 Task: Buy 4 Pole Piece Assemblies from Ignition Parts section under best seller category for shipping address: Julianna Martinez, 2770 Fieldcrest Road, New York, New York 10005, Cell Number 6318992398. Pay from credit card ending with 7965, CVV 549
Action: Mouse moved to (31, 118)
Screenshot: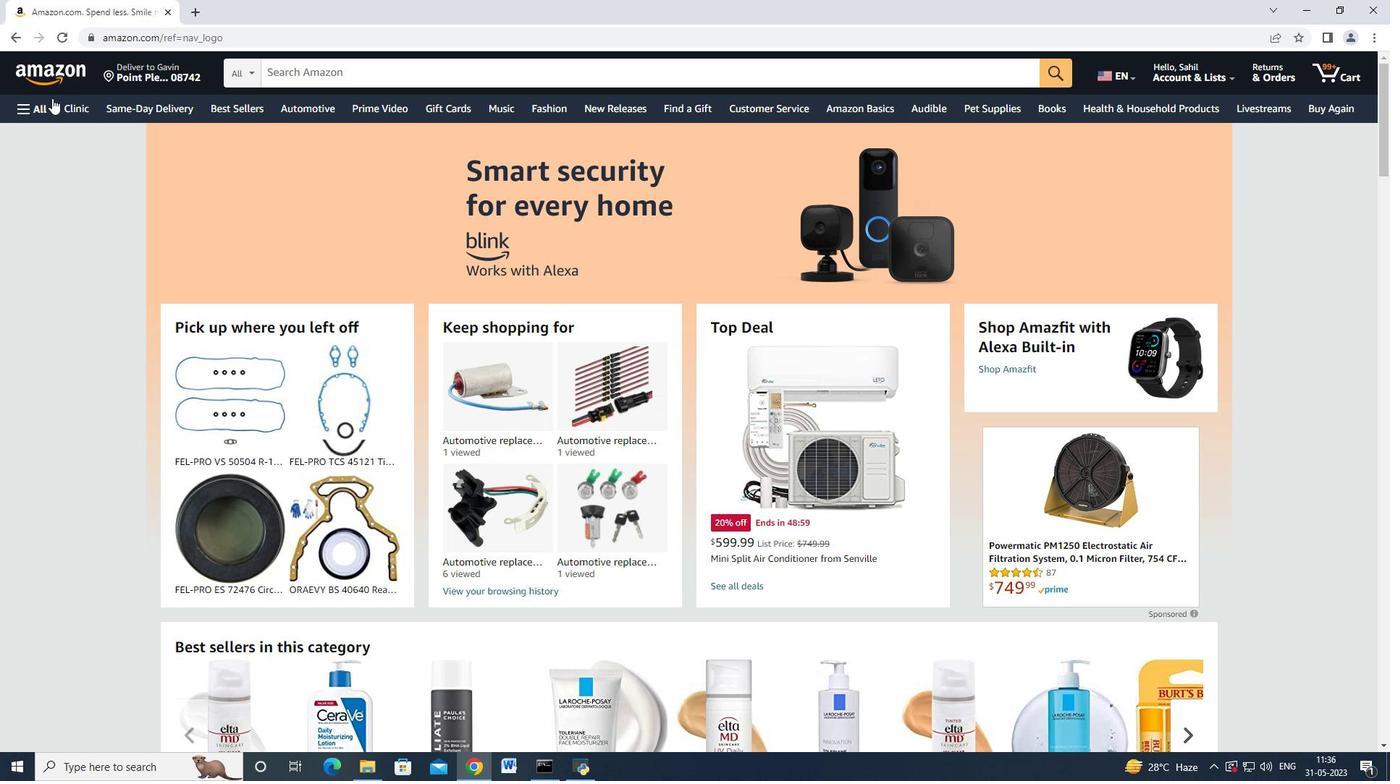 
Action: Mouse pressed left at (31, 118)
Screenshot: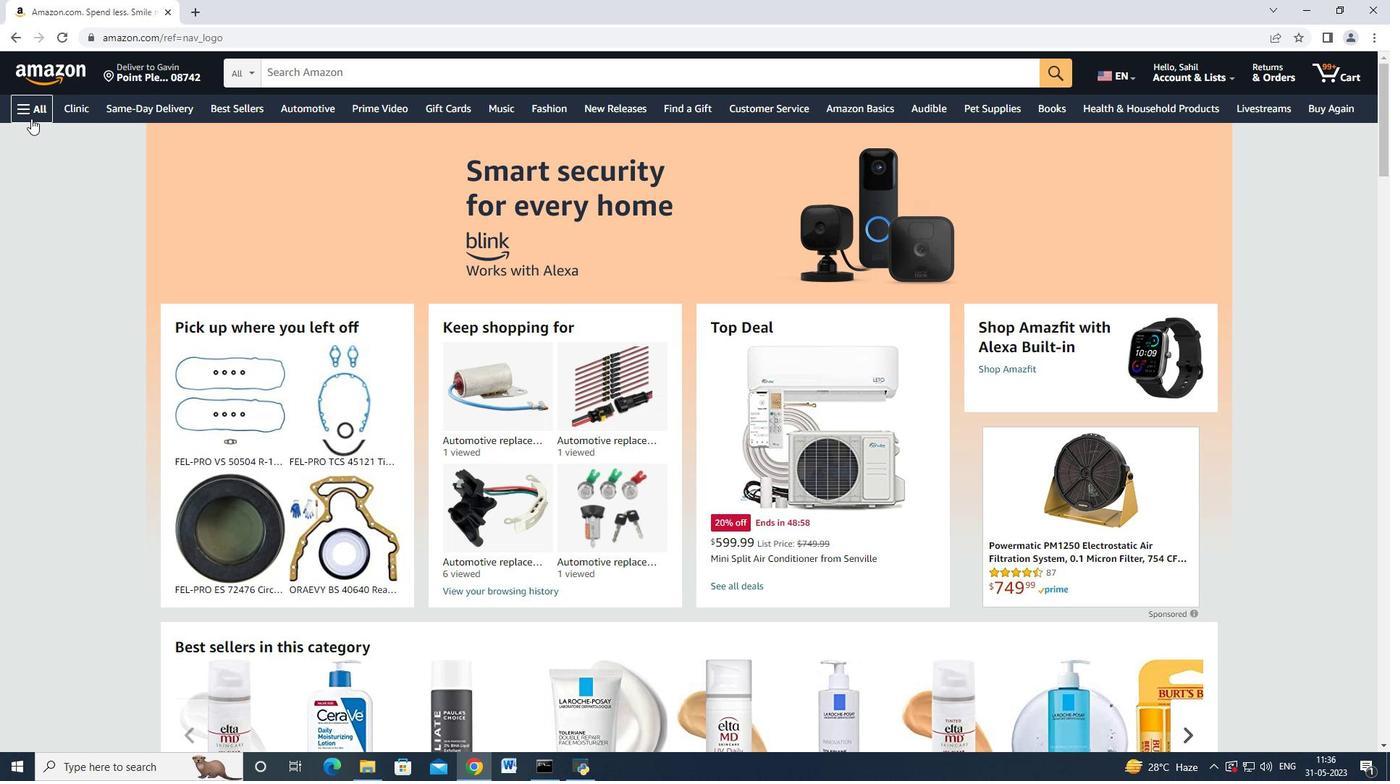 
Action: Mouse moved to (169, 261)
Screenshot: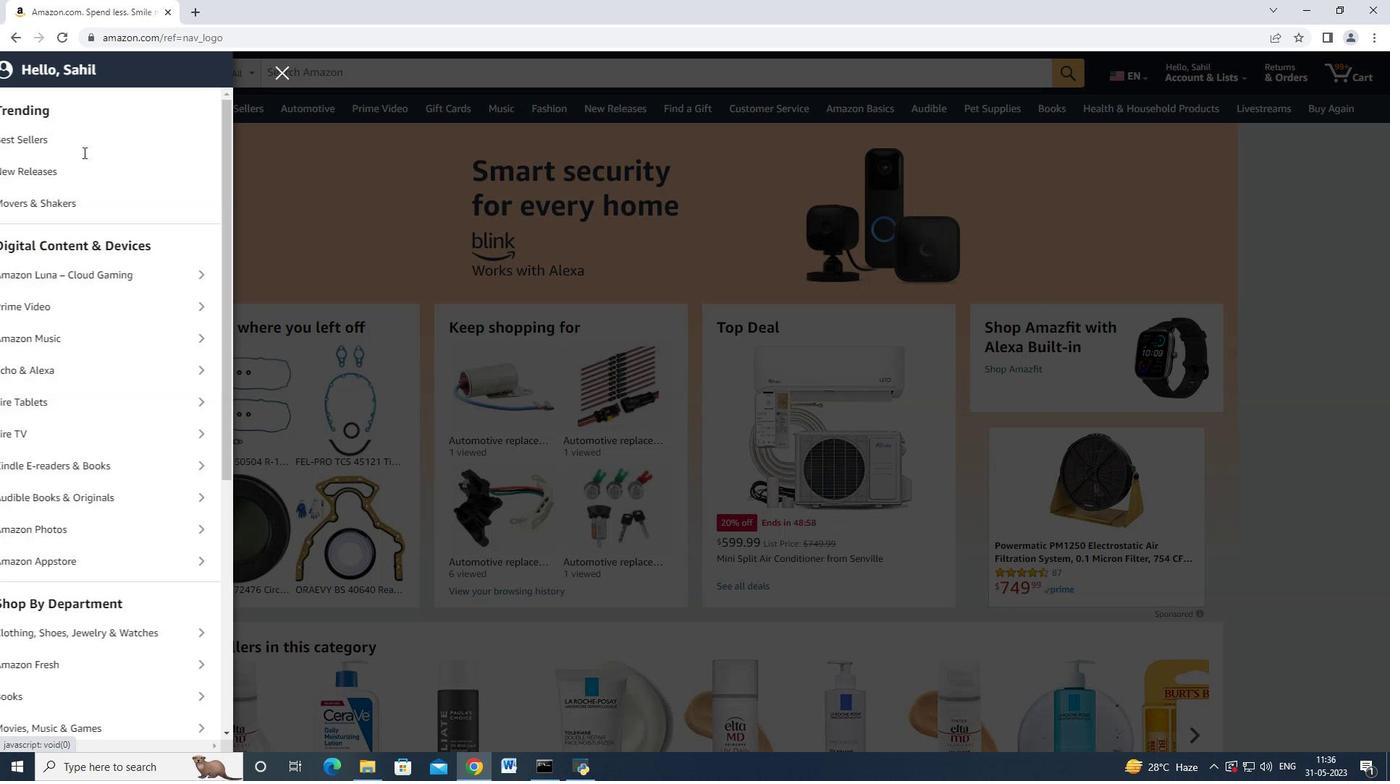 
Action: Mouse scrolled (169, 260) with delta (0, 0)
Screenshot: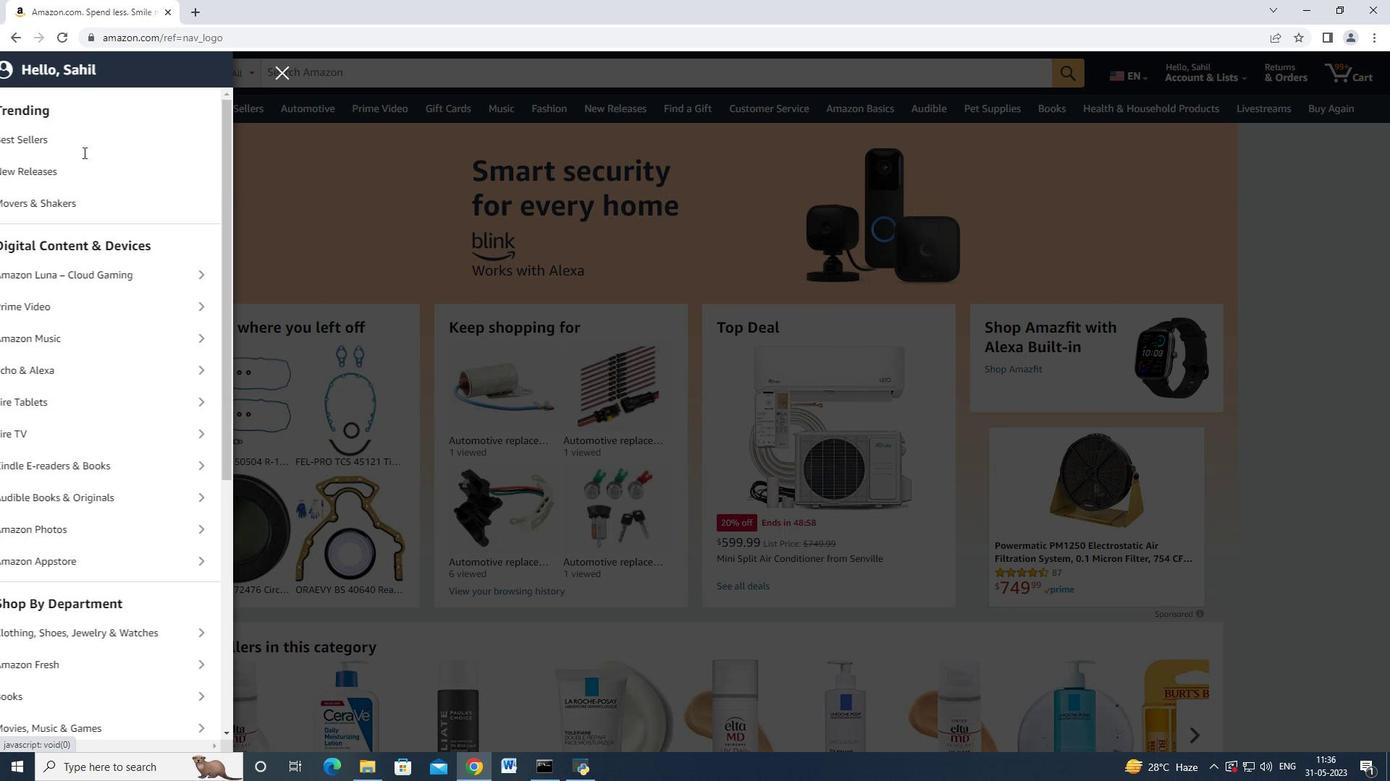 
Action: Mouse moved to (172, 262)
Screenshot: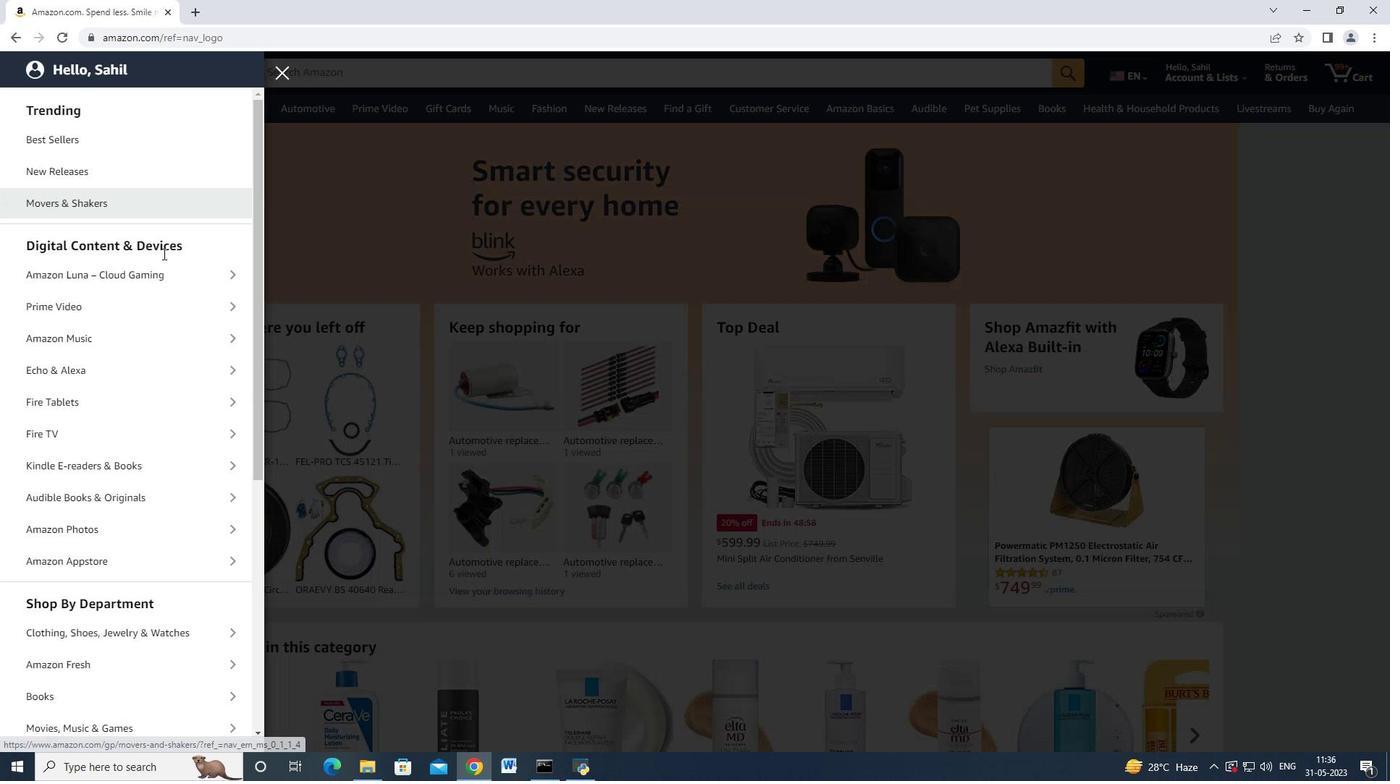 
Action: Mouse scrolled (172, 262) with delta (0, 0)
Screenshot: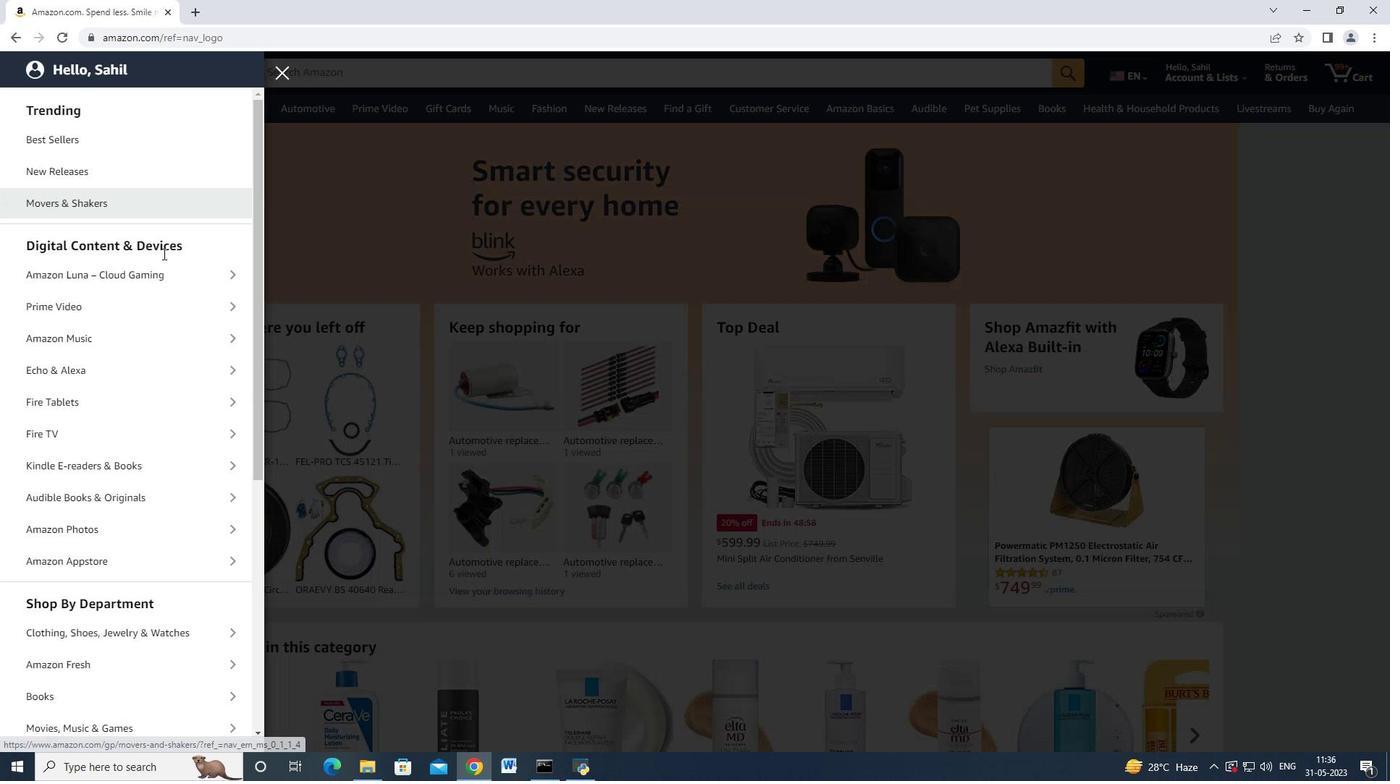 
Action: Mouse moved to (173, 264)
Screenshot: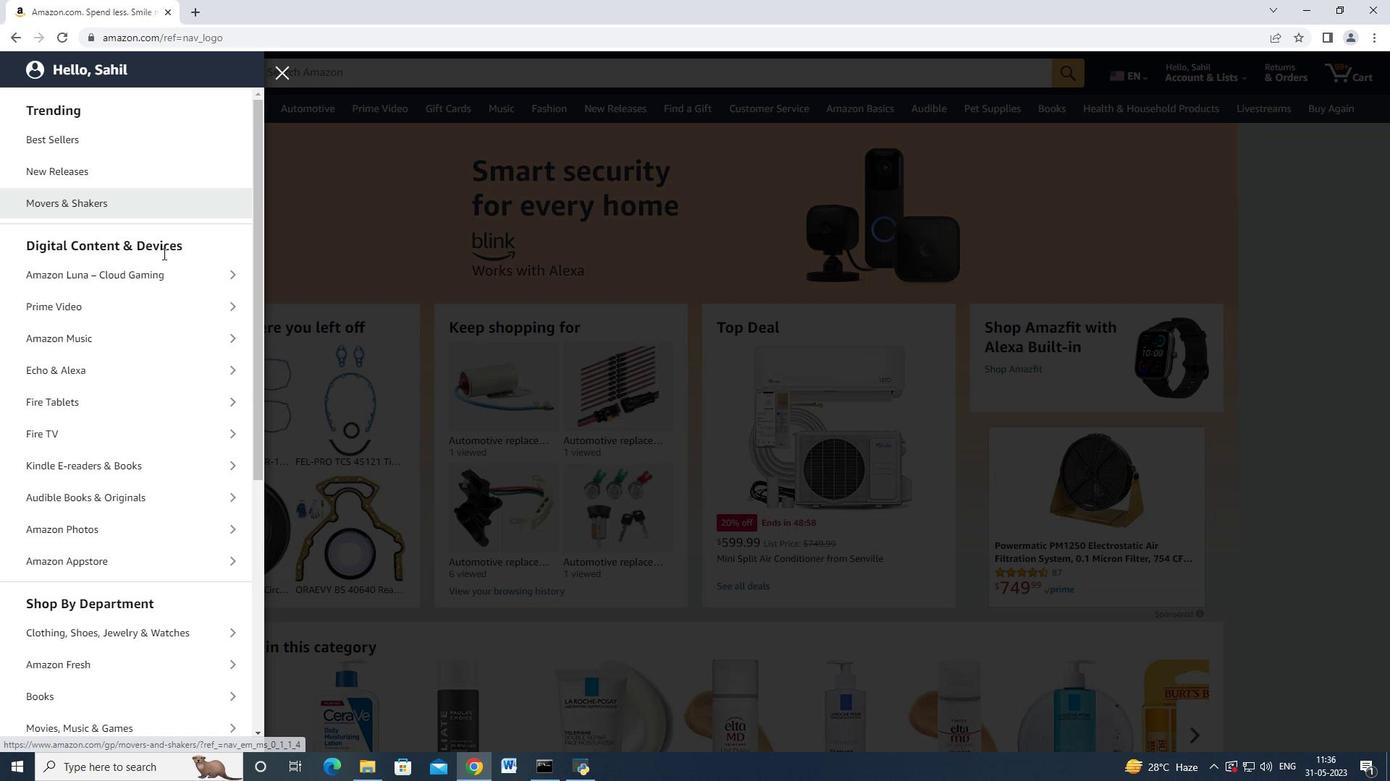 
Action: Mouse scrolled (173, 263) with delta (0, 0)
Screenshot: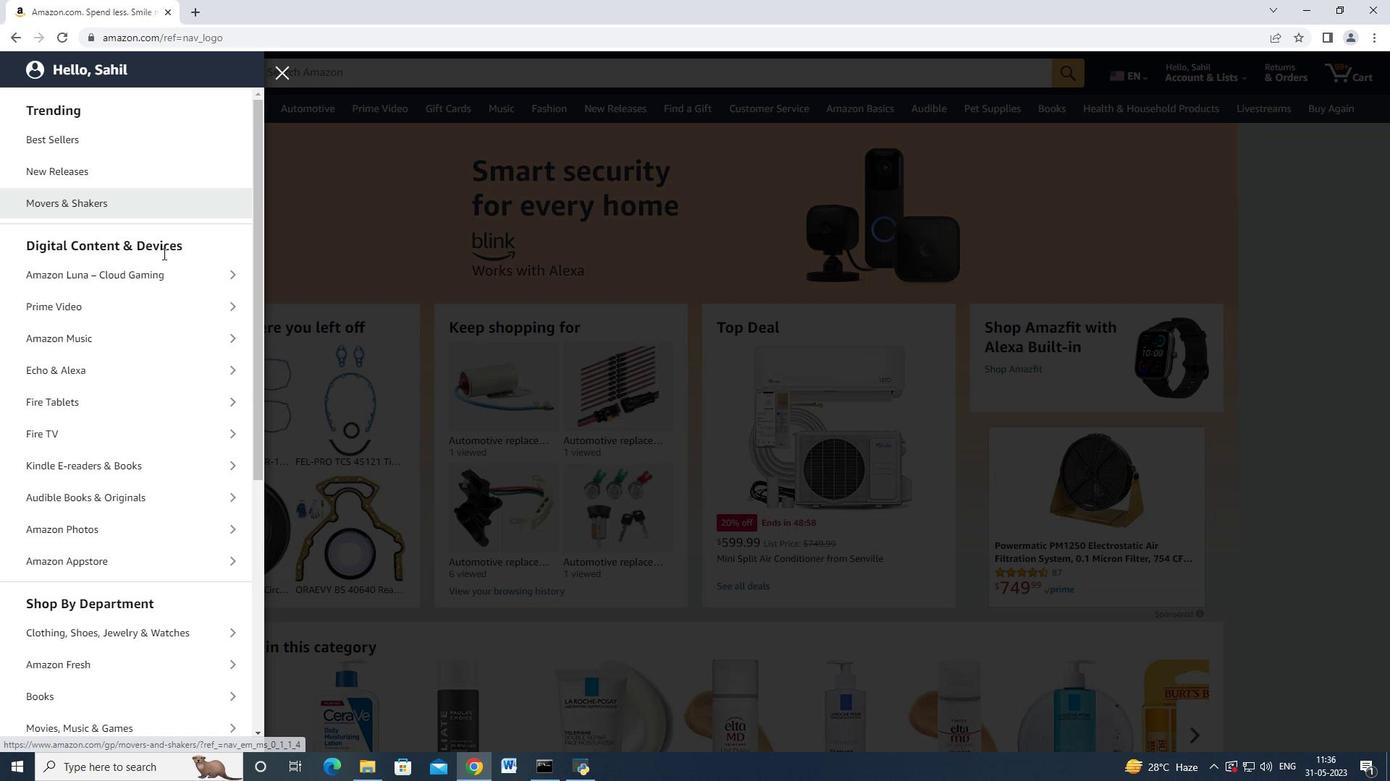 
Action: Mouse moved to (167, 268)
Screenshot: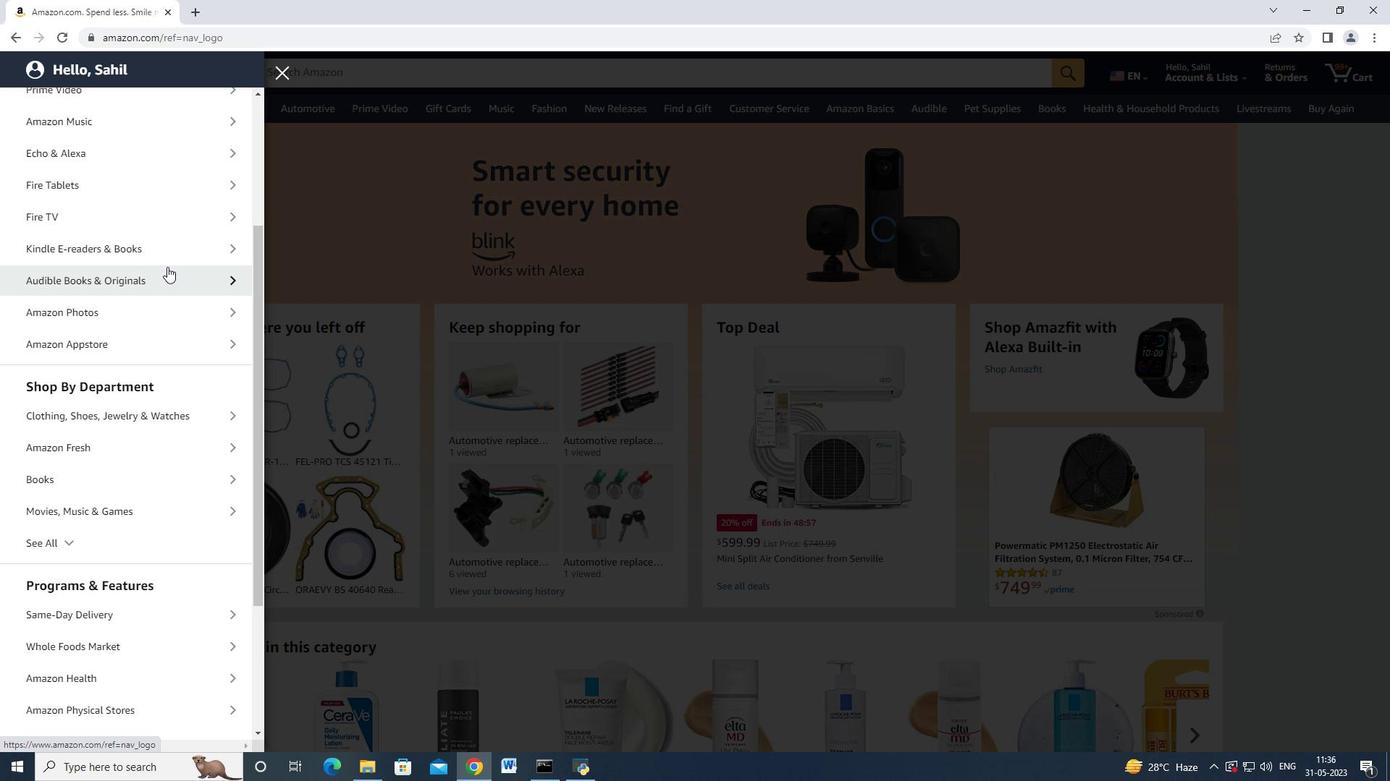 
Action: Mouse scrolled (167, 267) with delta (0, 0)
Screenshot: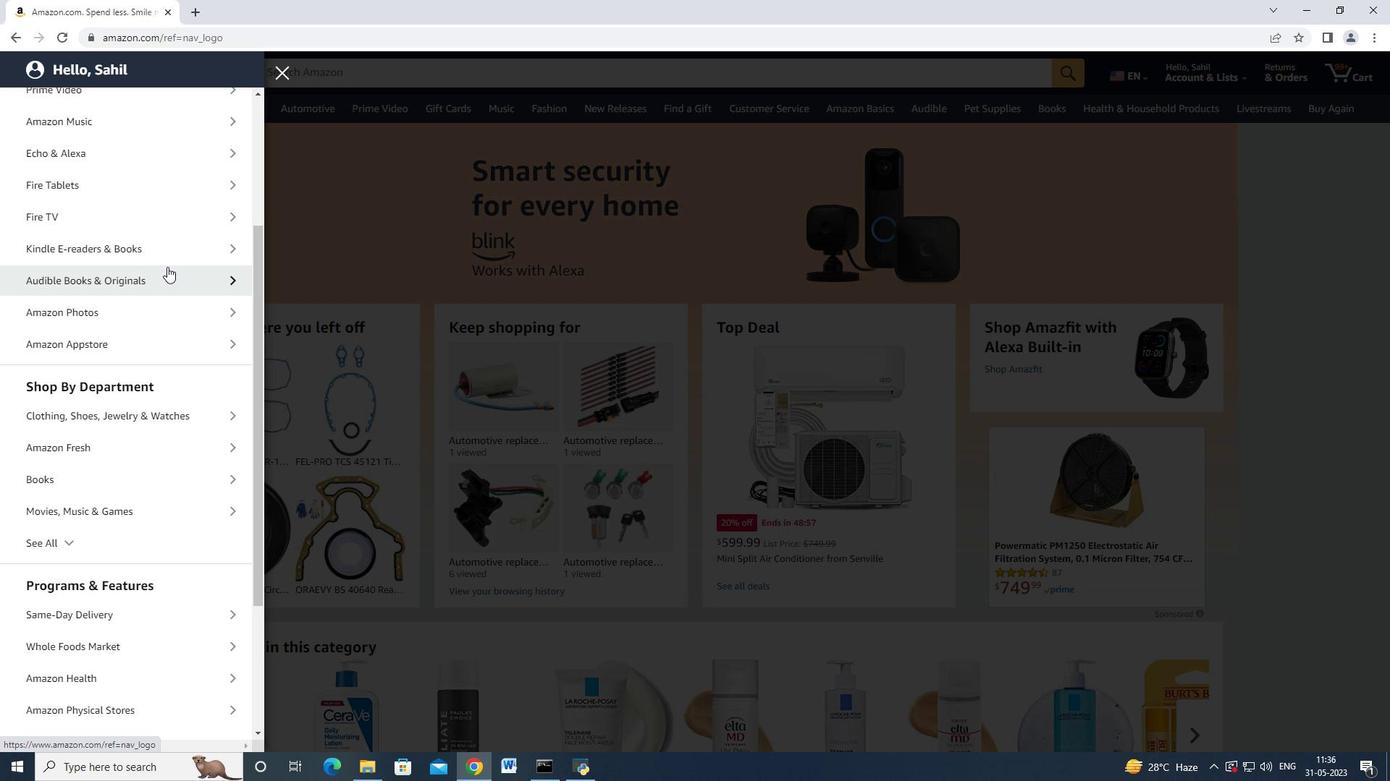 
Action: Mouse moved to (164, 272)
Screenshot: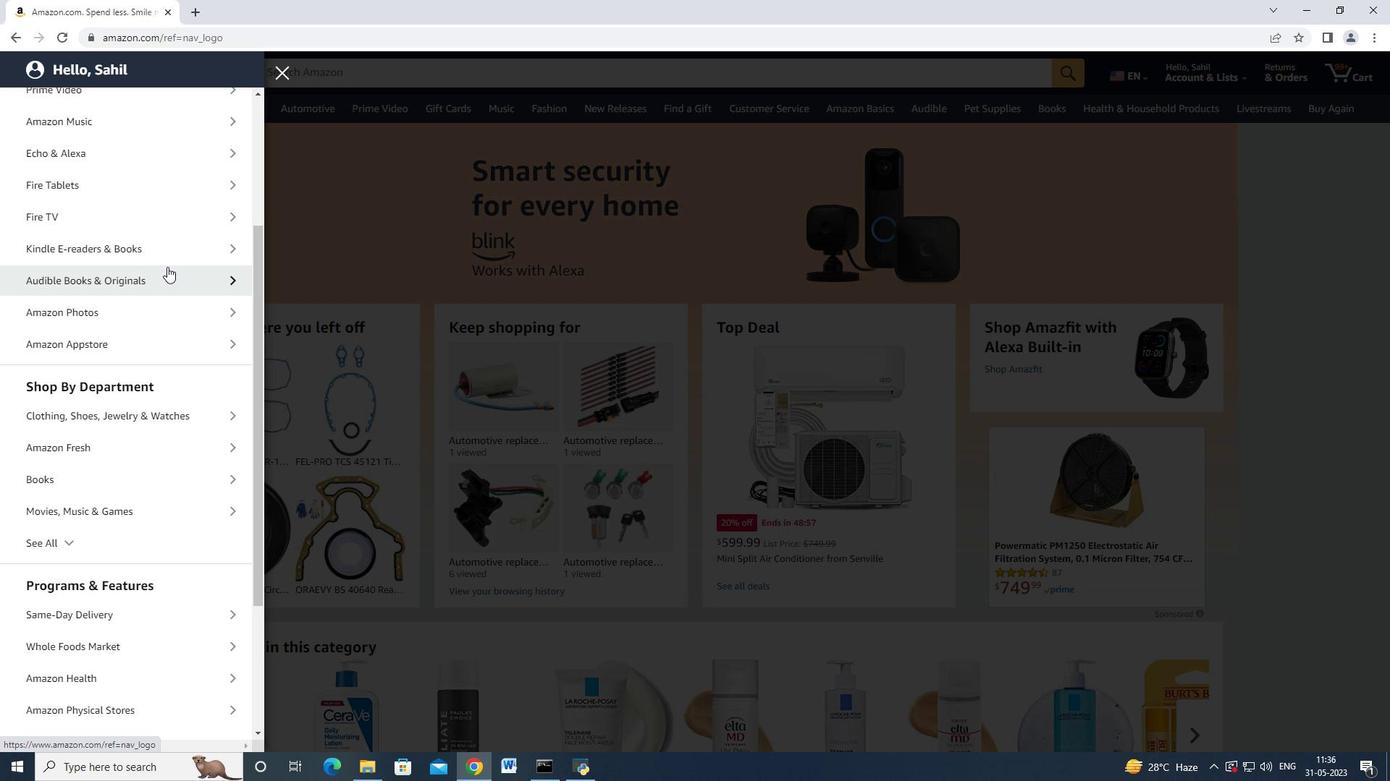 
Action: Mouse scrolled (164, 272) with delta (0, 0)
Screenshot: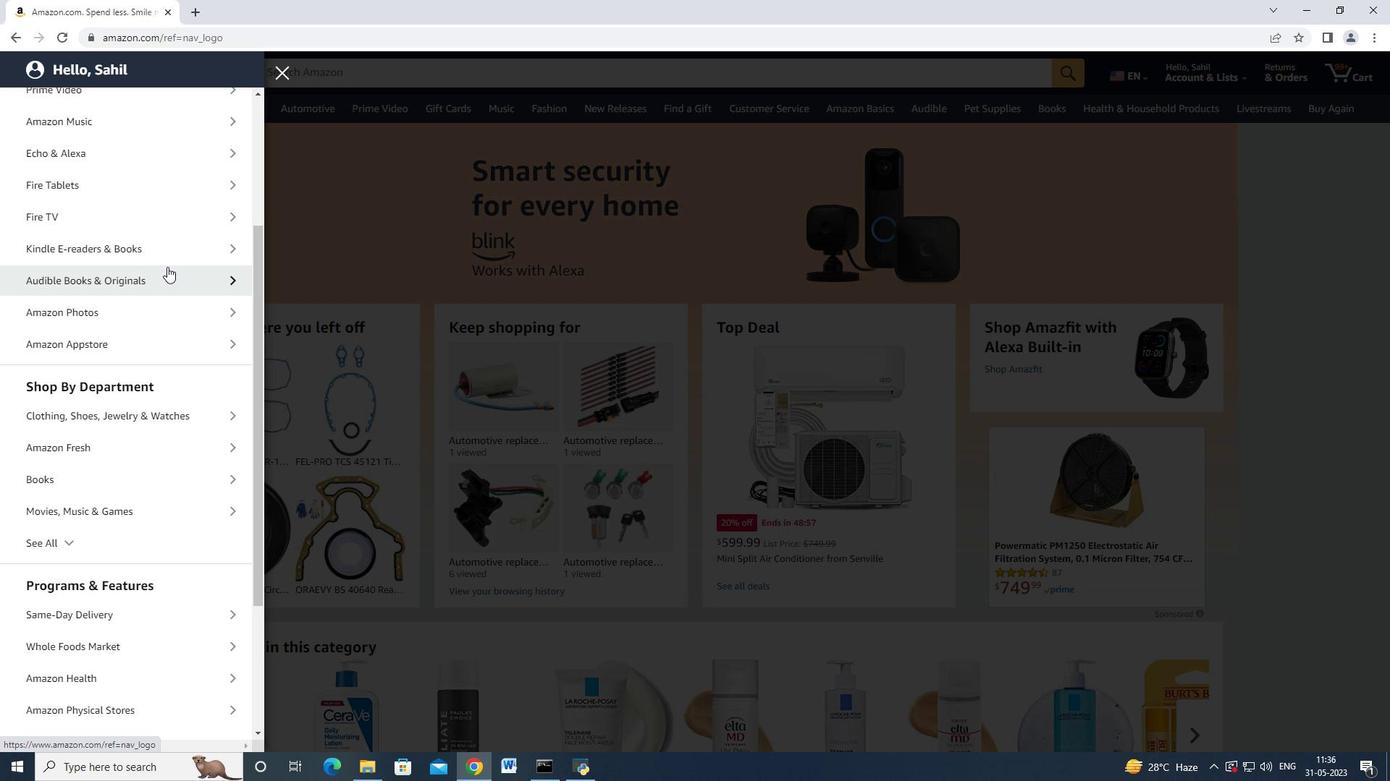 
Action: Mouse moved to (107, 410)
Screenshot: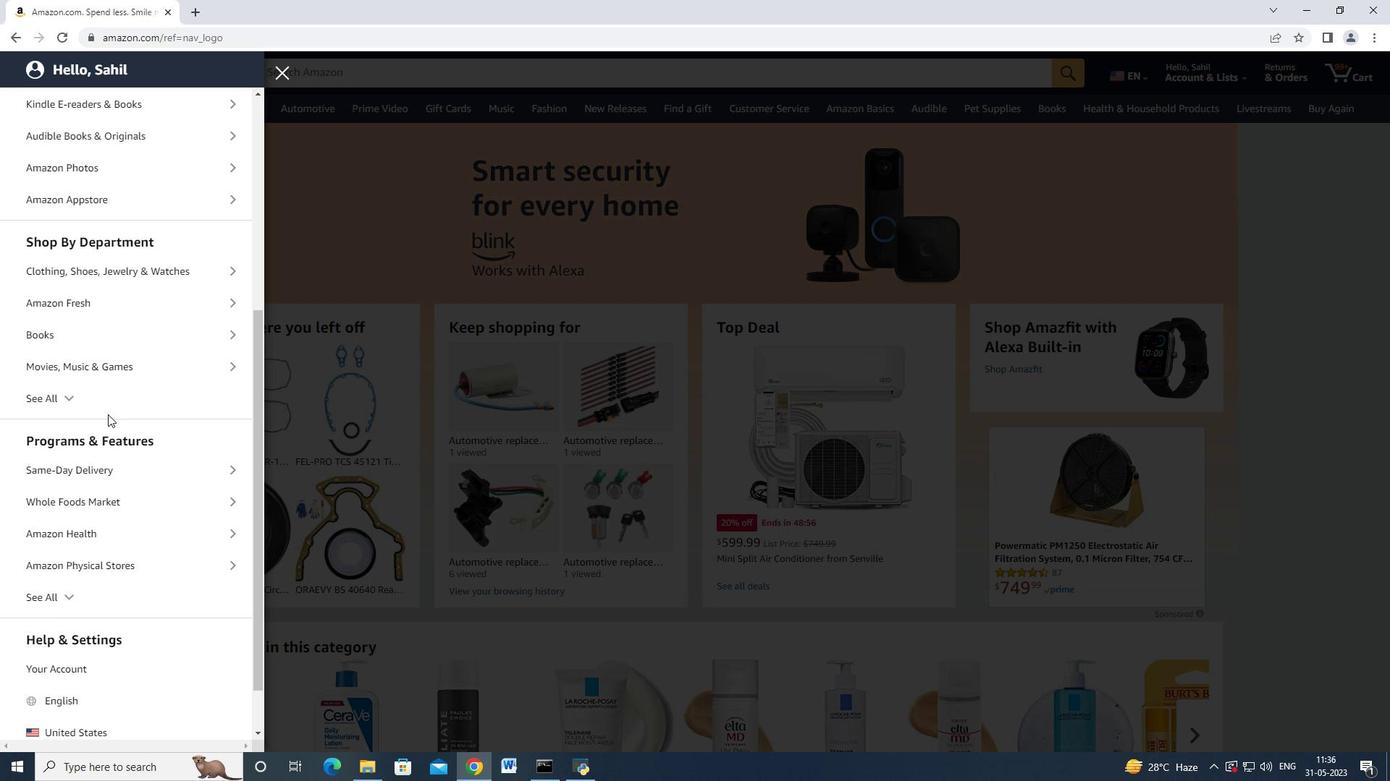 
Action: Mouse pressed left at (107, 410)
Screenshot: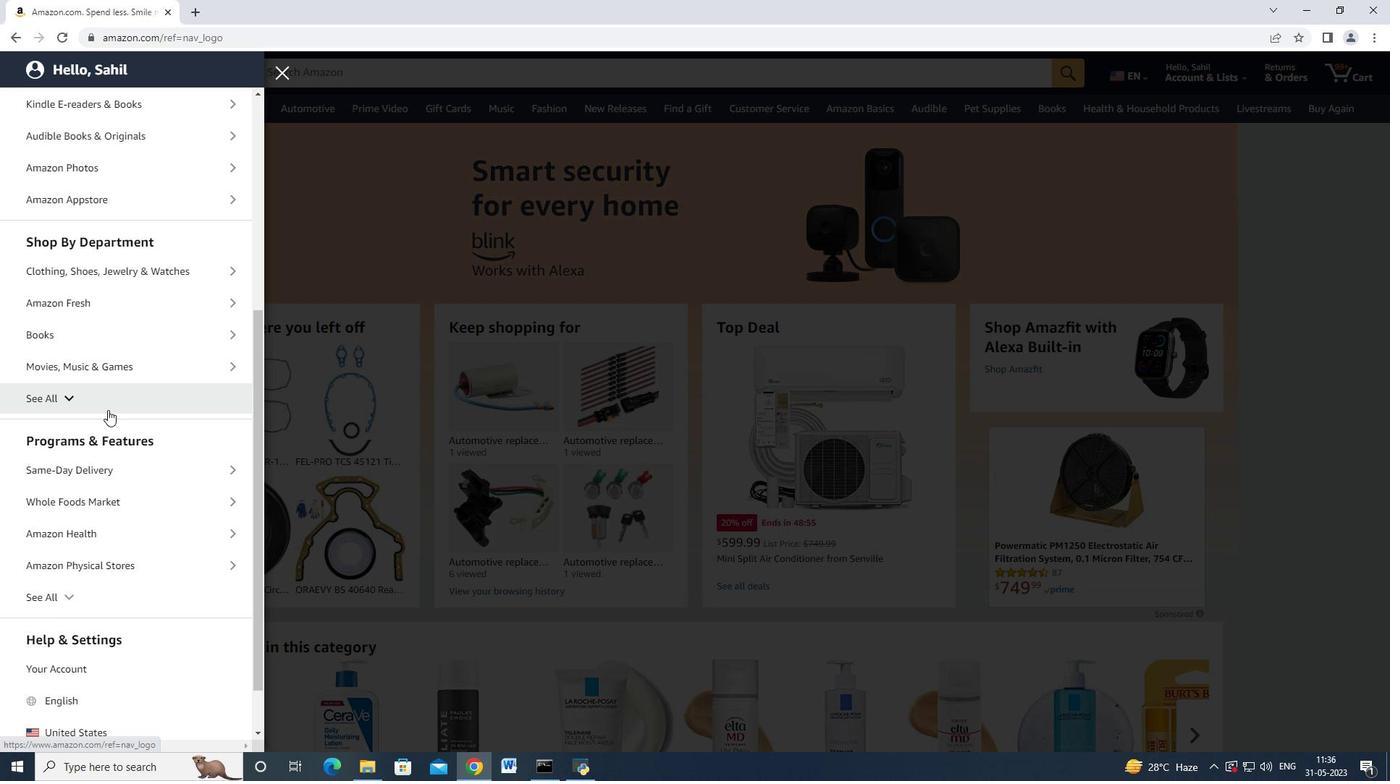 
Action: Mouse moved to (110, 407)
Screenshot: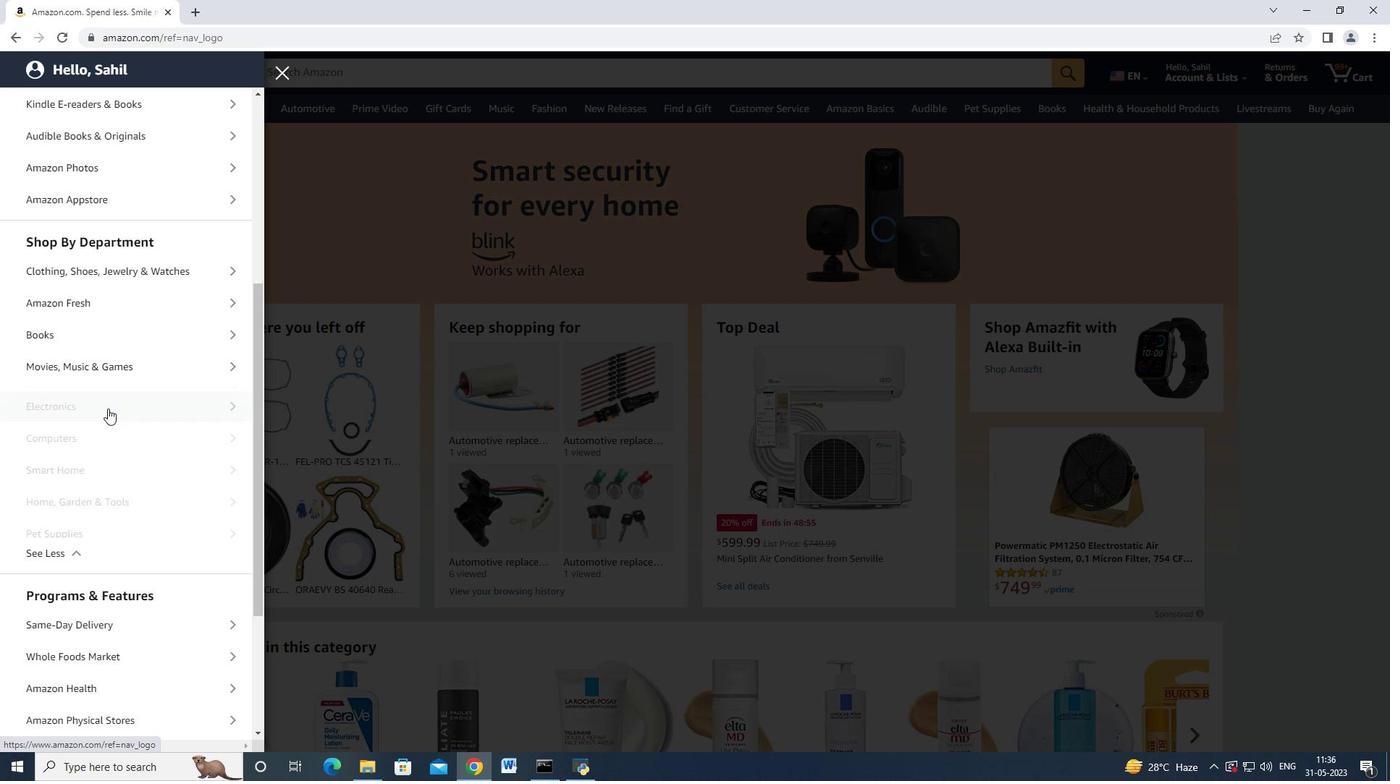 
Action: Mouse scrolled (110, 406) with delta (0, 0)
Screenshot: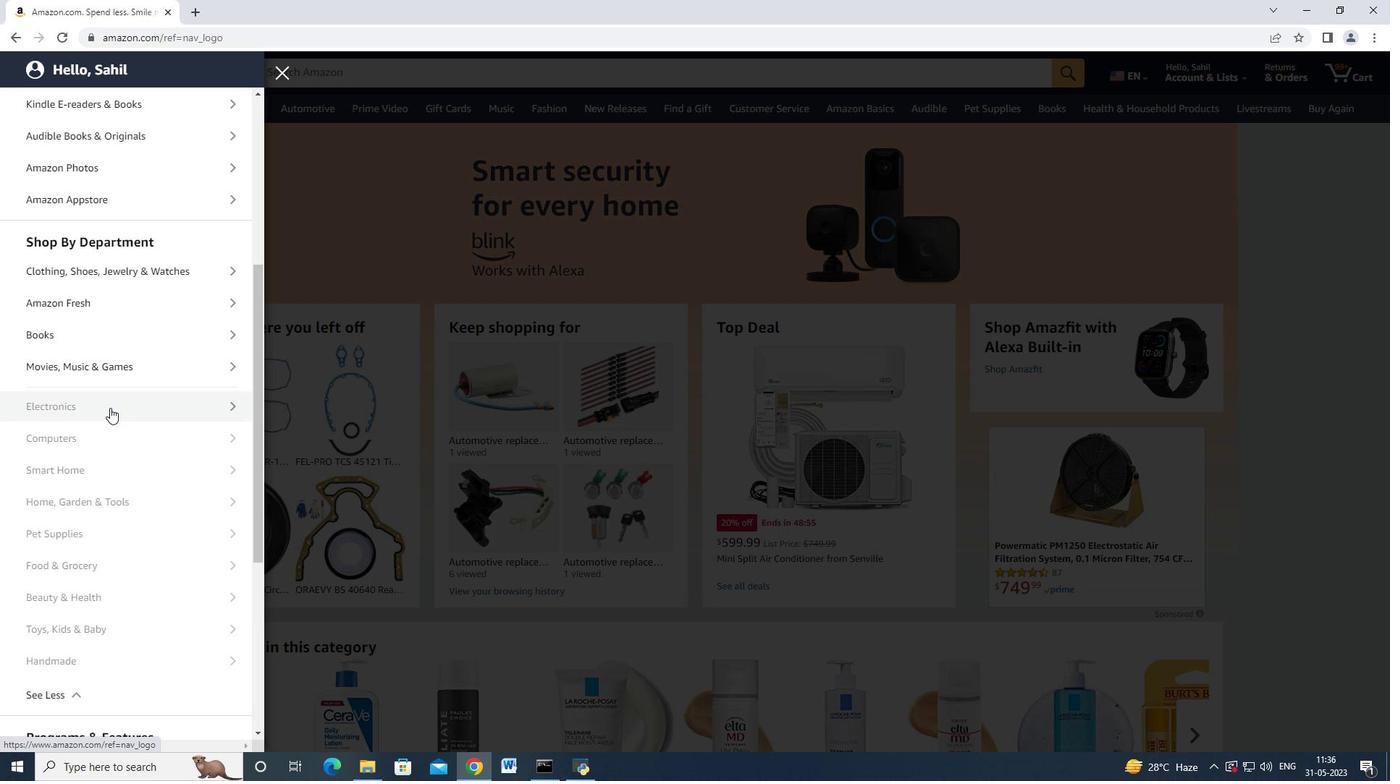 
Action: Mouse moved to (110, 407)
Screenshot: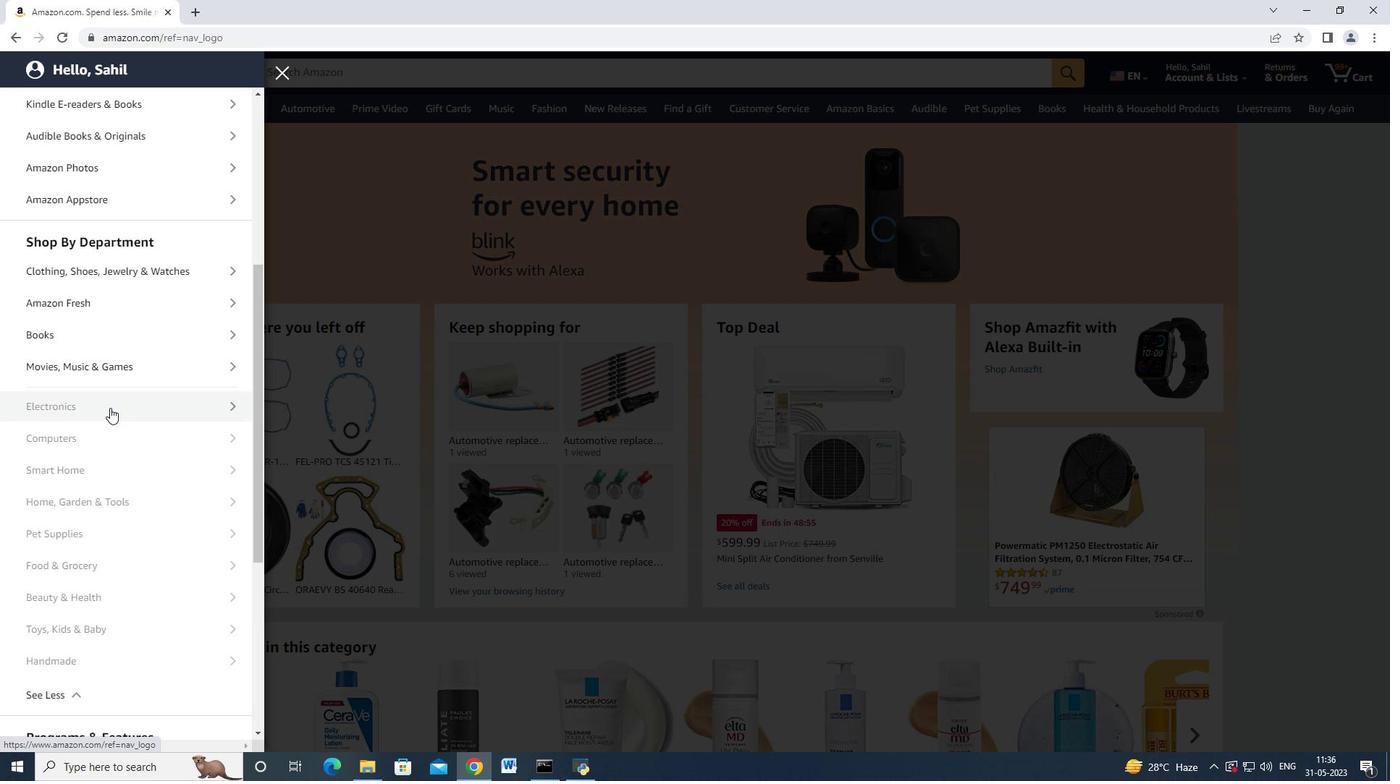 
Action: Mouse scrolled (110, 406) with delta (0, 0)
Screenshot: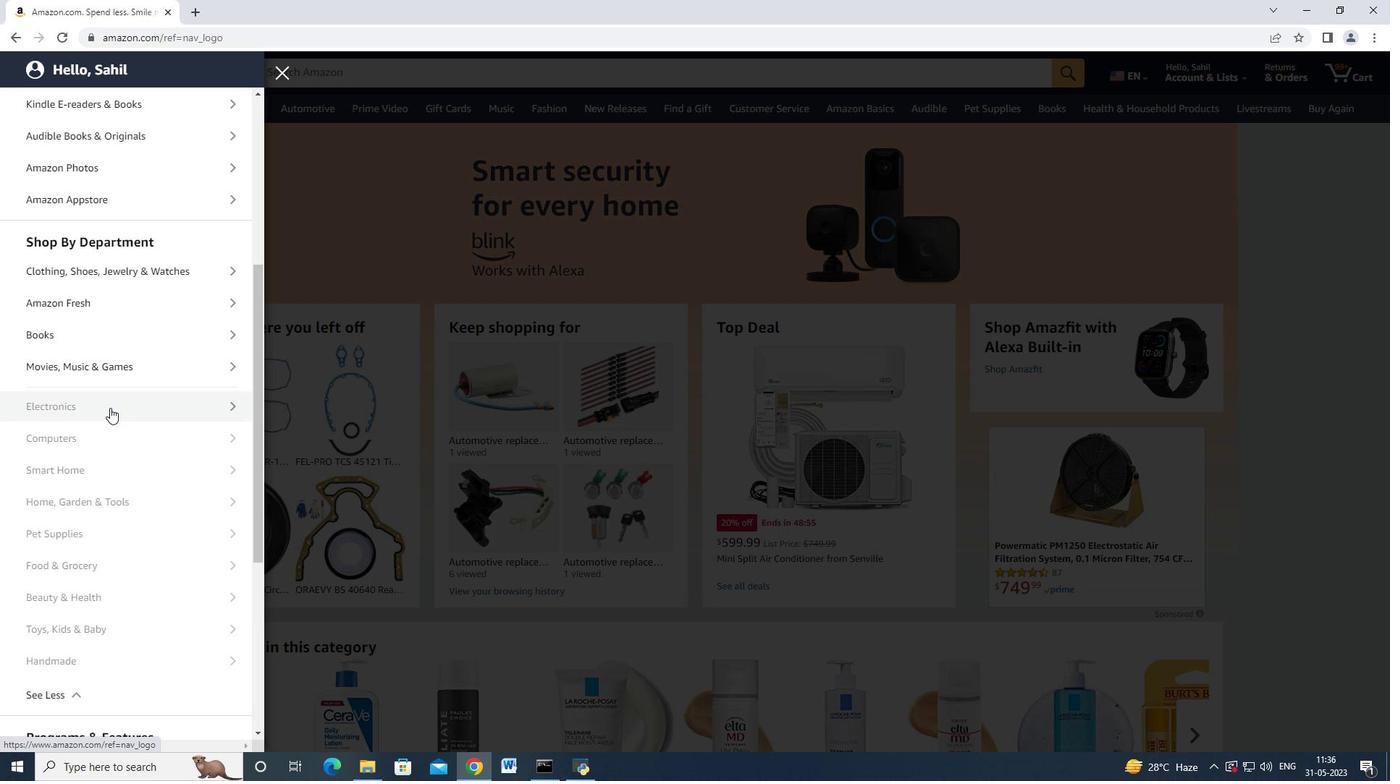 
Action: Mouse scrolled (110, 406) with delta (0, 0)
Screenshot: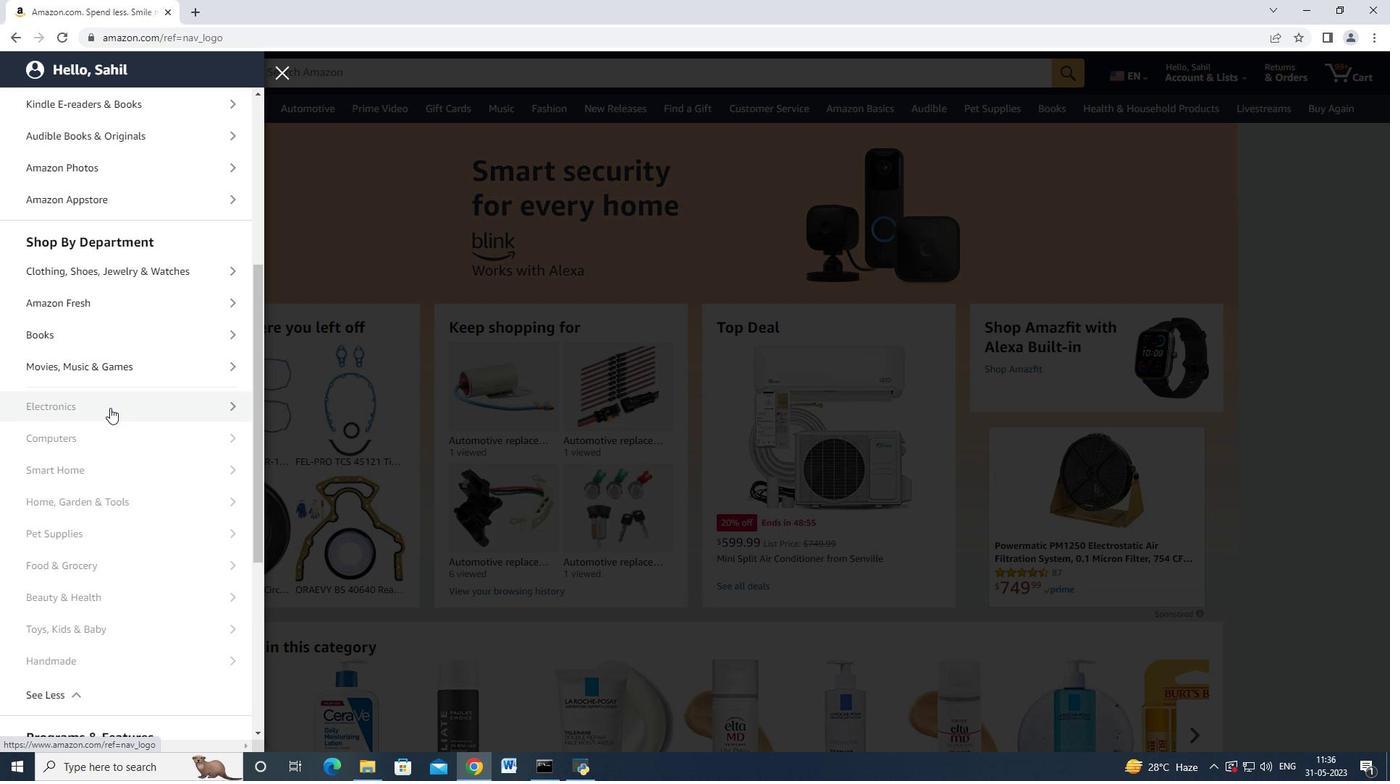 
Action: Mouse scrolled (110, 406) with delta (0, 0)
Screenshot: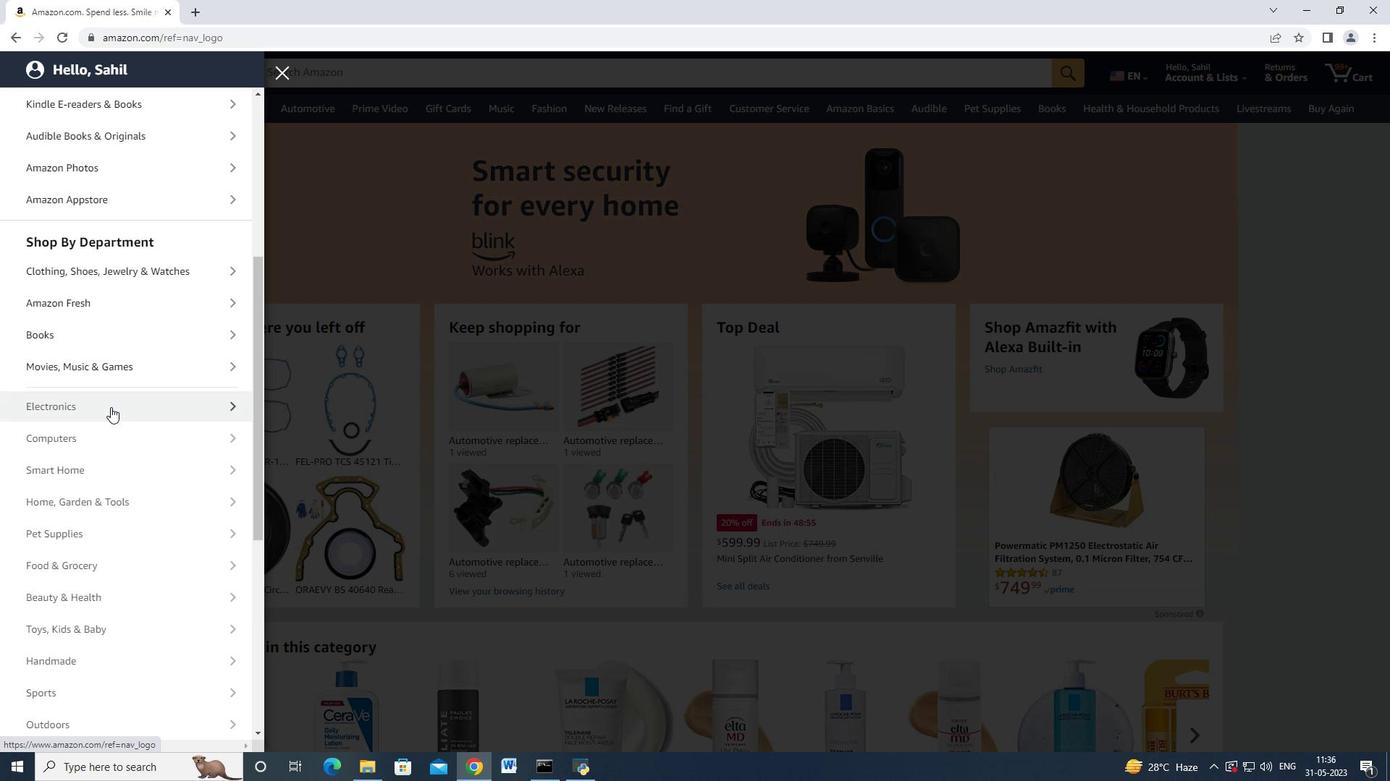 
Action: Mouse scrolled (110, 406) with delta (0, 0)
Screenshot: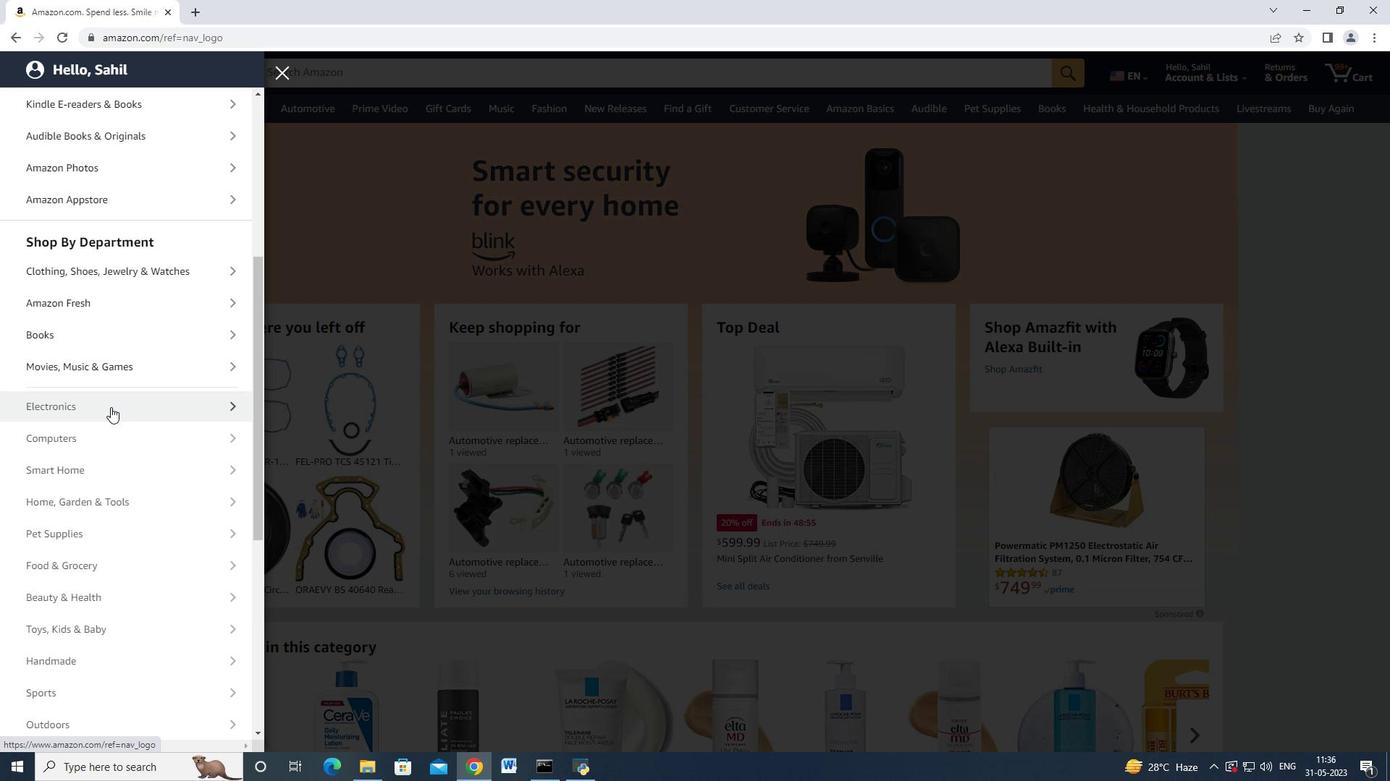 
Action: Mouse moved to (115, 404)
Screenshot: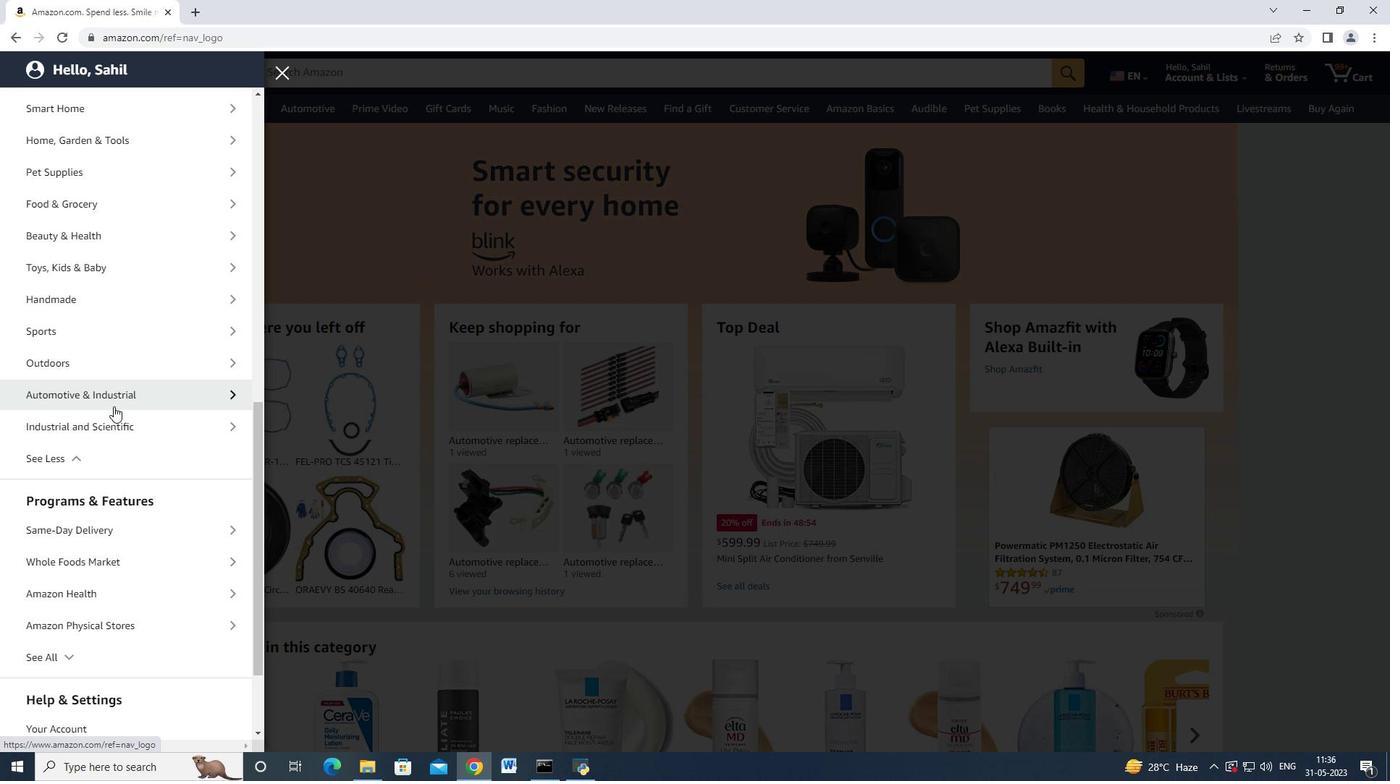 
Action: Mouse pressed left at (115, 404)
Screenshot: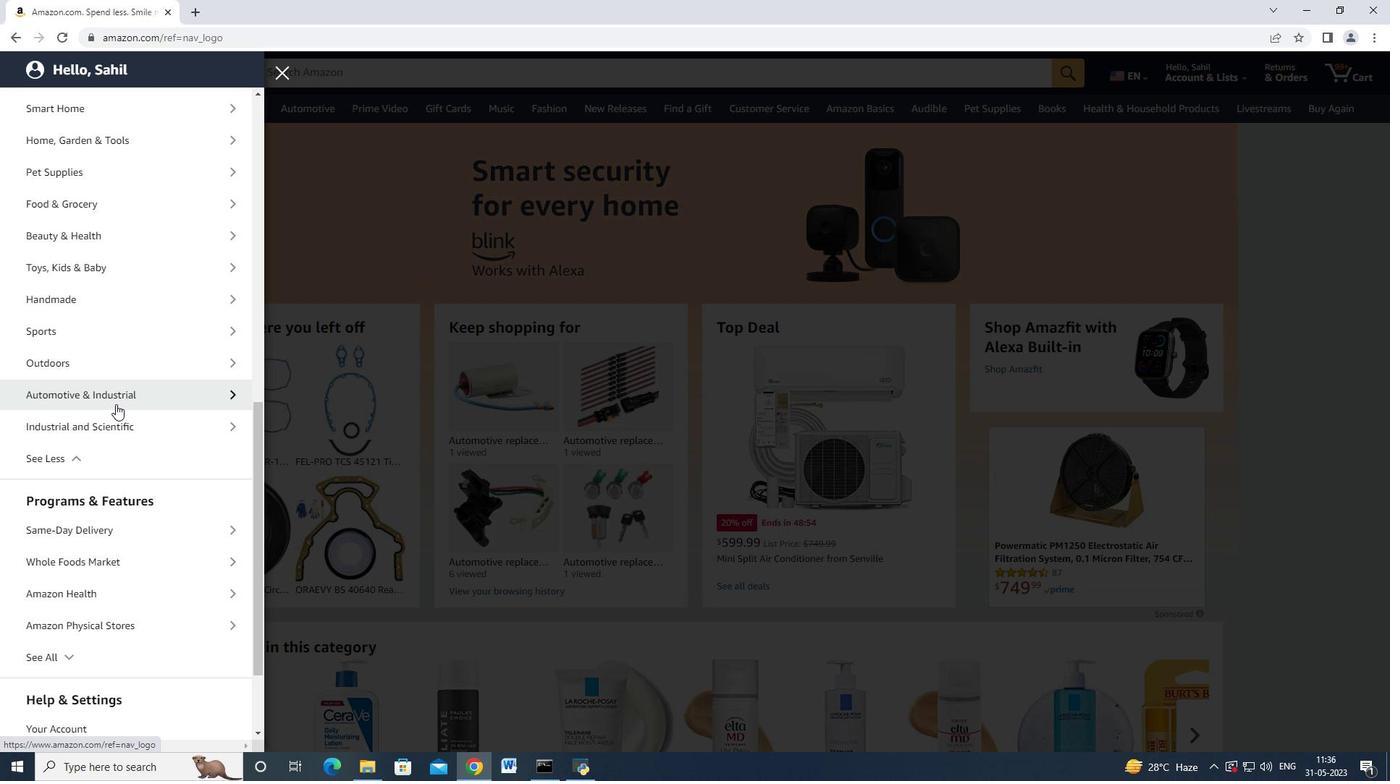 
Action: Mouse moved to (133, 180)
Screenshot: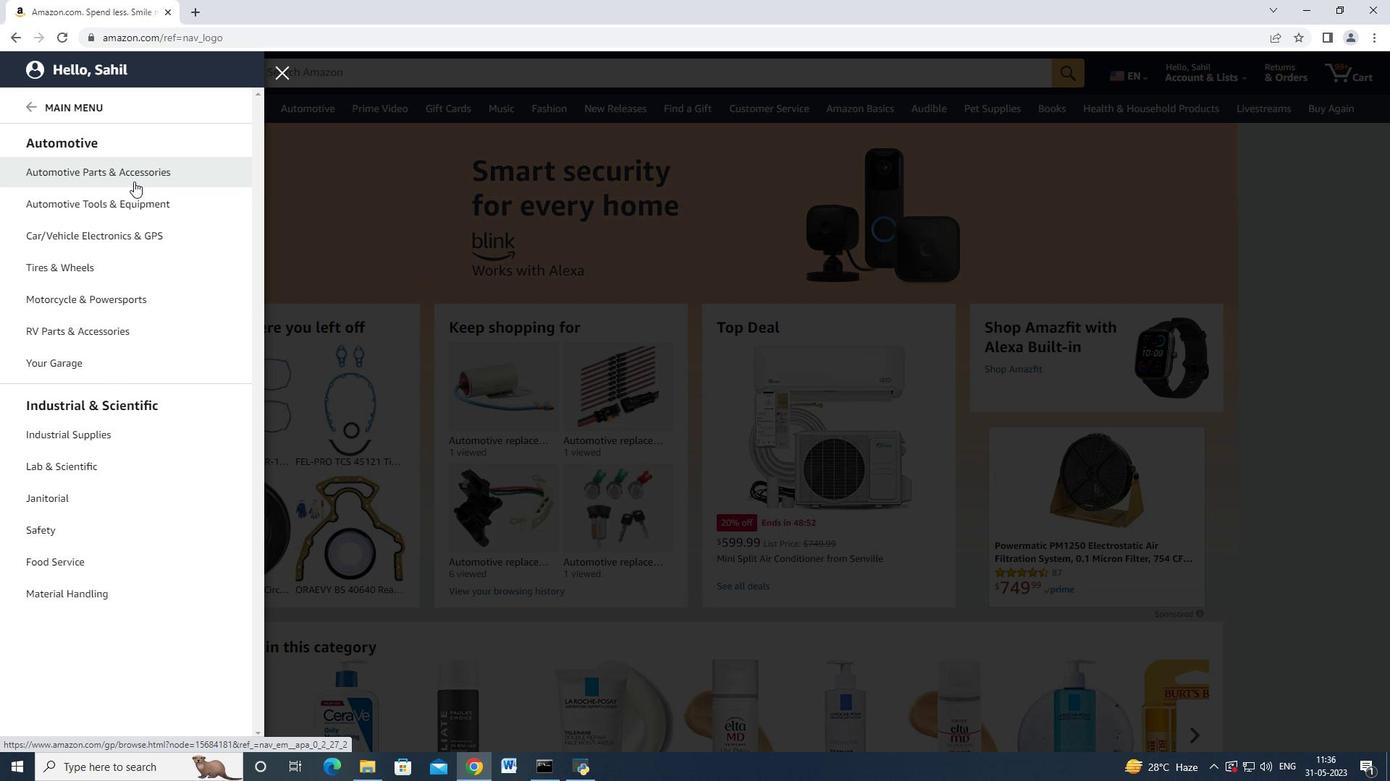 
Action: Mouse pressed left at (133, 180)
Screenshot: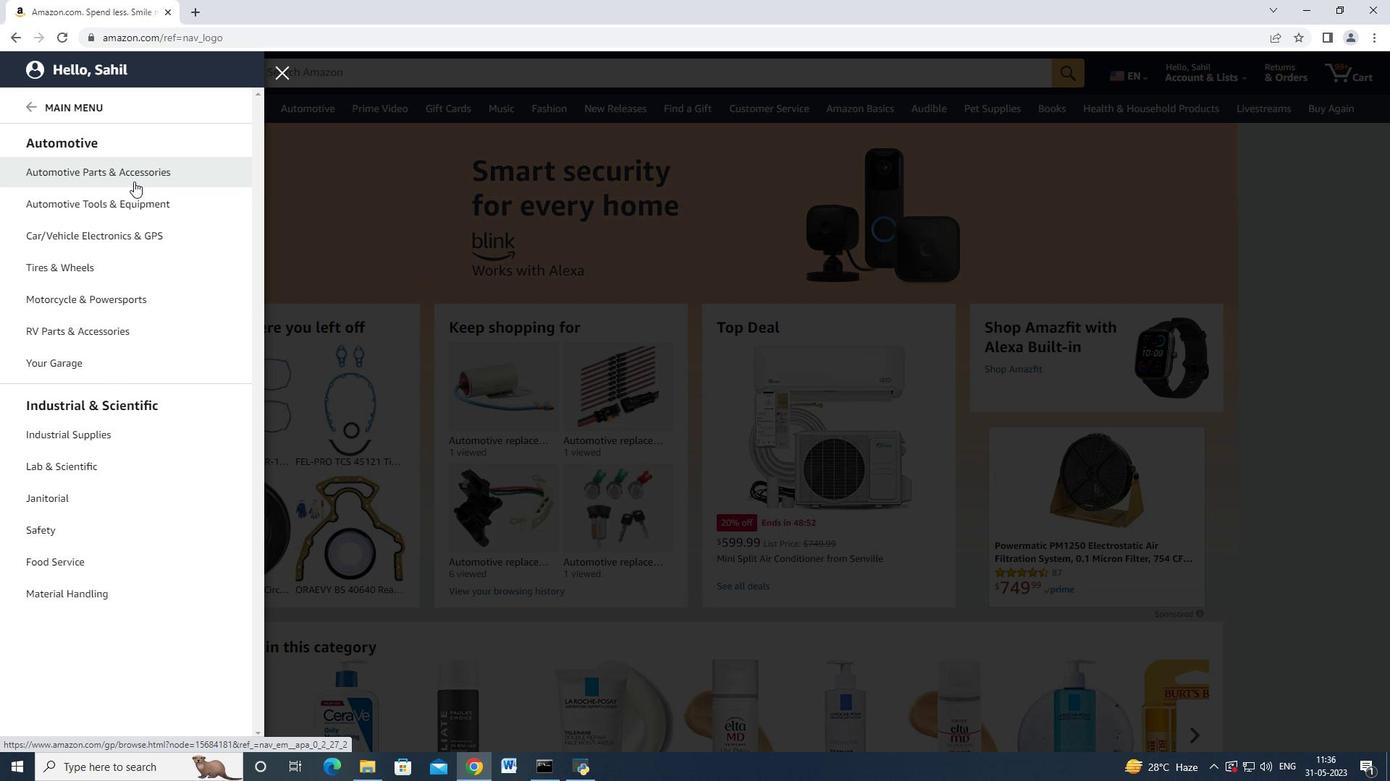 
Action: Mouse moved to (251, 131)
Screenshot: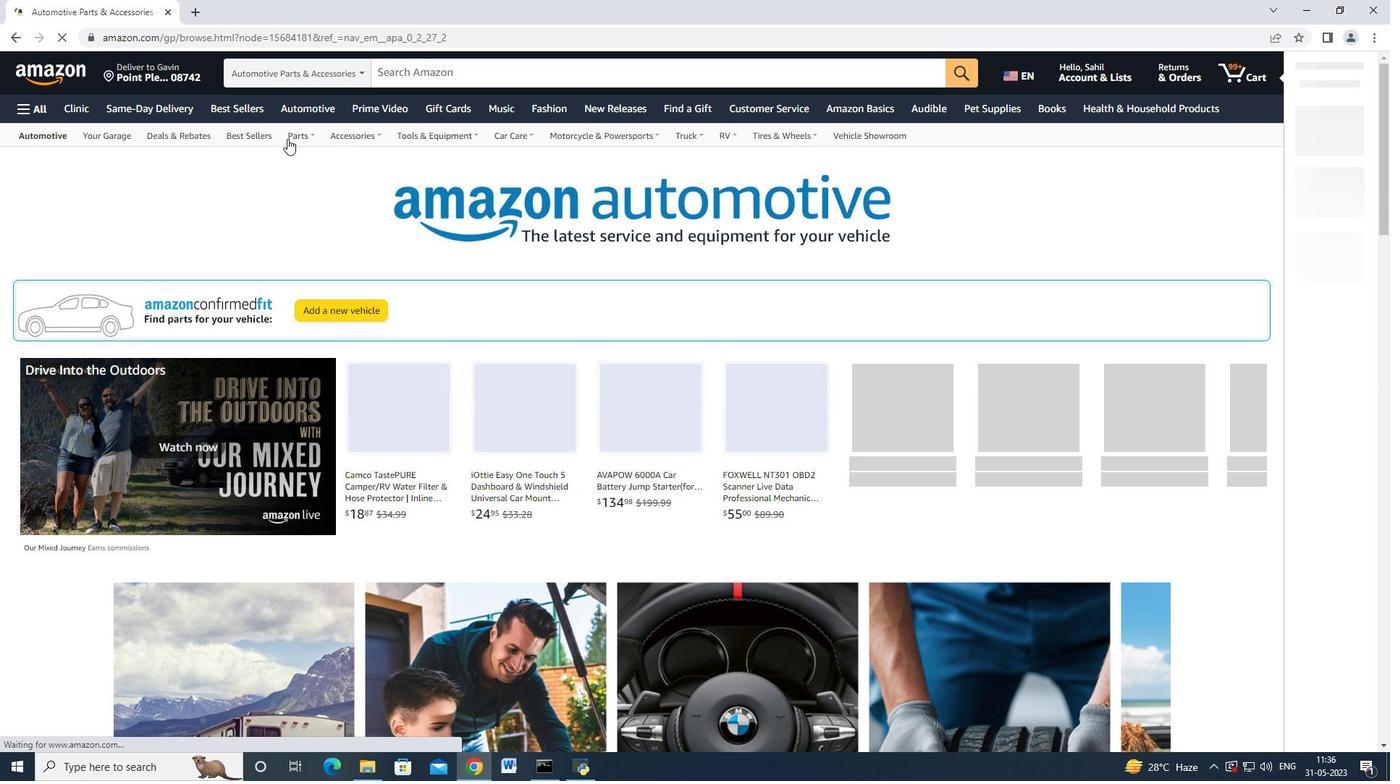 
Action: Mouse pressed left at (251, 131)
Screenshot: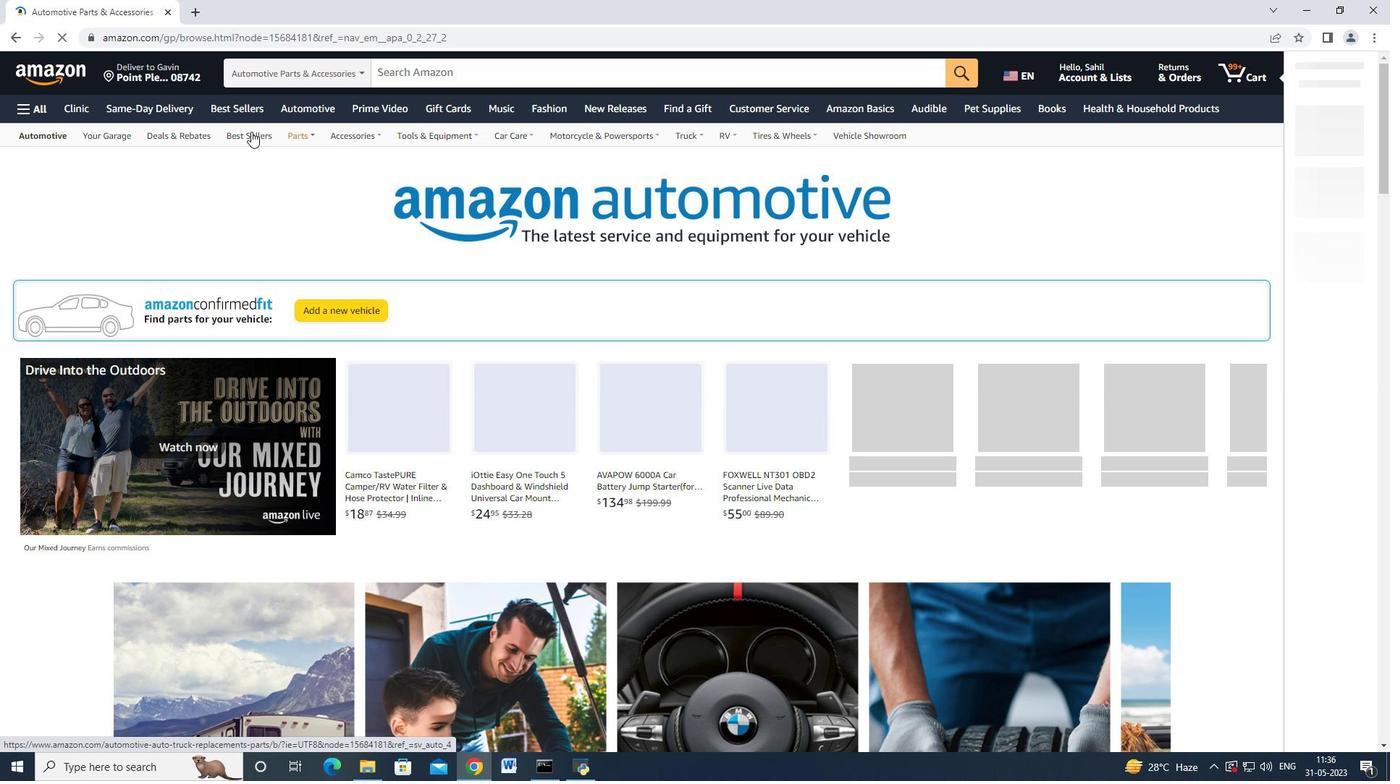 
Action: Mouse moved to (251, 149)
Screenshot: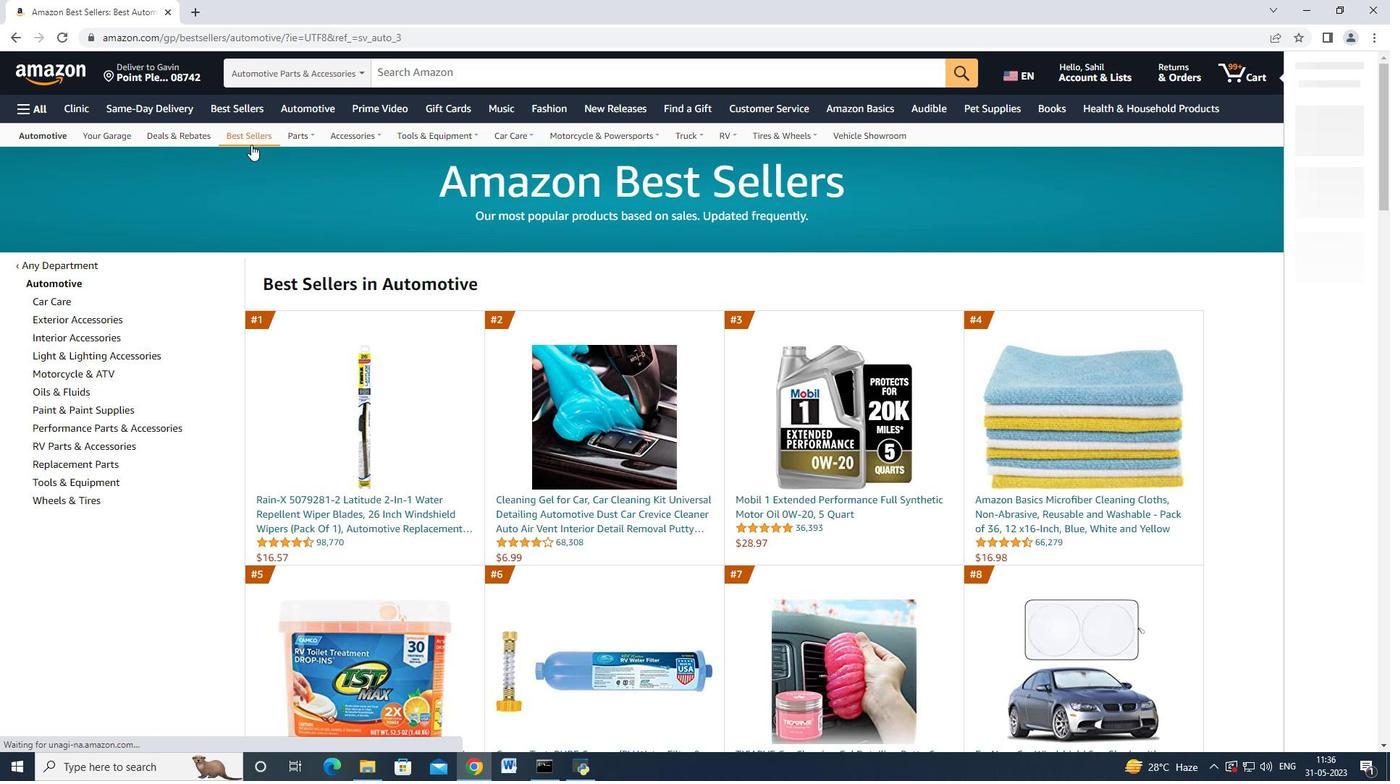 
Action: Mouse scrolled (251, 148) with delta (0, 0)
Screenshot: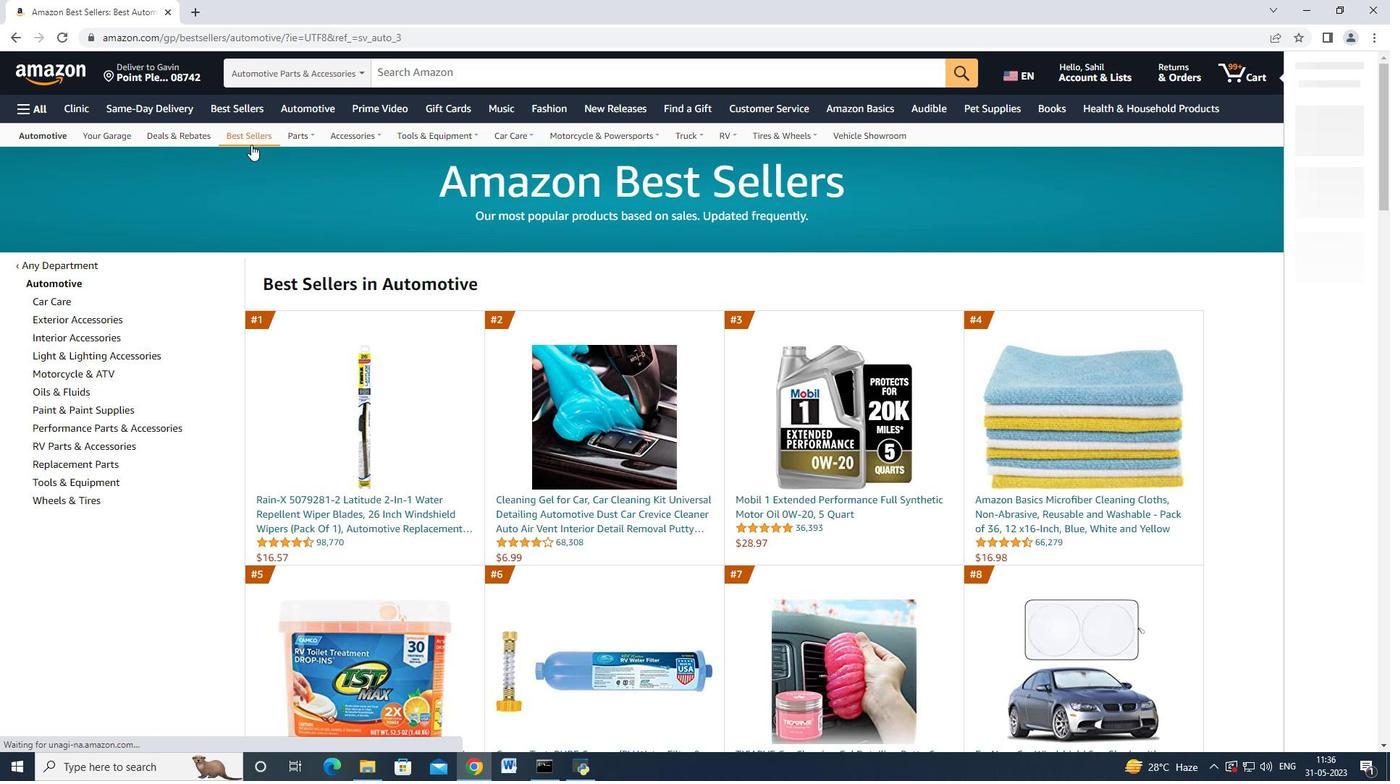 
Action: Mouse moved to (99, 387)
Screenshot: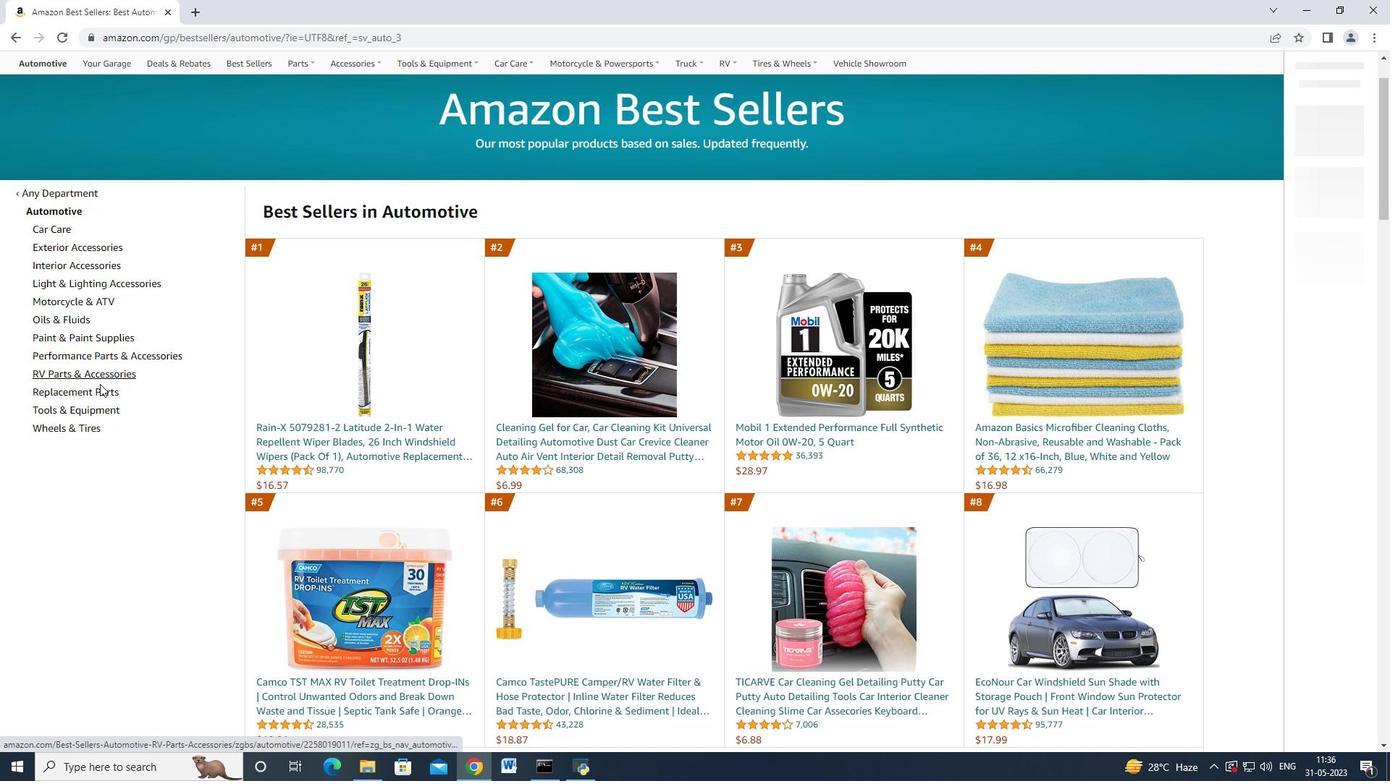 
Action: Mouse pressed left at (99, 387)
Screenshot: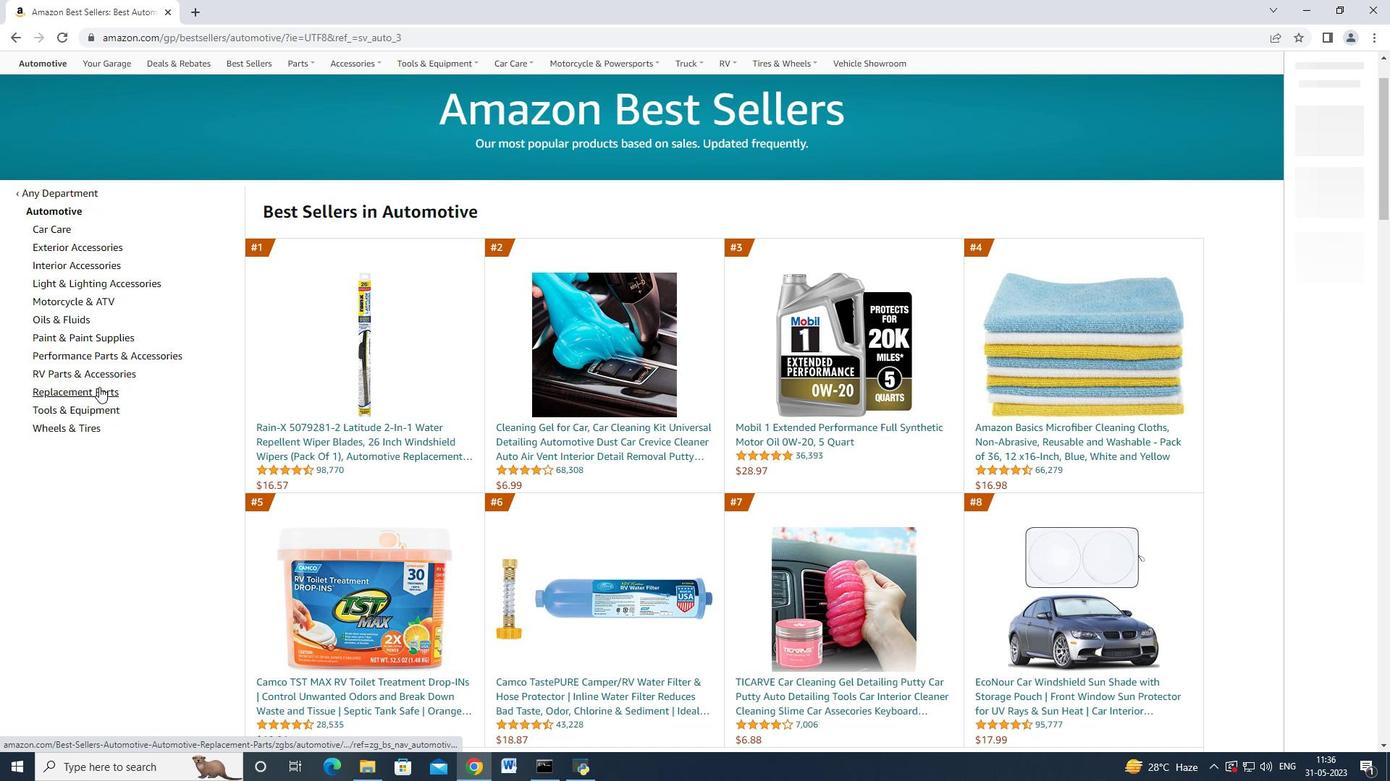 
Action: Mouse moved to (149, 291)
Screenshot: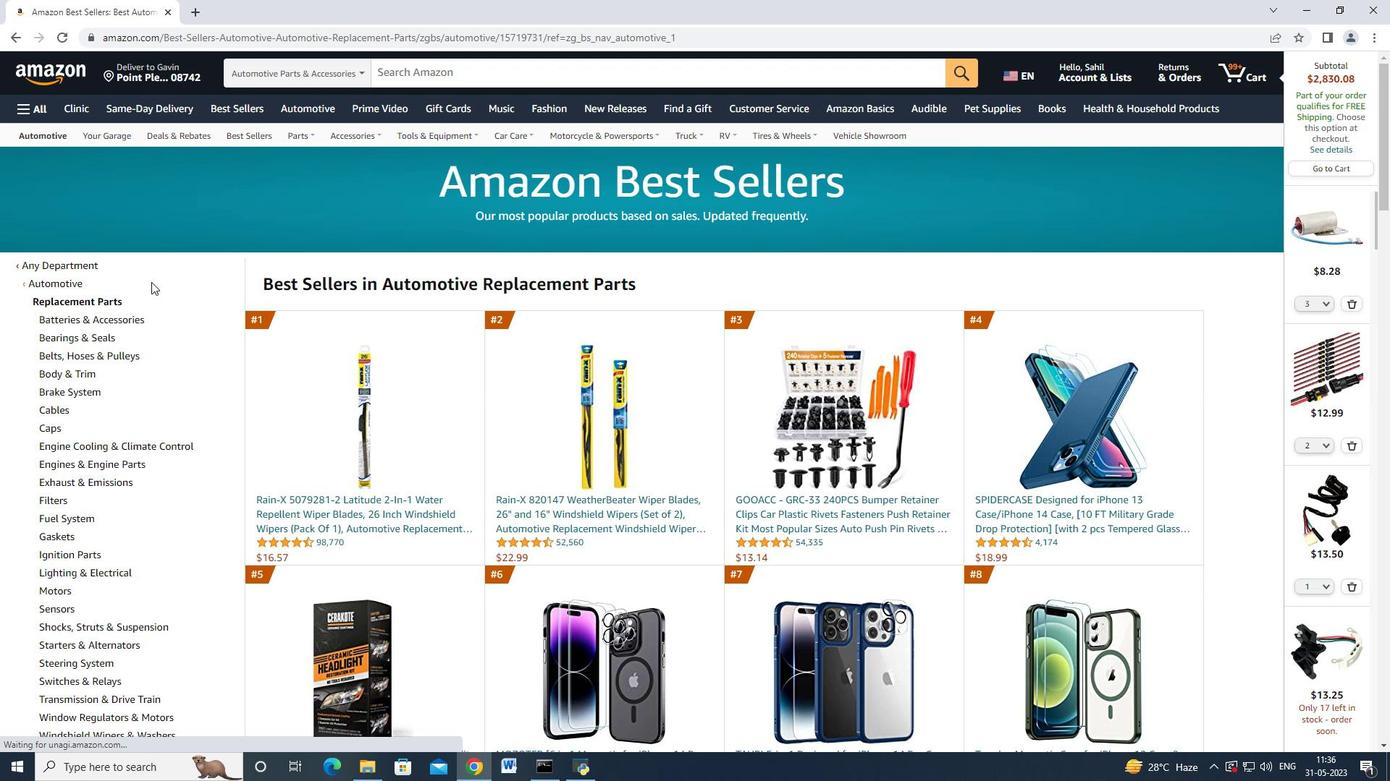 
Action: Mouse scrolled (149, 291) with delta (0, 0)
Screenshot: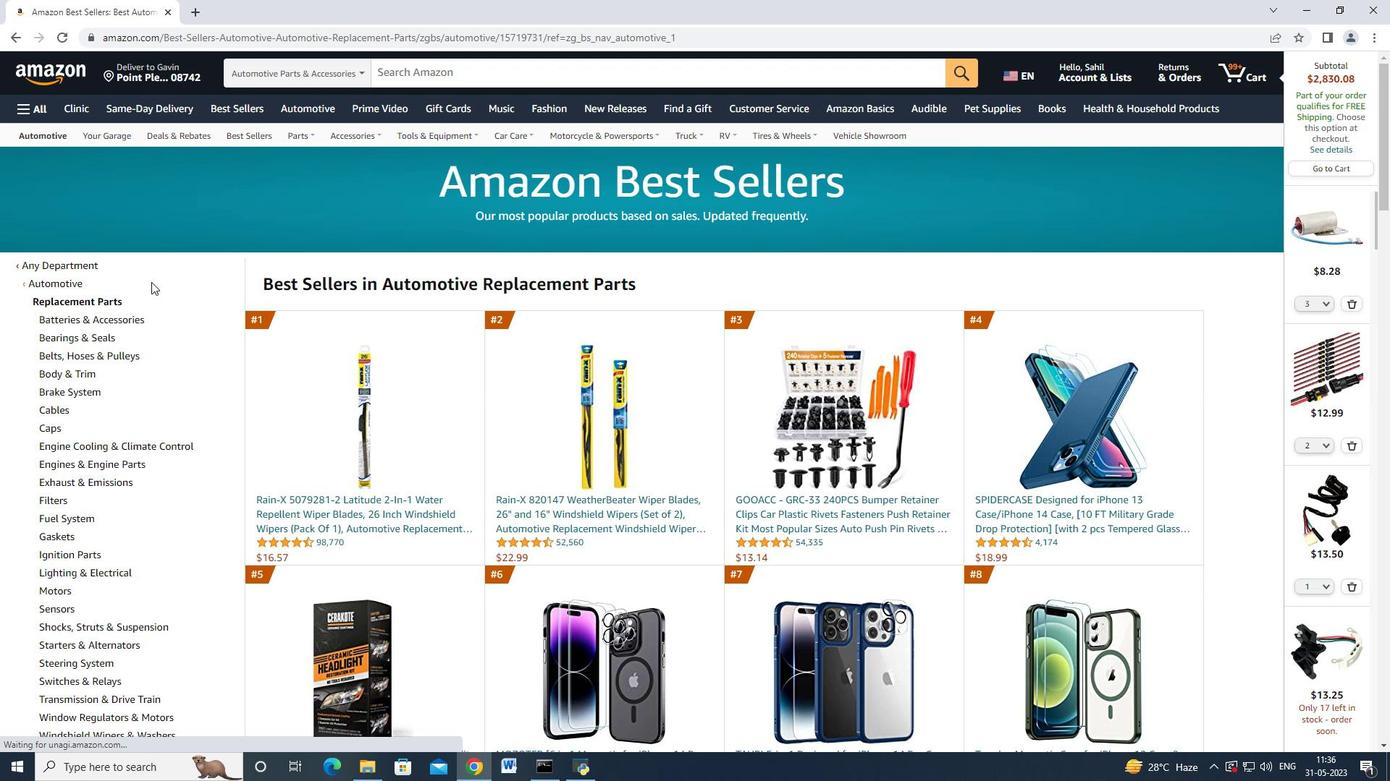 
Action: Mouse moved to (146, 302)
Screenshot: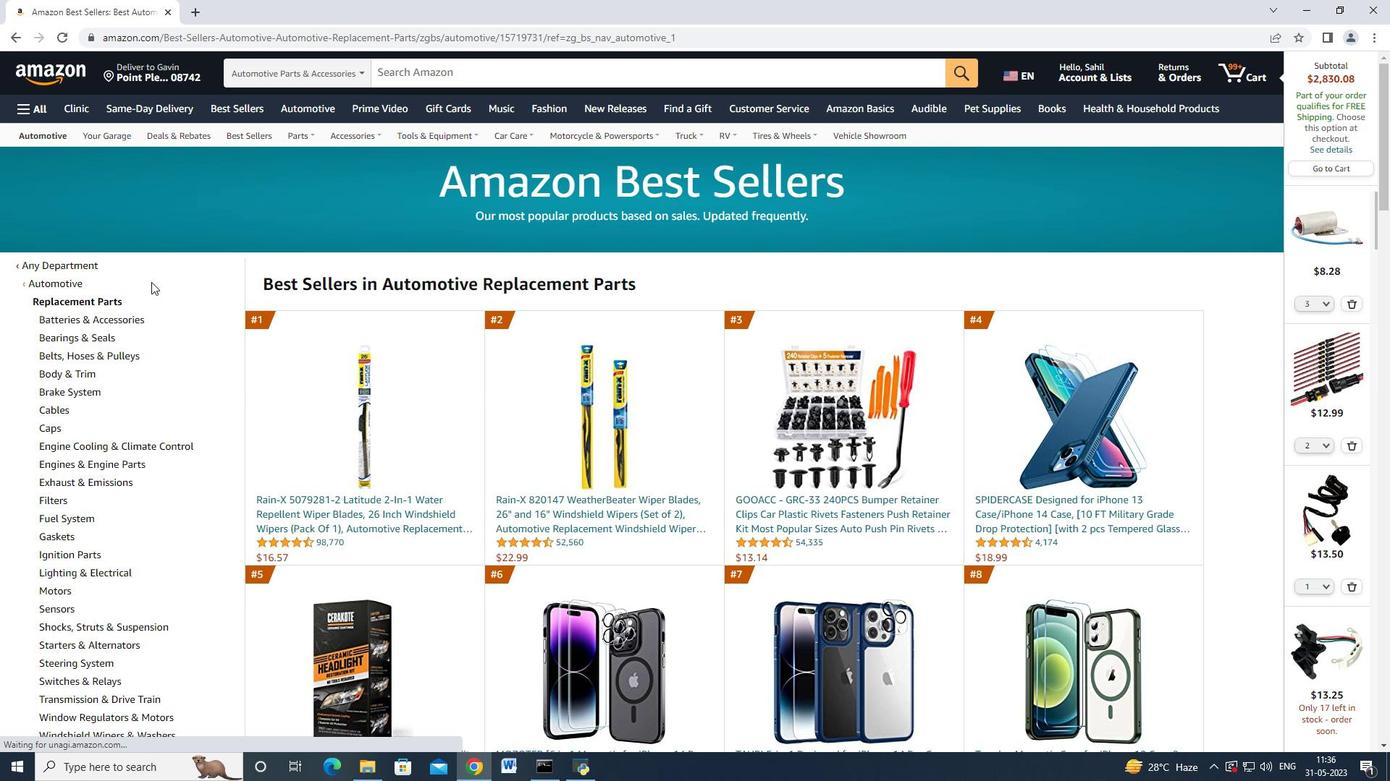 
Action: Mouse scrolled (147, 301) with delta (0, 0)
Screenshot: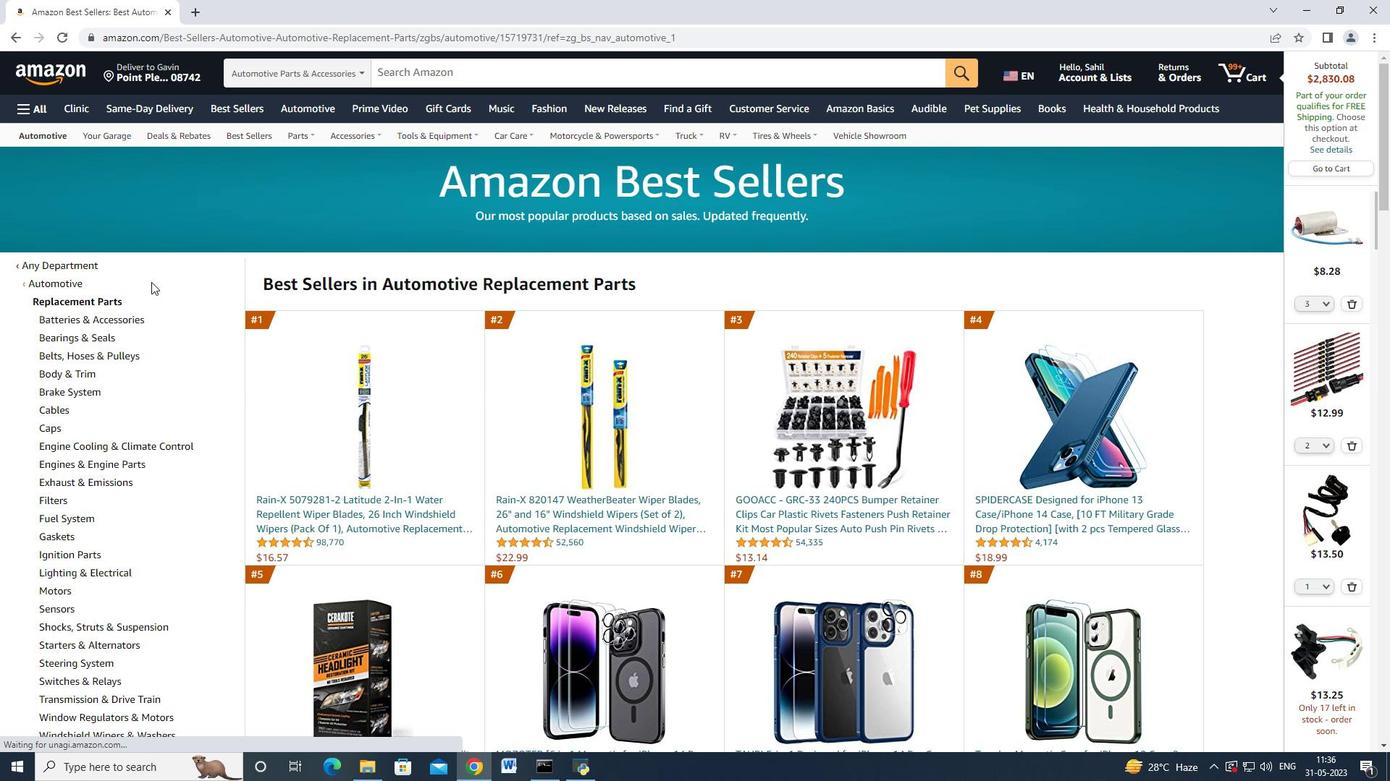 
Action: Mouse moved to (145, 308)
Screenshot: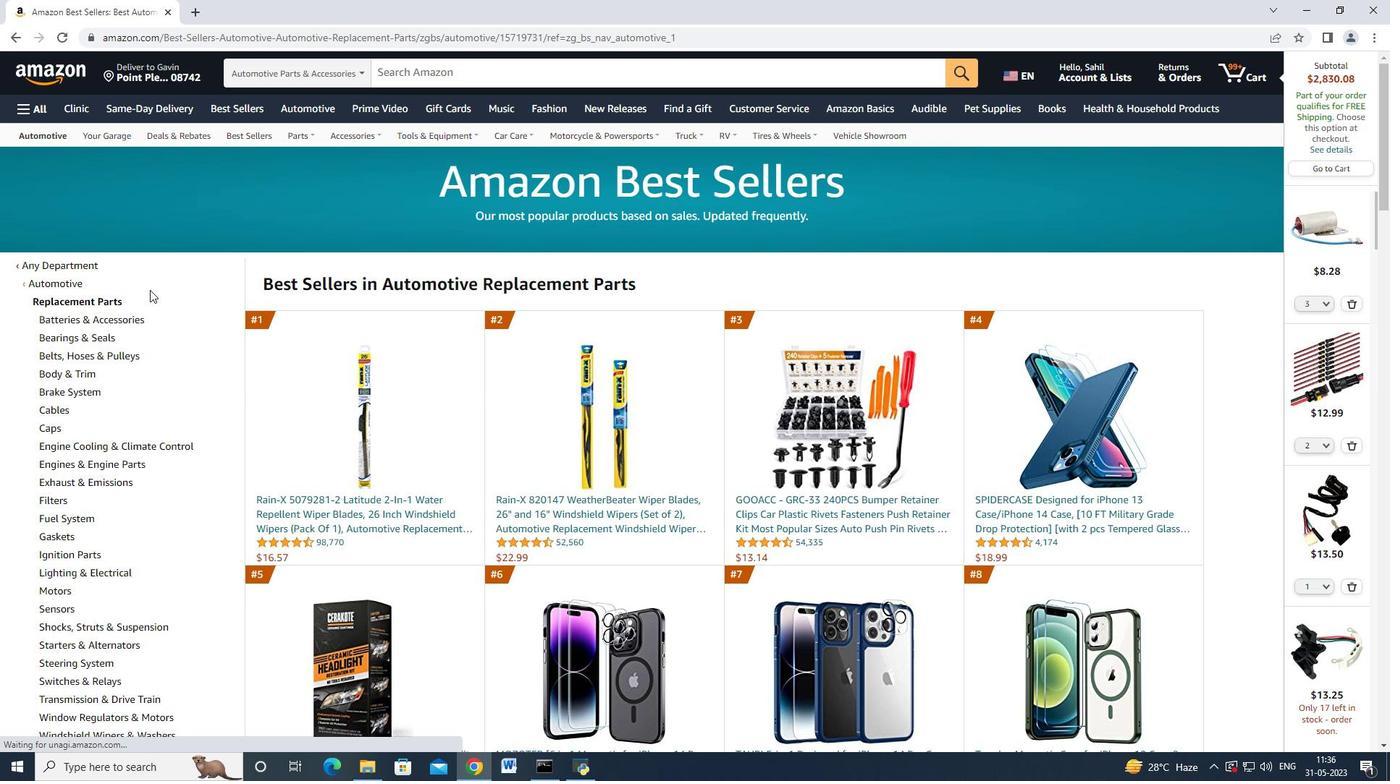 
Action: Mouse scrolled (145, 307) with delta (0, 0)
Screenshot: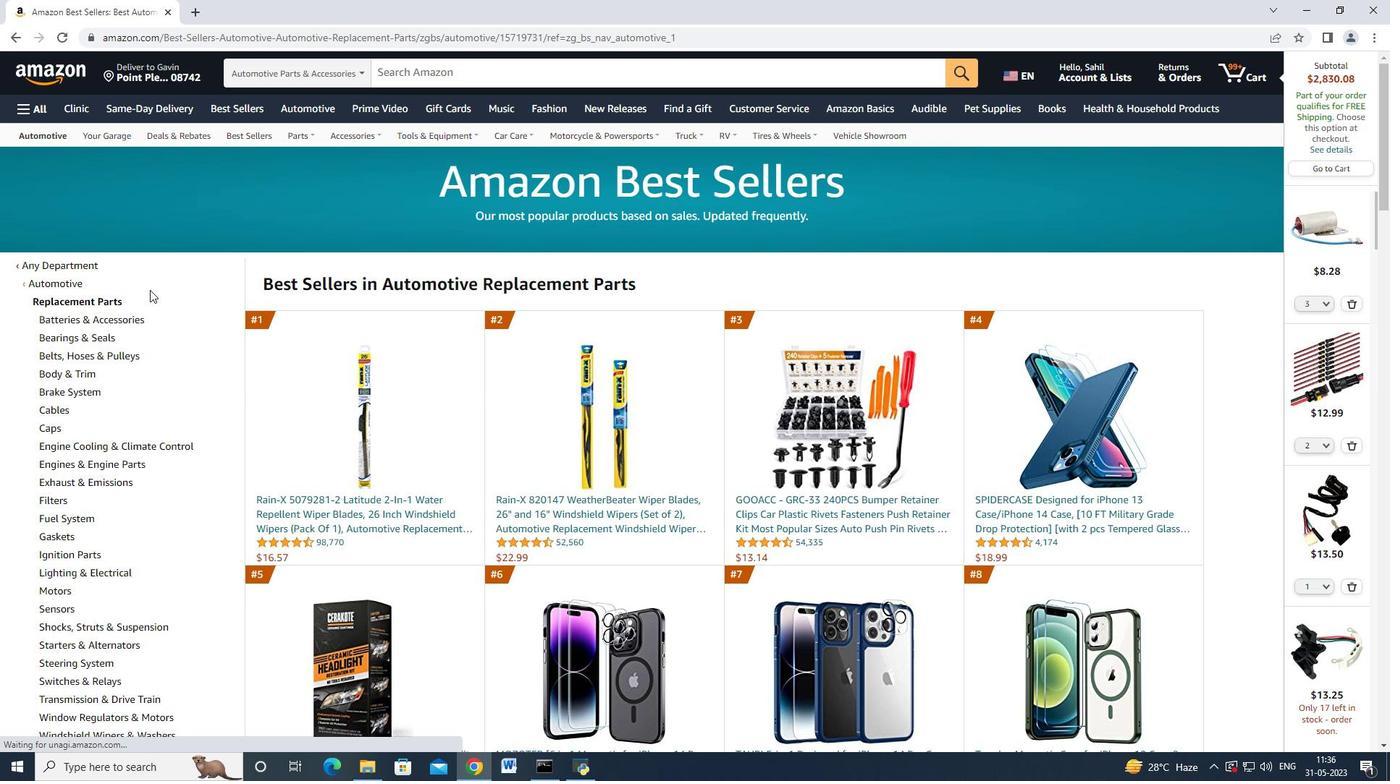 
Action: Mouse moved to (83, 334)
Screenshot: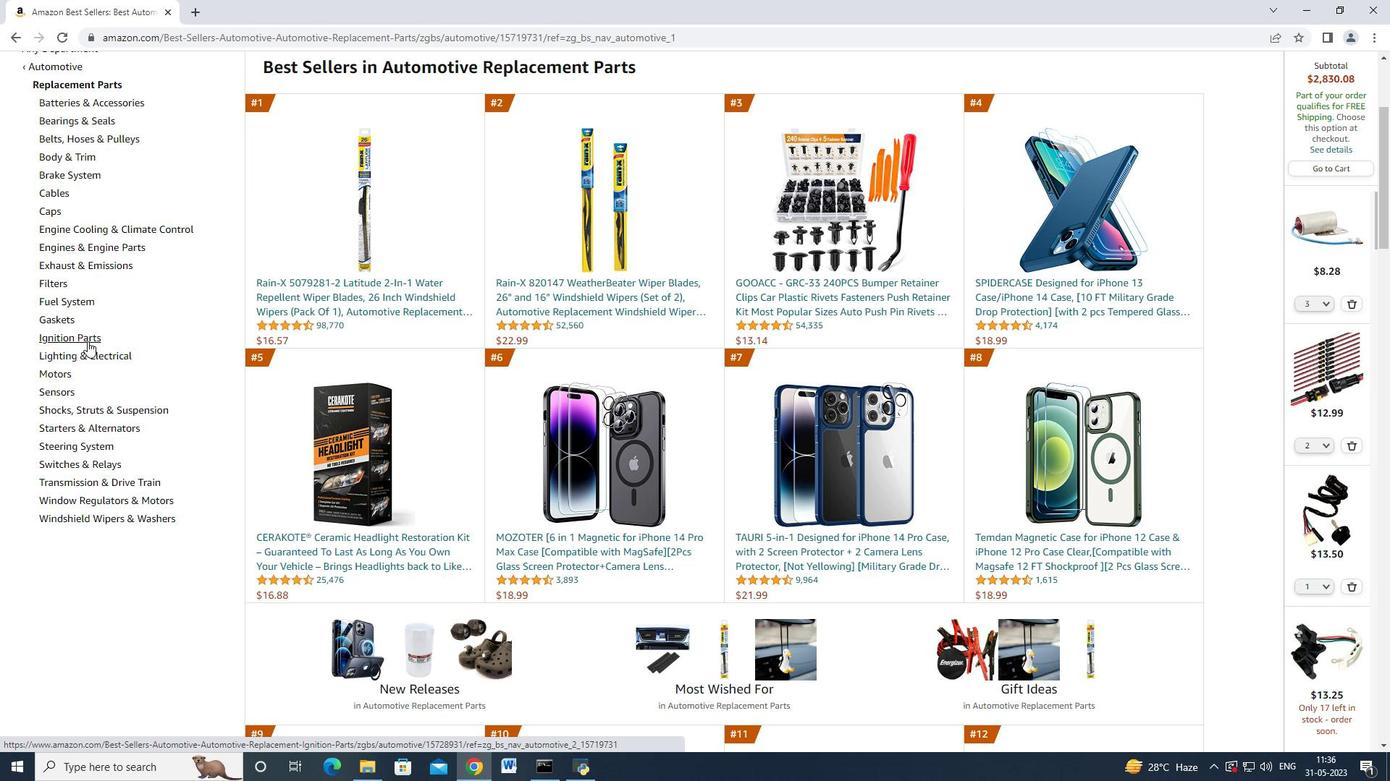 
Action: Mouse pressed left at (83, 334)
Screenshot: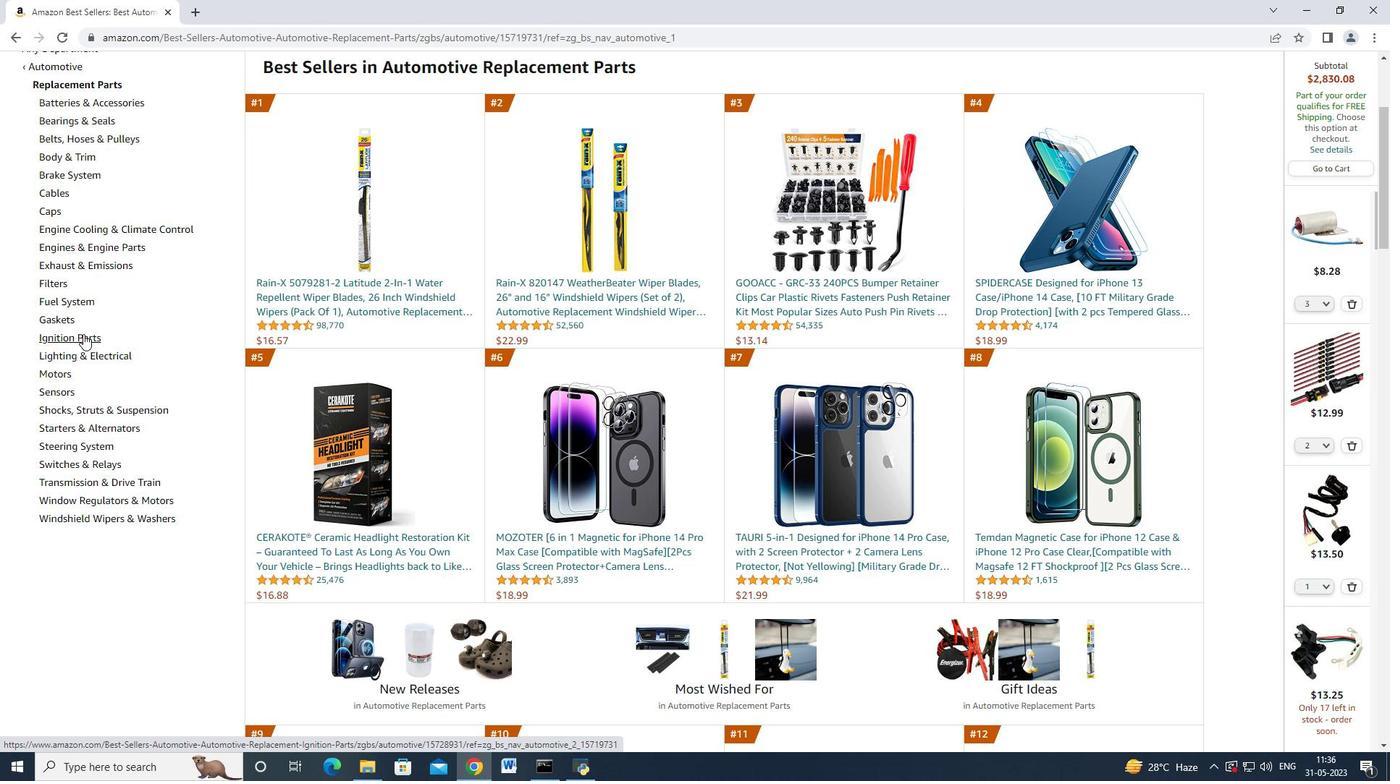 
Action: Mouse moved to (101, 327)
Screenshot: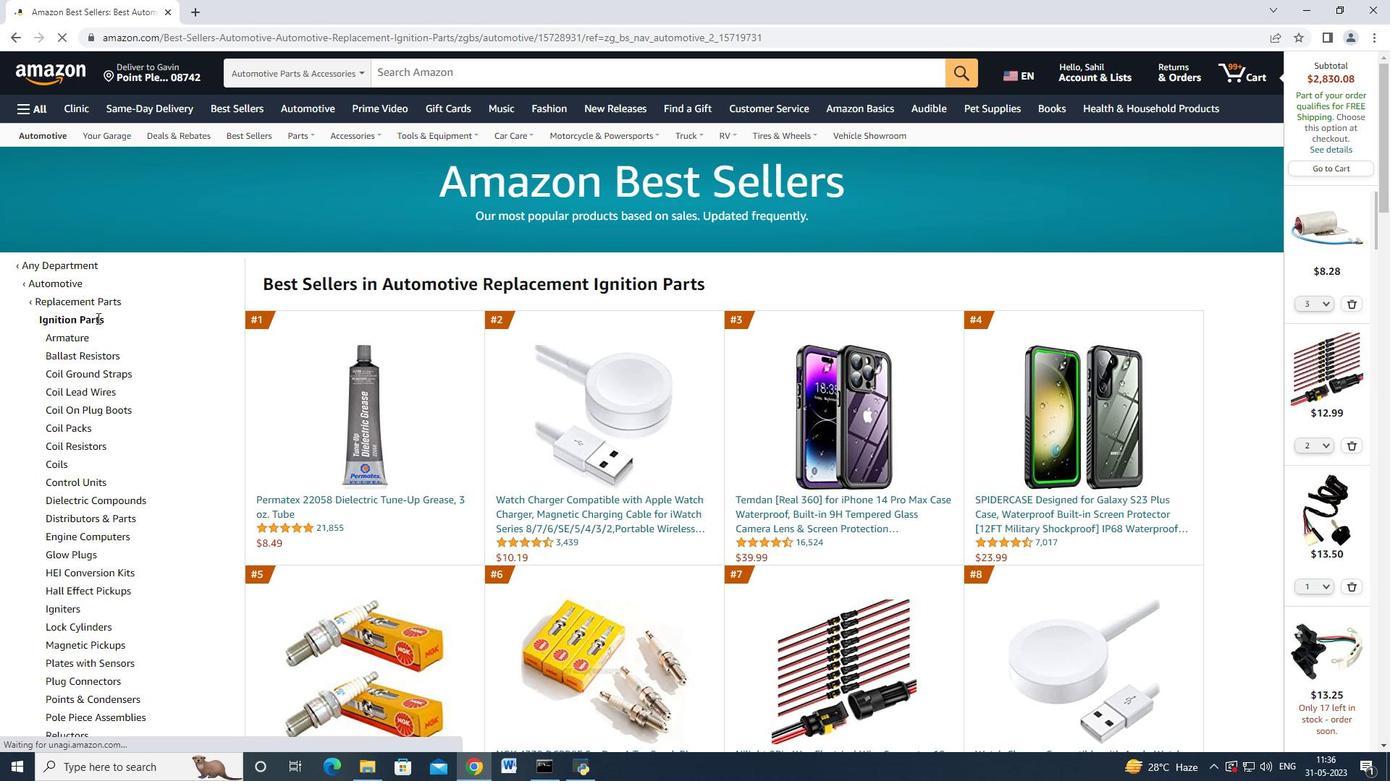 
Action: Mouse scrolled (101, 326) with delta (0, 0)
Screenshot: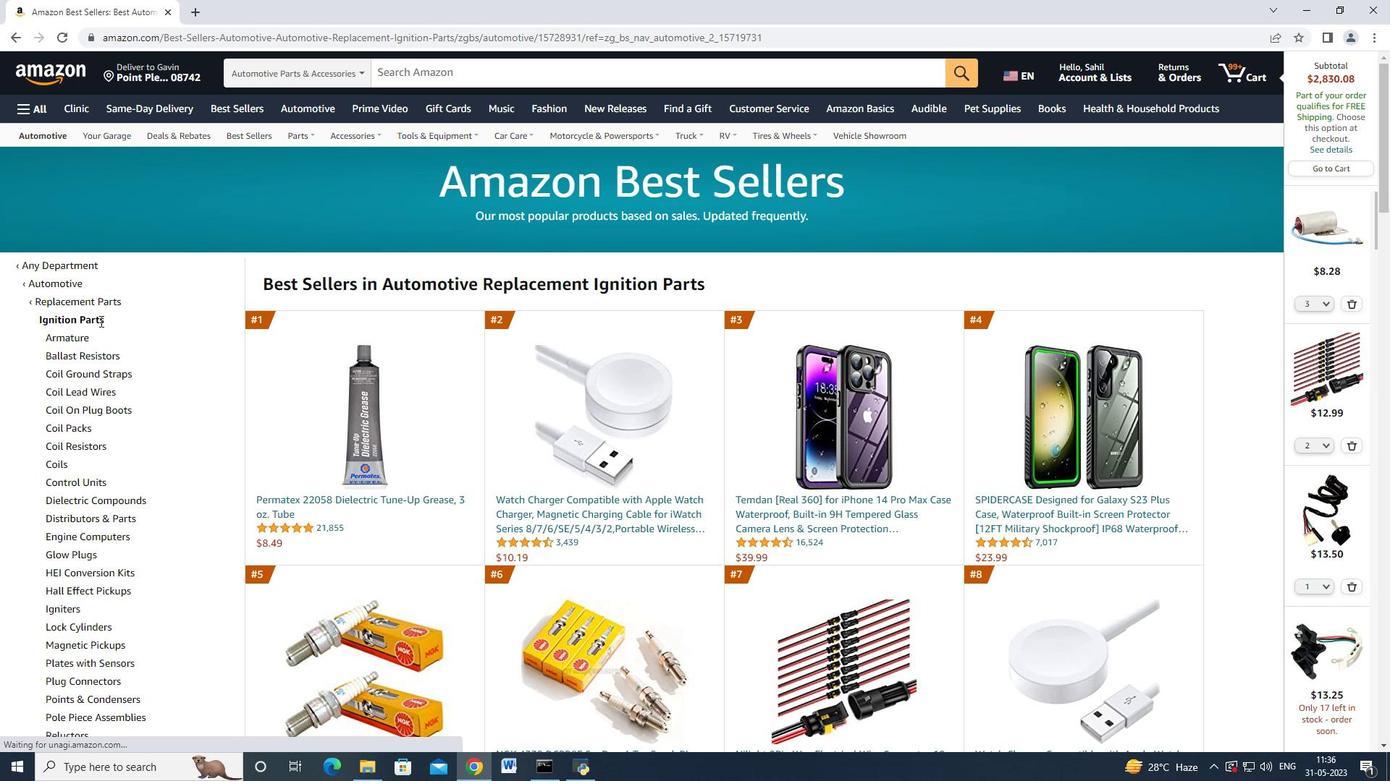 
Action: Mouse moved to (101, 332)
Screenshot: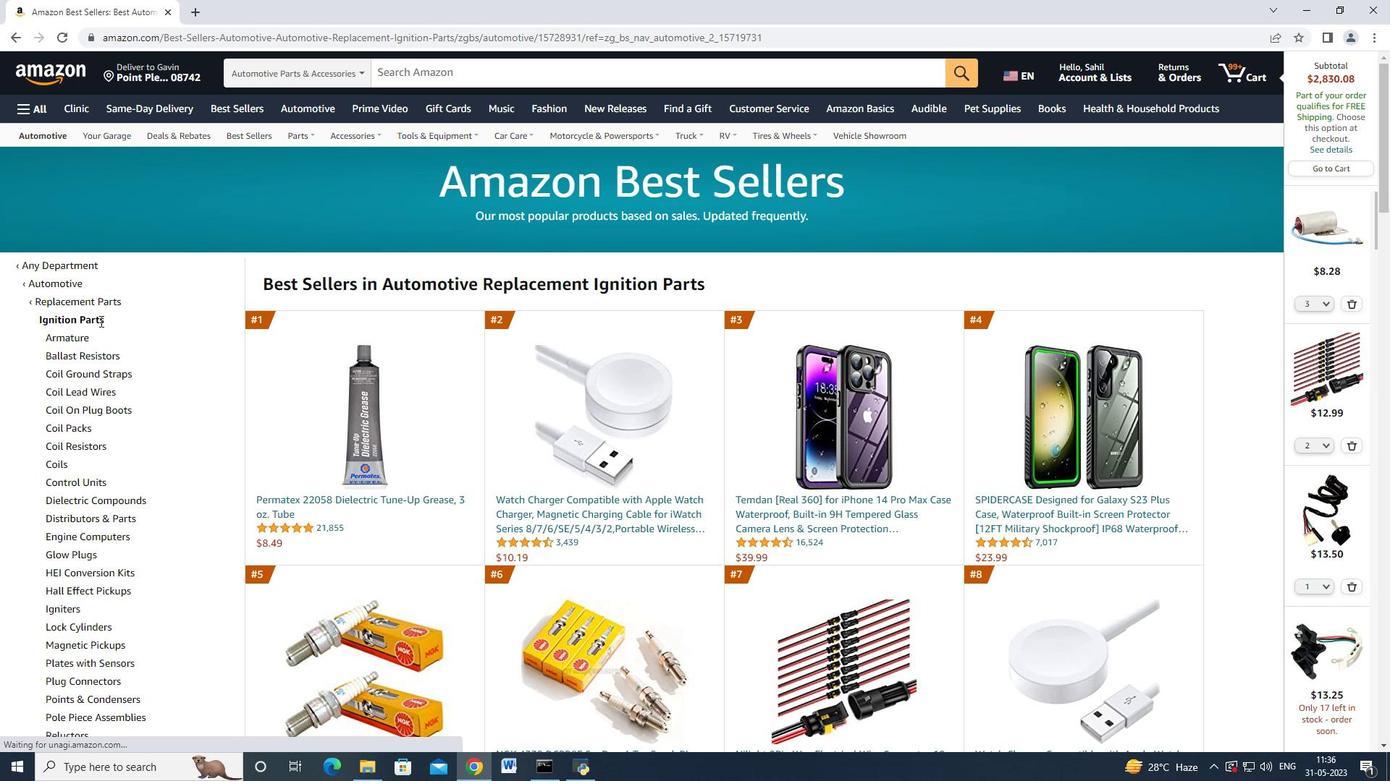 
Action: Mouse scrolled (101, 331) with delta (0, 0)
Screenshot: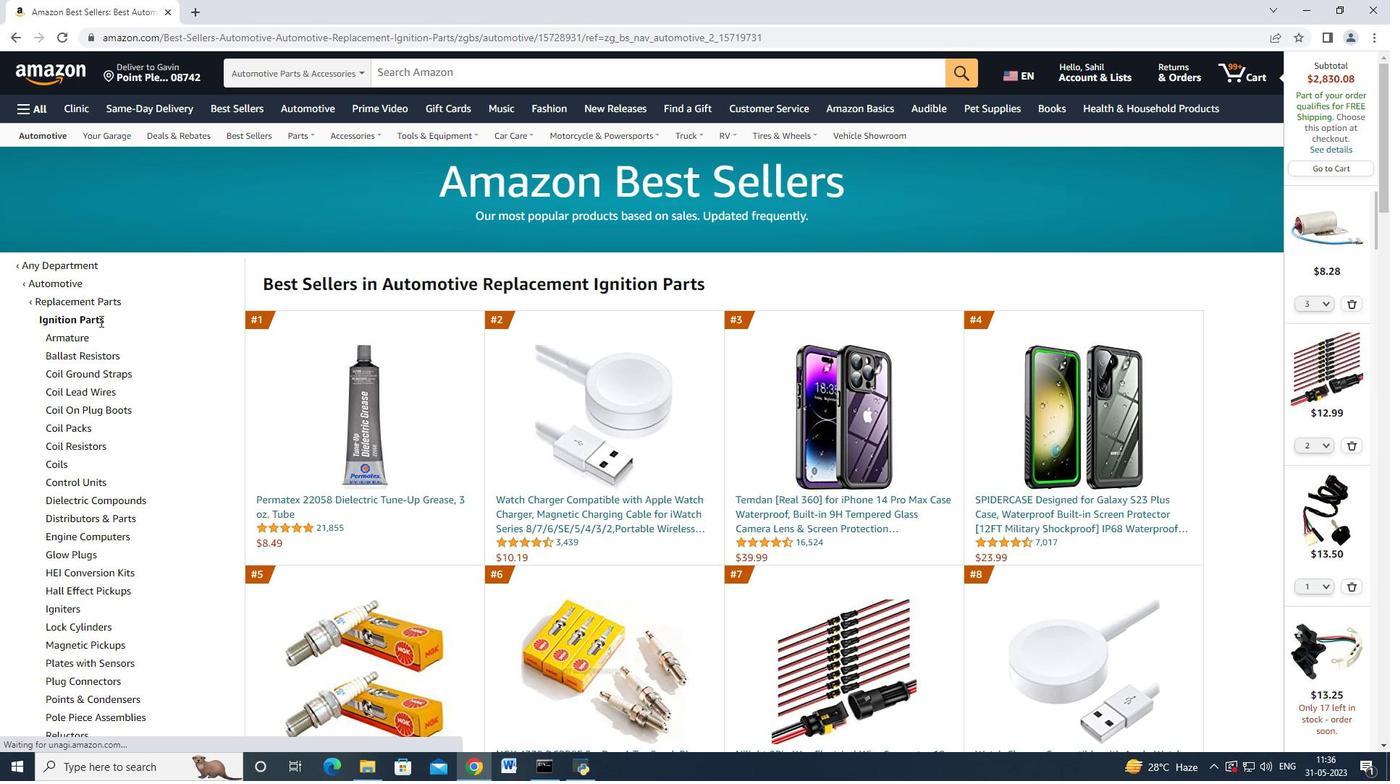 
Action: Mouse moved to (101, 335)
Screenshot: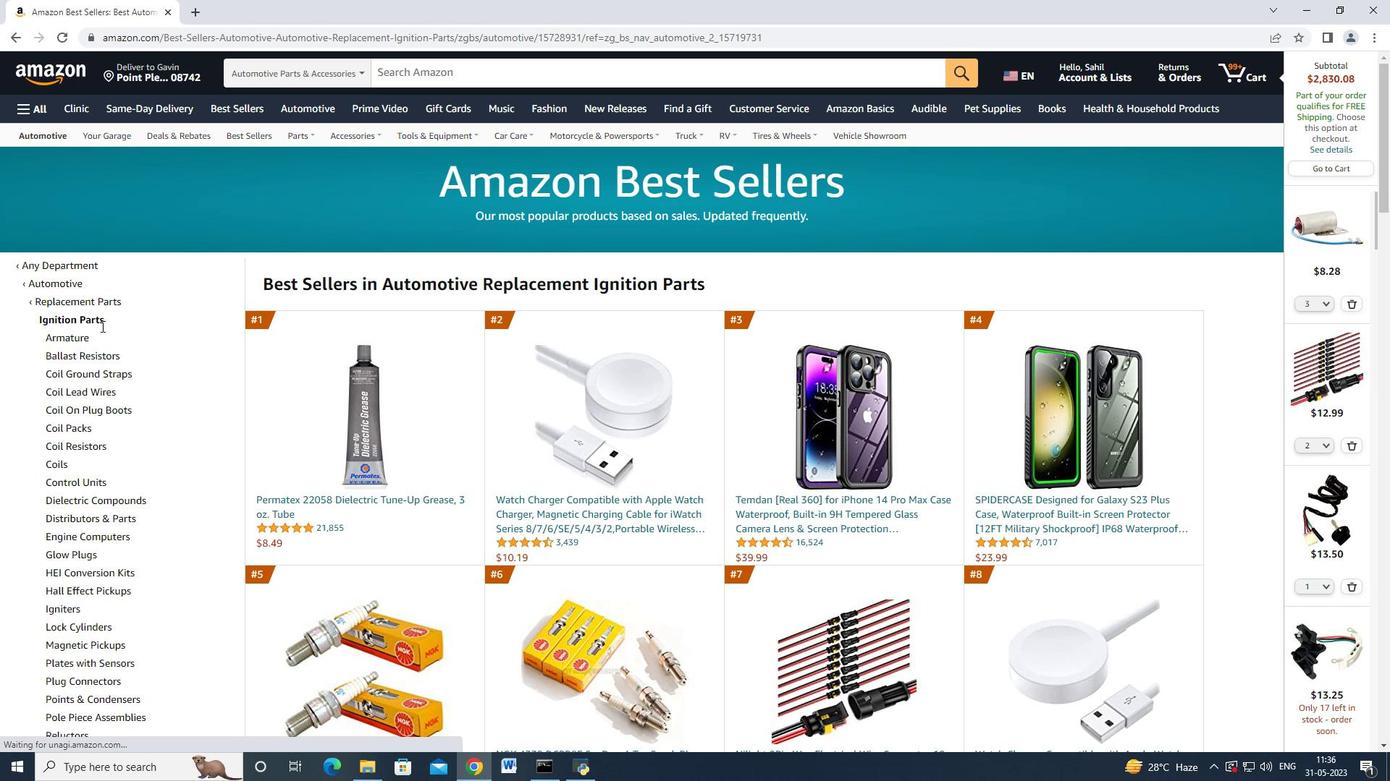 
Action: Mouse scrolled (101, 334) with delta (0, 0)
Screenshot: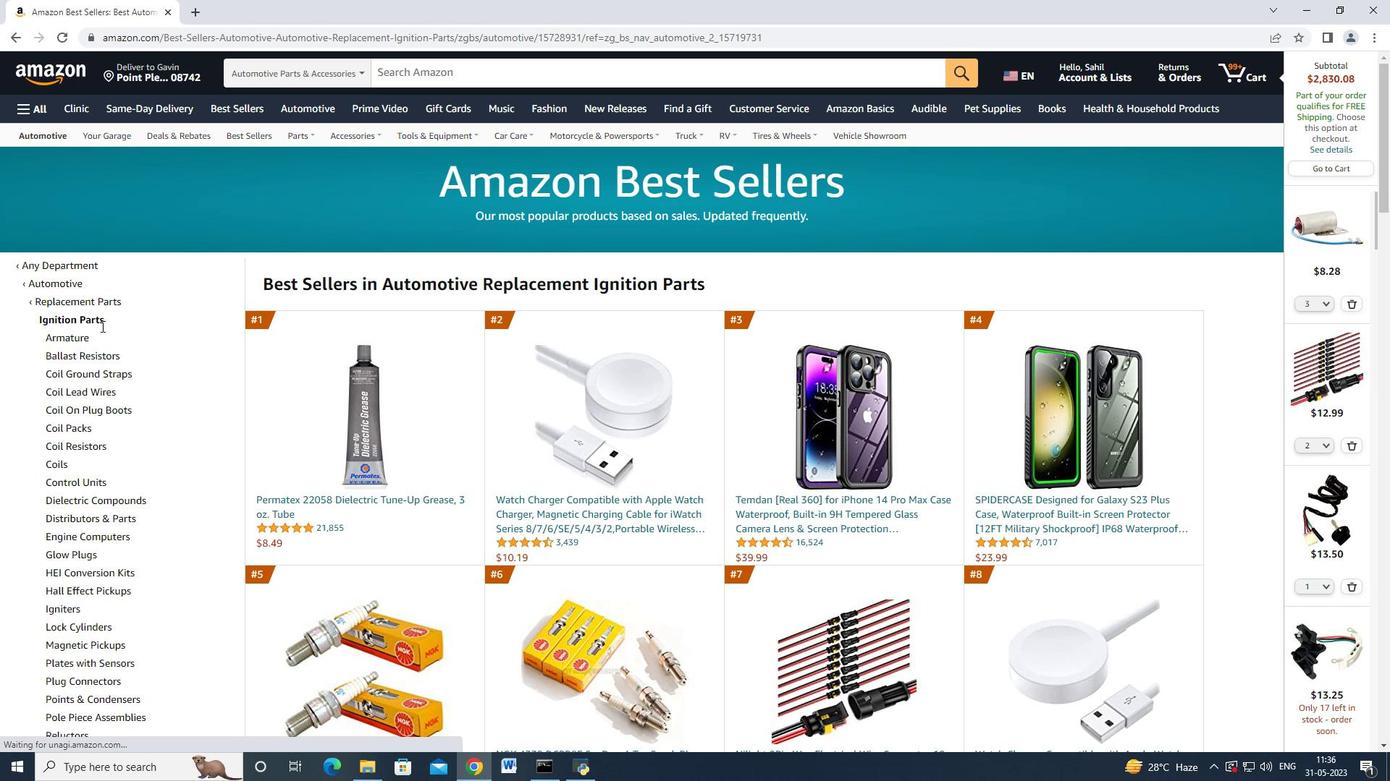 
Action: Mouse moved to (120, 356)
Screenshot: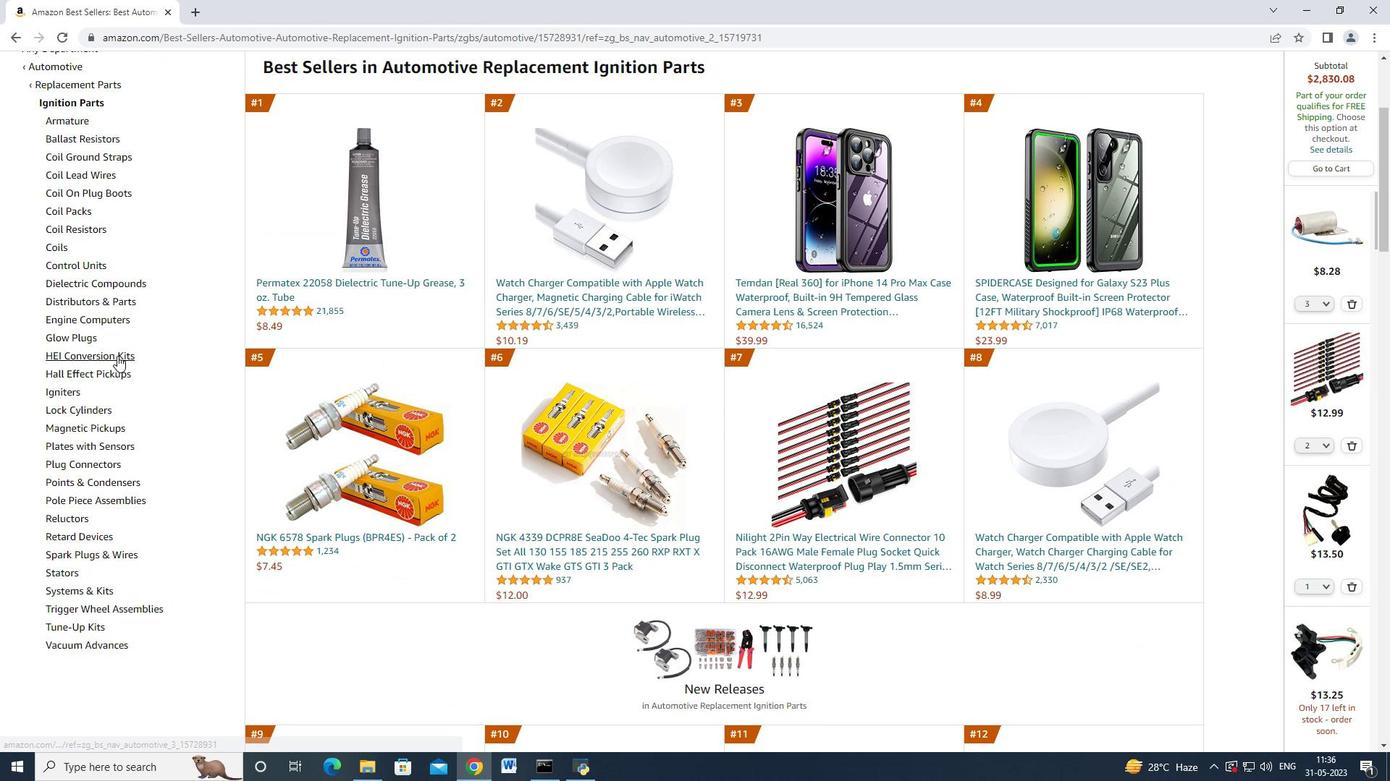 
Action: Mouse scrolled (120, 355) with delta (0, 0)
Screenshot: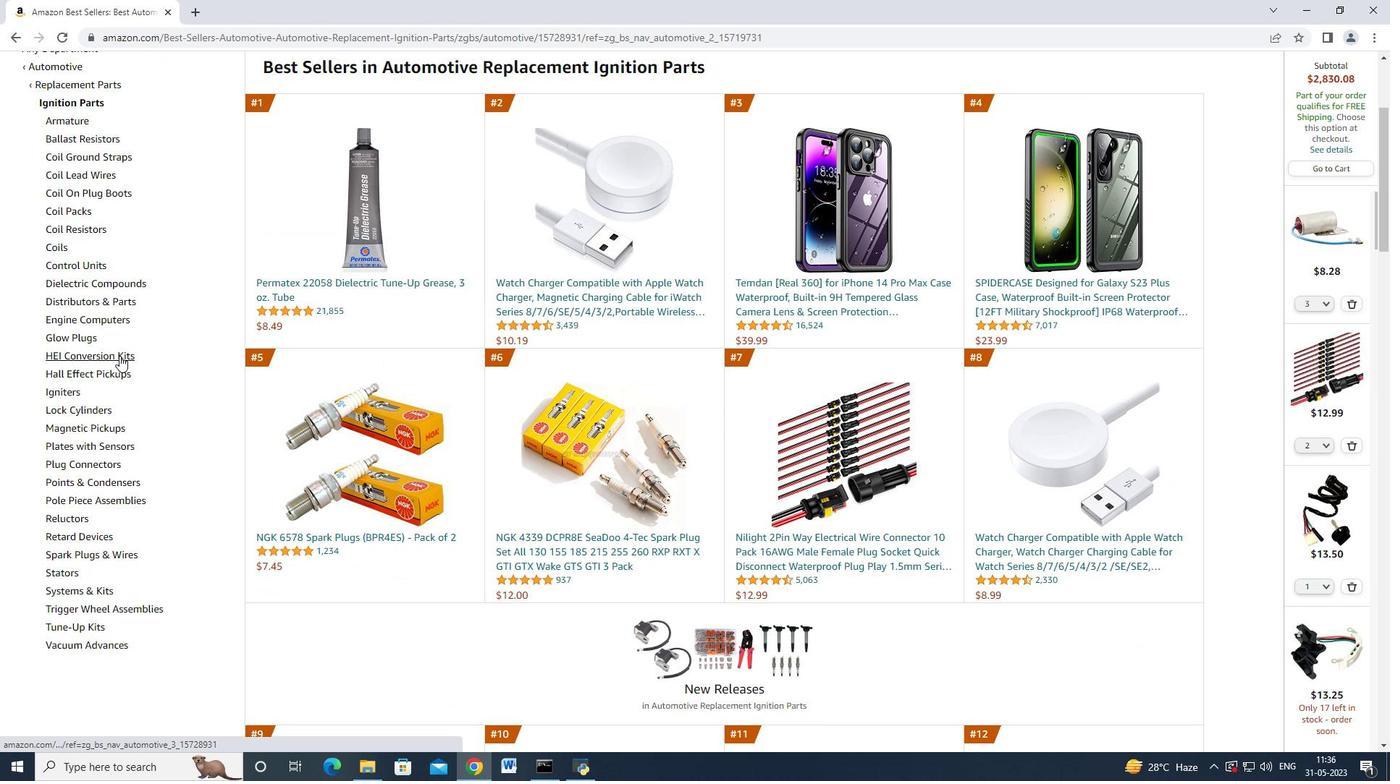 
Action: Mouse moved to (141, 350)
Screenshot: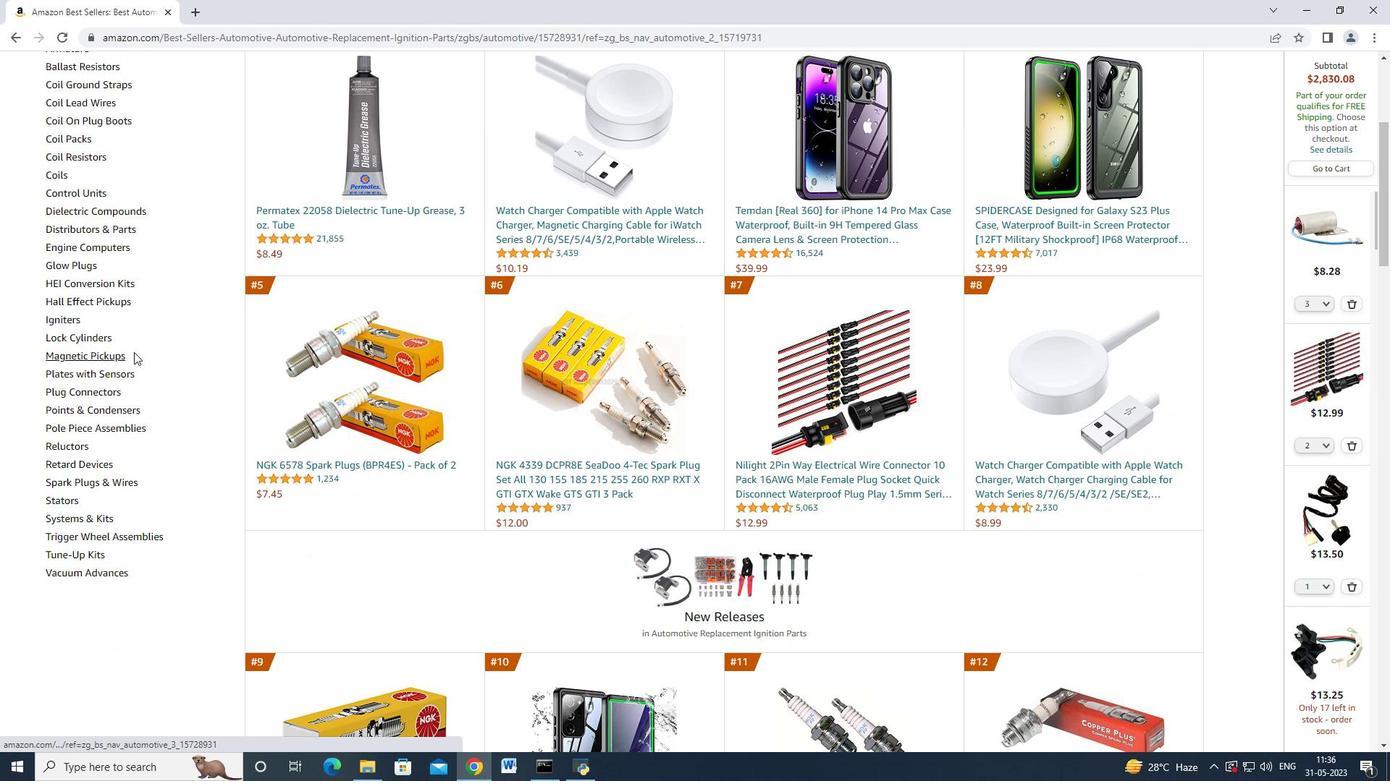 
Action: Mouse scrolled (141, 349) with delta (0, 0)
Screenshot: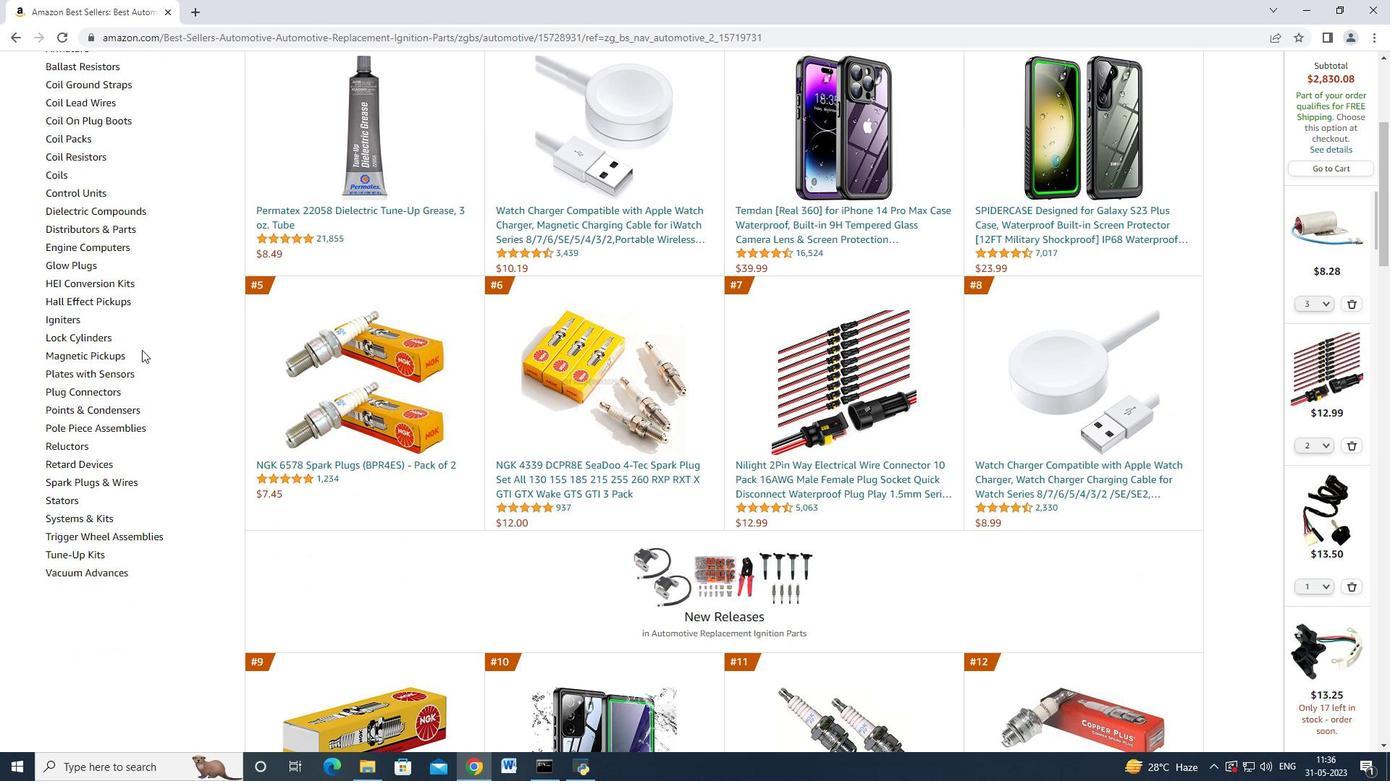 
Action: Mouse moved to (122, 354)
Screenshot: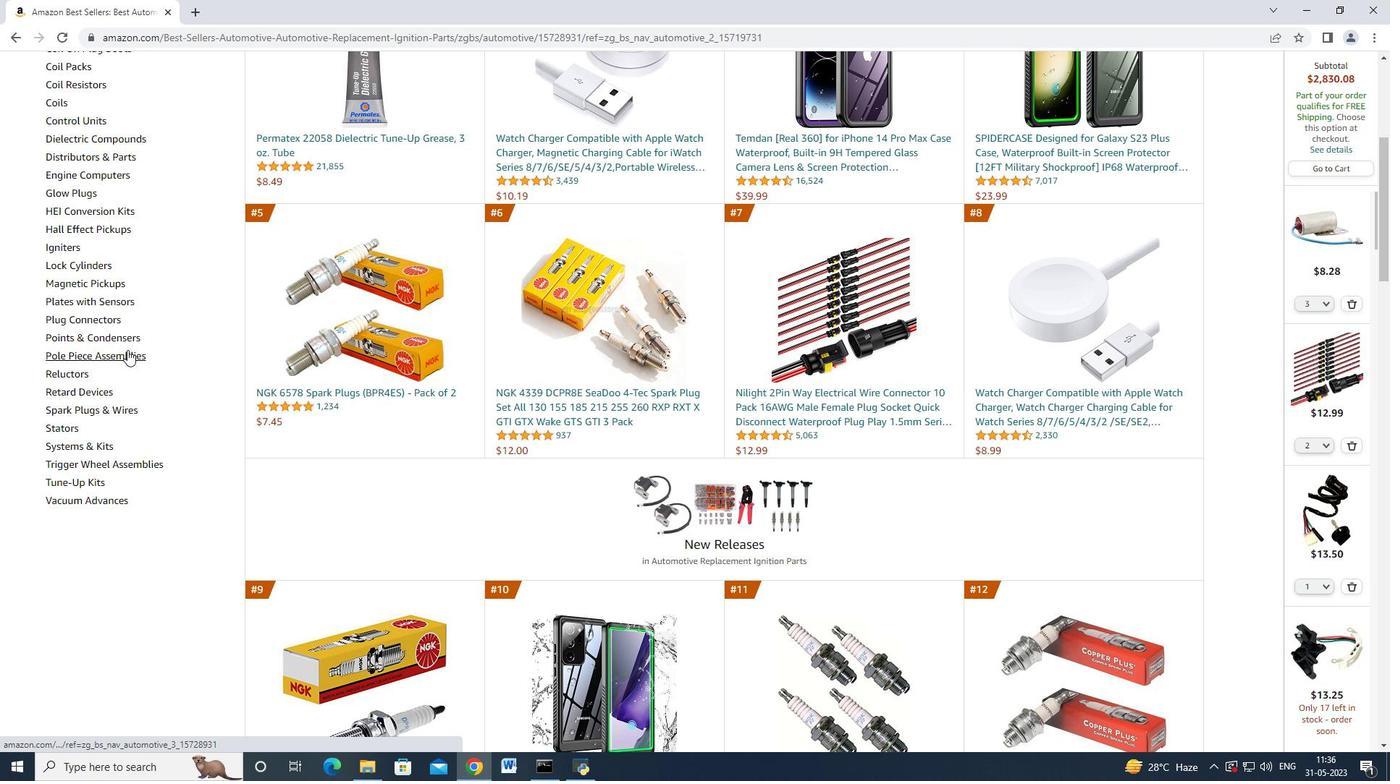 
Action: Mouse pressed left at (122, 354)
Screenshot: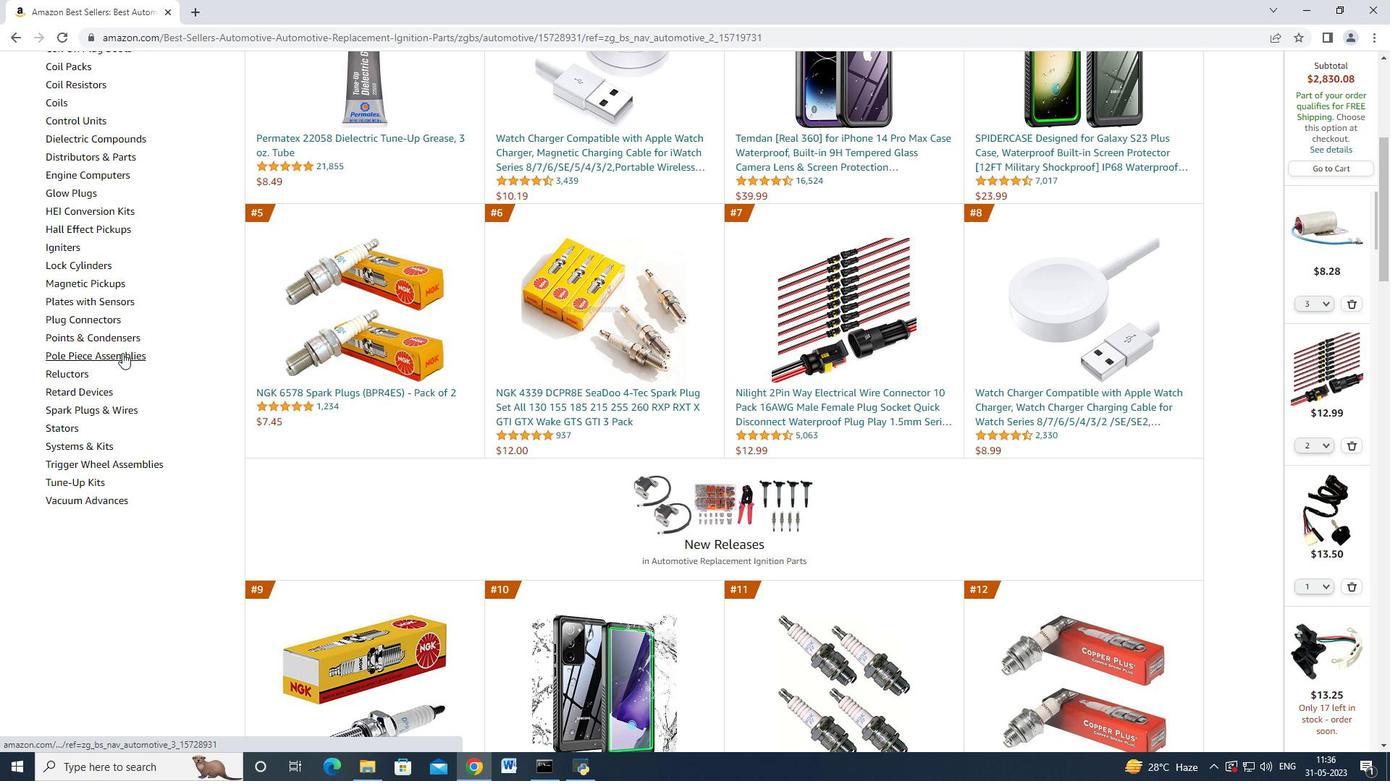 
Action: Mouse moved to (361, 389)
Screenshot: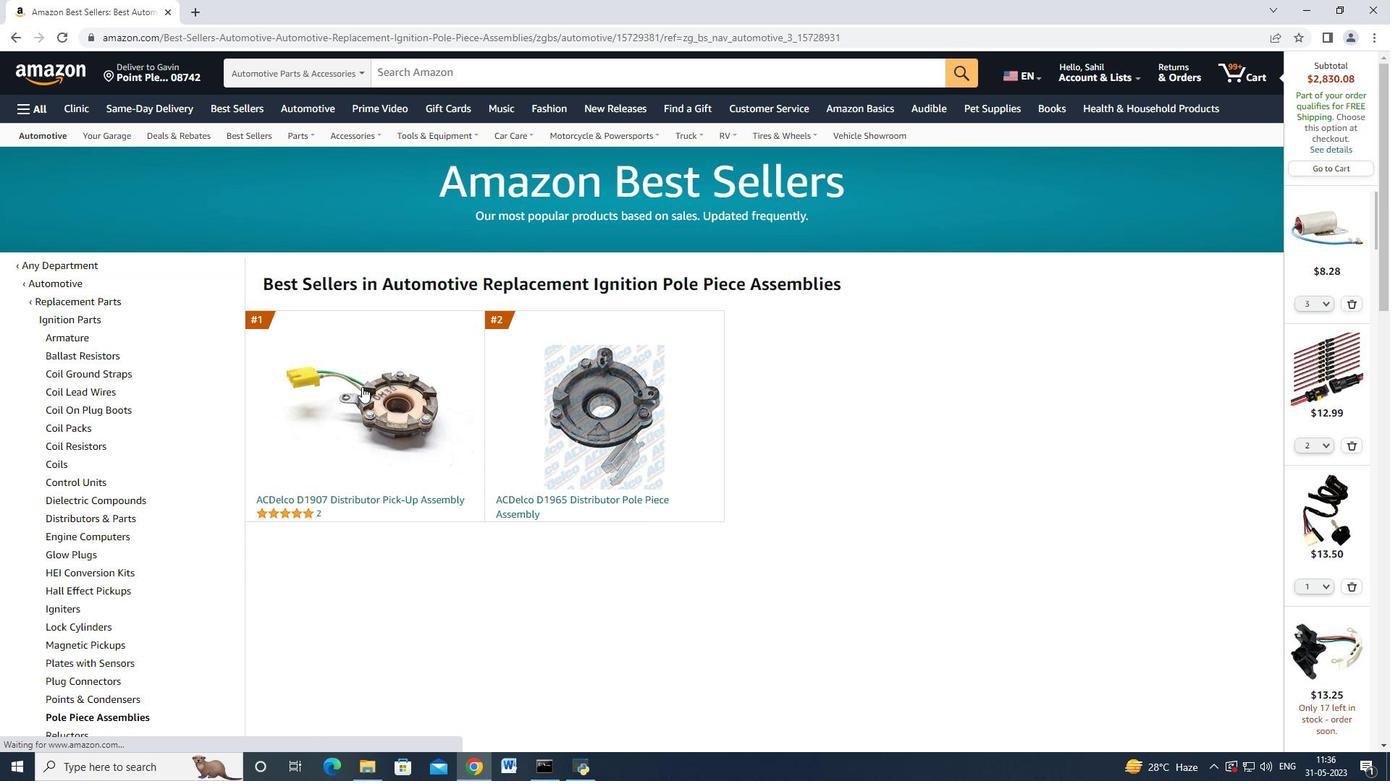 
Action: Mouse scrolled (361, 387) with delta (0, 0)
Screenshot: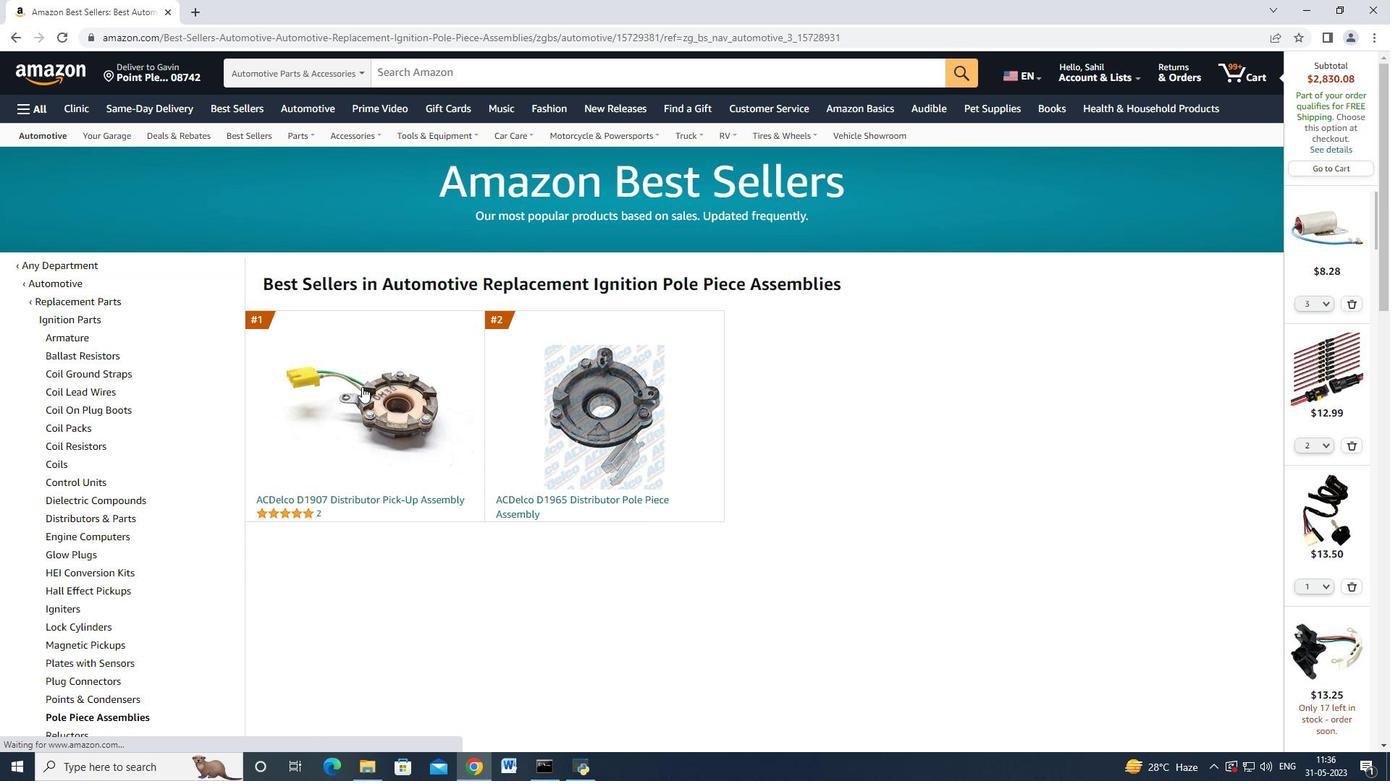 
Action: Mouse moved to (390, 430)
Screenshot: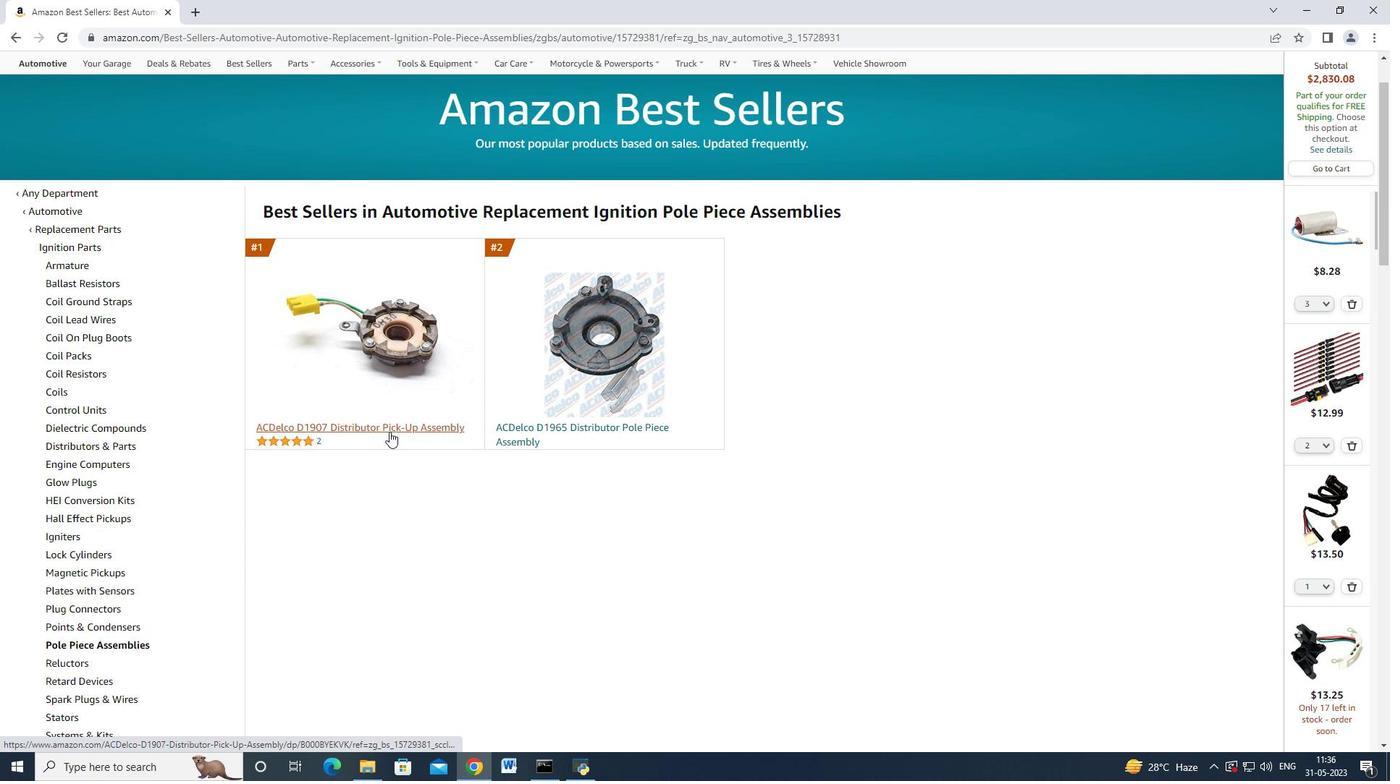
Action: Mouse pressed left at (390, 430)
Screenshot: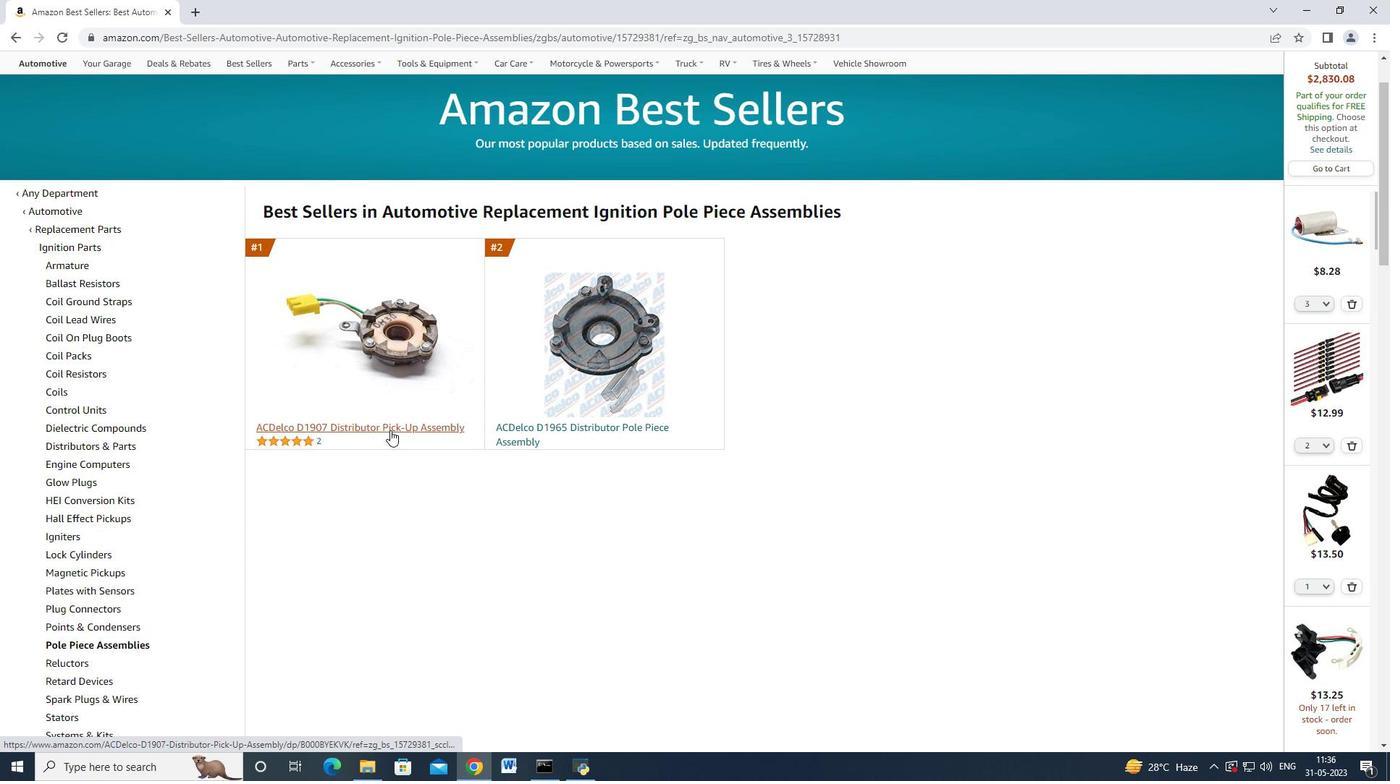 
Action: Mouse moved to (20, 37)
Screenshot: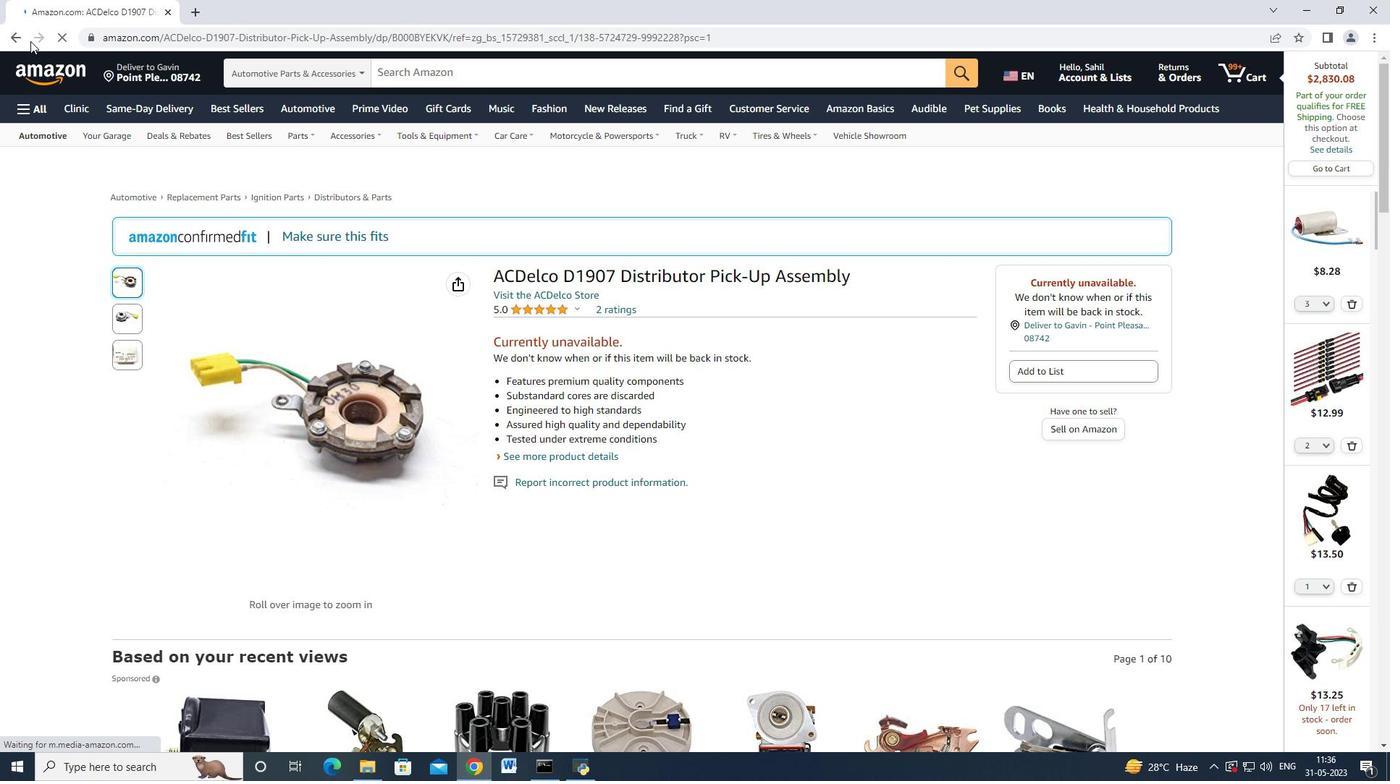 
Action: Mouse pressed left at (20, 37)
Screenshot: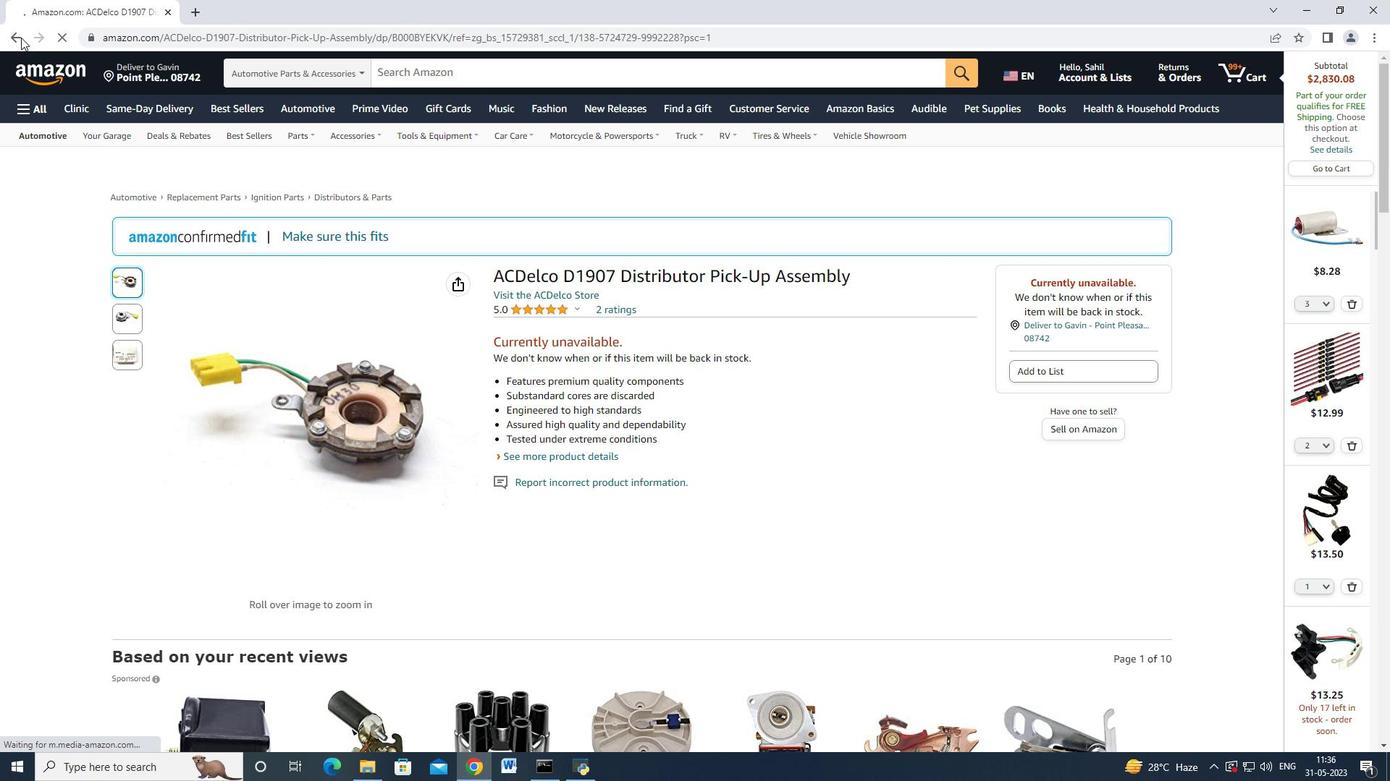 
Action: Mouse moved to (537, 428)
Screenshot: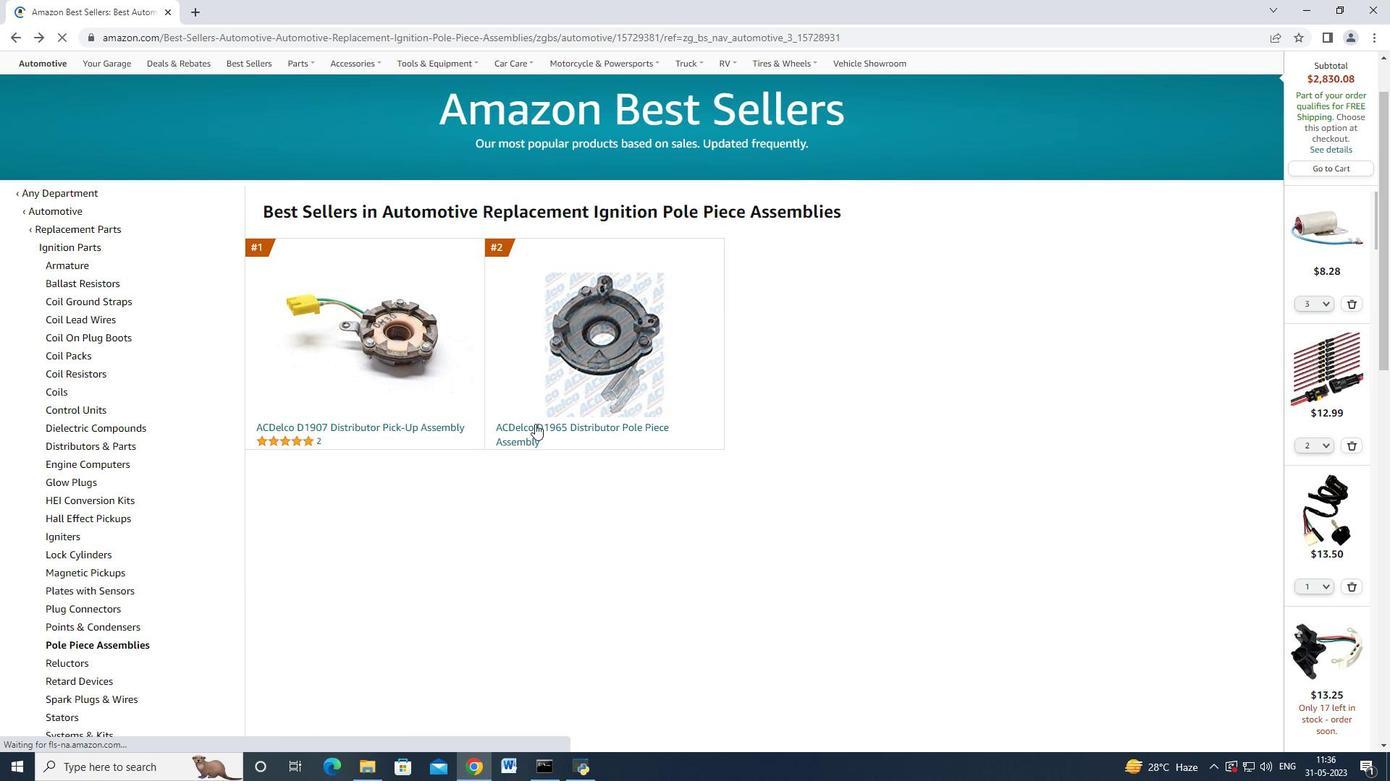 
Action: Mouse pressed left at (537, 428)
Screenshot: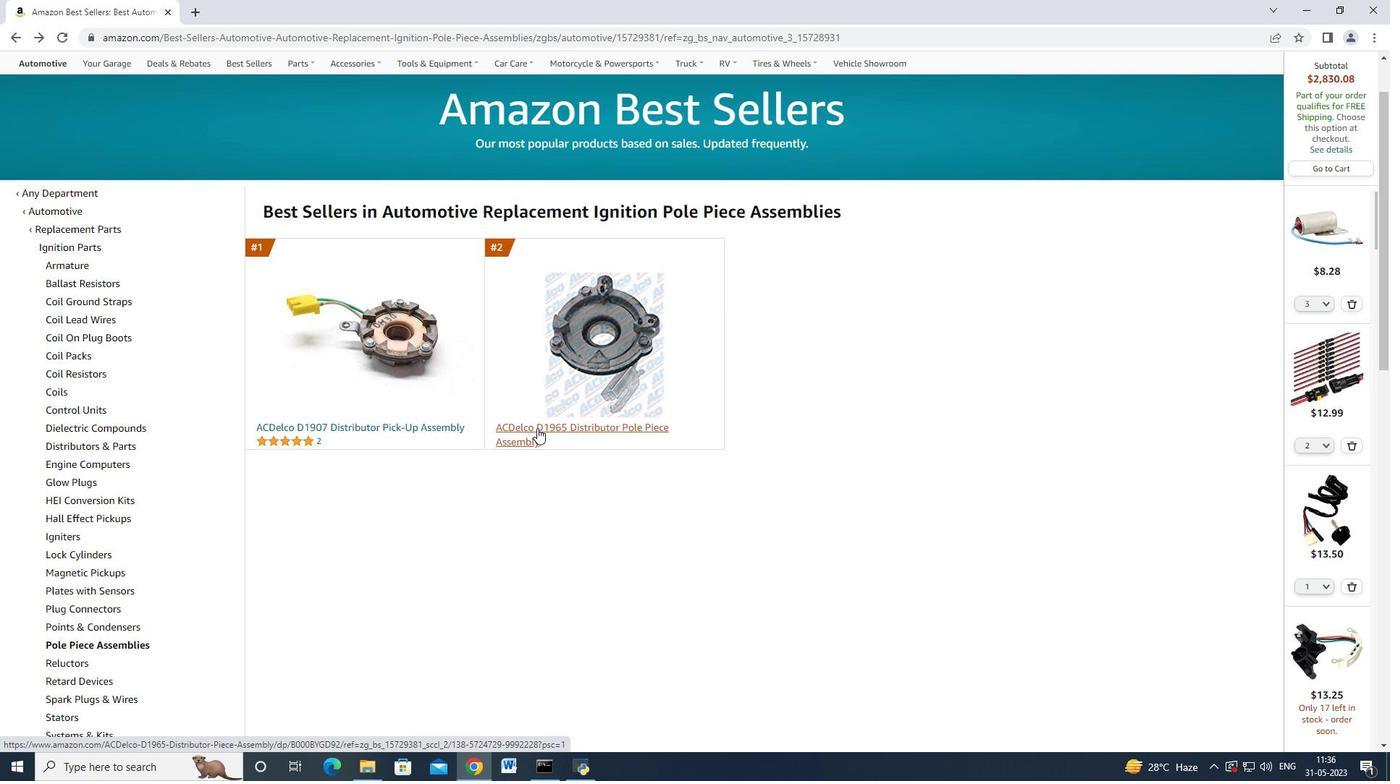 
Action: Mouse moved to (10, 35)
Screenshot: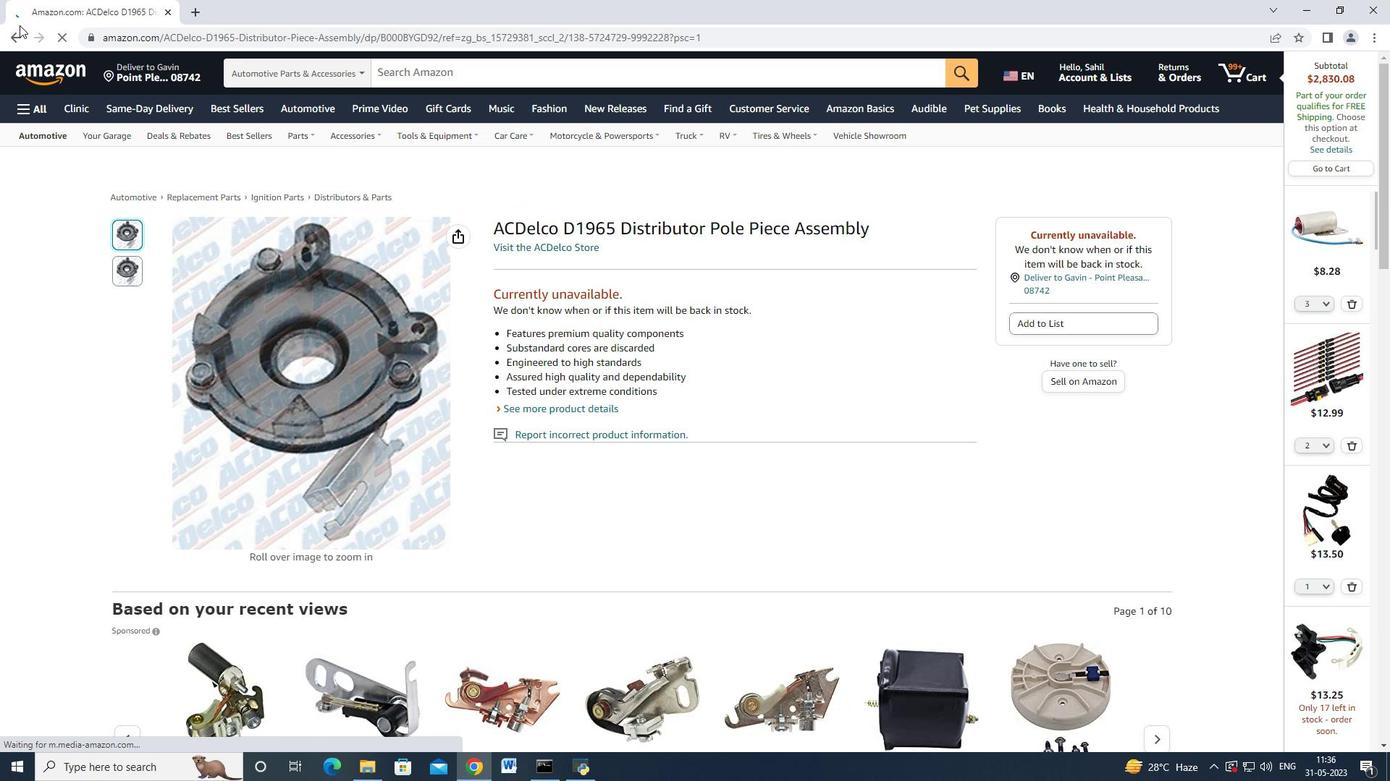
Action: Mouse pressed left at (10, 35)
Screenshot: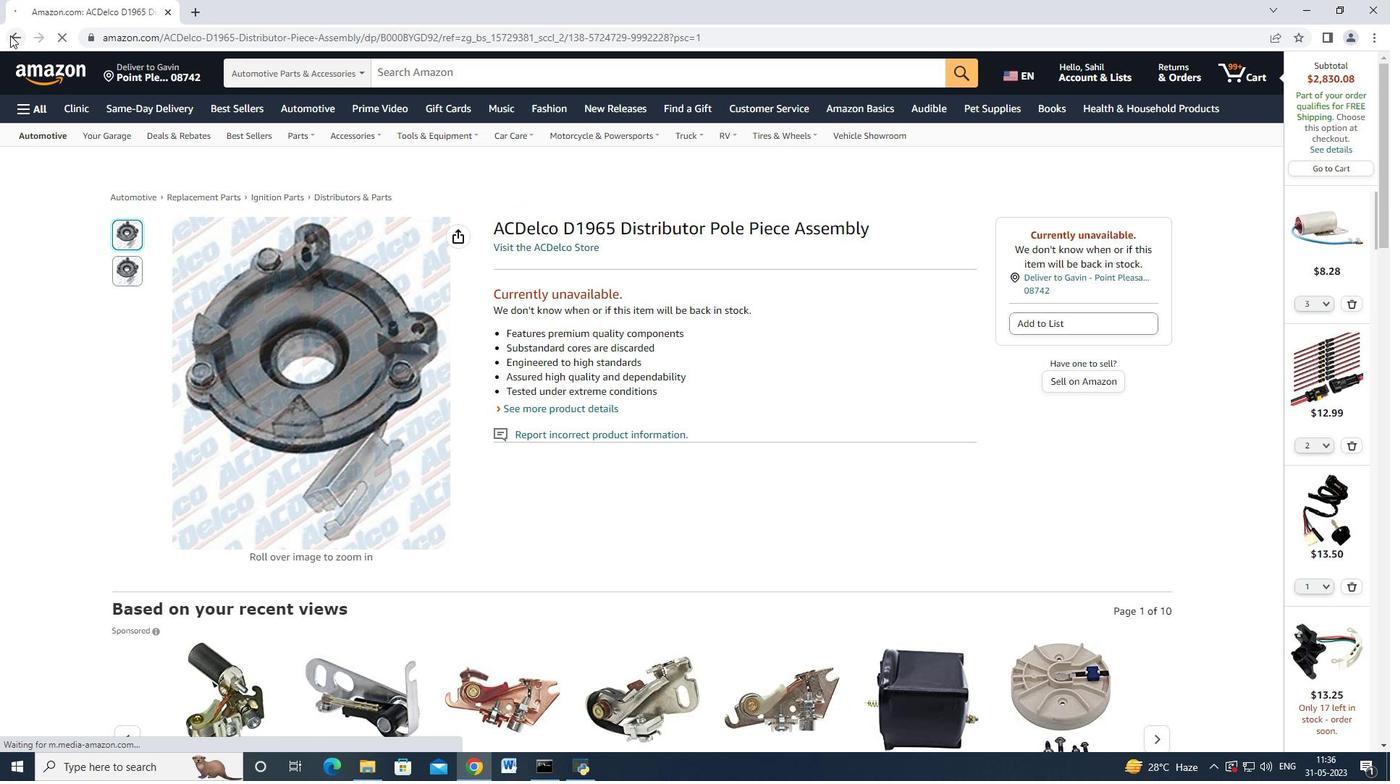 
Action: Mouse moved to (406, 366)
Screenshot: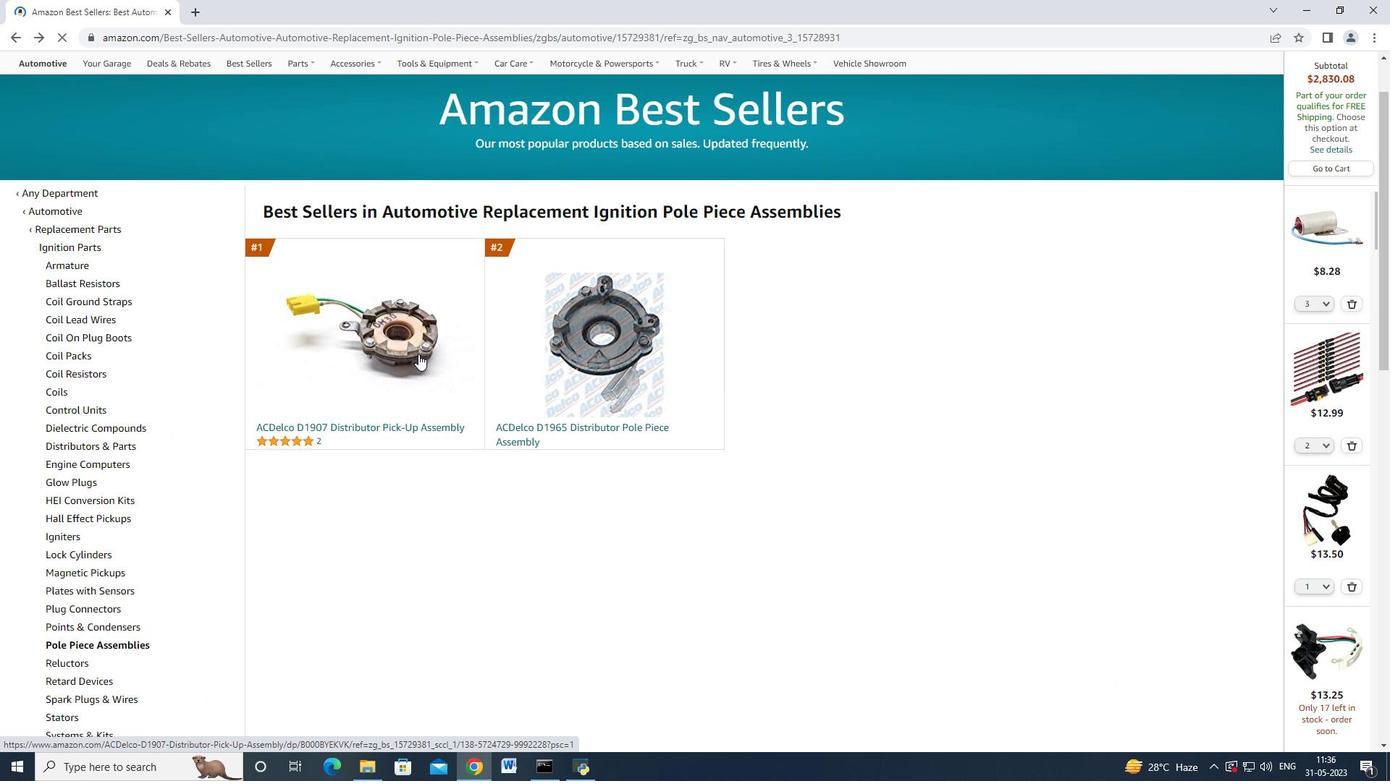 
Action: Mouse scrolled (406, 365) with delta (0, 0)
Screenshot: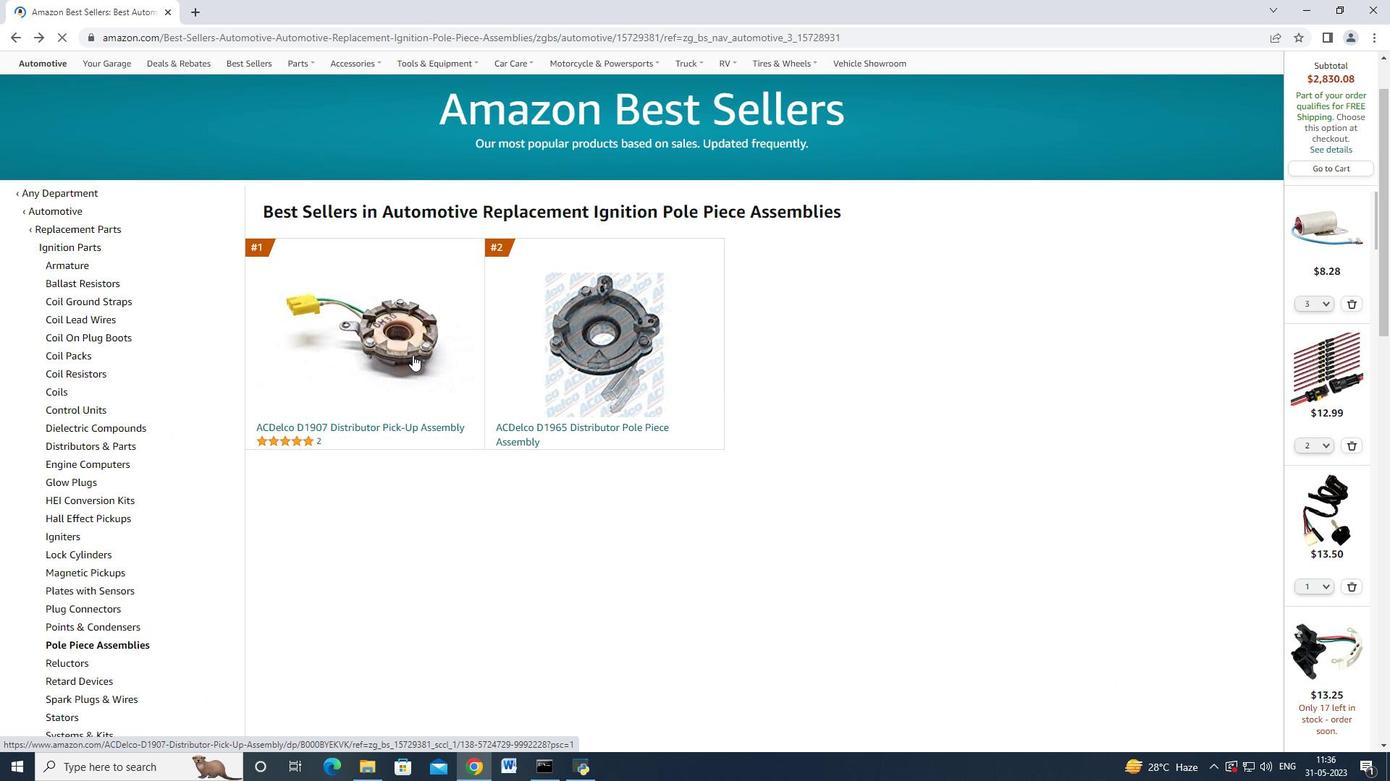 
Action: Mouse moved to (403, 367)
Screenshot: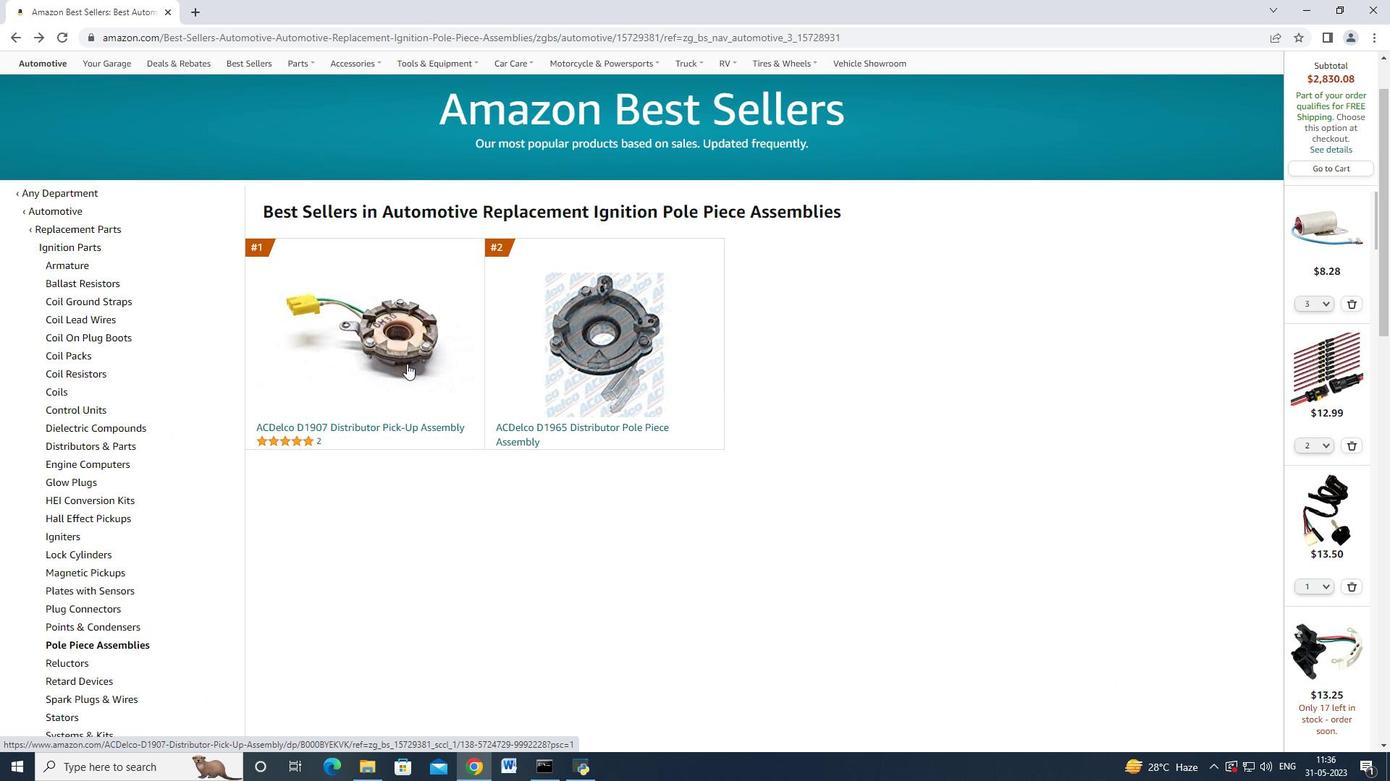 
Action: Mouse scrolled (404, 366) with delta (0, 0)
Screenshot: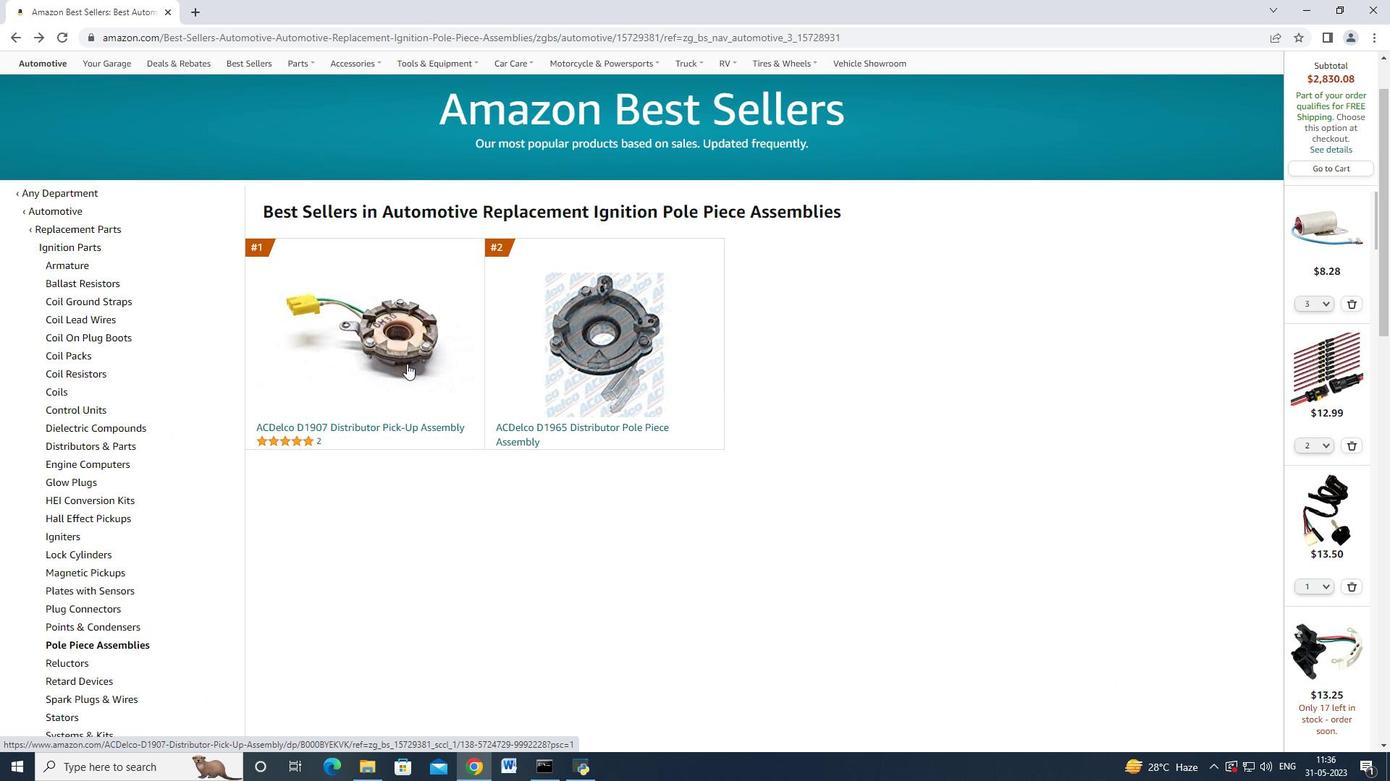 
Action: Mouse moved to (387, 287)
Screenshot: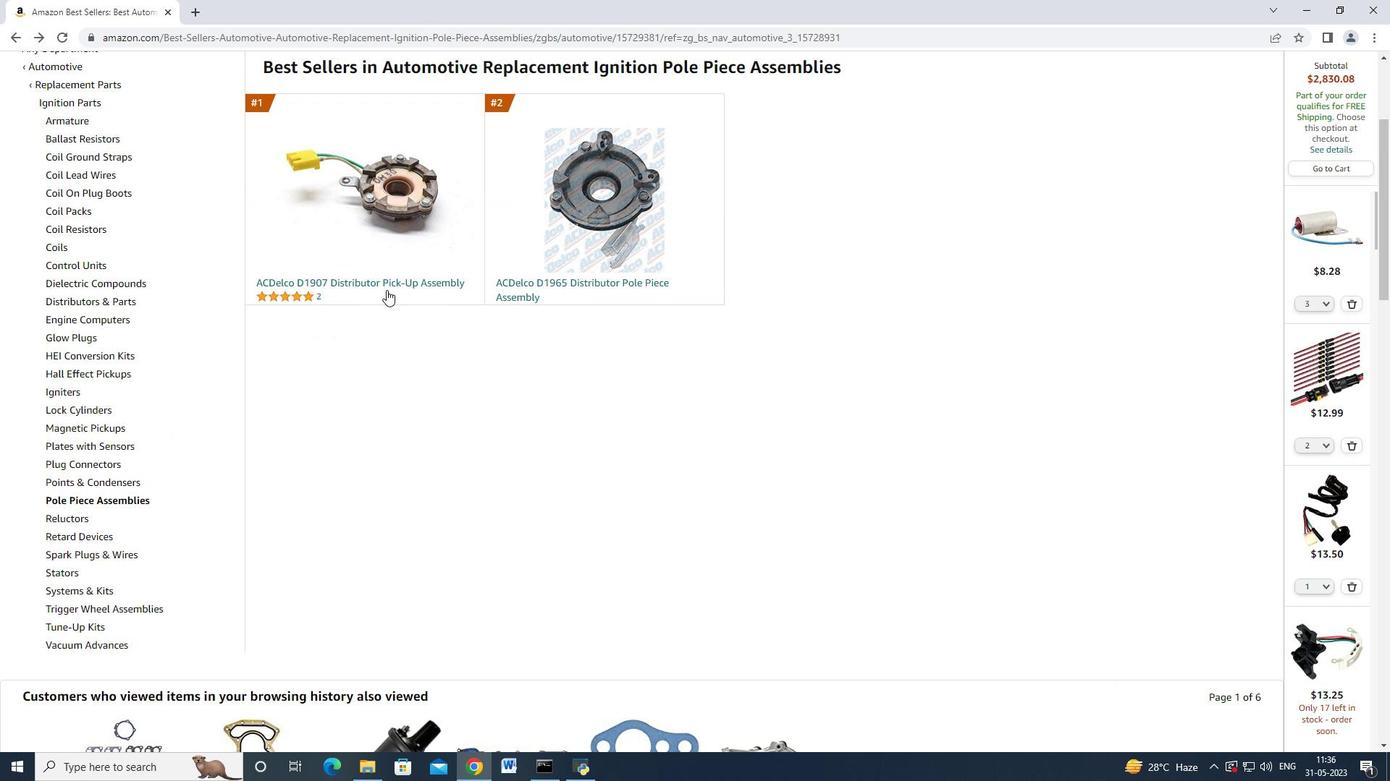 
Action: Mouse pressed left at (387, 287)
Screenshot: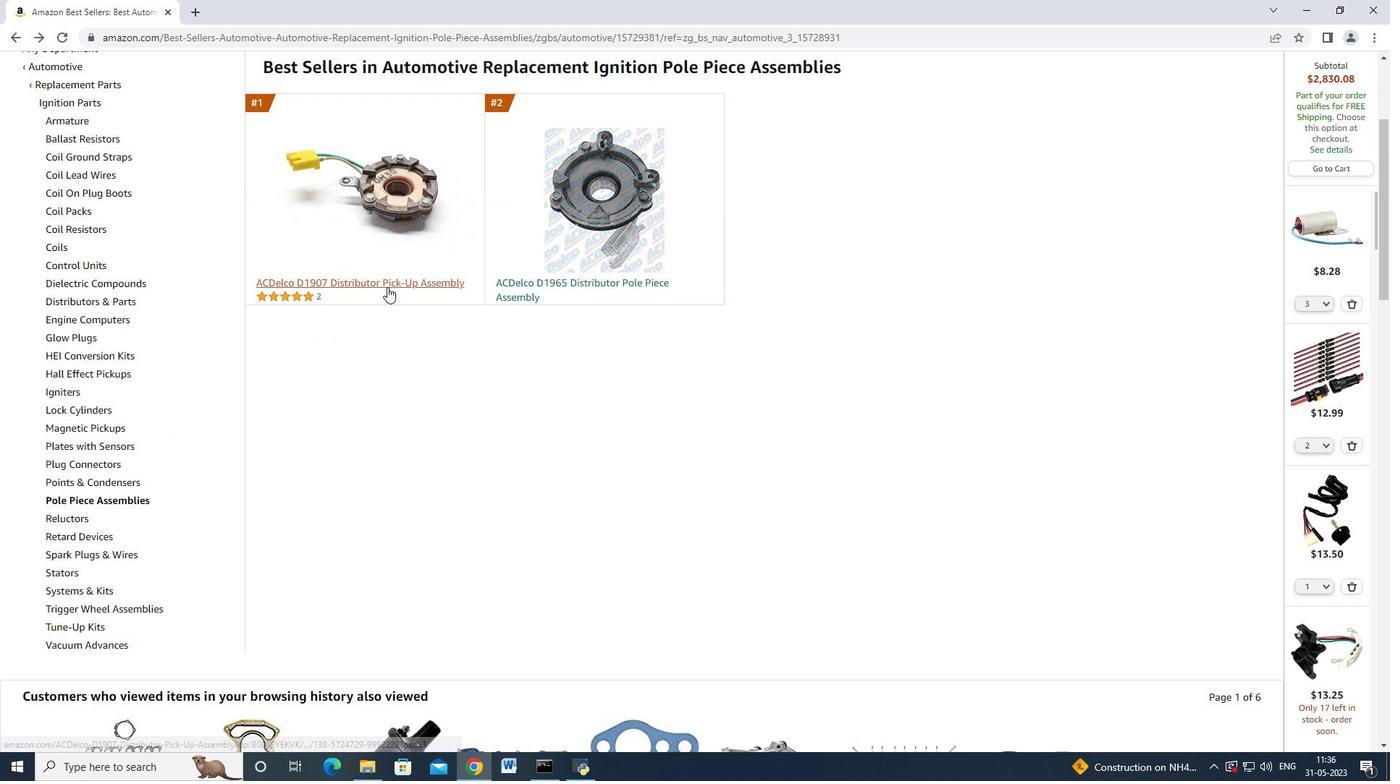 
Action: Mouse moved to (1032, 367)
Screenshot: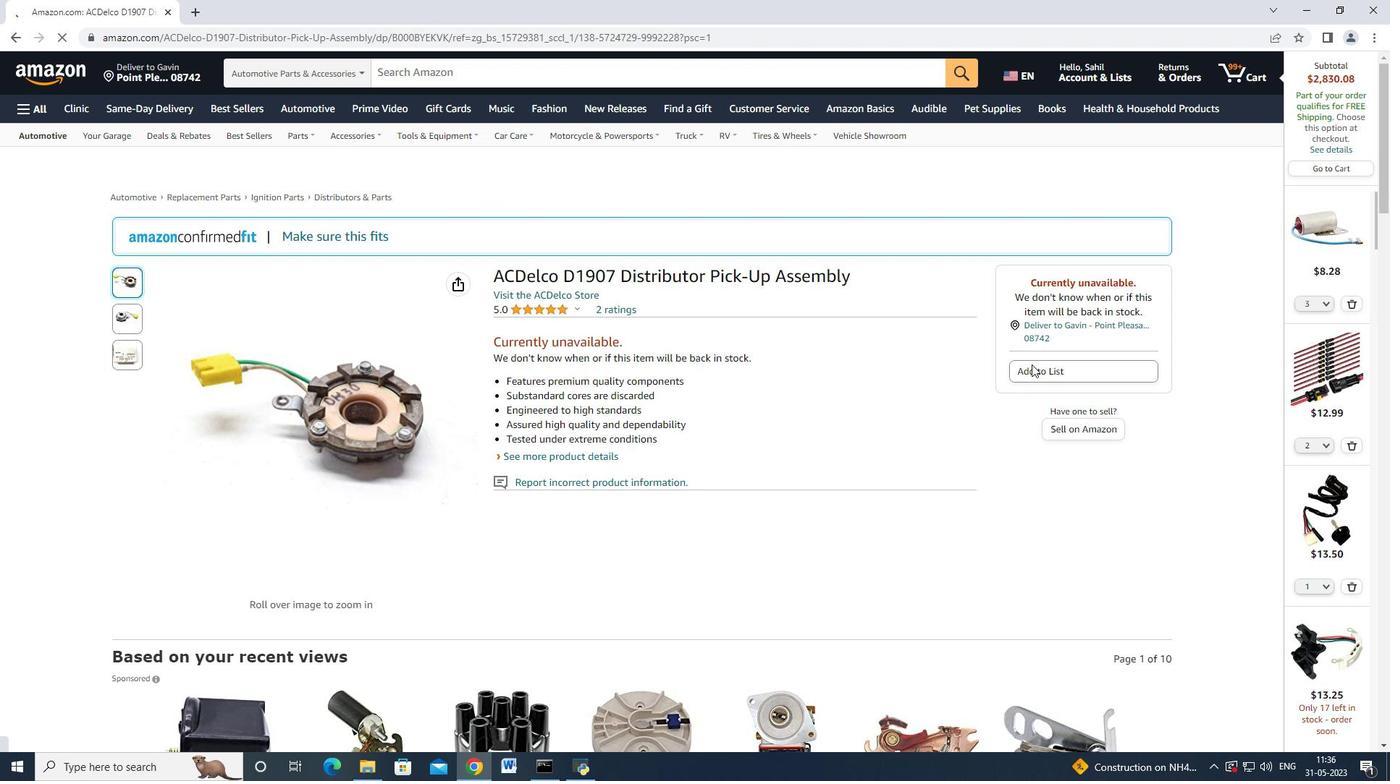
Action: Mouse pressed left at (1032, 367)
Screenshot: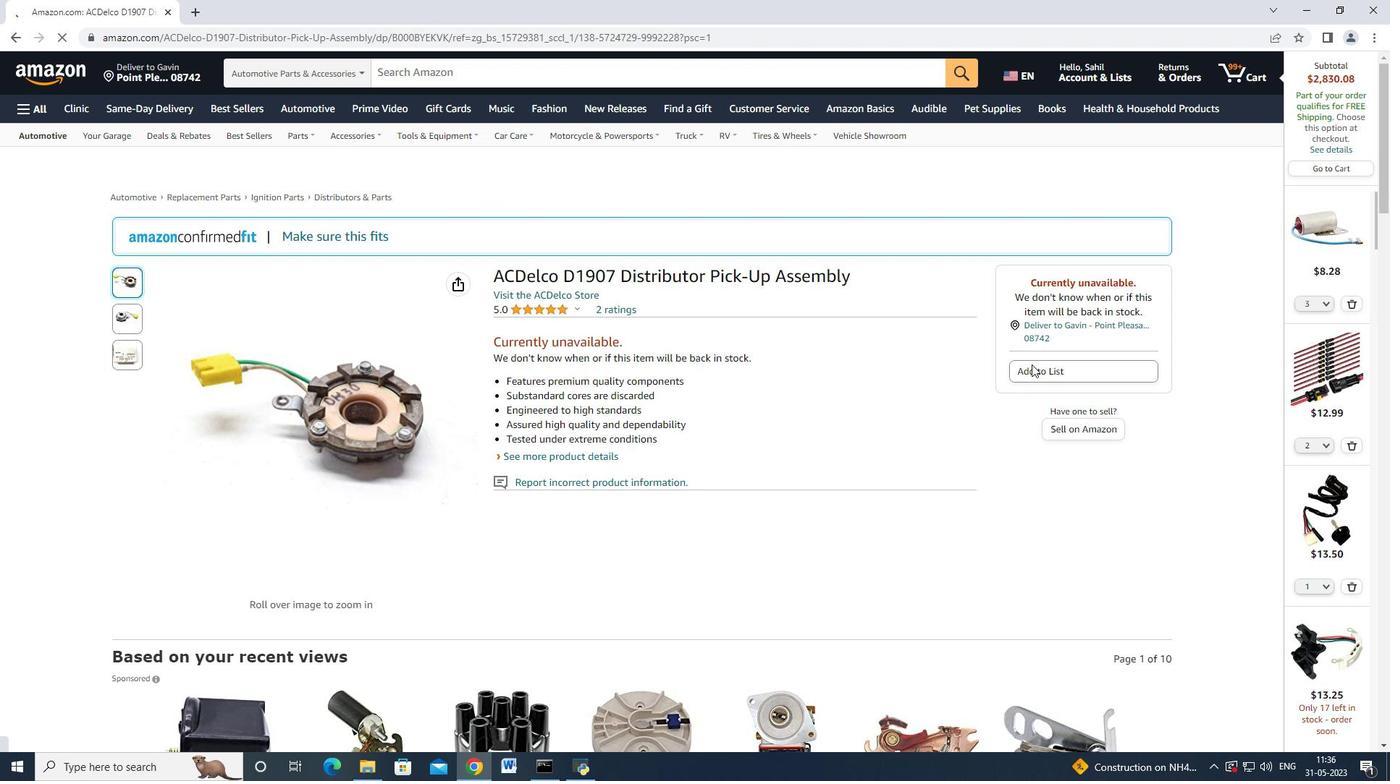 
Action: Mouse moved to (912, 321)
Screenshot: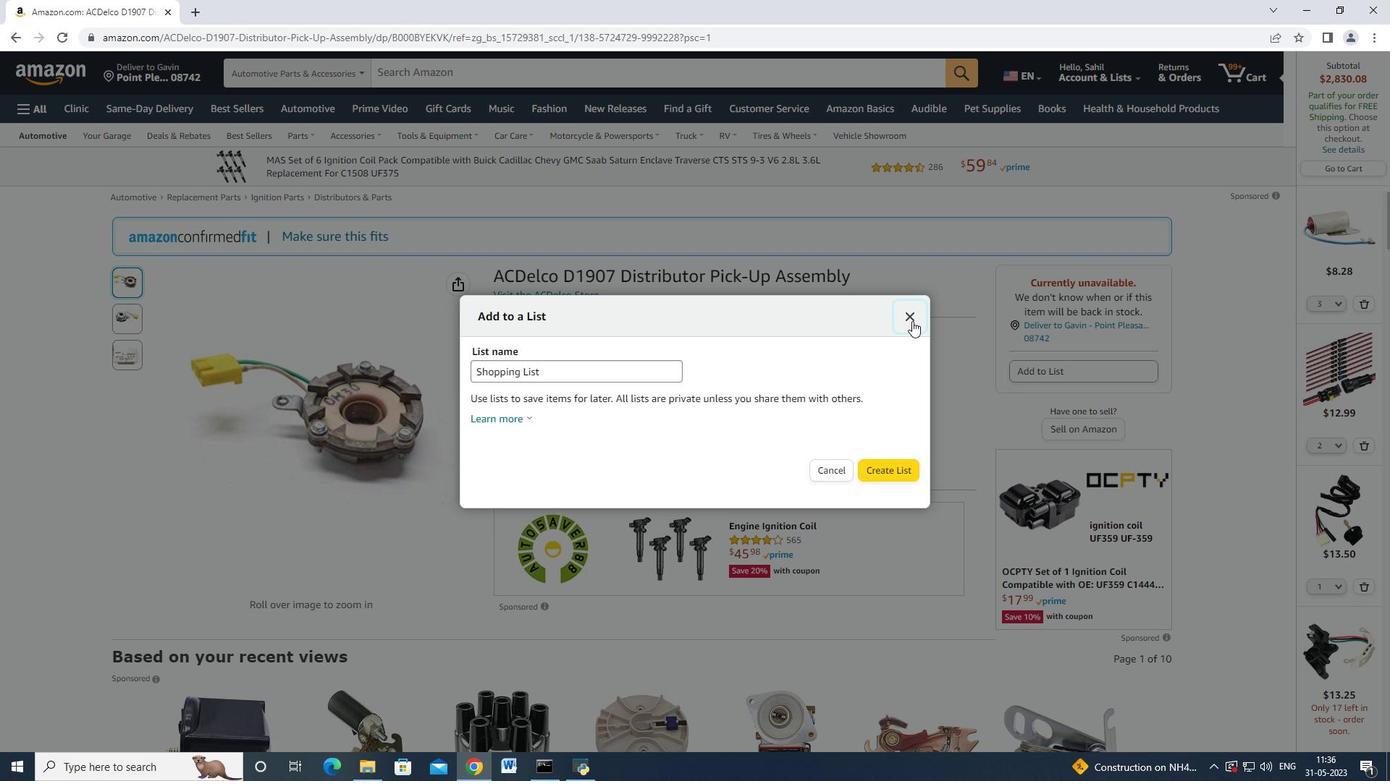 
Action: Mouse pressed left at (912, 321)
Screenshot: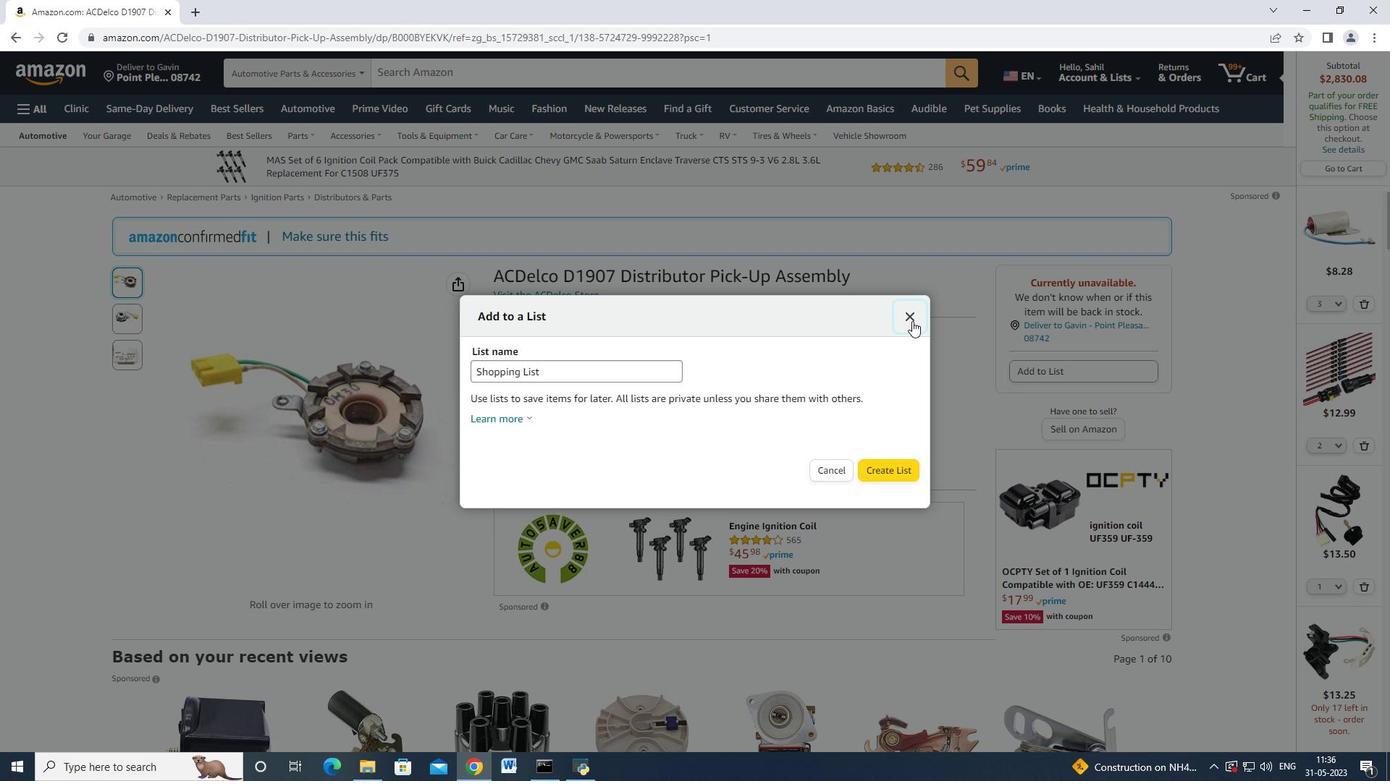 
Action: Mouse moved to (162, 79)
Screenshot: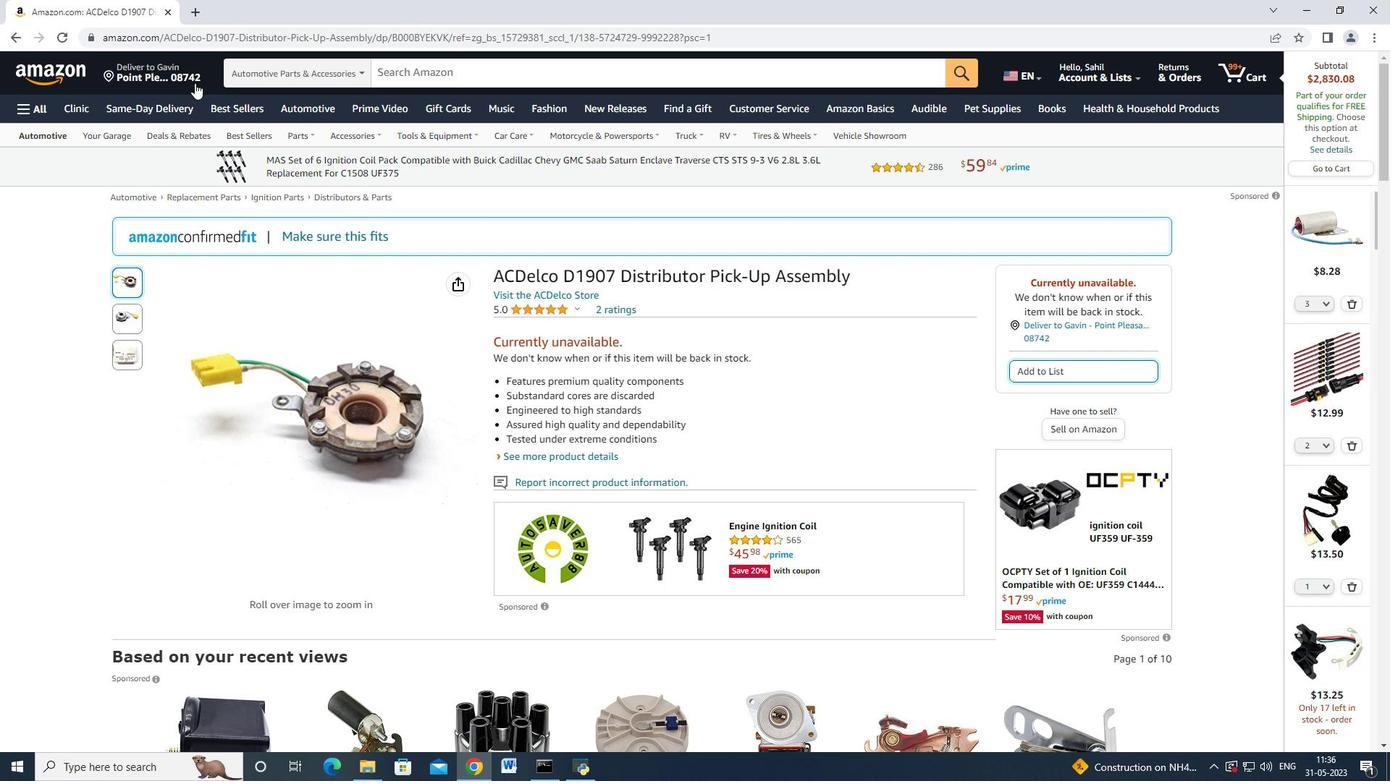 
Action: Mouse pressed left at (162, 79)
Screenshot: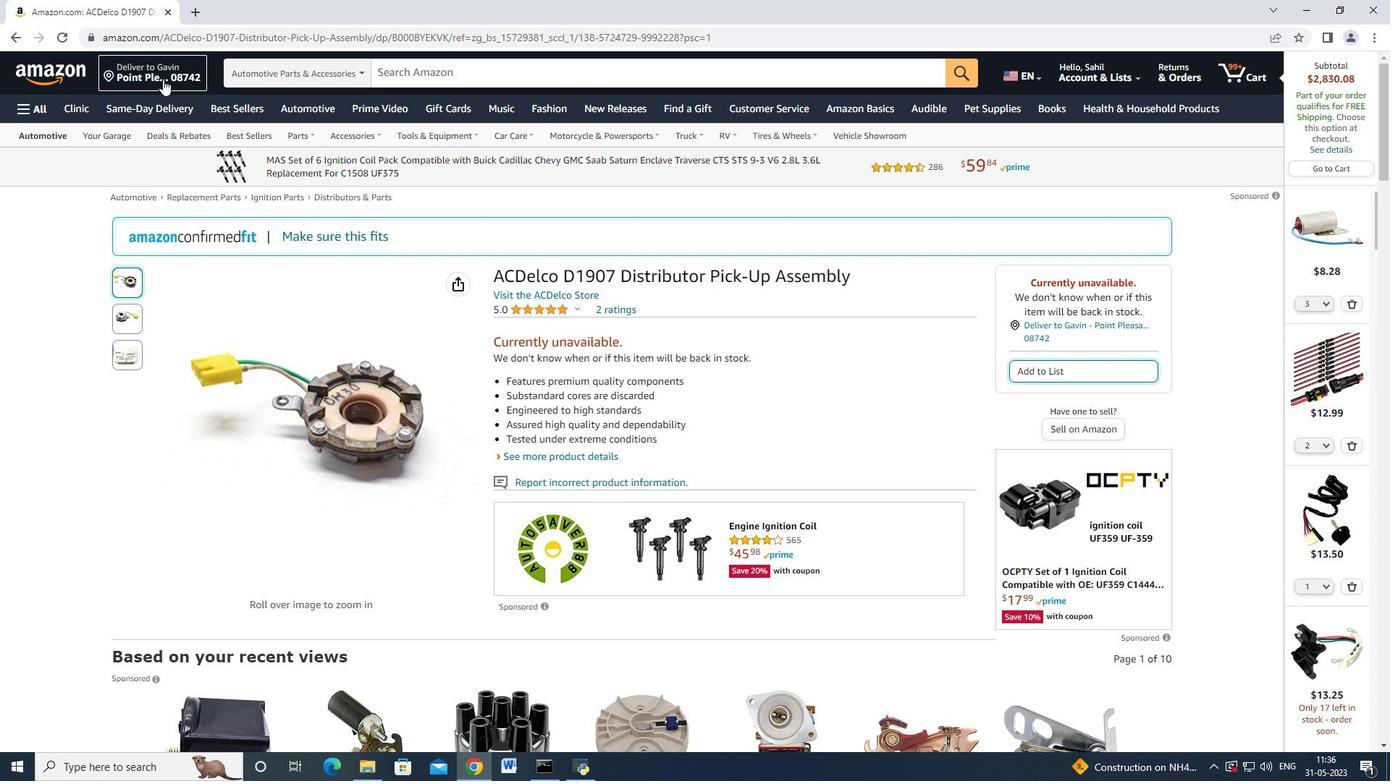 
Action: Mouse moved to (667, 400)
Screenshot: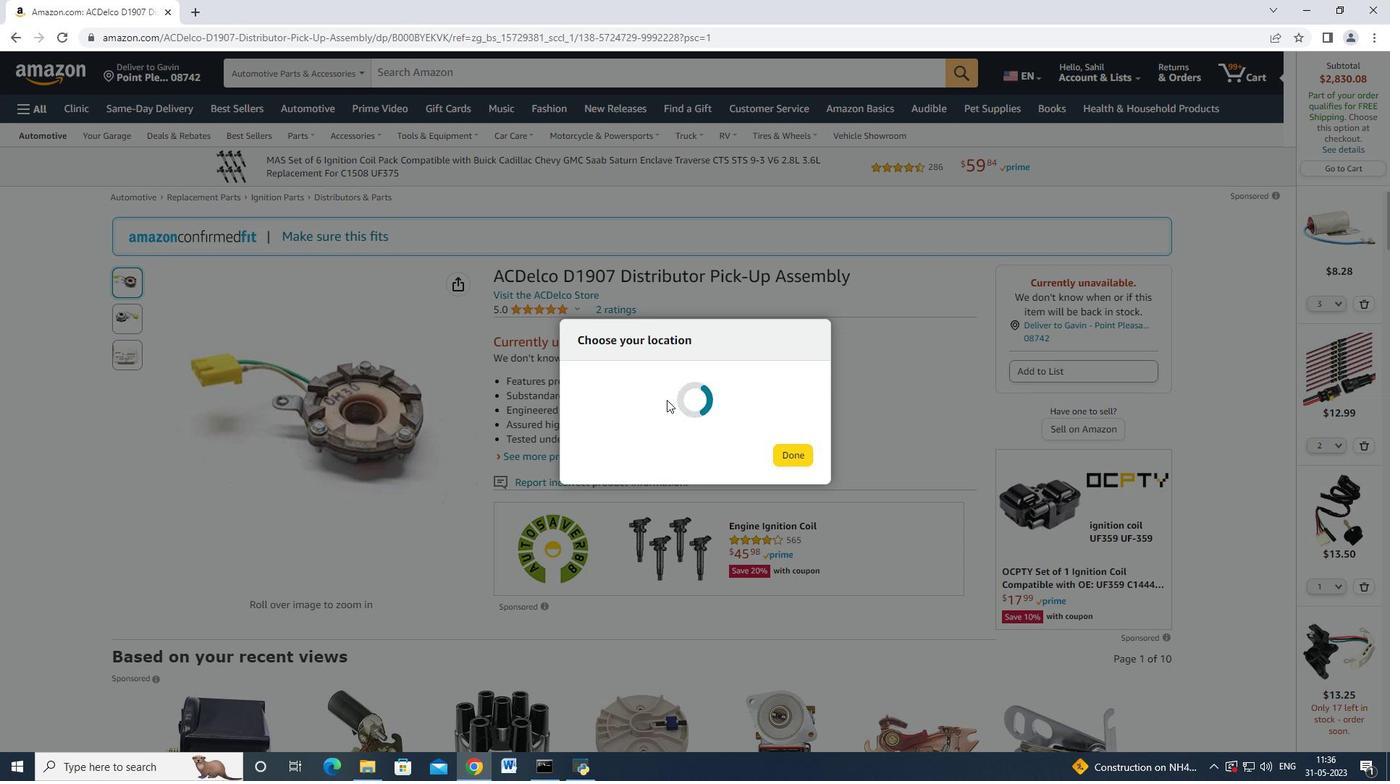 
Action: Mouse scrolled (667, 399) with delta (0, 0)
Screenshot: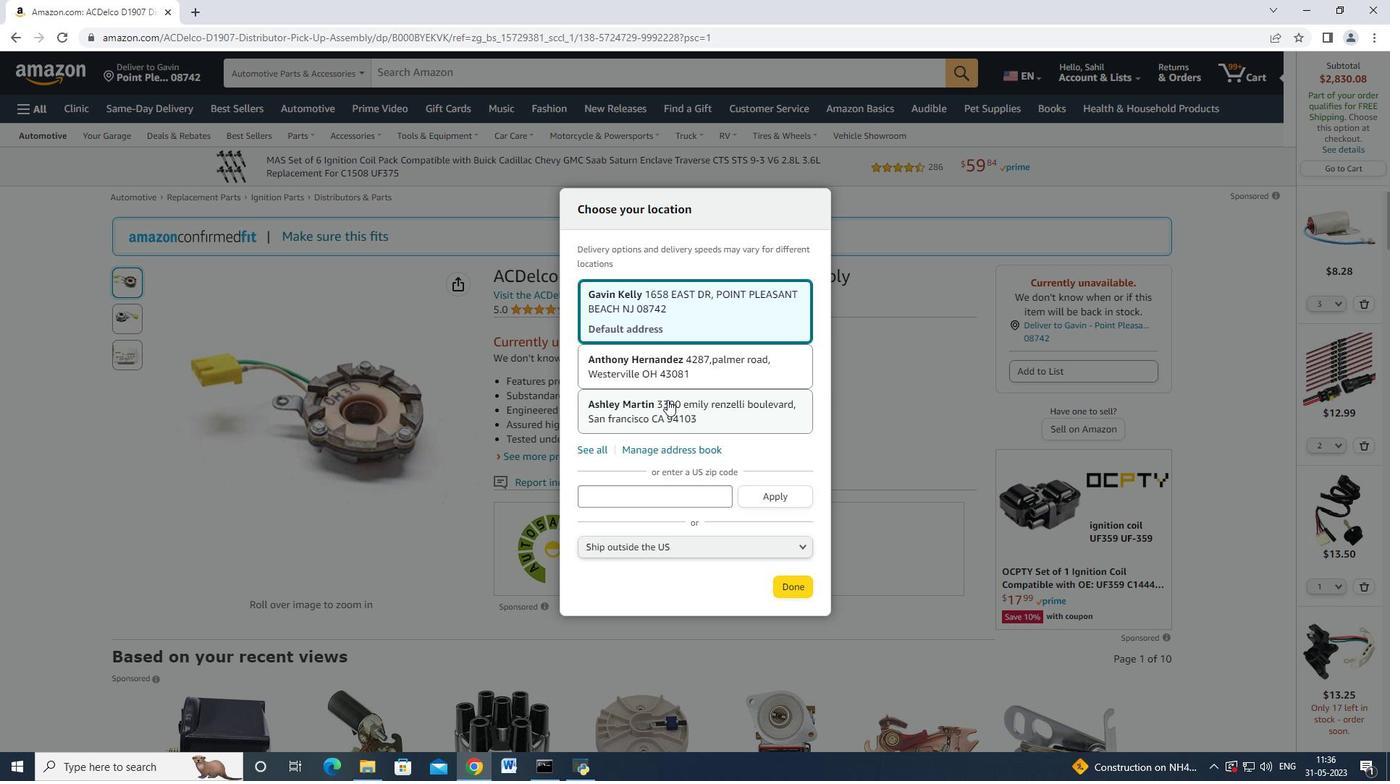 
Action: Mouse moved to (594, 448)
Screenshot: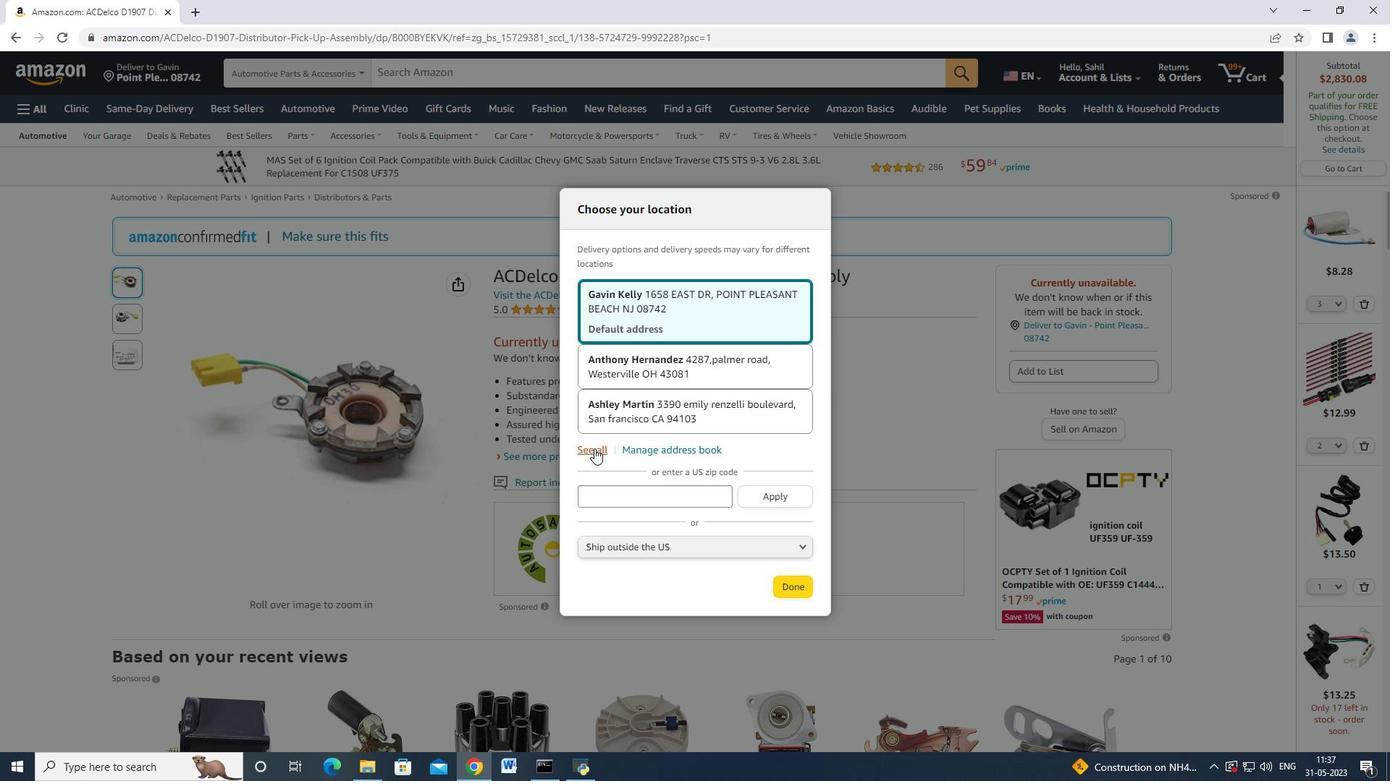 
Action: Mouse pressed left at (594, 448)
Screenshot: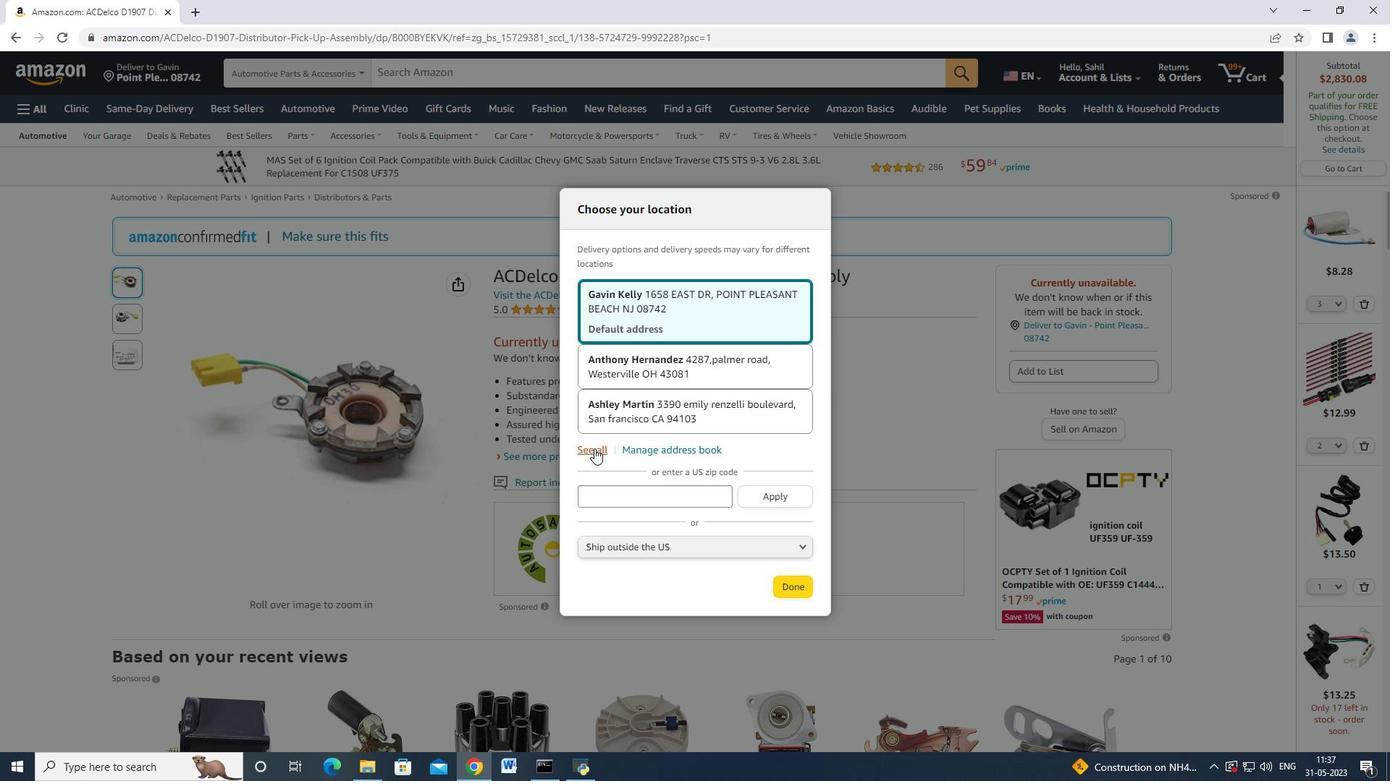 
Action: Mouse moved to (637, 439)
Screenshot: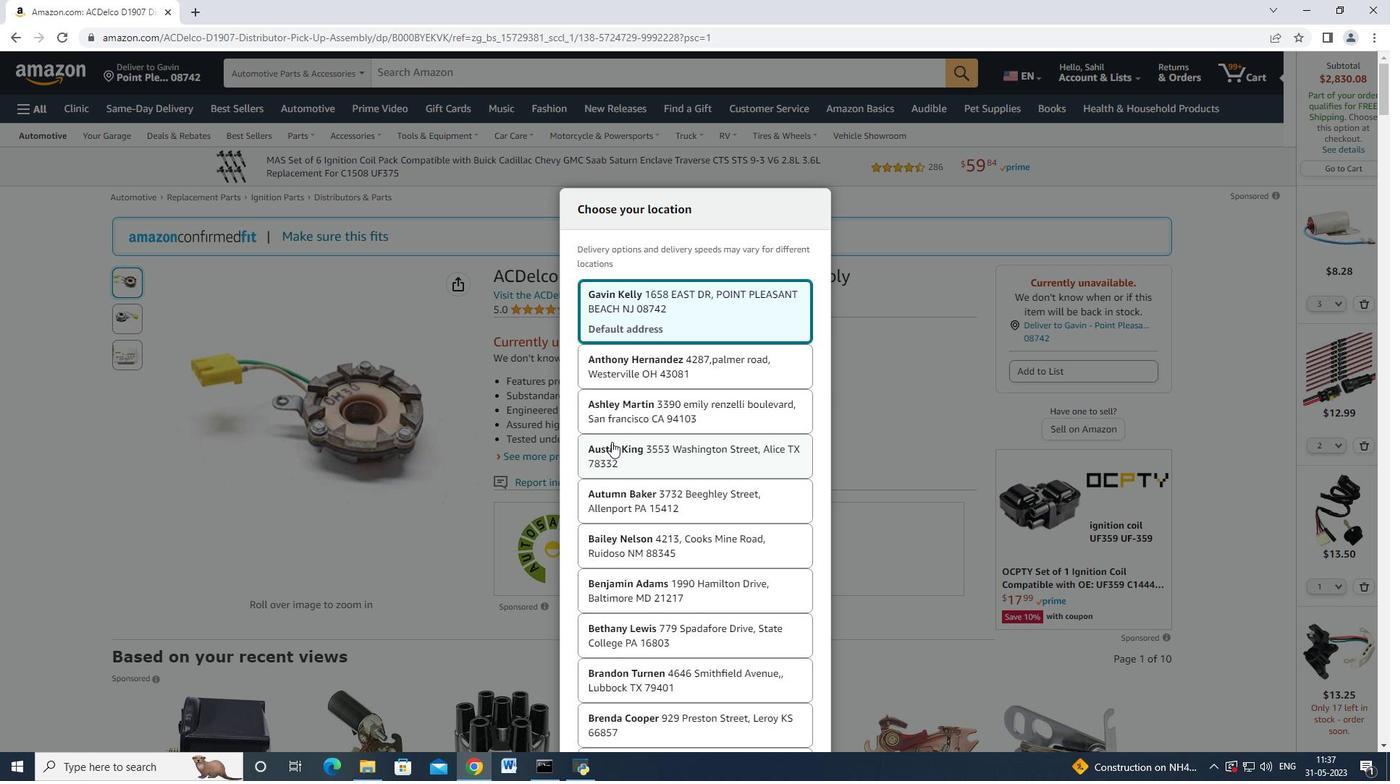 
Action: Mouse scrolled (637, 438) with delta (0, 0)
Screenshot: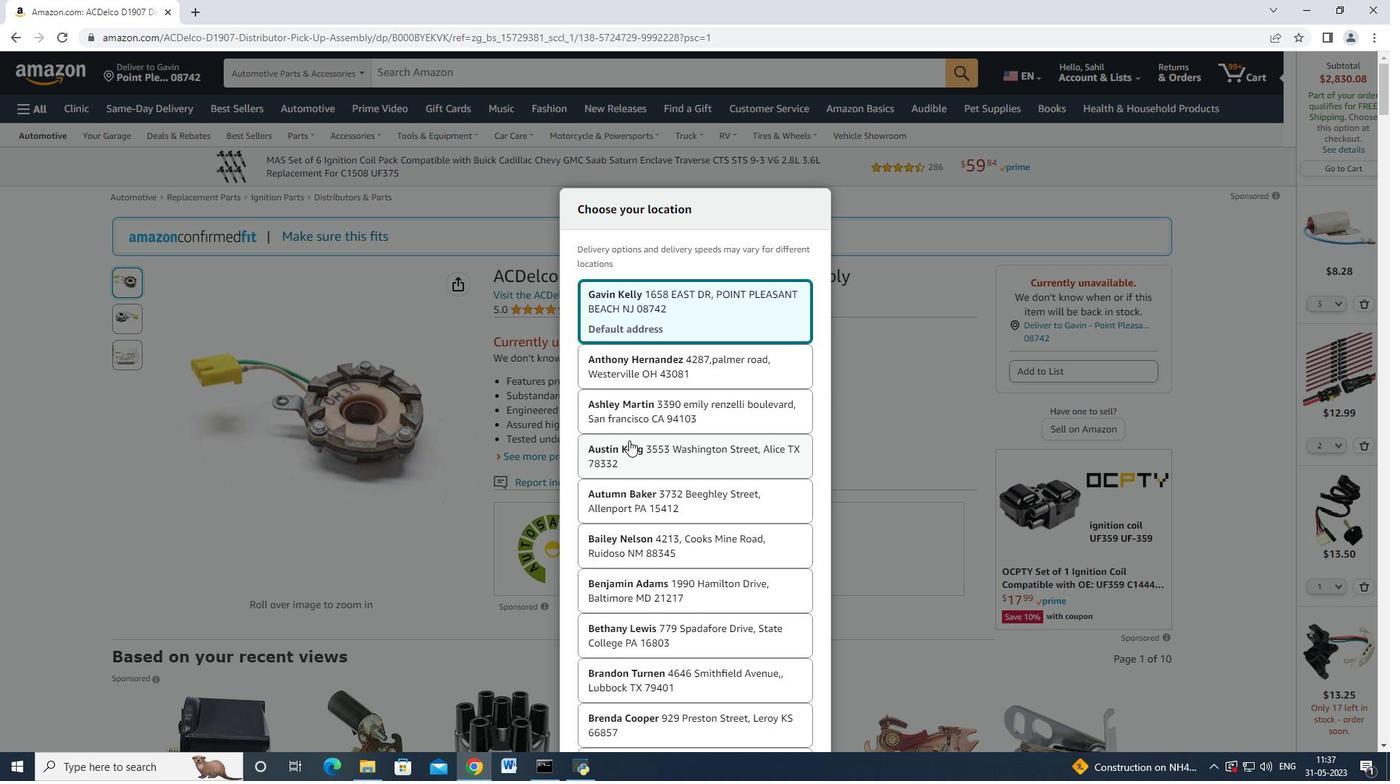 
Action: Mouse moved to (637, 445)
Screenshot: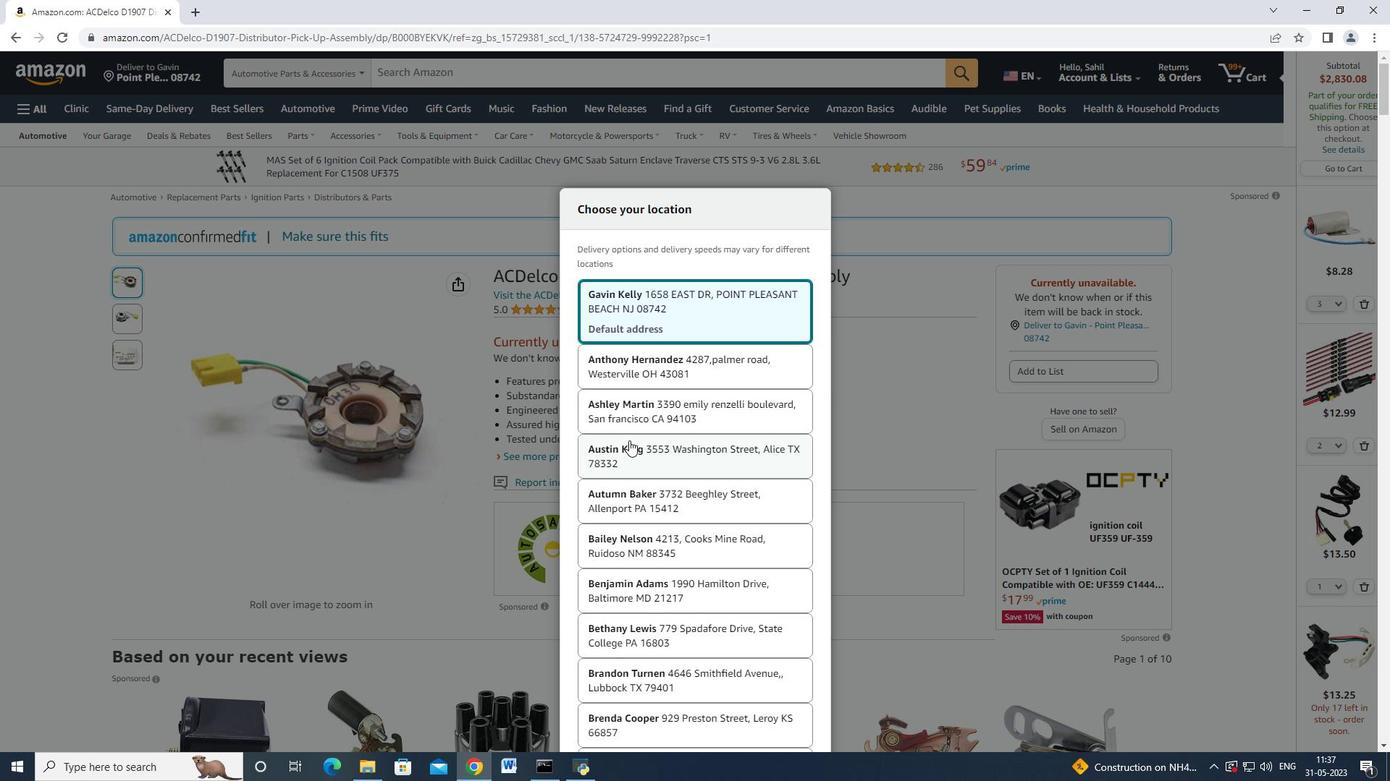 
Action: Mouse scrolled (637, 445) with delta (0, 0)
Screenshot: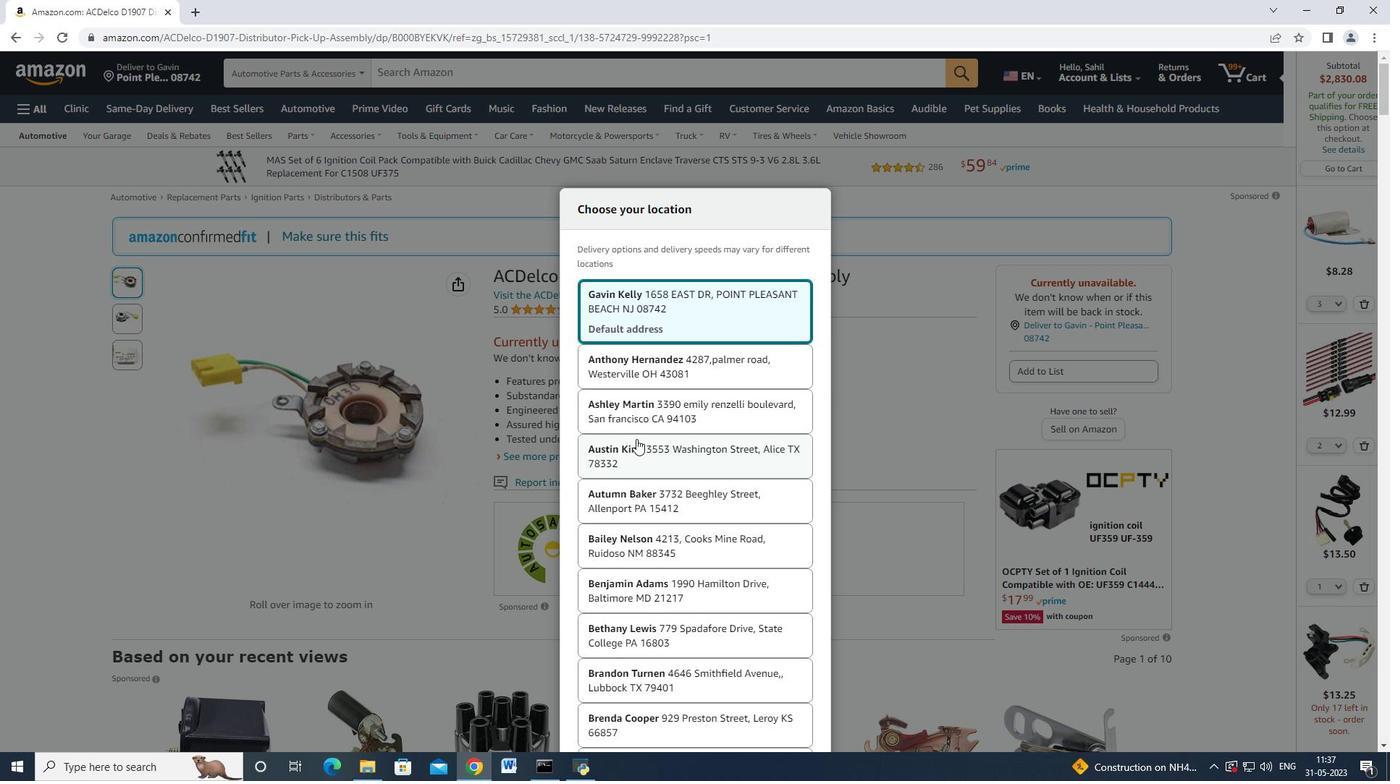 
Action: Mouse moved to (637, 446)
Screenshot: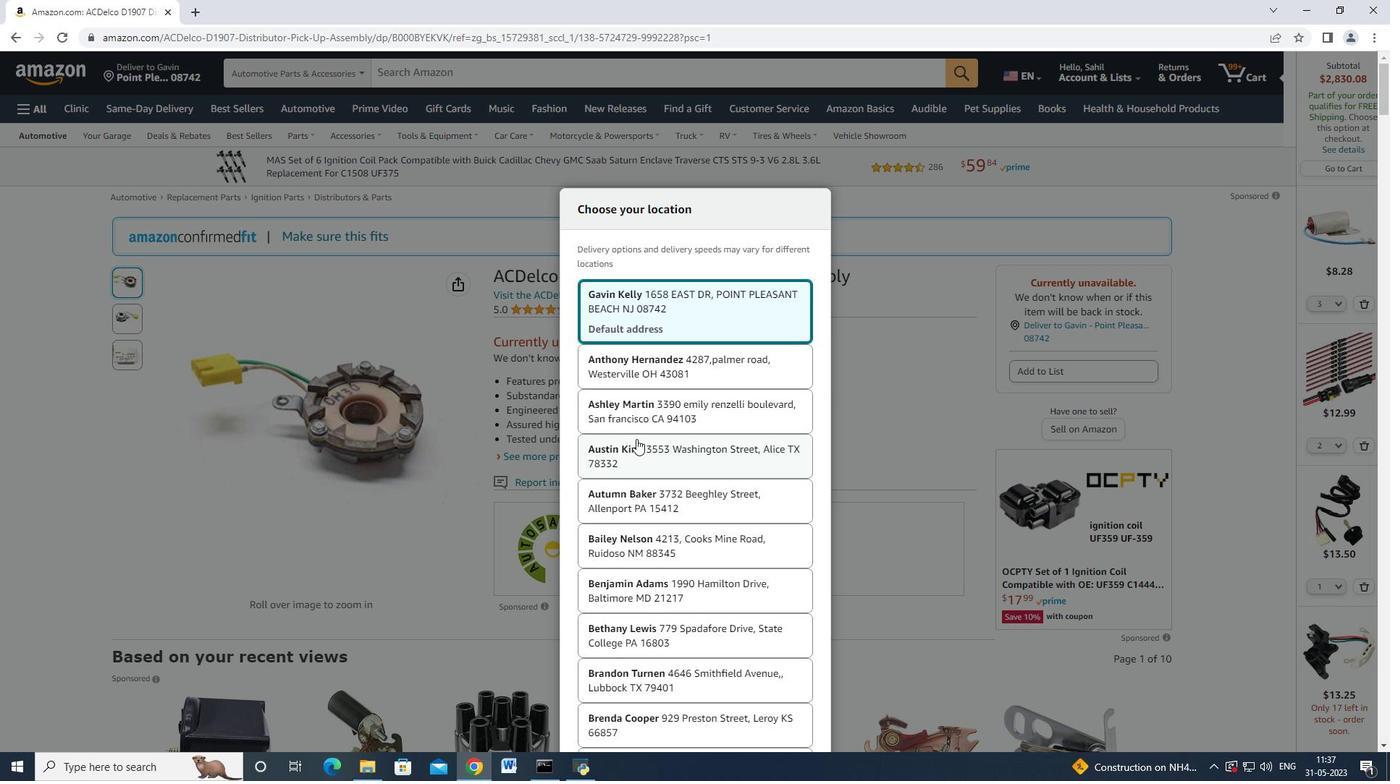
Action: Mouse scrolled (637, 445) with delta (0, 0)
Screenshot: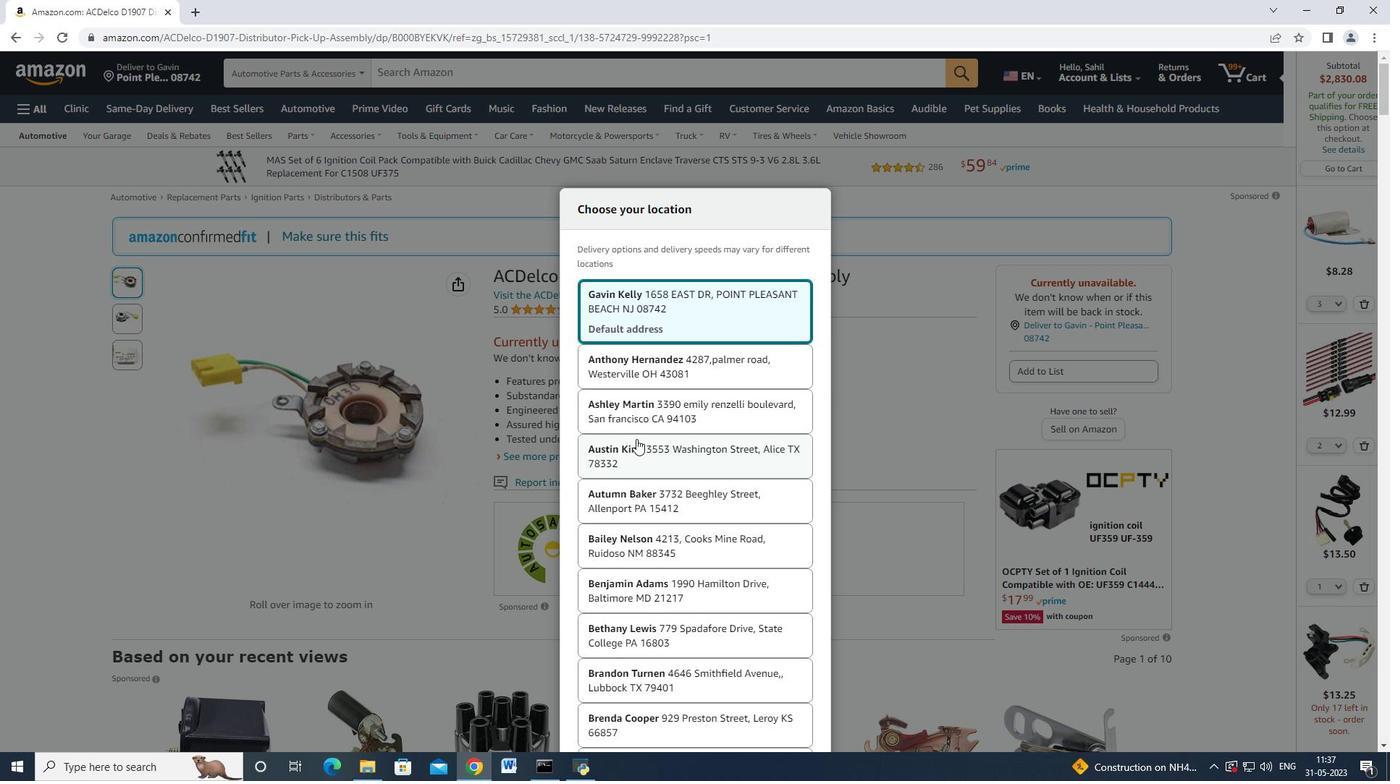 
Action: Mouse scrolled (637, 445) with delta (0, 0)
Screenshot: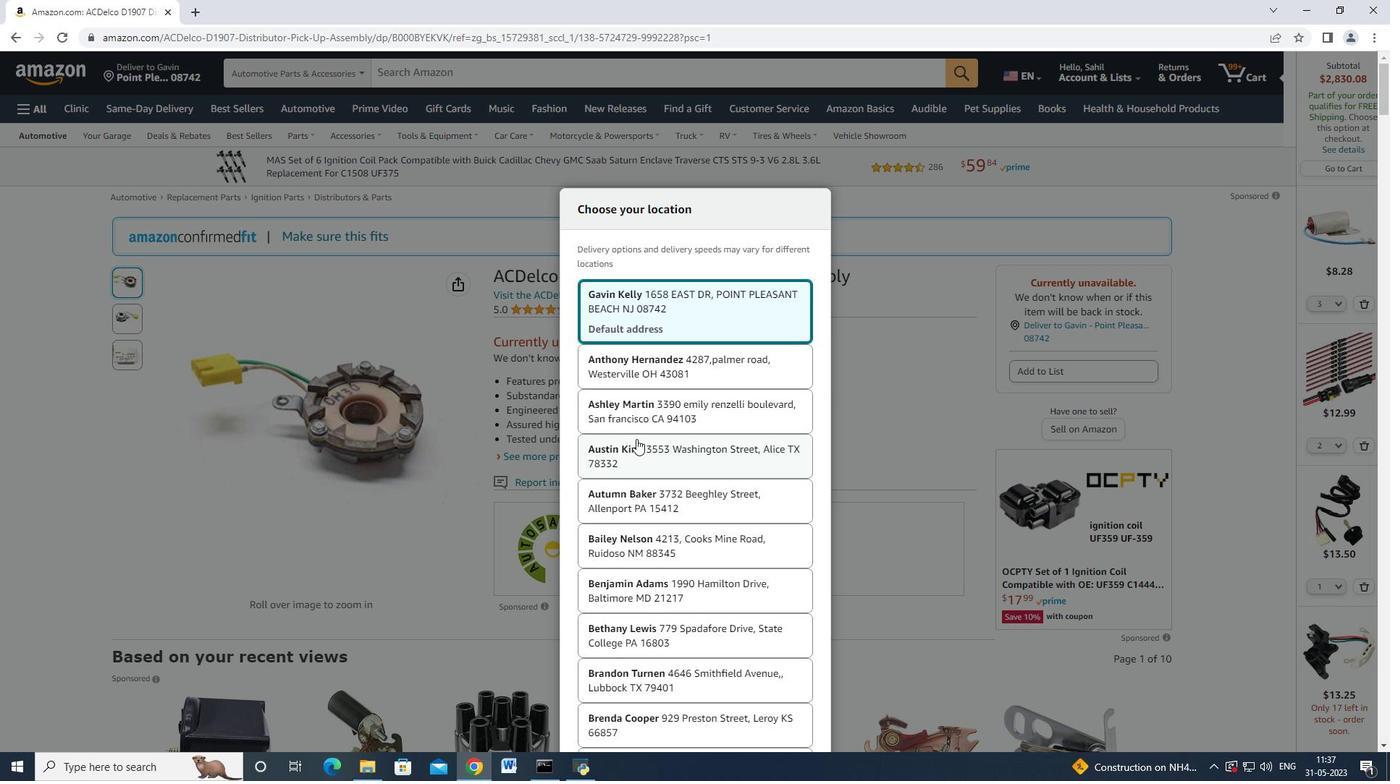 
Action: Mouse scrolled (637, 445) with delta (0, 0)
Screenshot: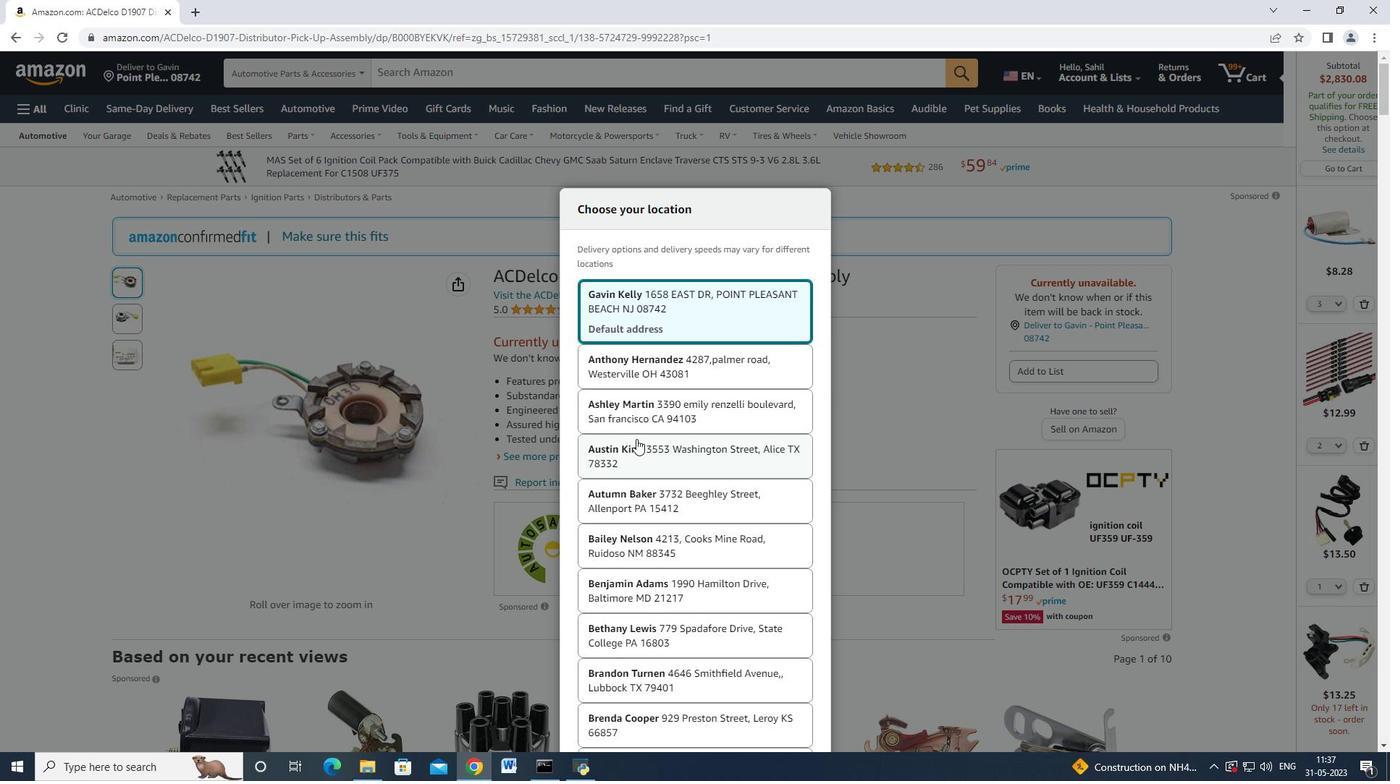 
Action: Mouse moved to (637, 447)
Screenshot: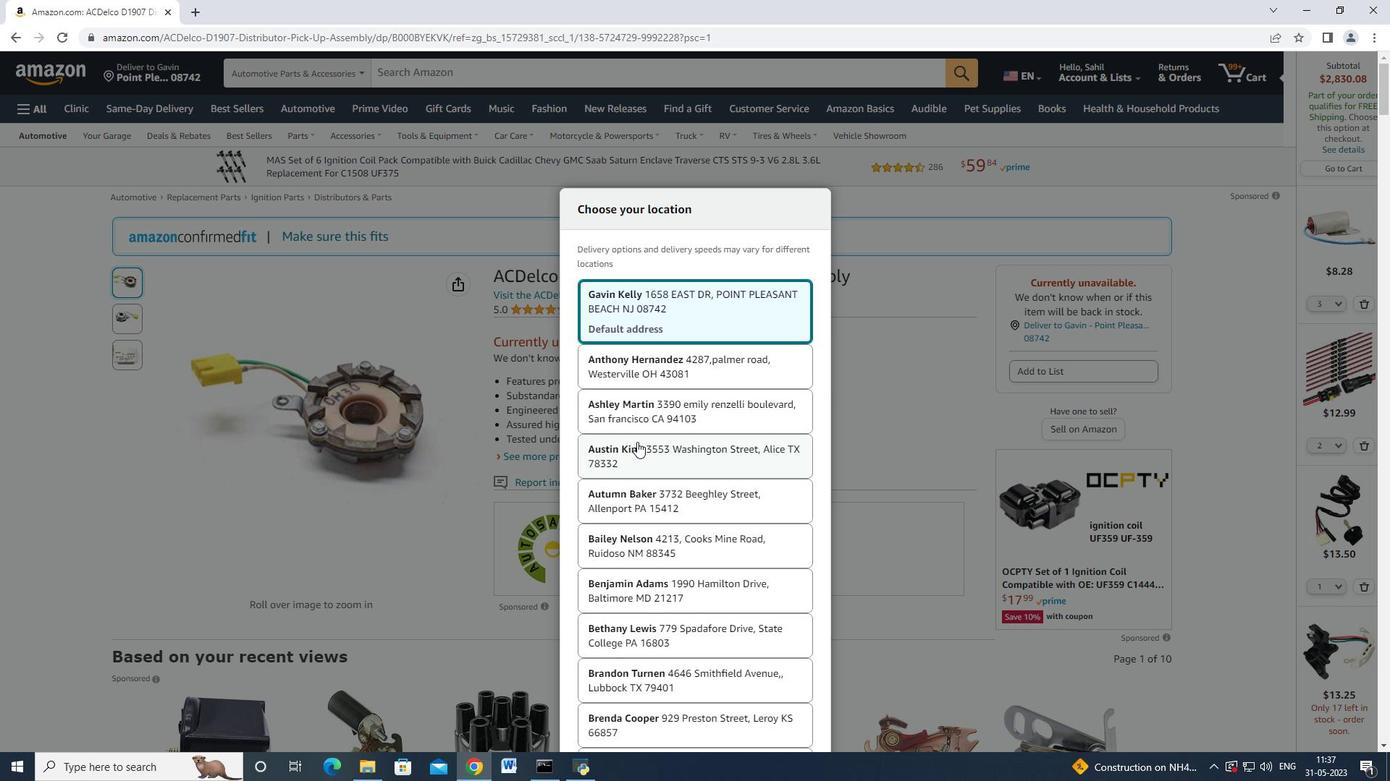 
Action: Mouse scrolled (637, 445) with delta (0, 0)
Screenshot: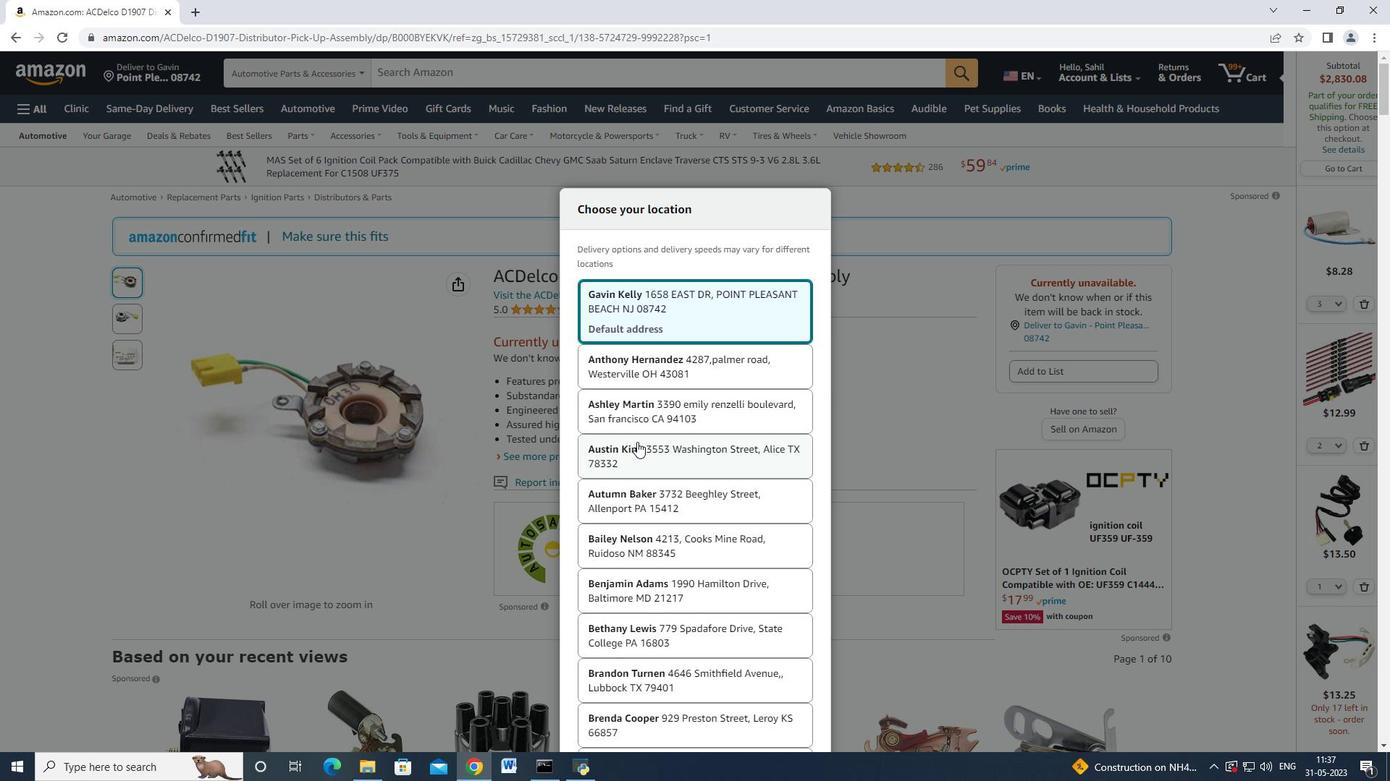 
Action: Mouse moved to (638, 447)
Screenshot: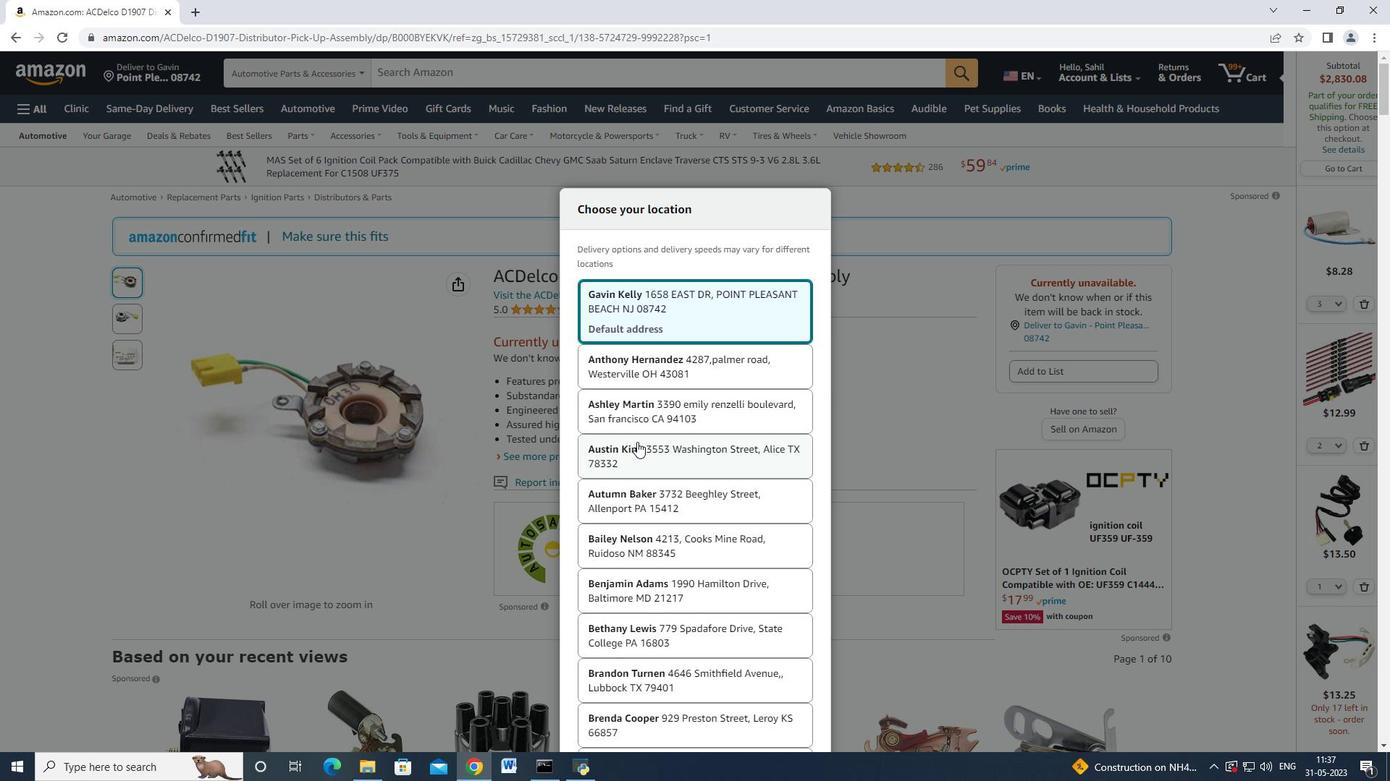 
Action: Mouse scrolled (637, 446) with delta (0, 0)
Screenshot: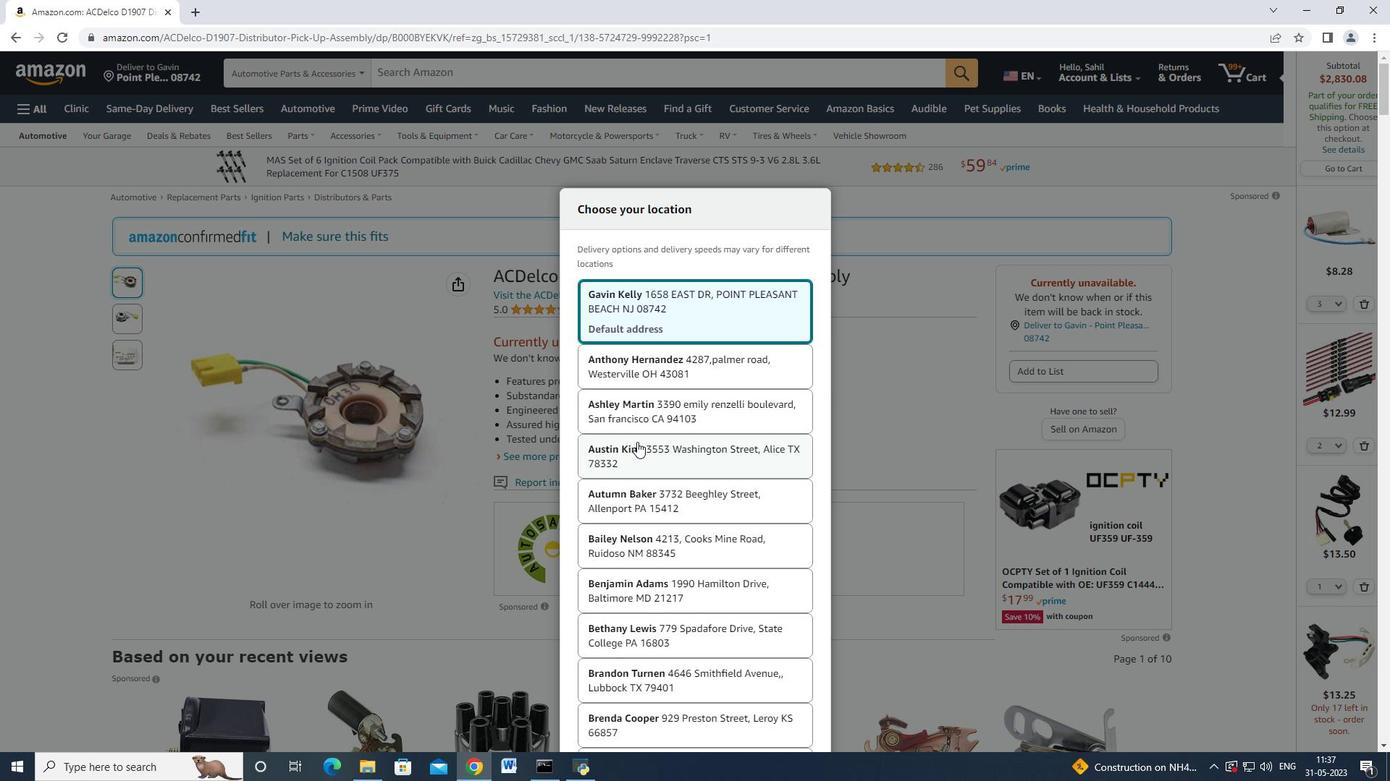 
Action: Mouse moved to (638, 448)
Screenshot: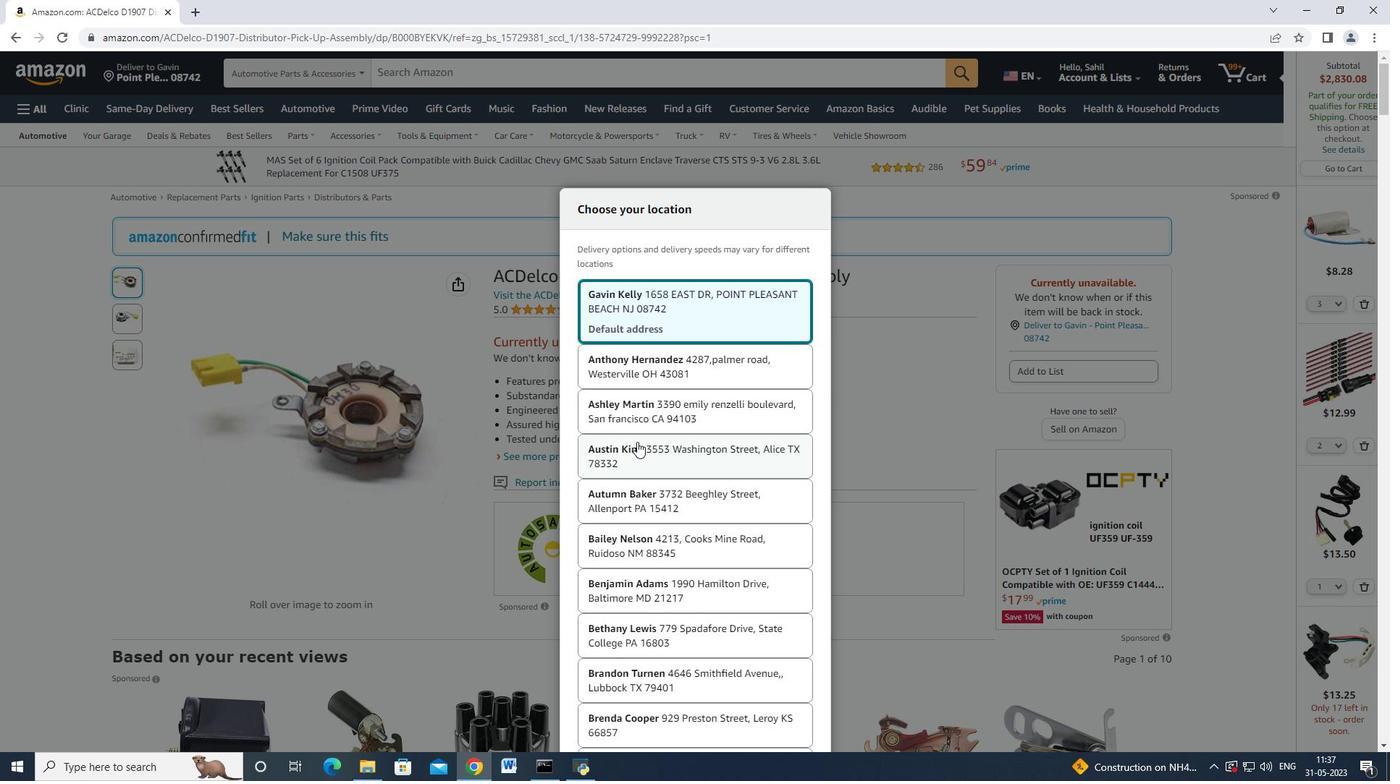 
Action: Mouse scrolled (638, 447) with delta (0, 0)
Screenshot: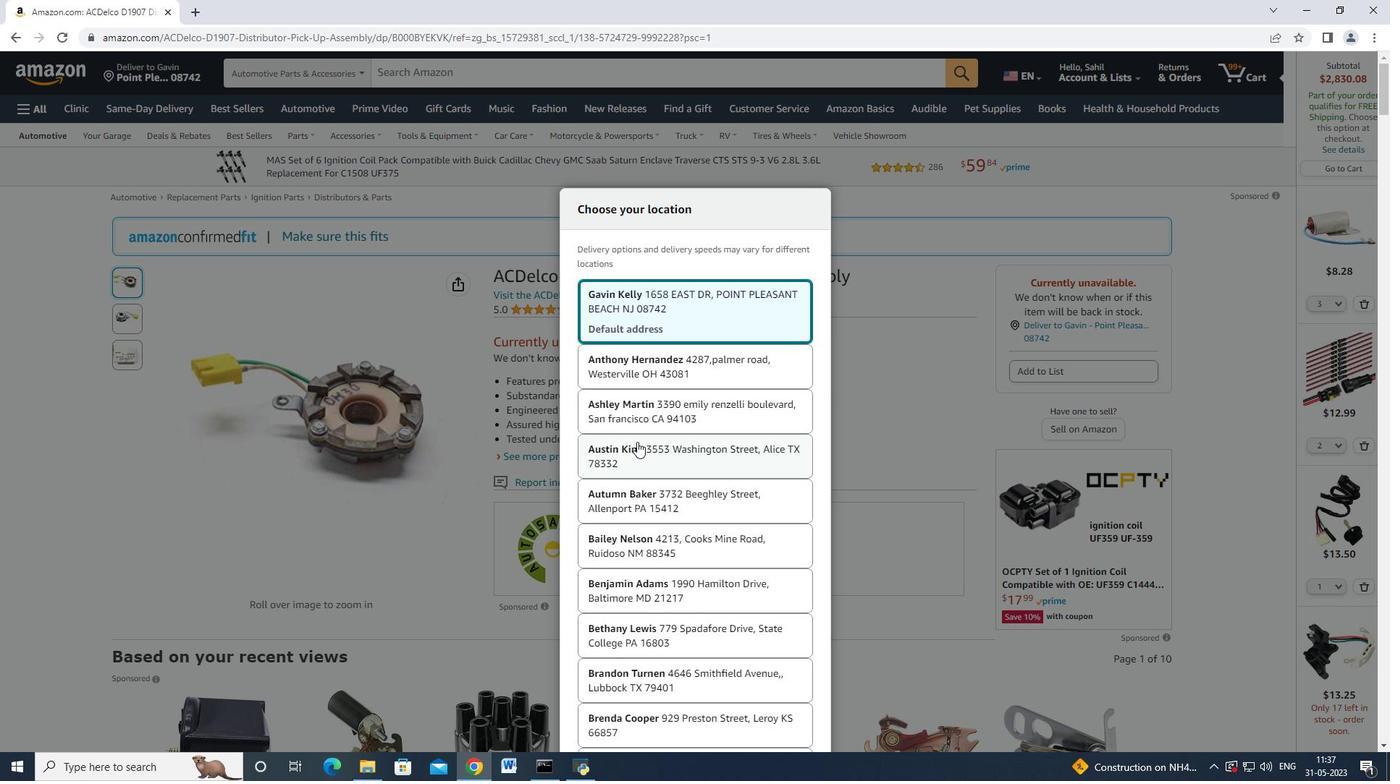 
Action: Mouse moved to (642, 436)
Screenshot: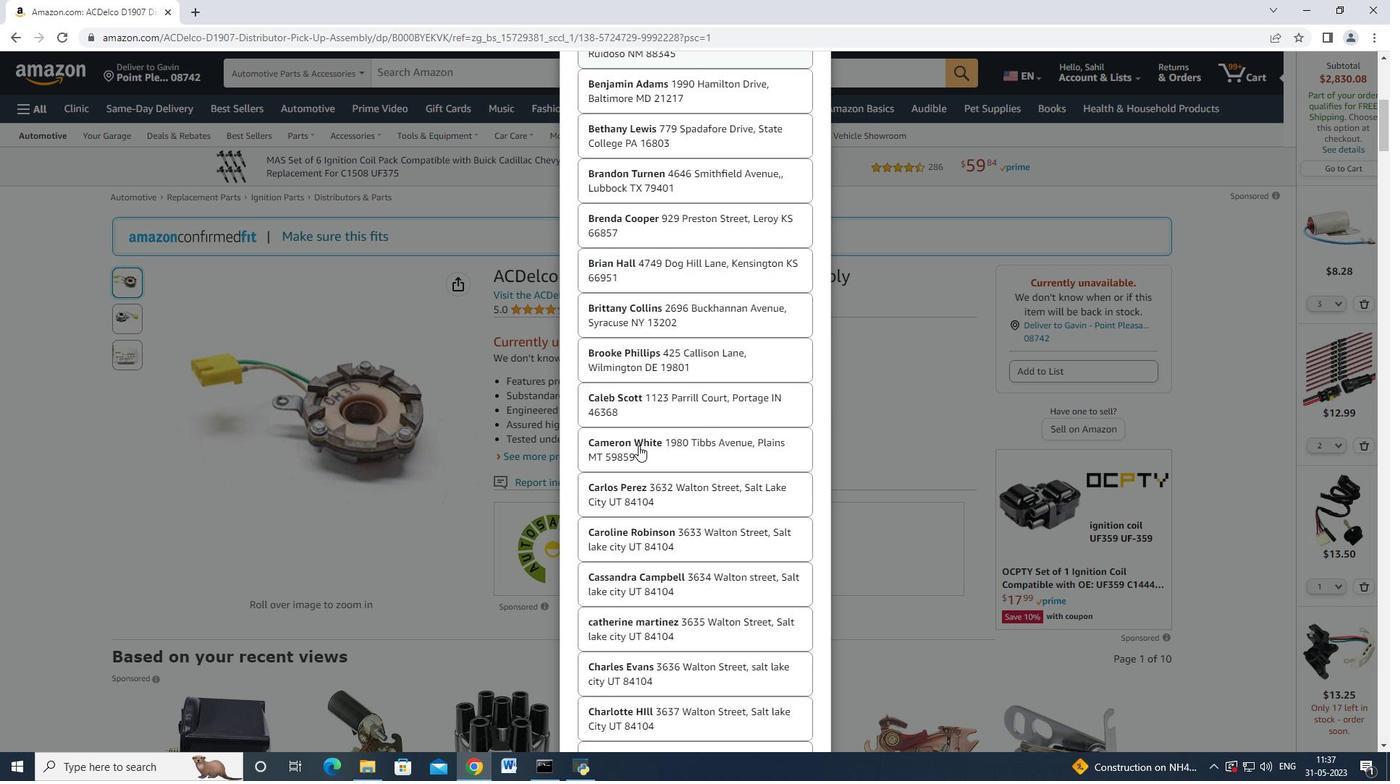 
Action: Mouse scrolled (642, 435) with delta (0, 0)
Screenshot: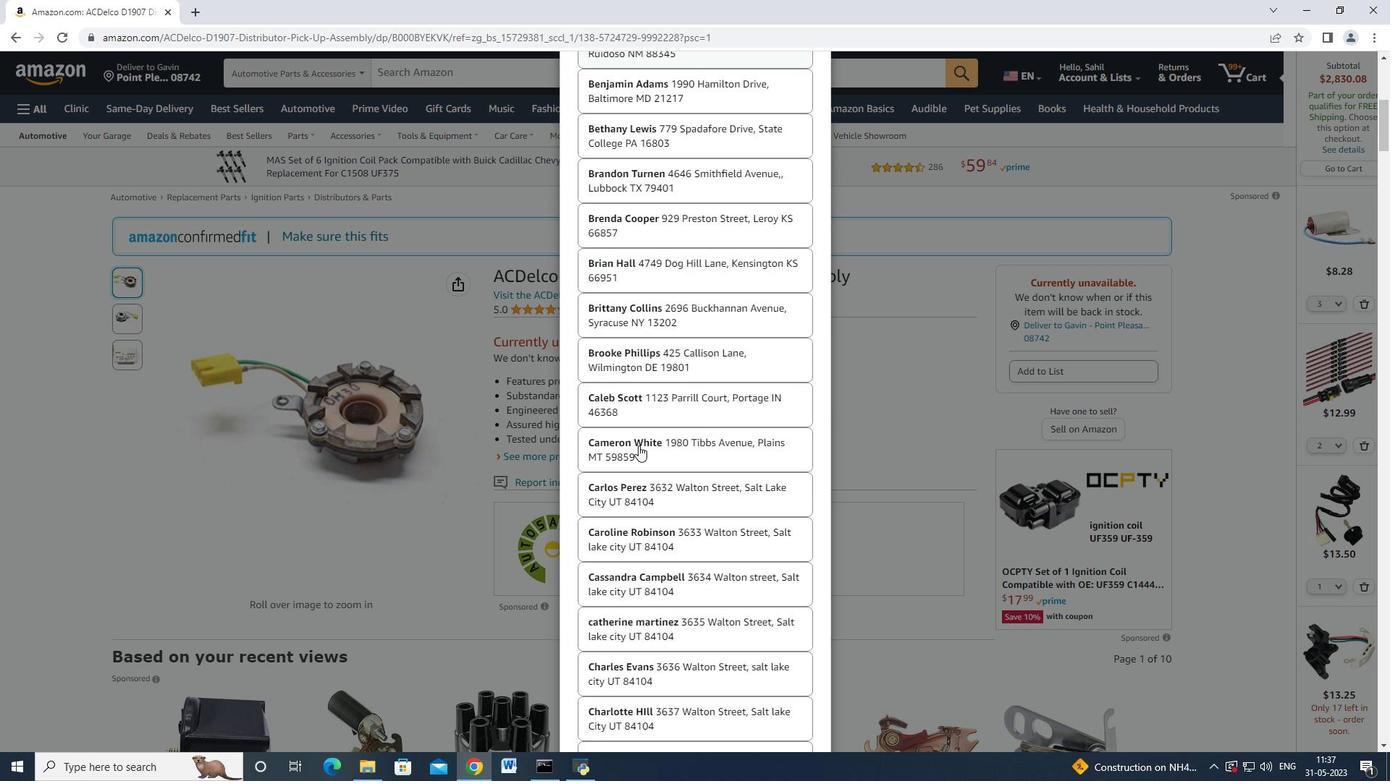
Action: Mouse moved to (642, 436)
Screenshot: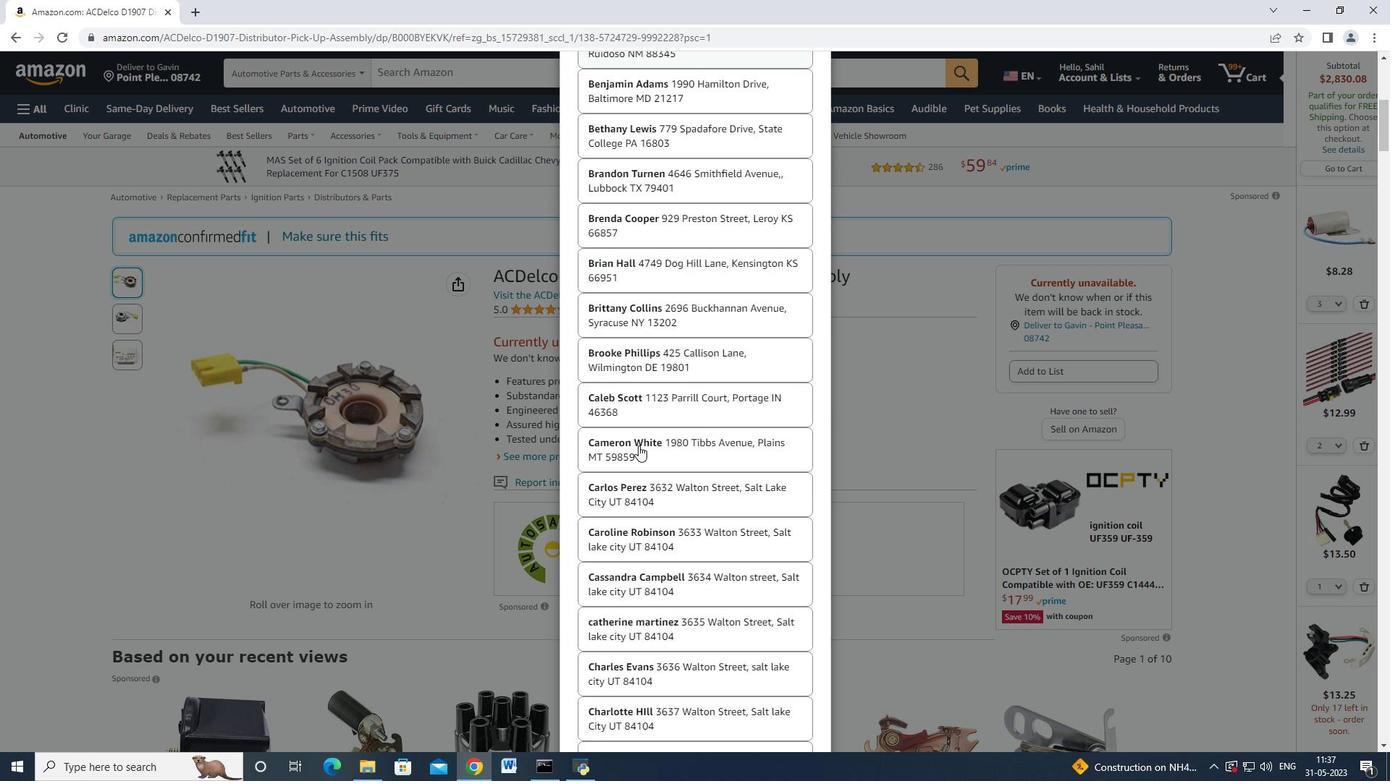 
Action: Mouse scrolled (642, 435) with delta (0, 0)
Screenshot: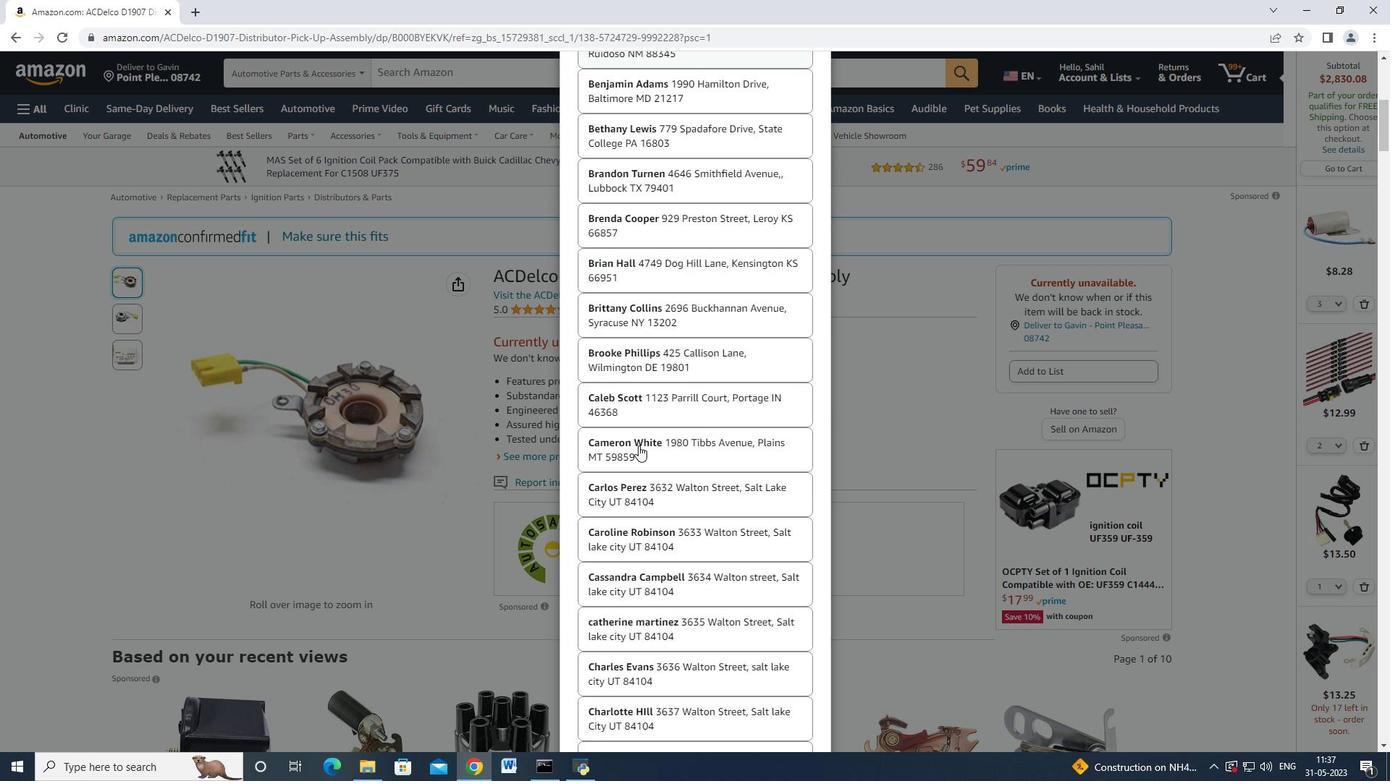 
Action: Mouse scrolled (642, 435) with delta (0, 0)
Screenshot: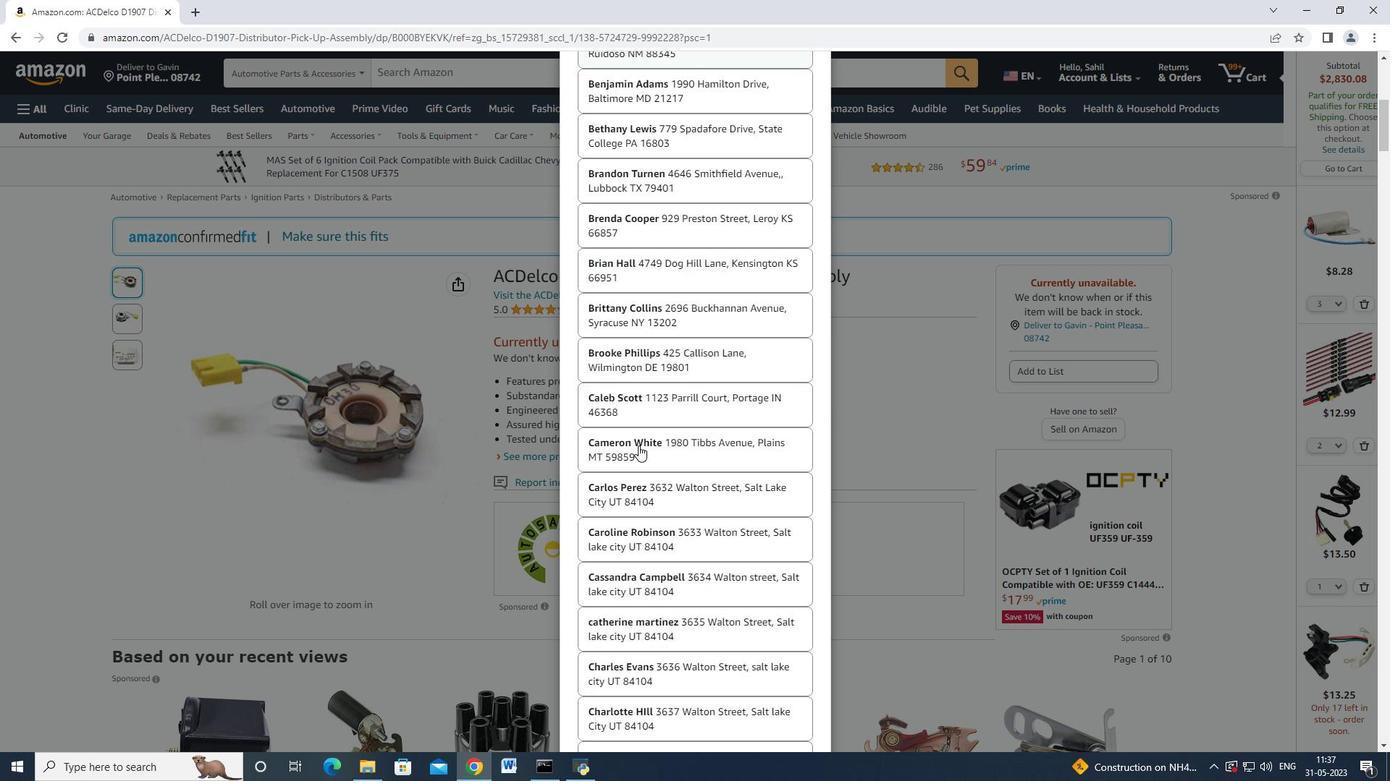 
Action: Mouse scrolled (642, 435) with delta (0, 0)
Screenshot: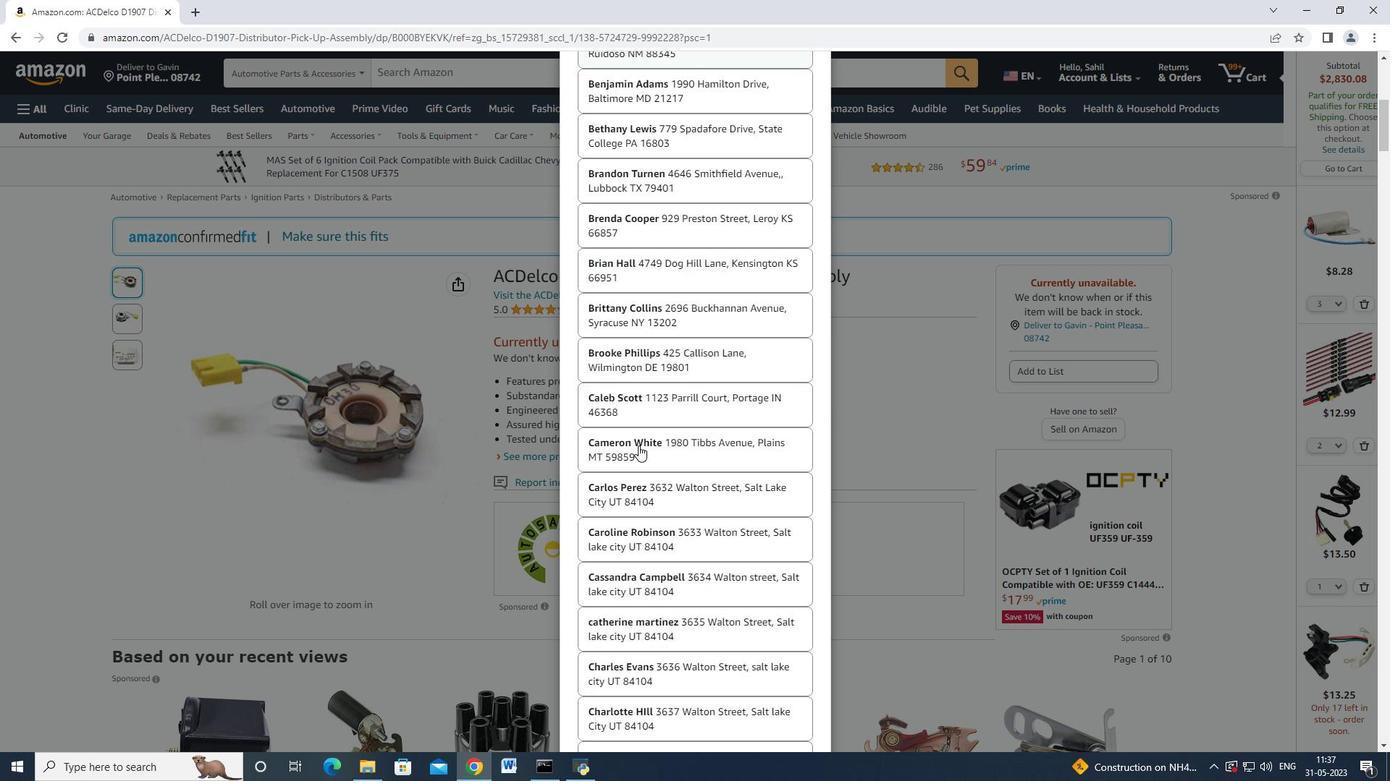 
Action: Mouse moved to (642, 436)
Screenshot: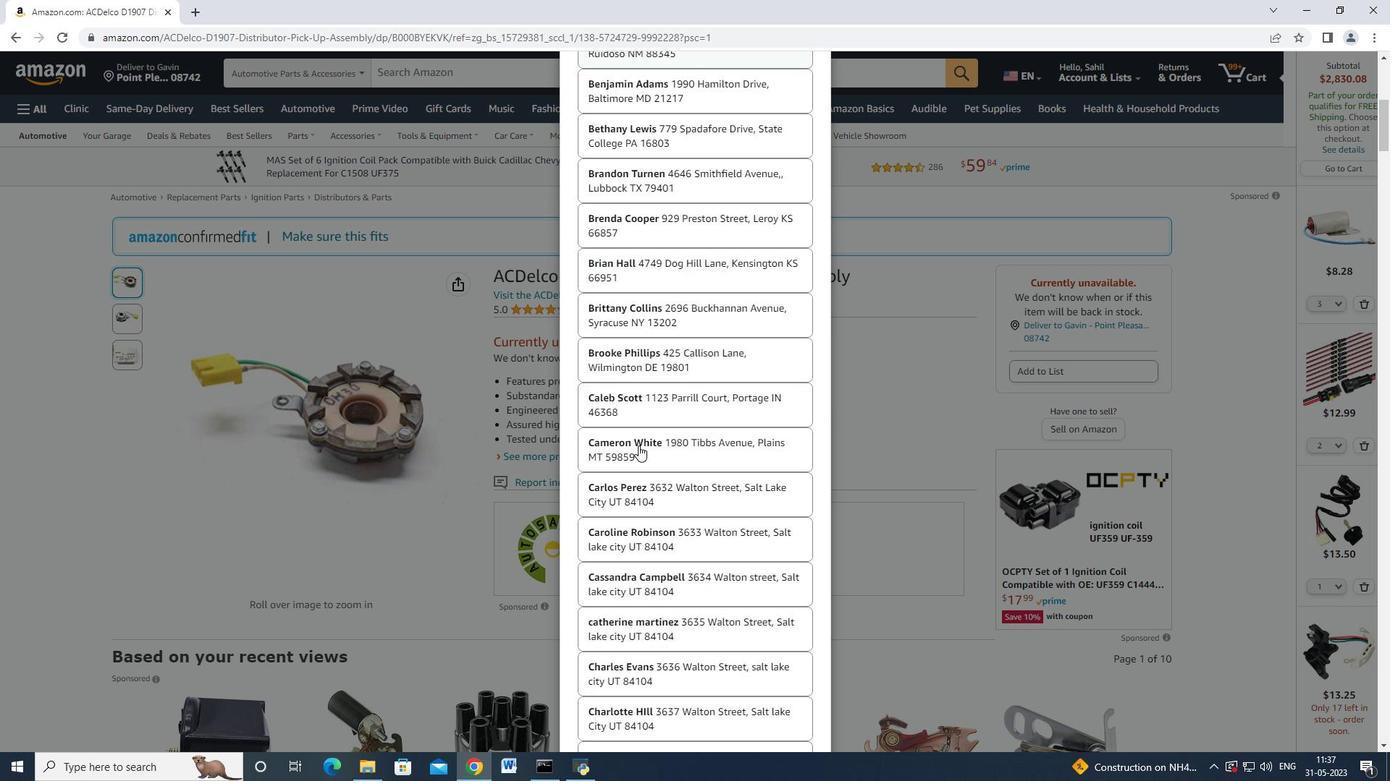 
Action: Mouse scrolled (642, 435) with delta (0, 0)
Screenshot: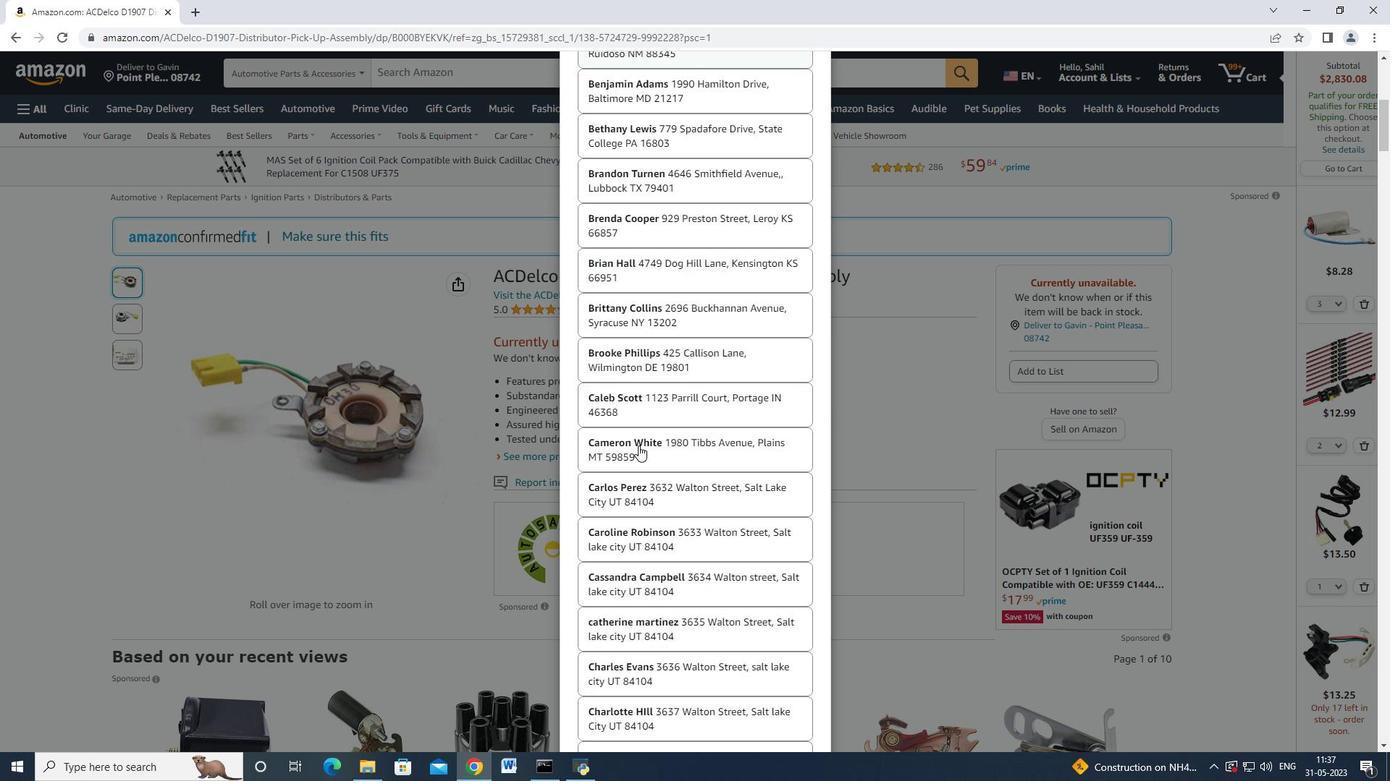 
Action: Mouse moved to (642, 436)
Screenshot: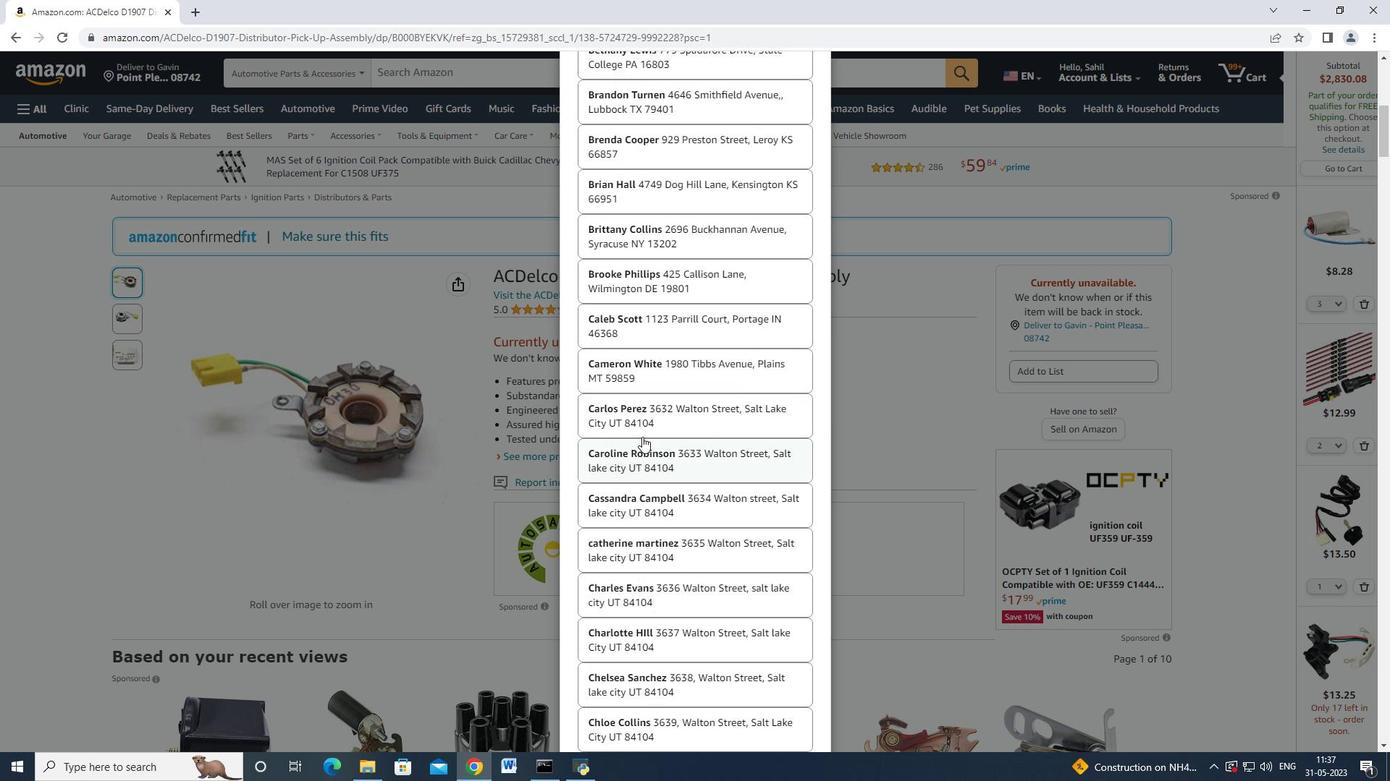
Action: Mouse scrolled (642, 435) with delta (0, 0)
Screenshot: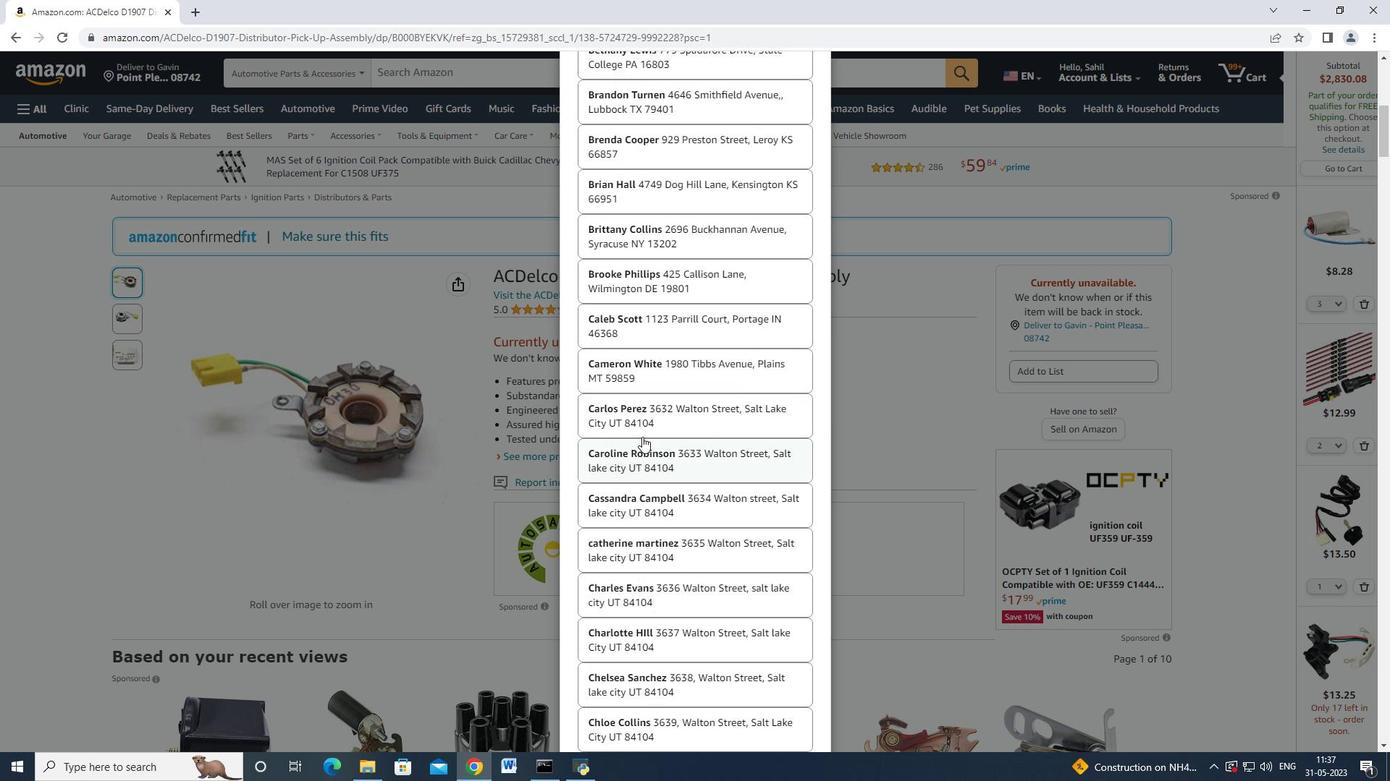 
Action: Mouse moved to (641, 436)
Screenshot: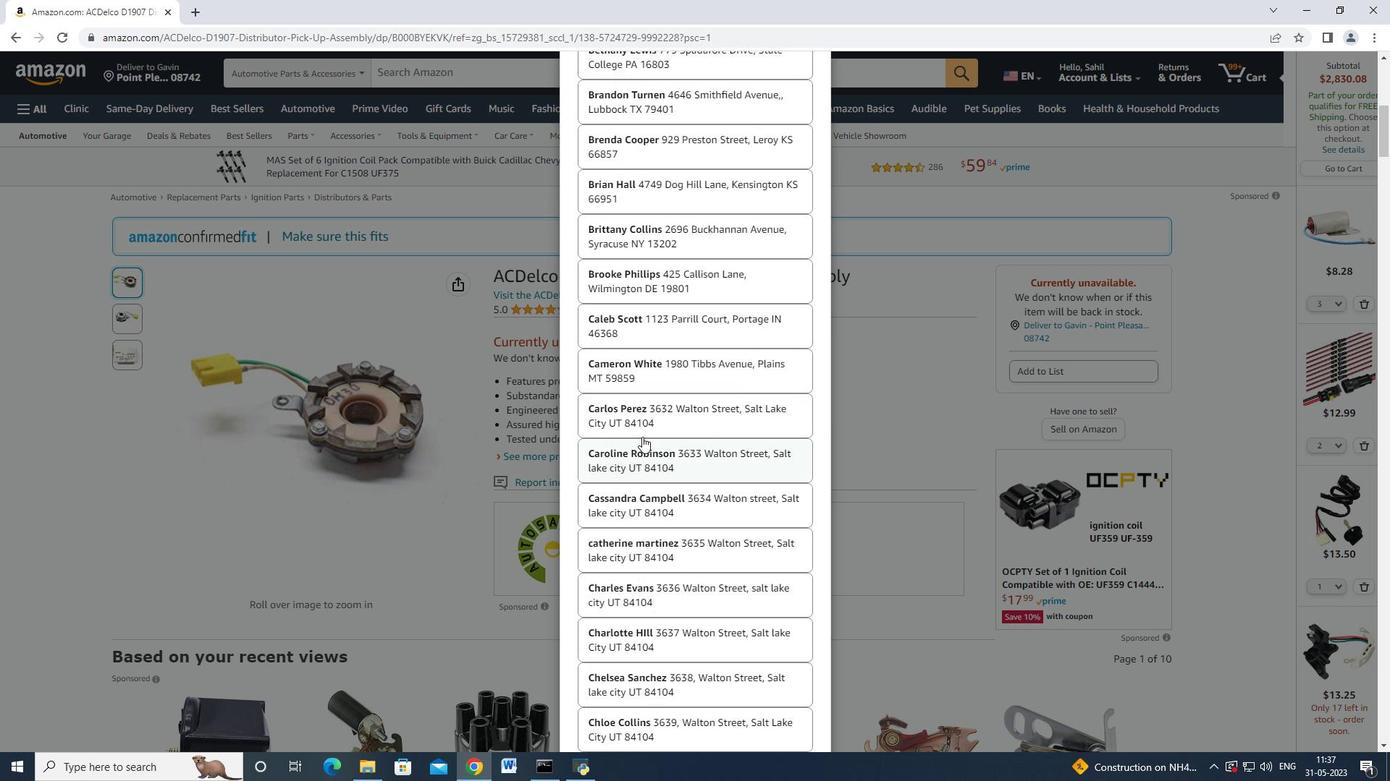 
Action: Mouse scrolled (642, 435) with delta (0, 0)
Screenshot: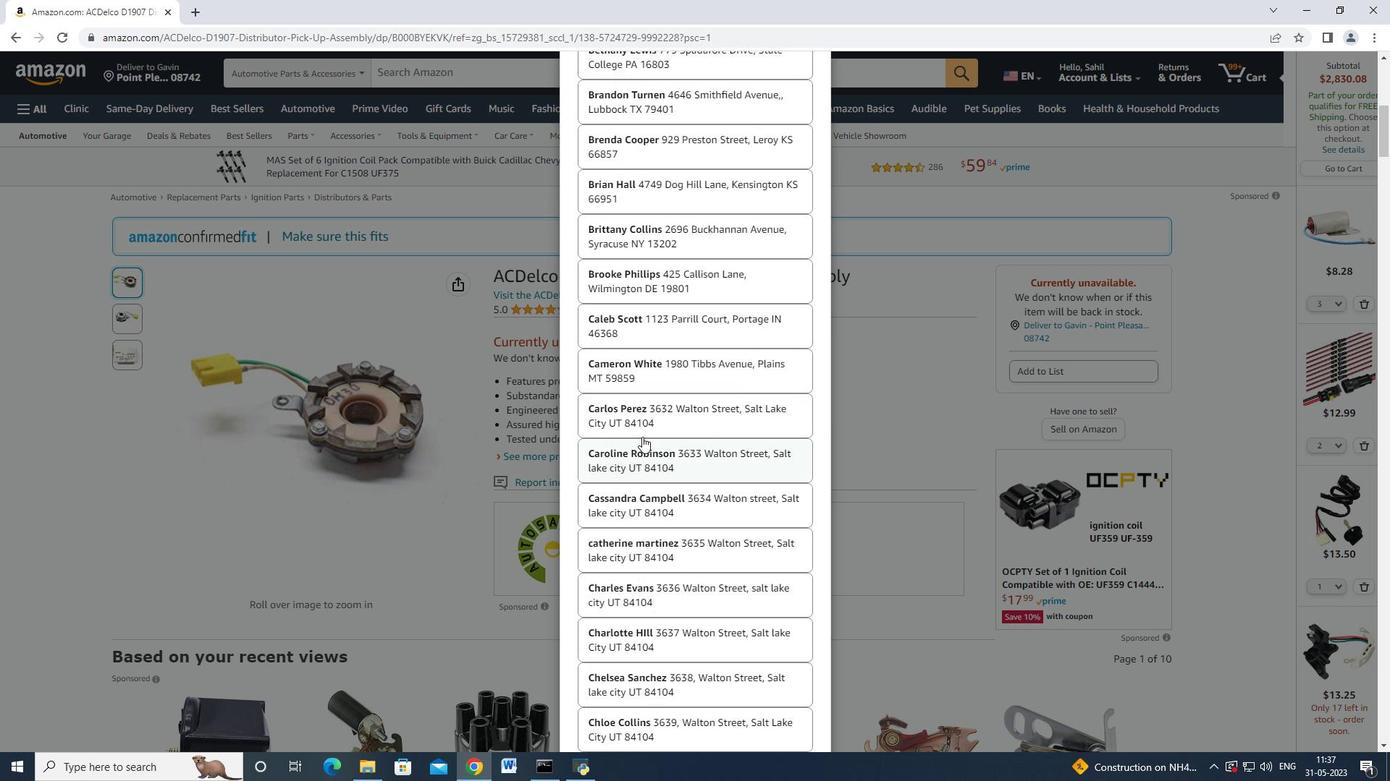 
Action: Mouse scrolled (641, 435) with delta (0, 0)
Screenshot: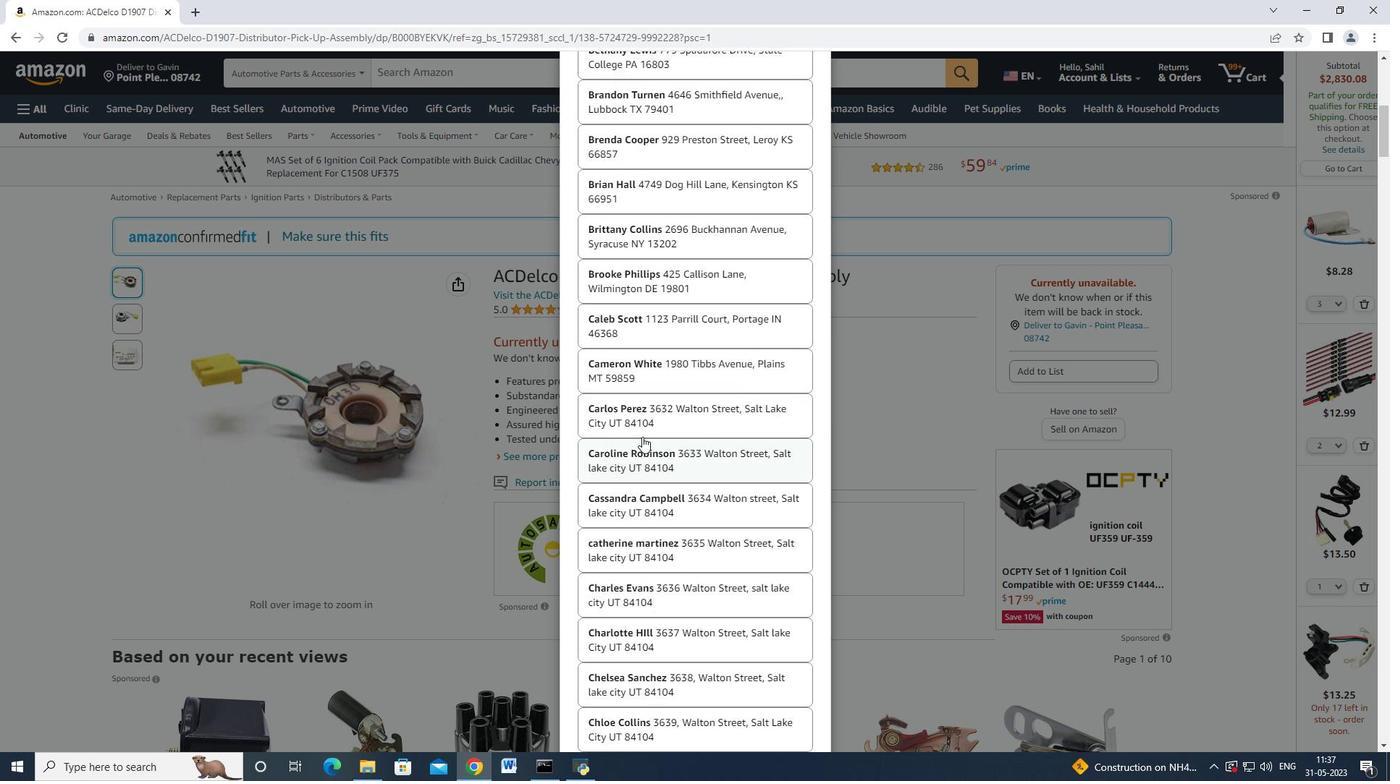 
Action: Mouse moved to (640, 431)
Screenshot: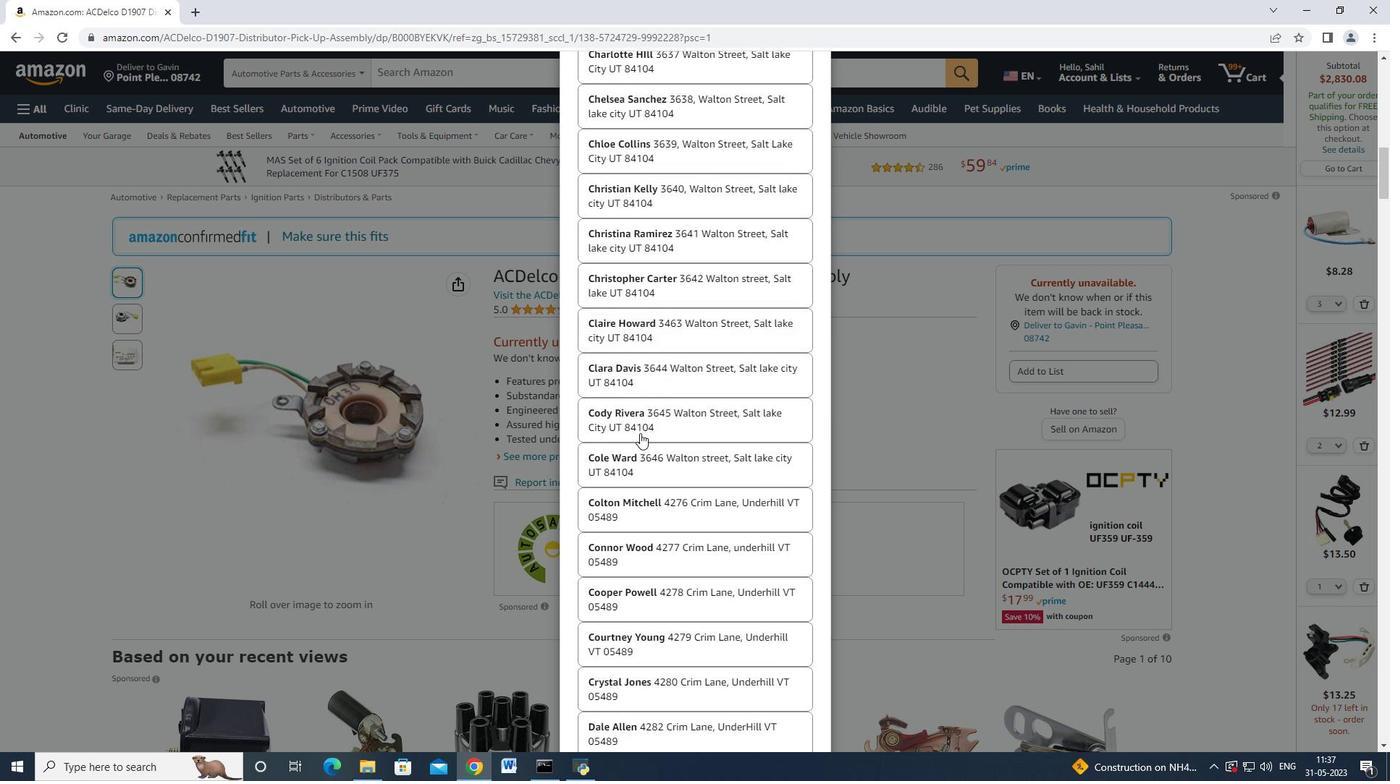 
Action: Mouse scrolled (640, 430) with delta (0, 0)
Screenshot: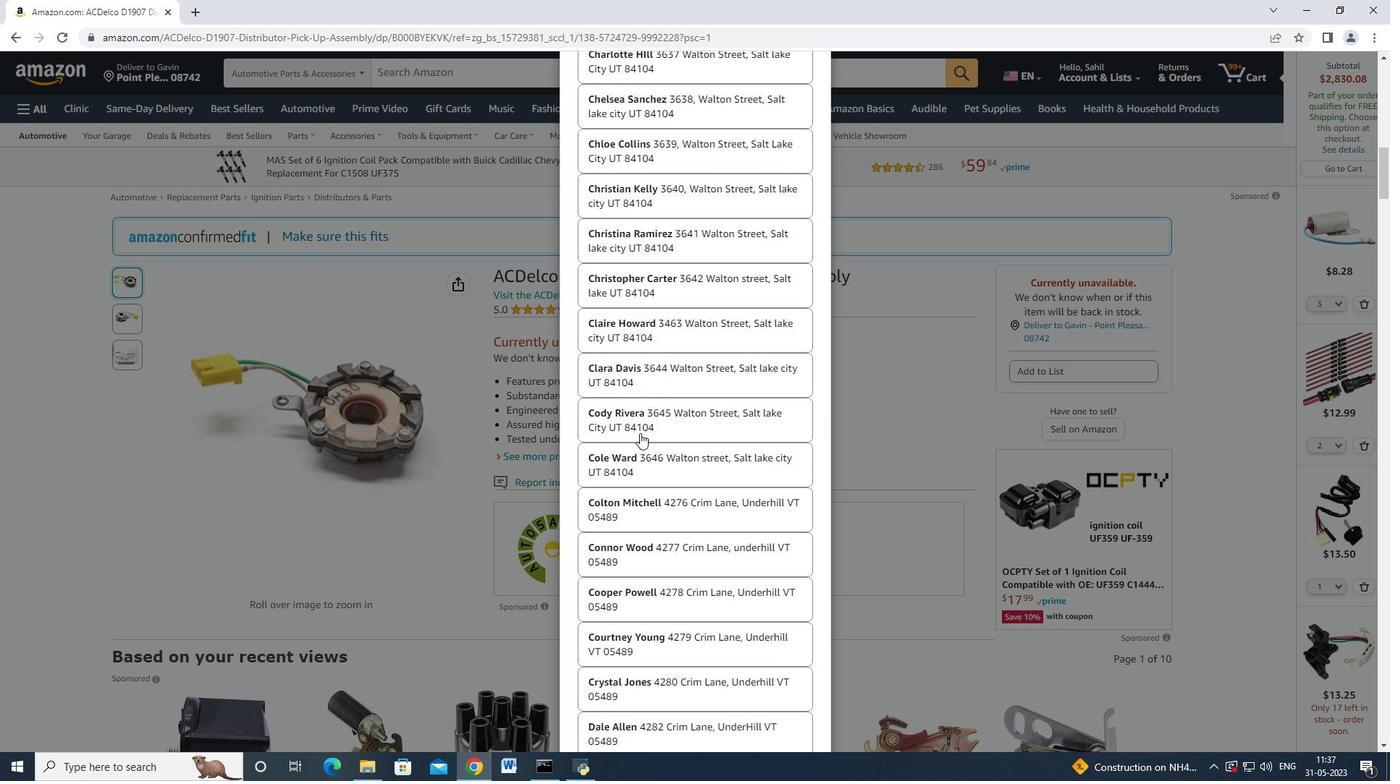 
Action: Mouse moved to (640, 431)
Screenshot: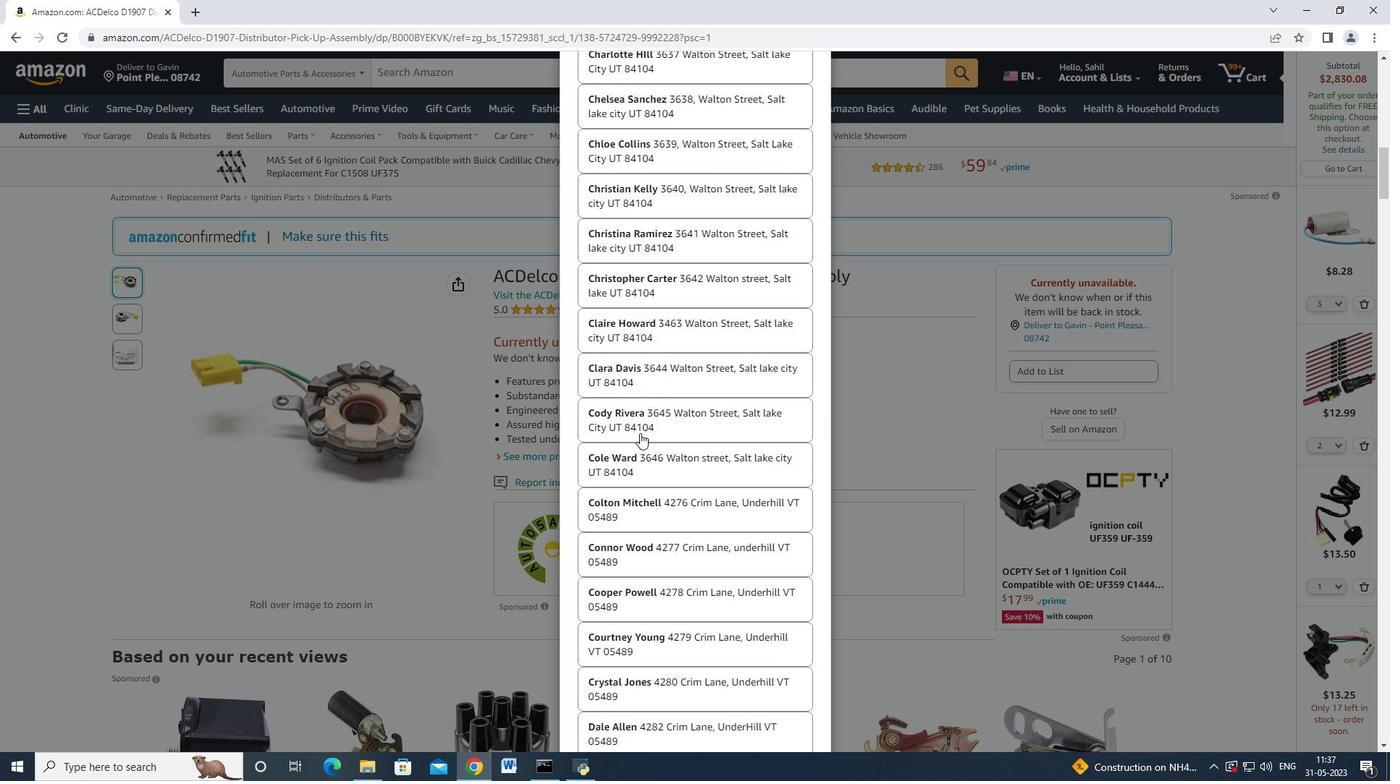 
Action: Mouse scrolled (640, 430) with delta (0, 0)
Screenshot: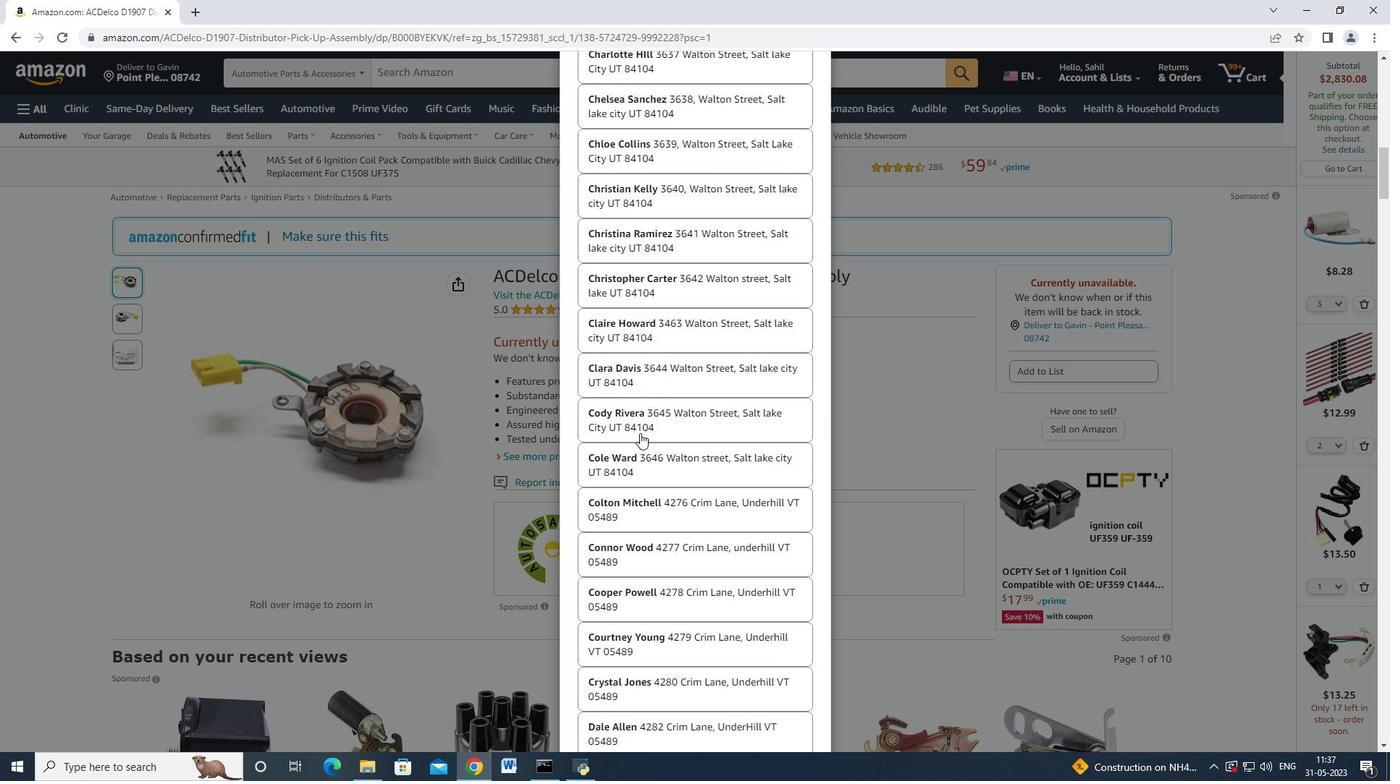 
Action: Mouse scrolled (640, 430) with delta (0, 0)
Screenshot: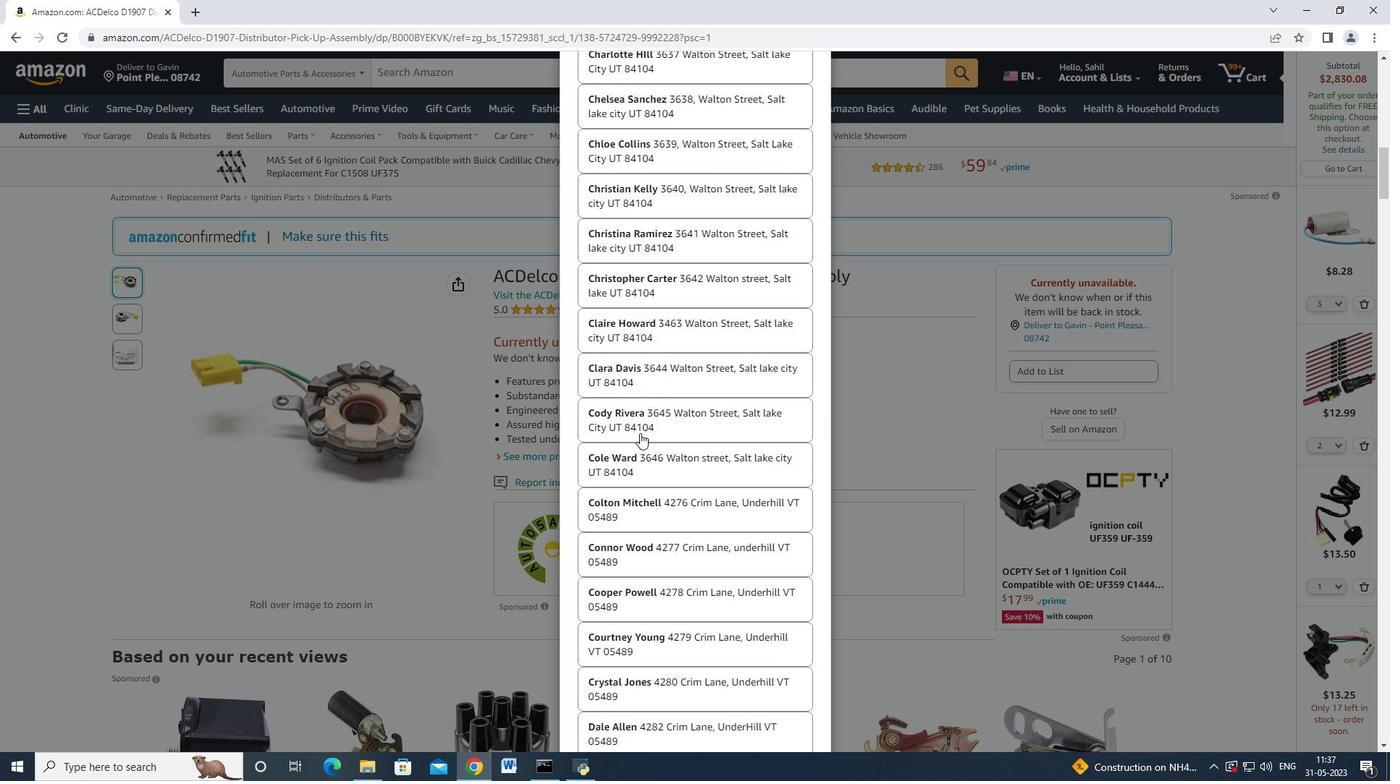 
Action: Mouse scrolled (640, 430) with delta (0, 0)
Screenshot: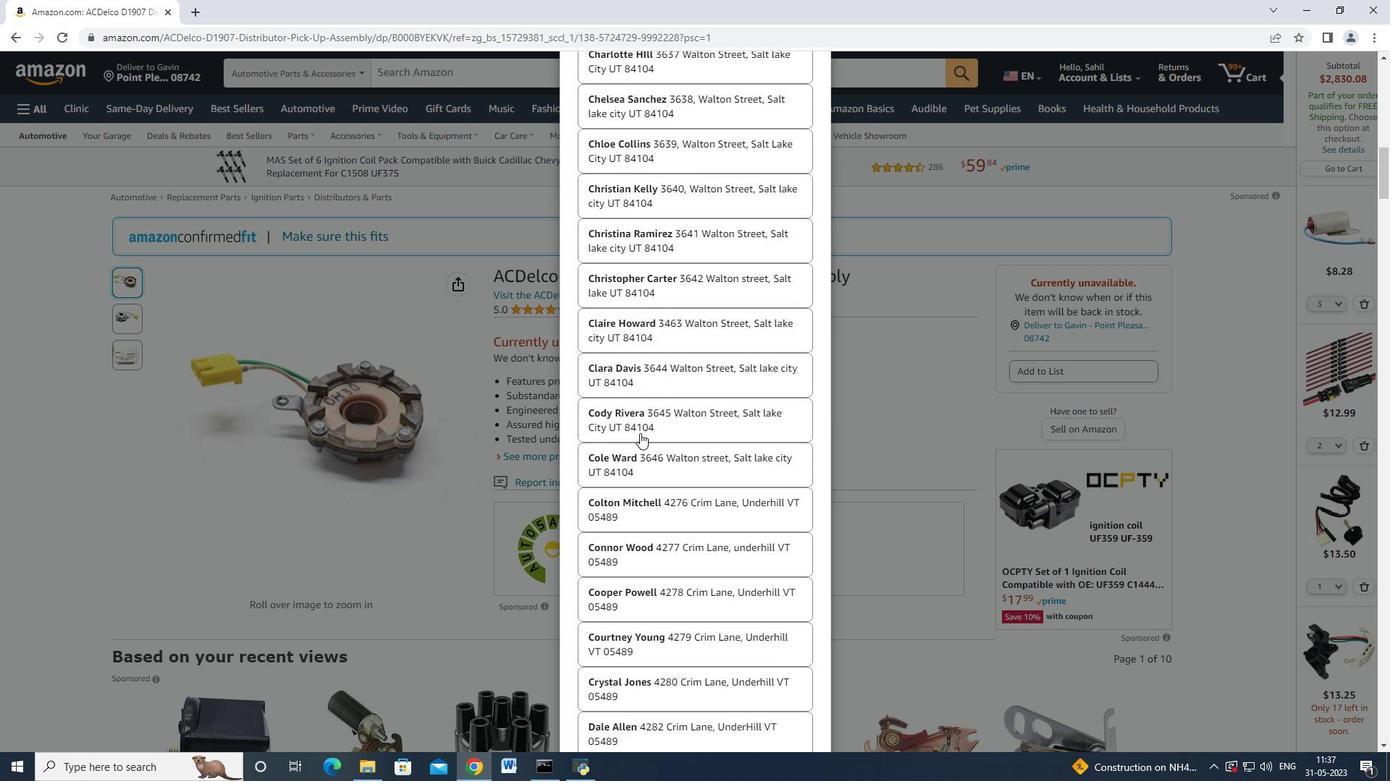 
Action: Mouse scrolled (640, 430) with delta (0, 0)
Screenshot: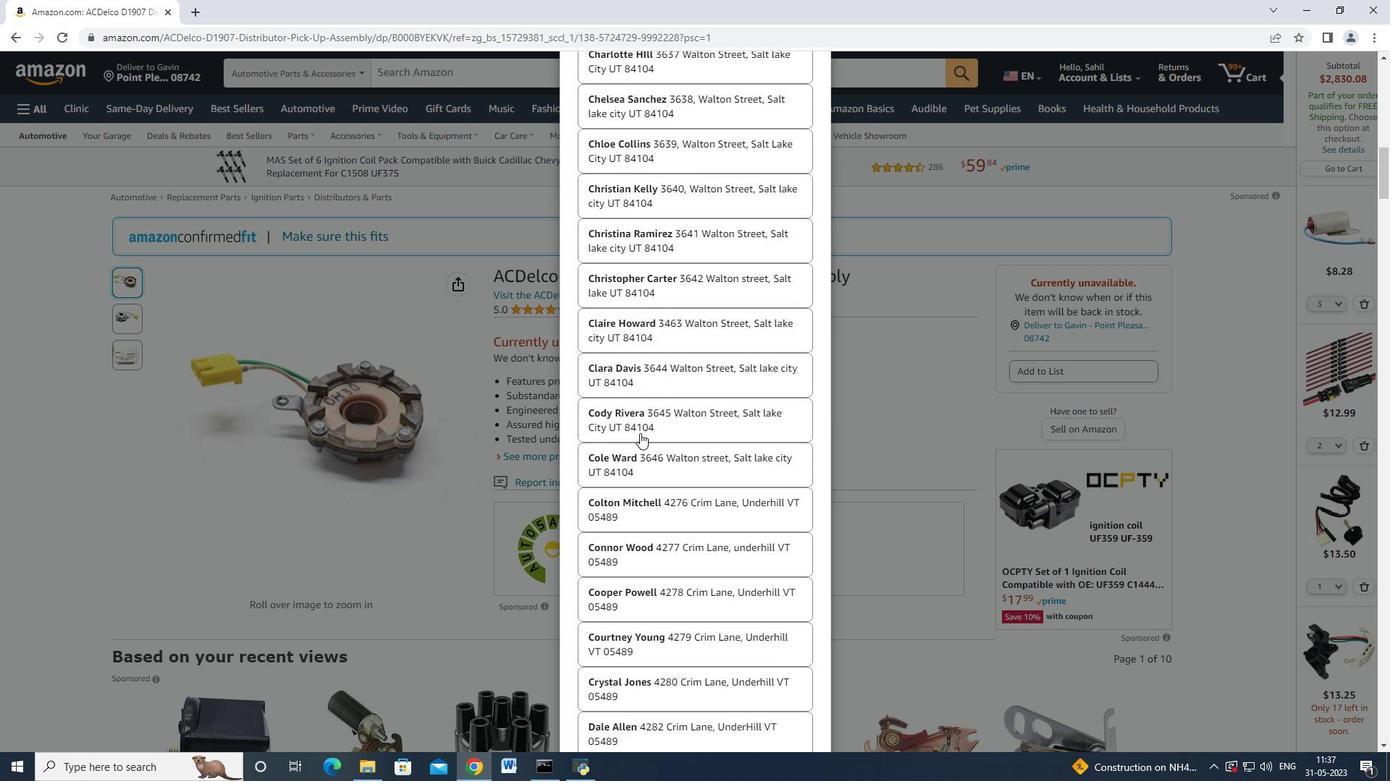 
Action: Mouse scrolled (640, 430) with delta (0, 0)
Screenshot: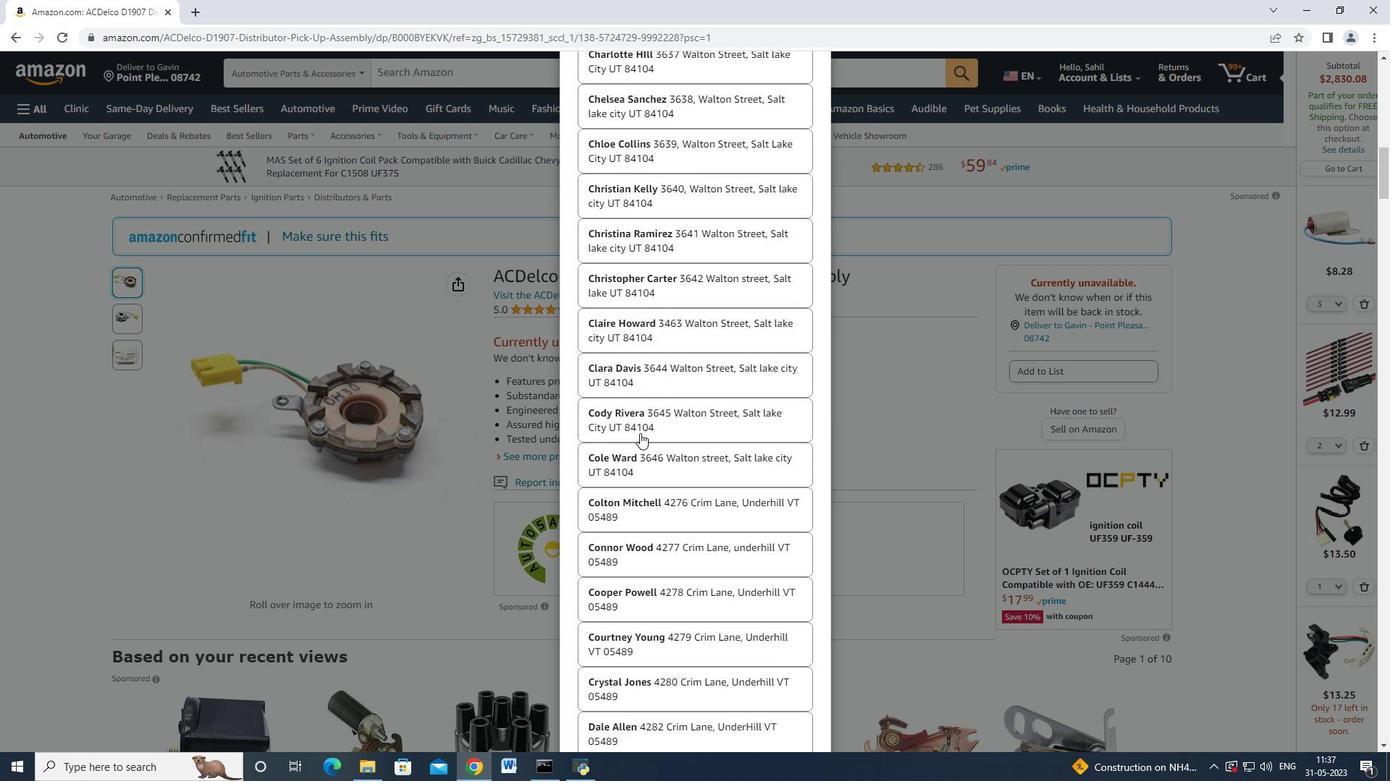 
Action: Mouse scrolled (640, 430) with delta (0, 0)
Screenshot: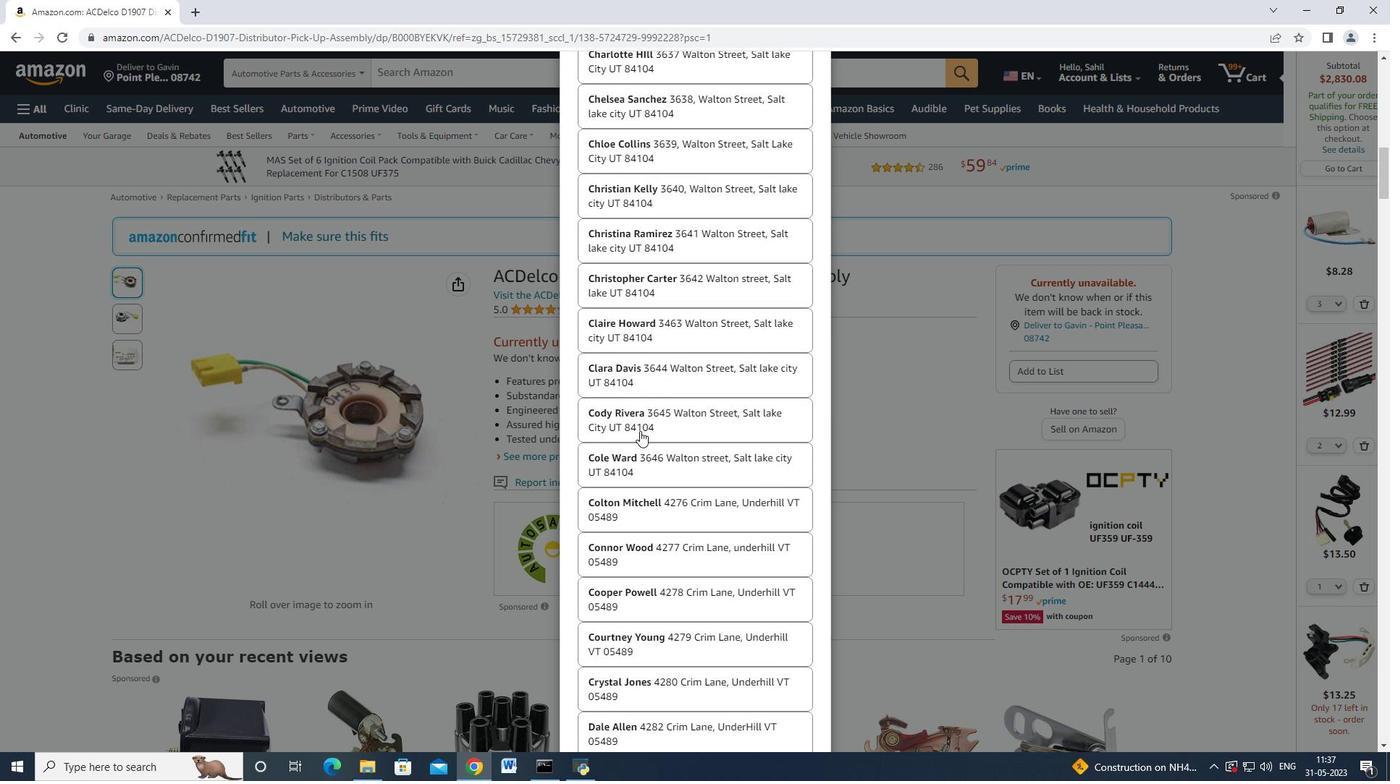 
Action: Mouse scrolled (640, 430) with delta (0, 0)
Screenshot: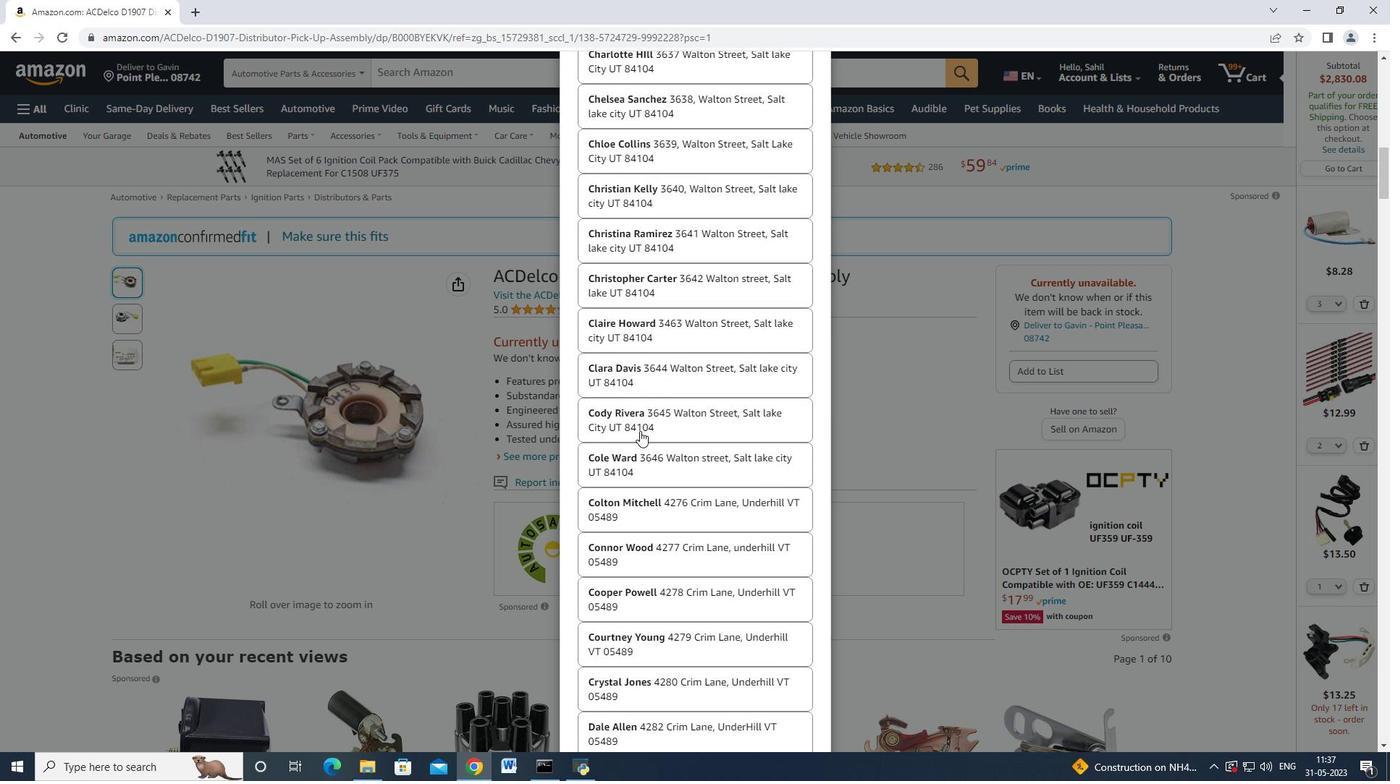 
Action: Mouse moved to (637, 421)
Screenshot: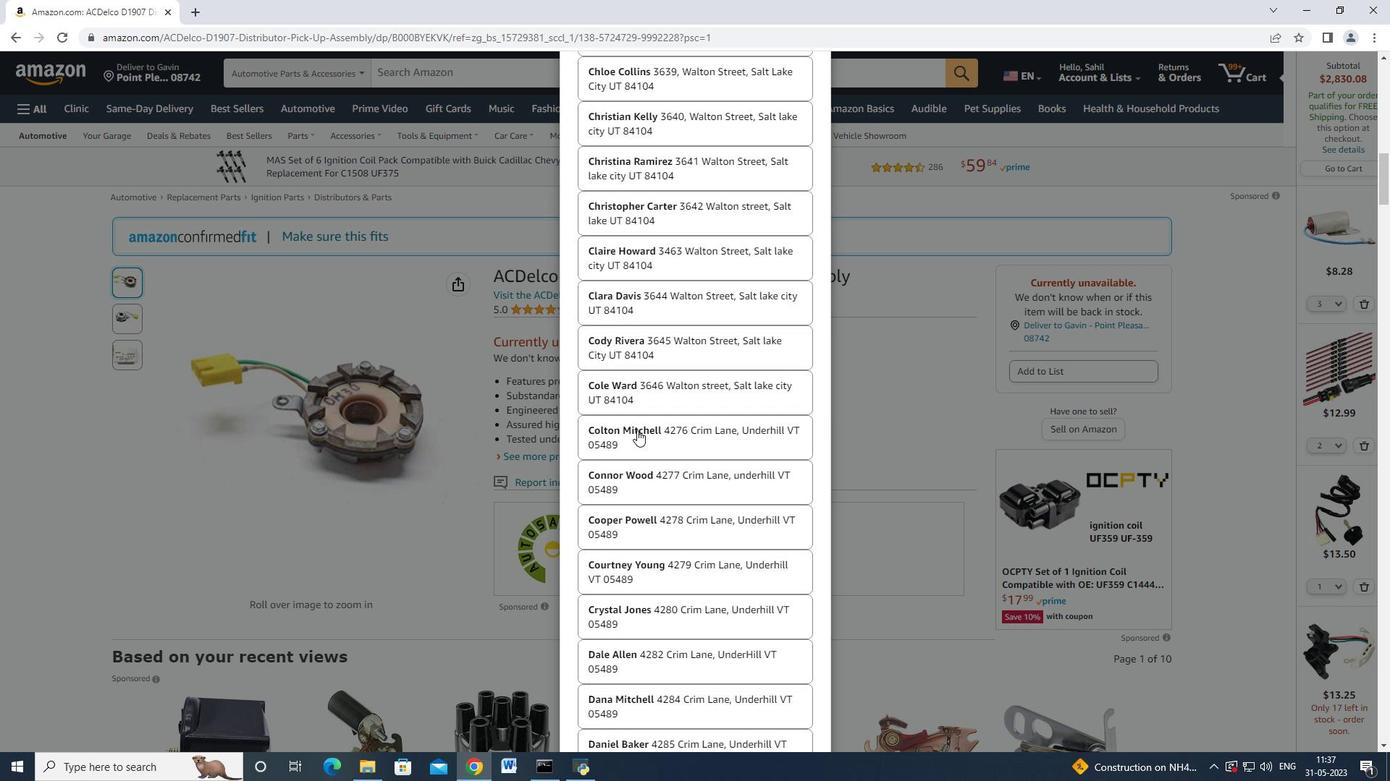 
Action: Mouse scrolled (637, 420) with delta (0, 0)
Screenshot: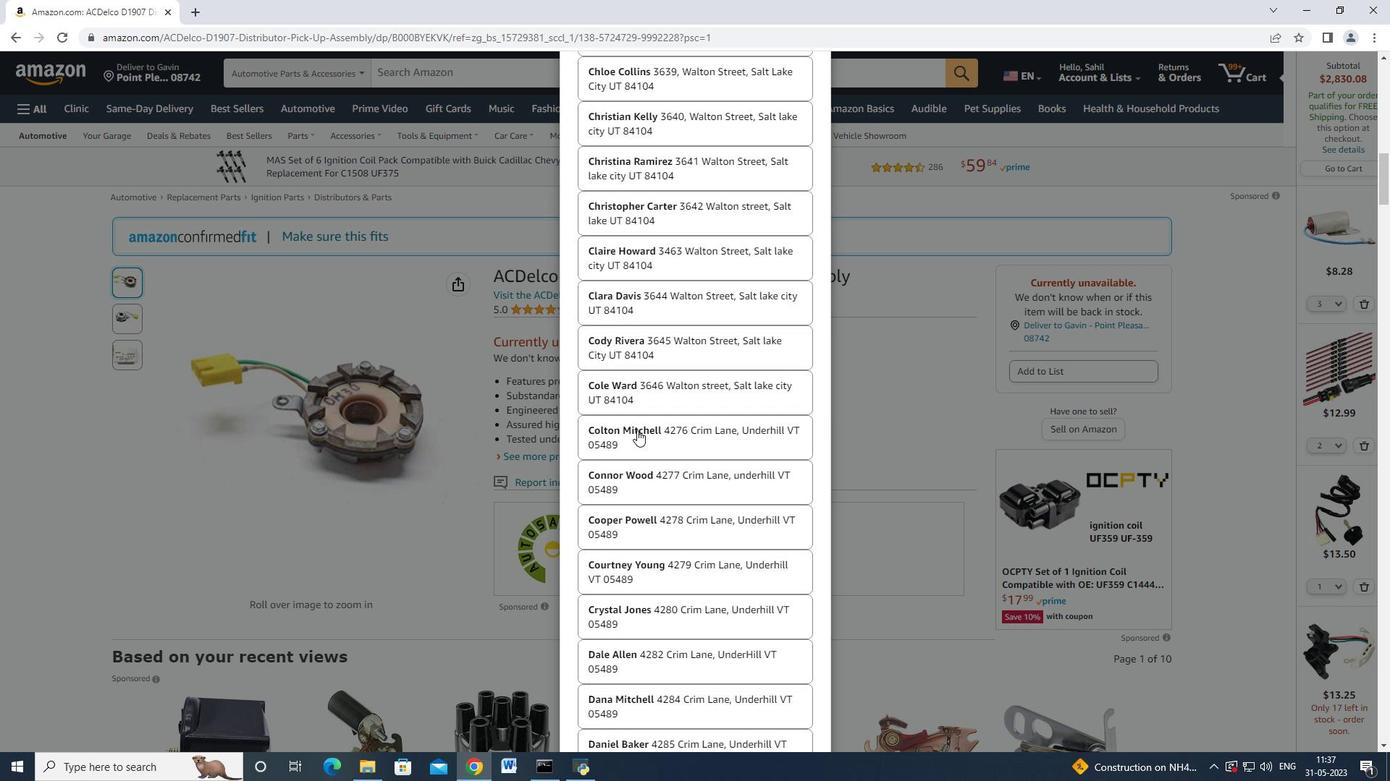 
Action: Mouse scrolled (637, 420) with delta (0, 0)
Screenshot: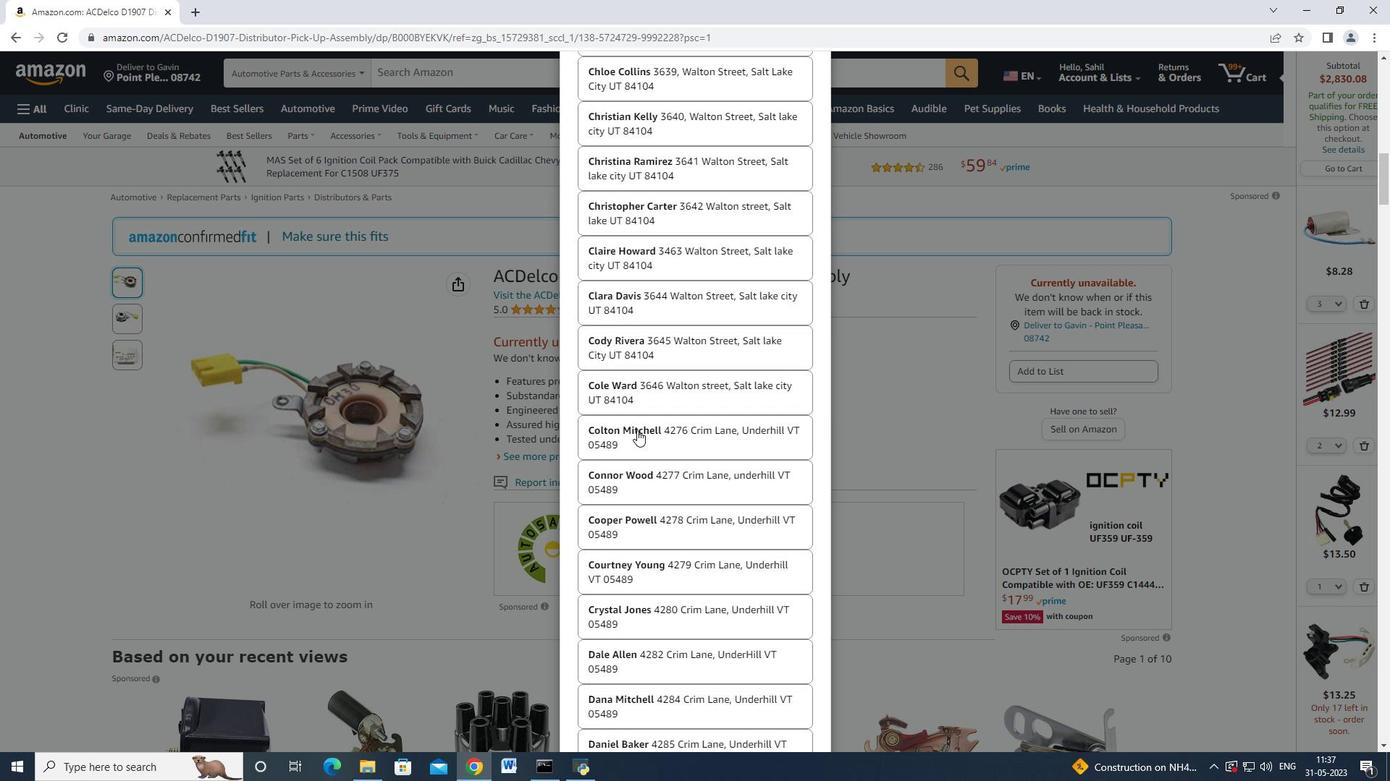
Action: Mouse scrolled (637, 420) with delta (0, 0)
Screenshot: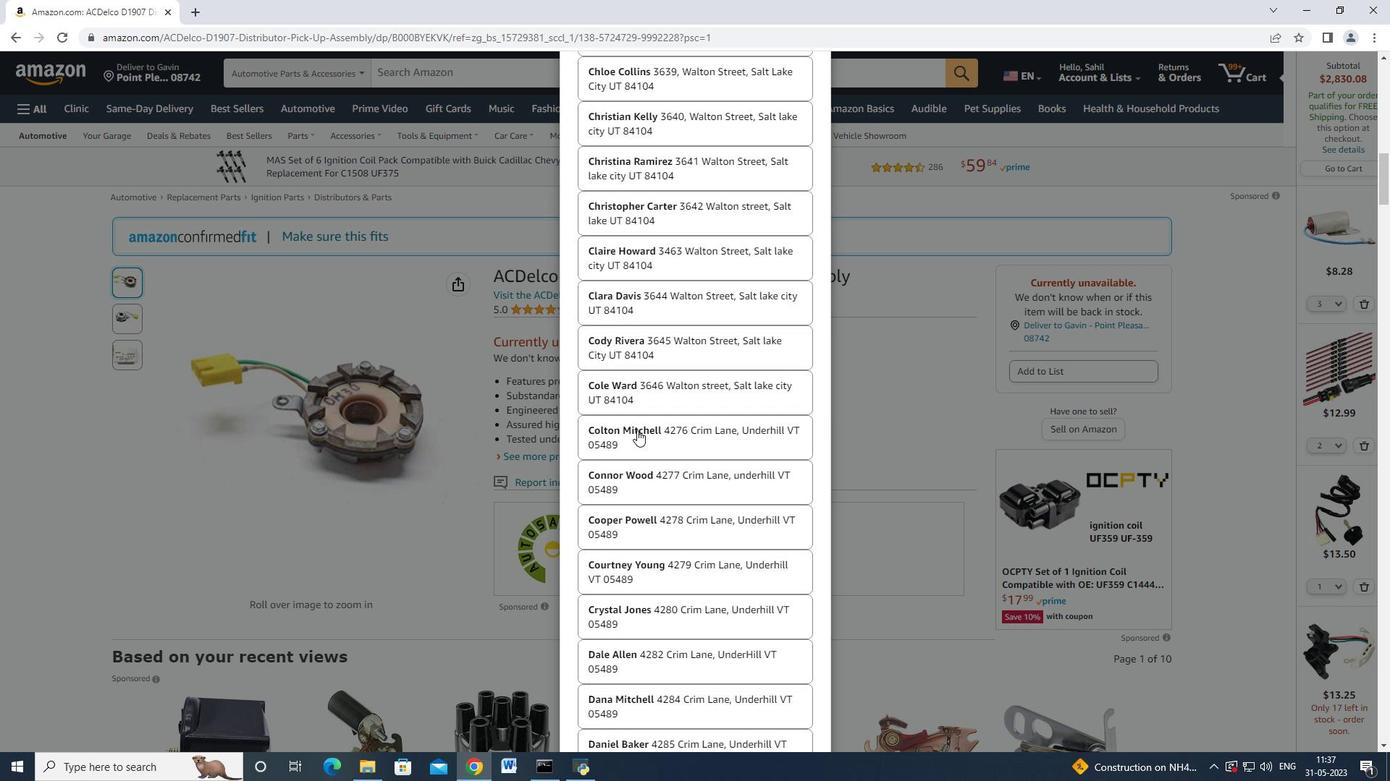 
Action: Mouse scrolled (637, 420) with delta (0, 0)
Screenshot: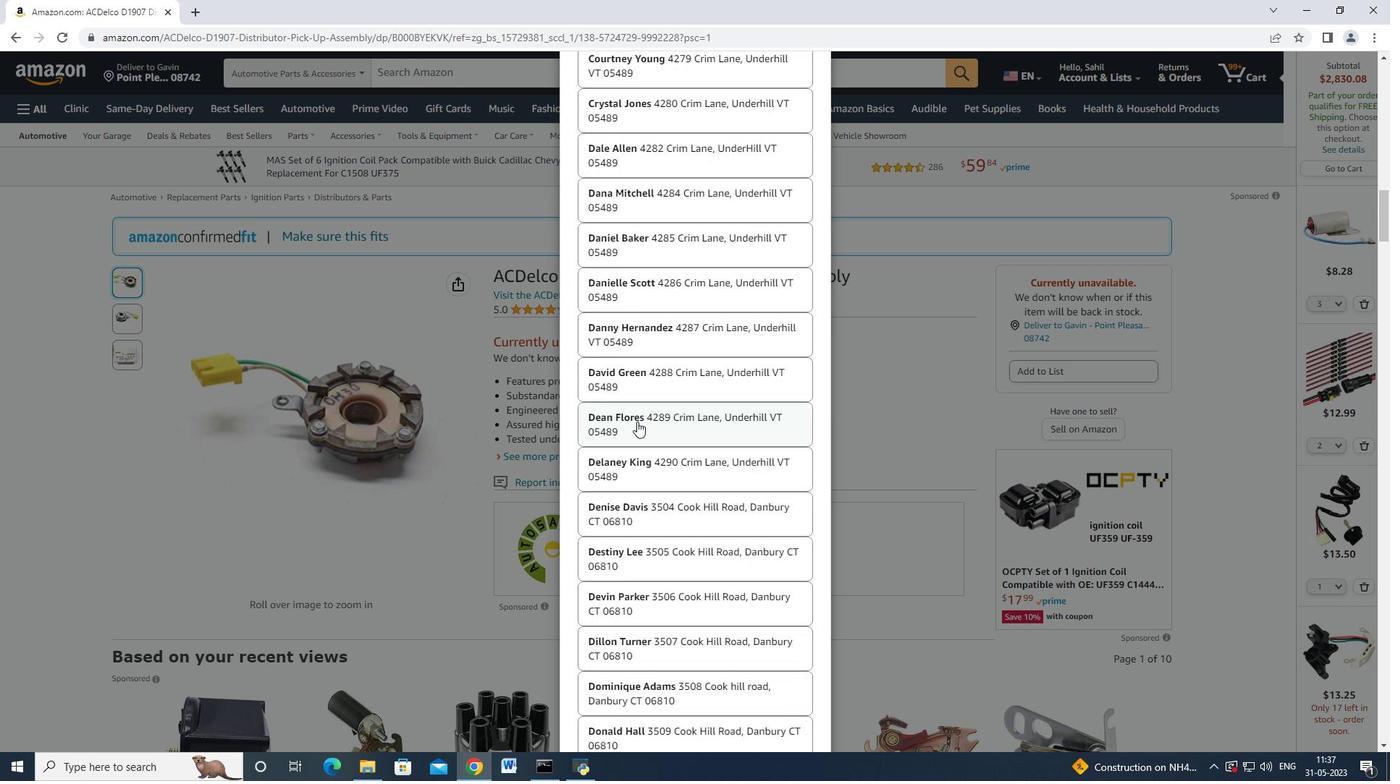 
Action: Mouse scrolled (637, 420) with delta (0, 0)
Screenshot: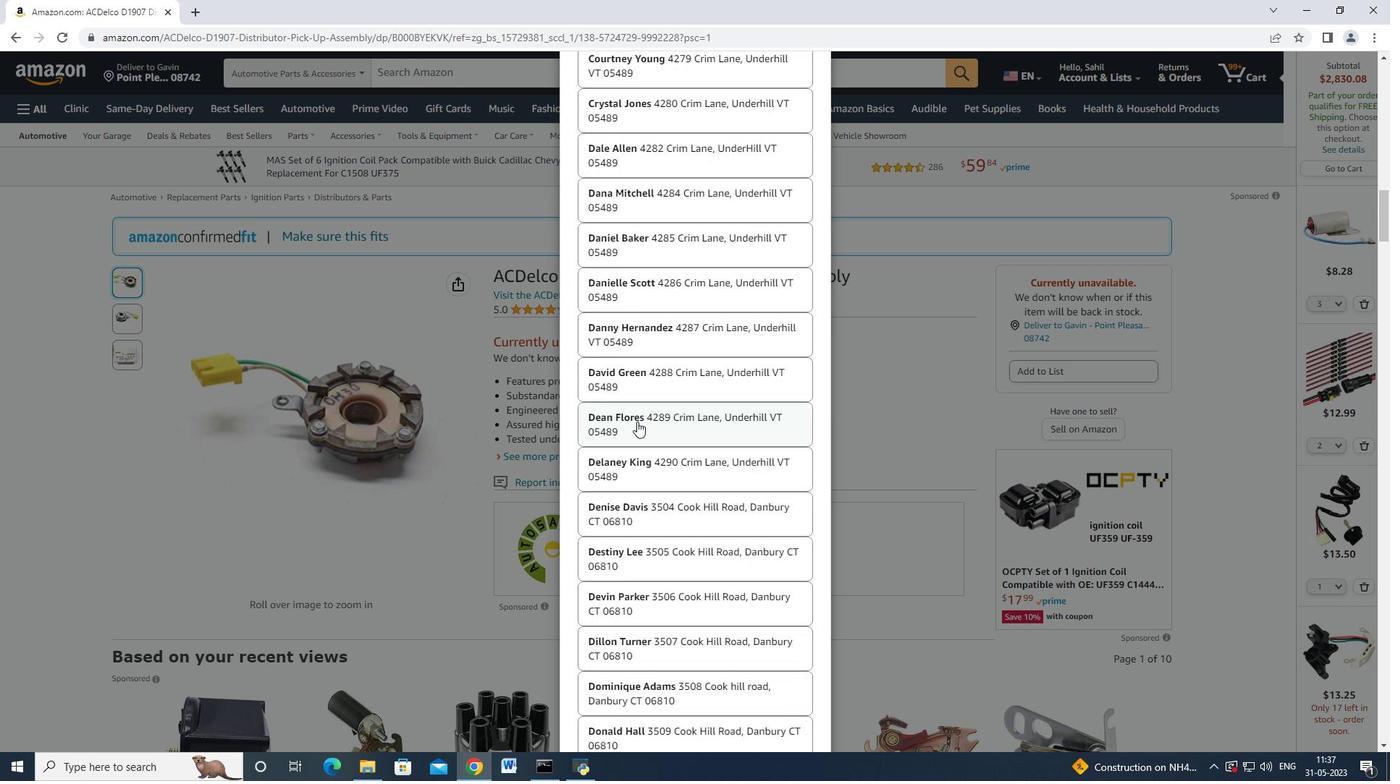 
Action: Mouse scrolled (637, 420) with delta (0, 0)
Screenshot: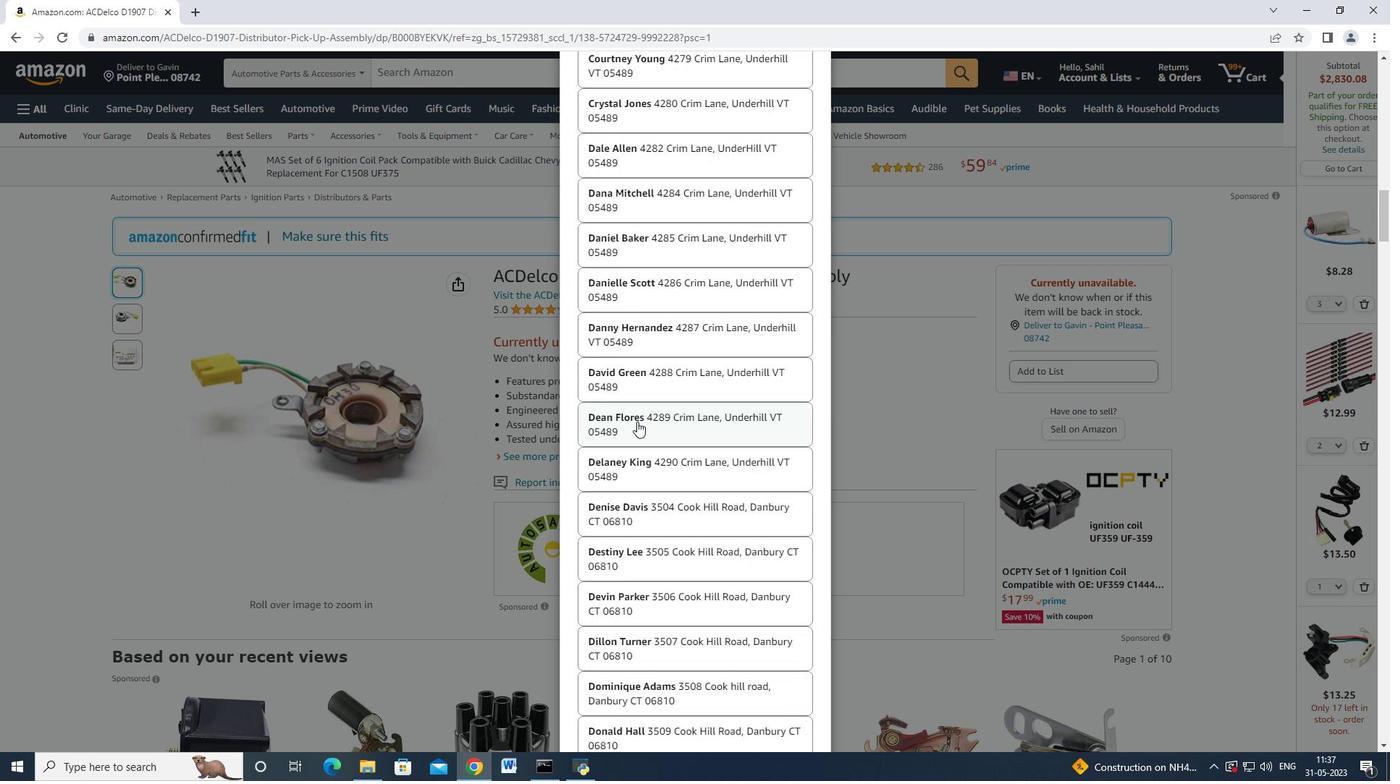 
Action: Mouse moved to (636, 421)
Screenshot: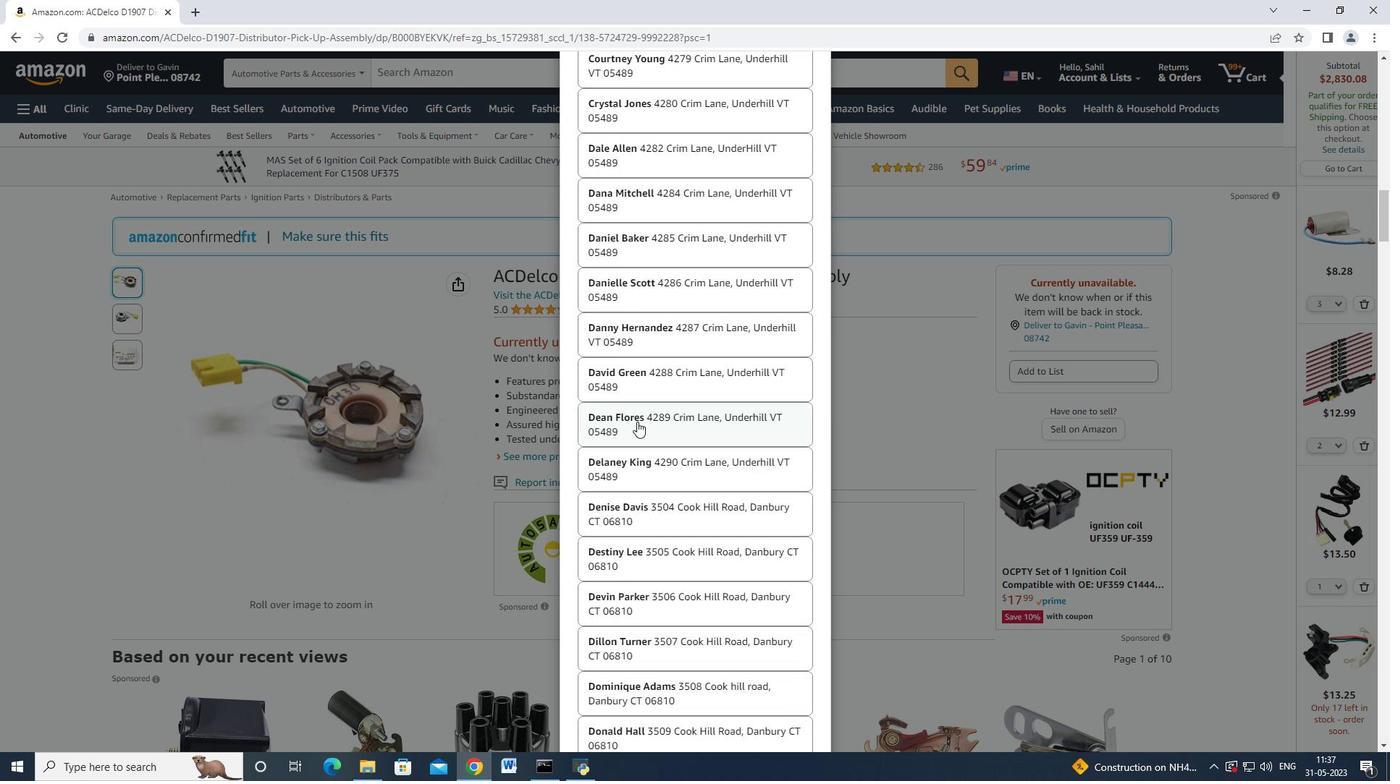
Action: Mouse scrolled (636, 420) with delta (0, 0)
Screenshot: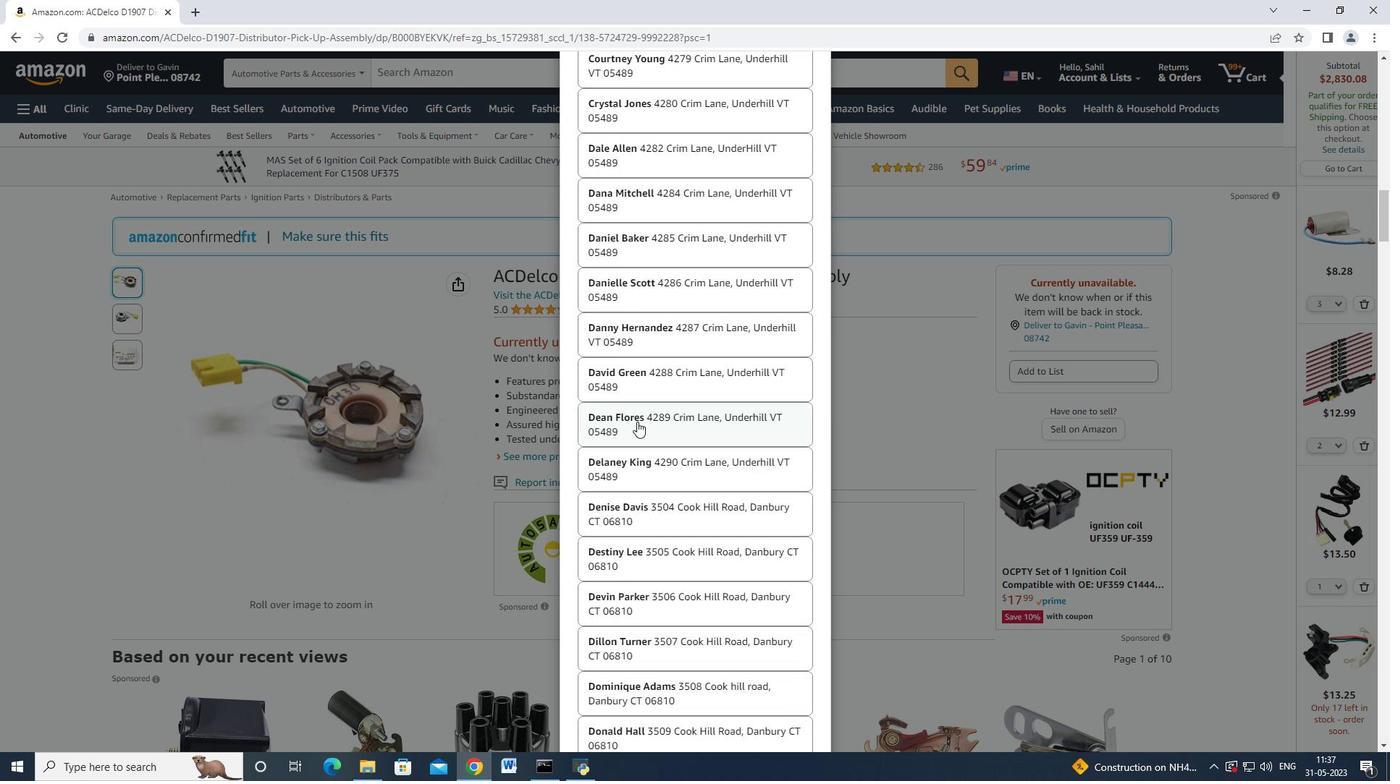 
Action: Mouse moved to (636, 421)
Screenshot: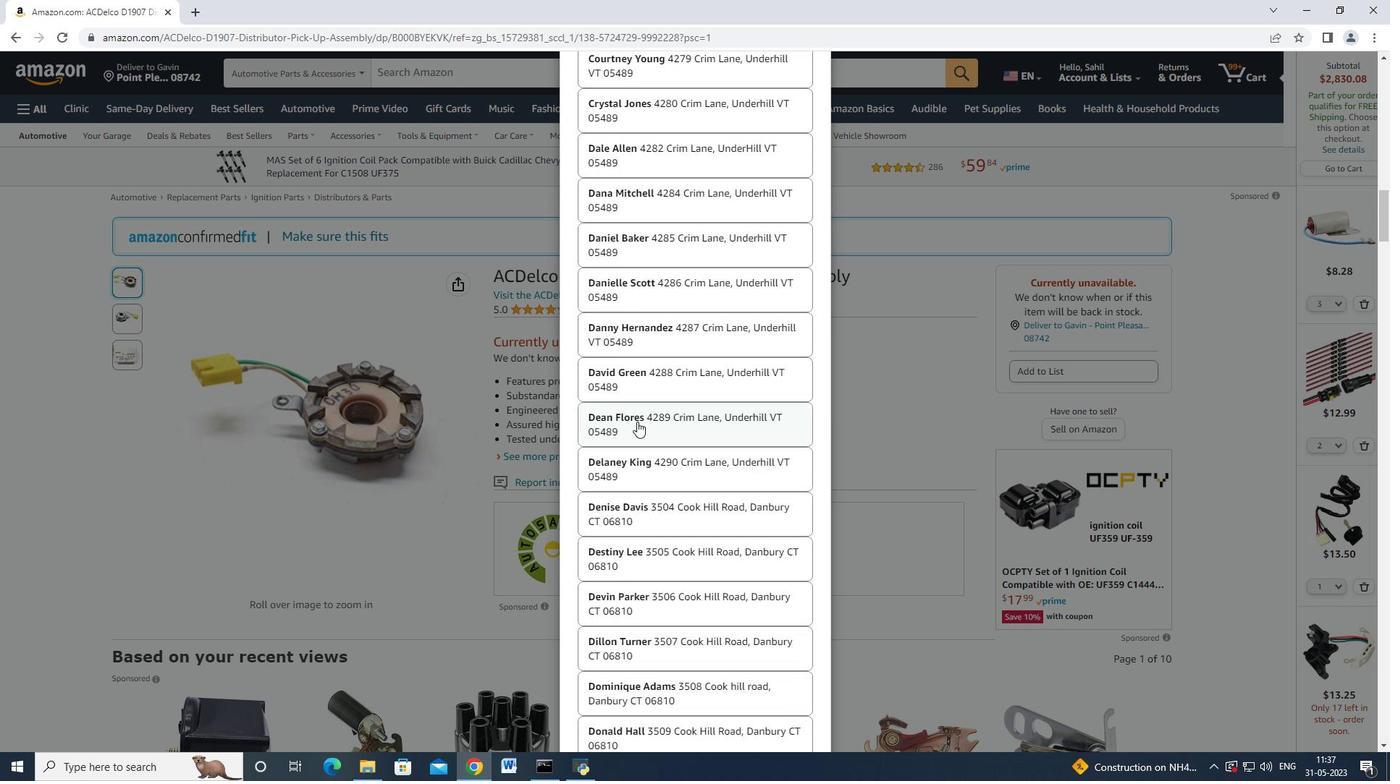 
Action: Mouse scrolled (636, 420) with delta (0, 0)
Screenshot: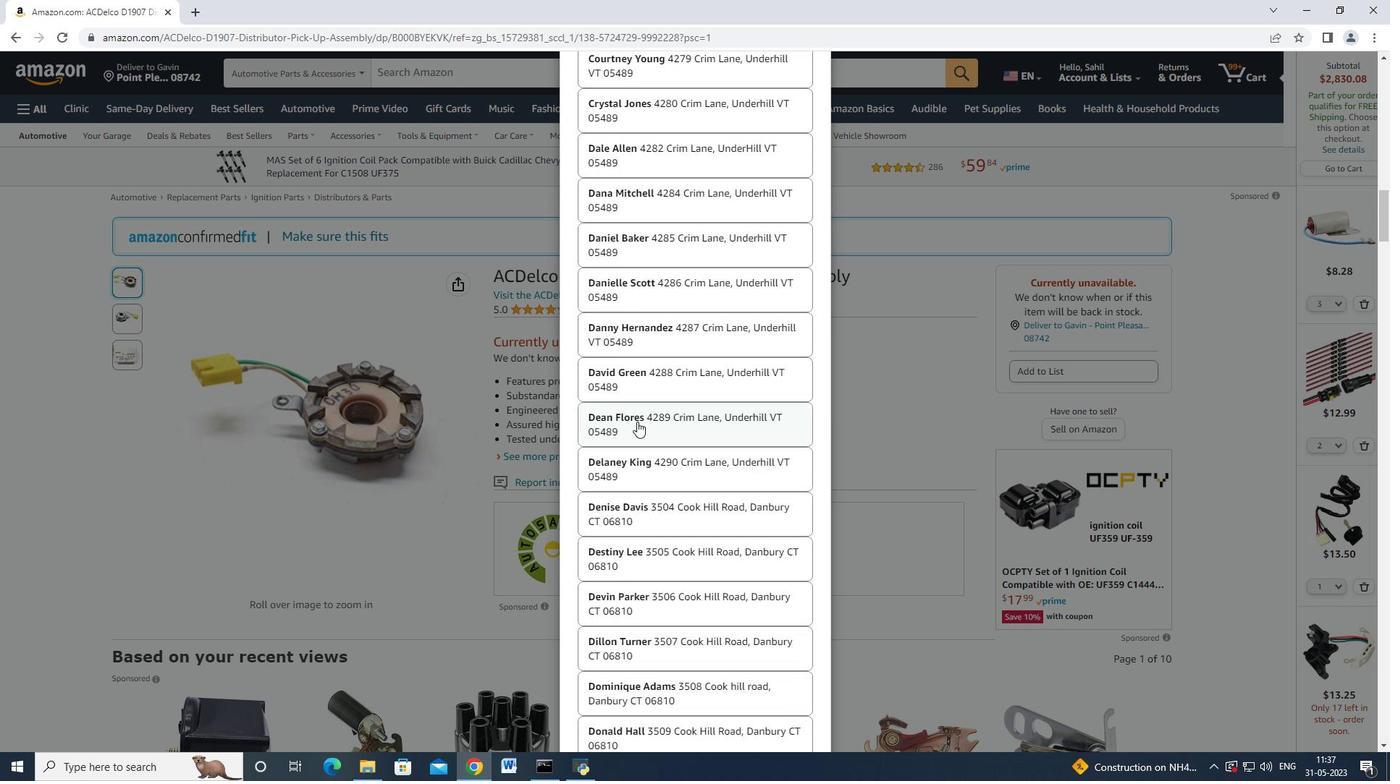 
Action: Mouse moved to (635, 420)
Screenshot: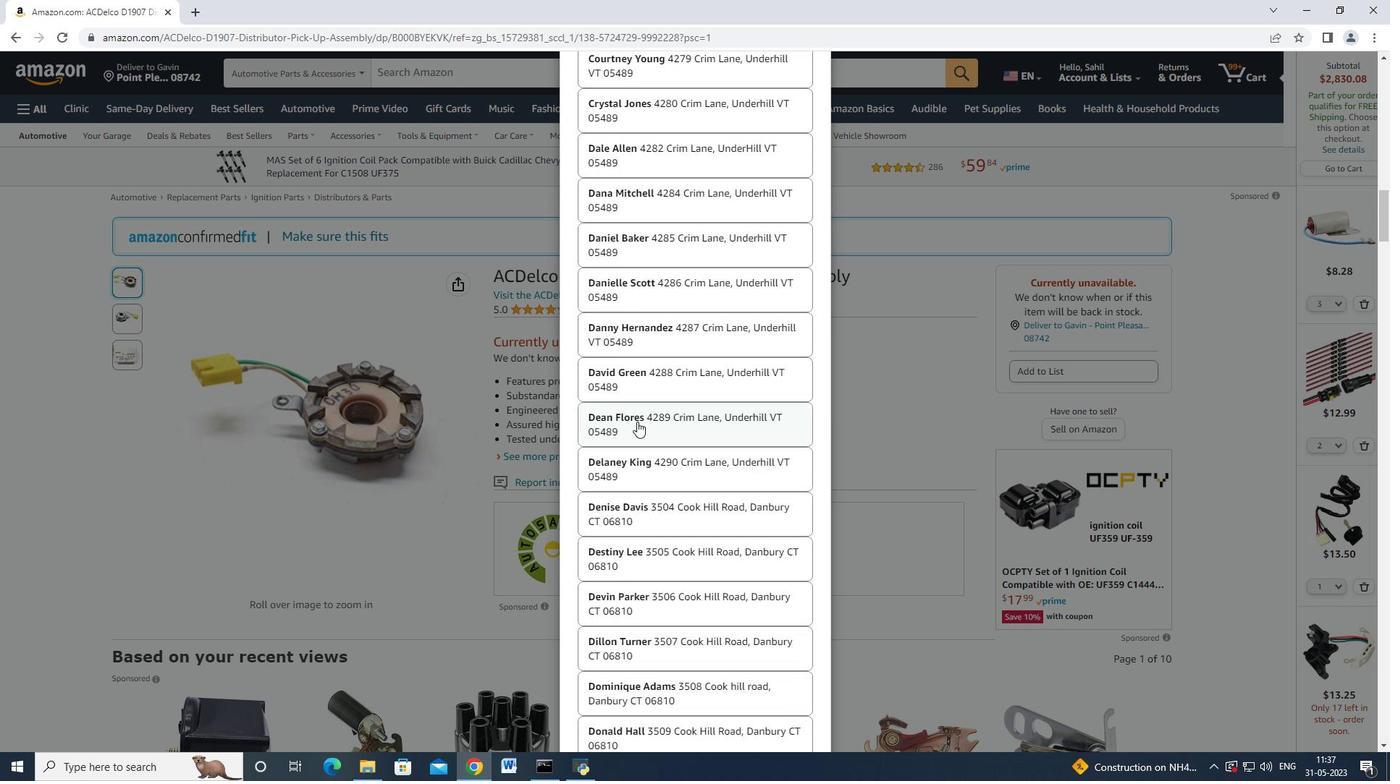 
Action: Mouse scrolled (636, 420) with delta (0, 0)
Screenshot: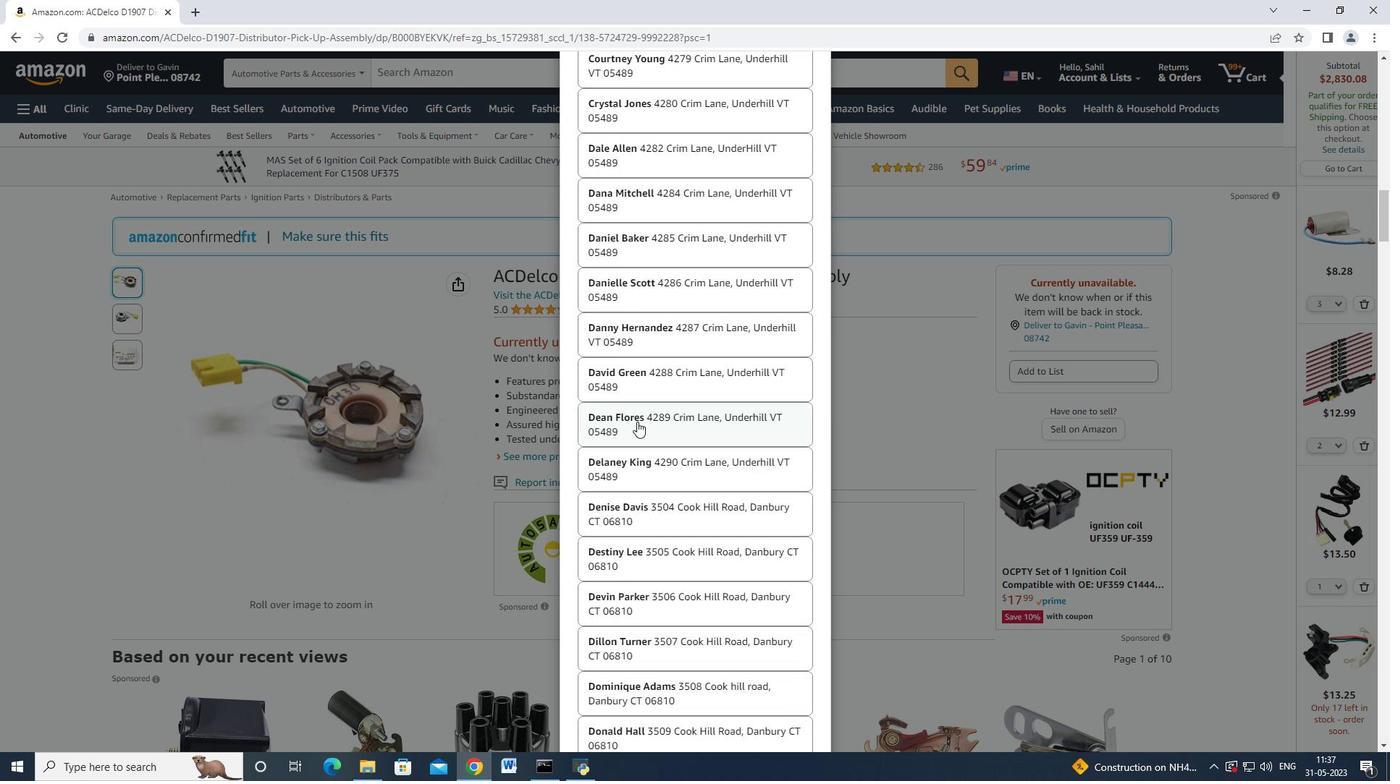 
Action: Mouse moved to (639, 417)
Screenshot: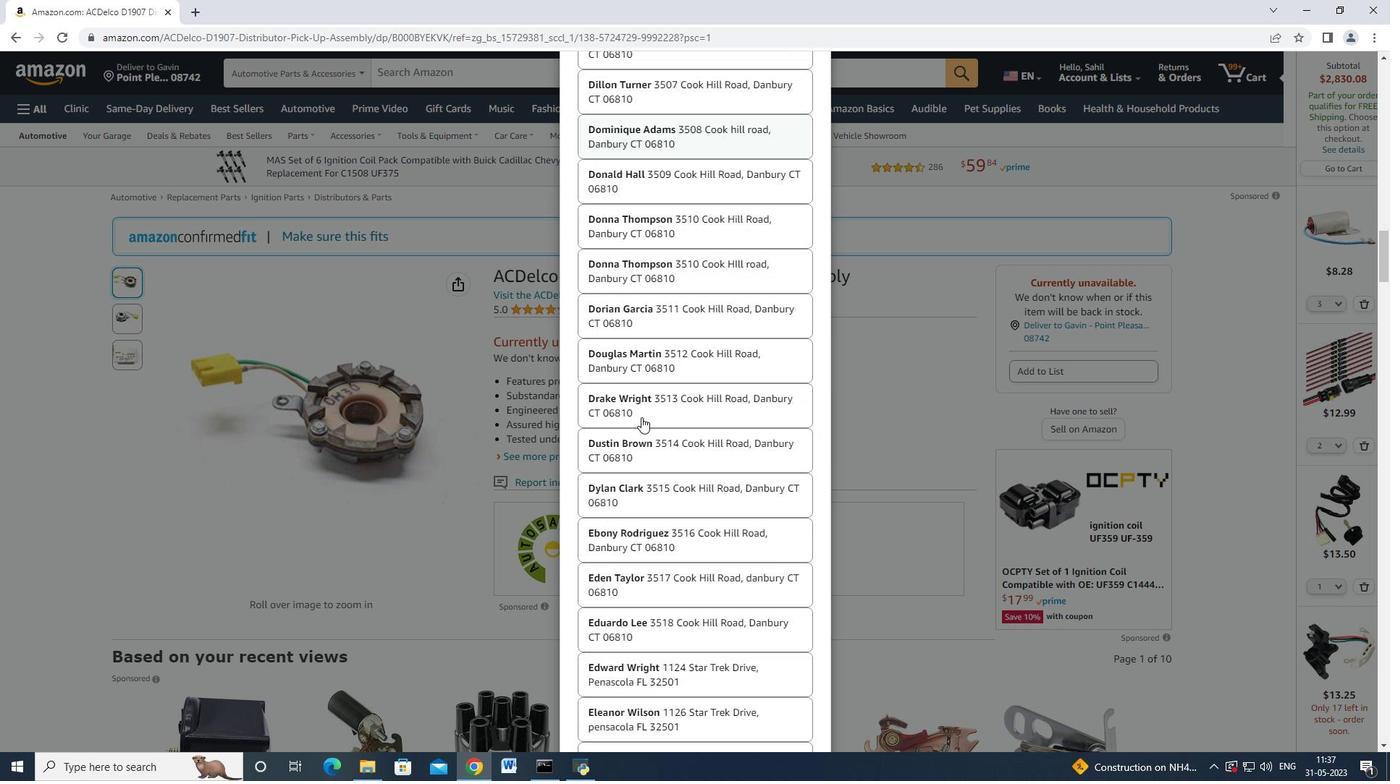
Action: Mouse scrolled (639, 416) with delta (0, 0)
Screenshot: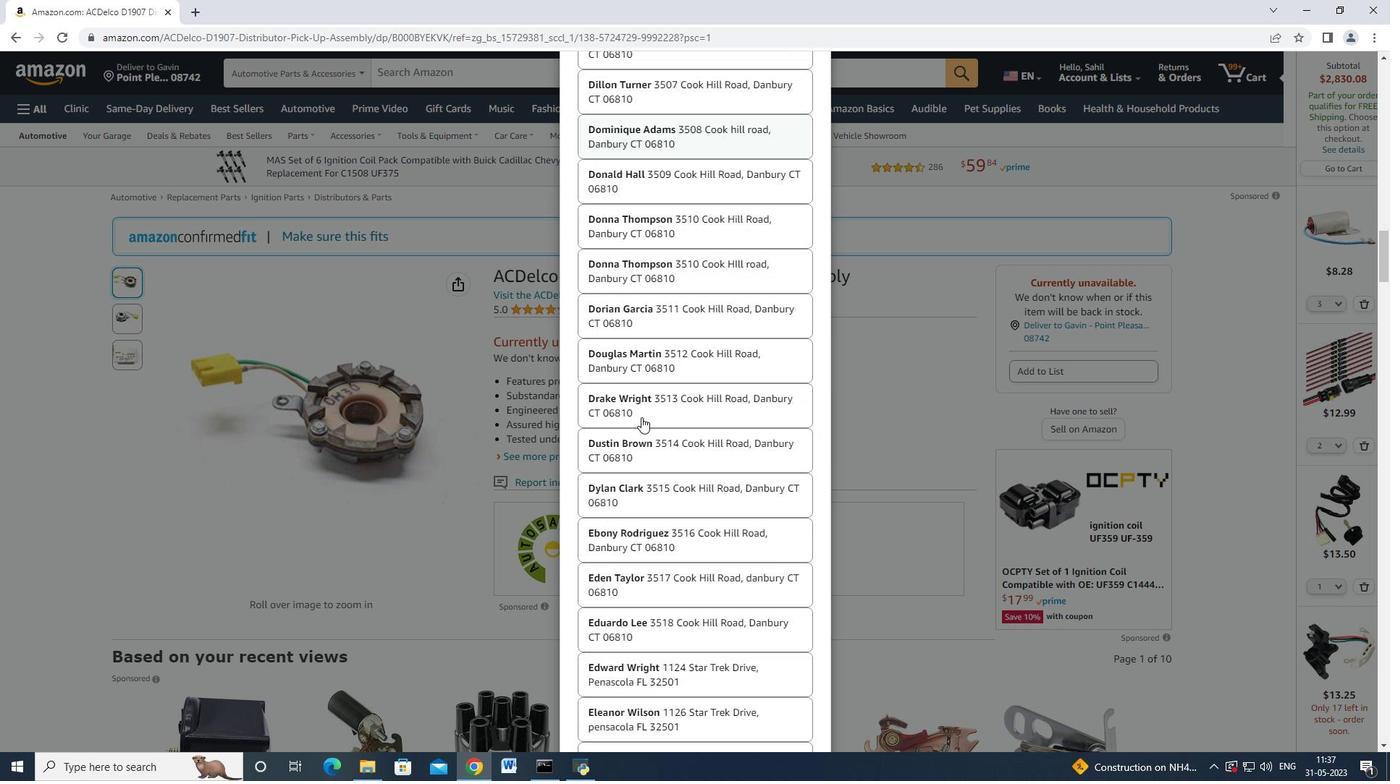 
Action: Mouse moved to (638, 417)
Screenshot: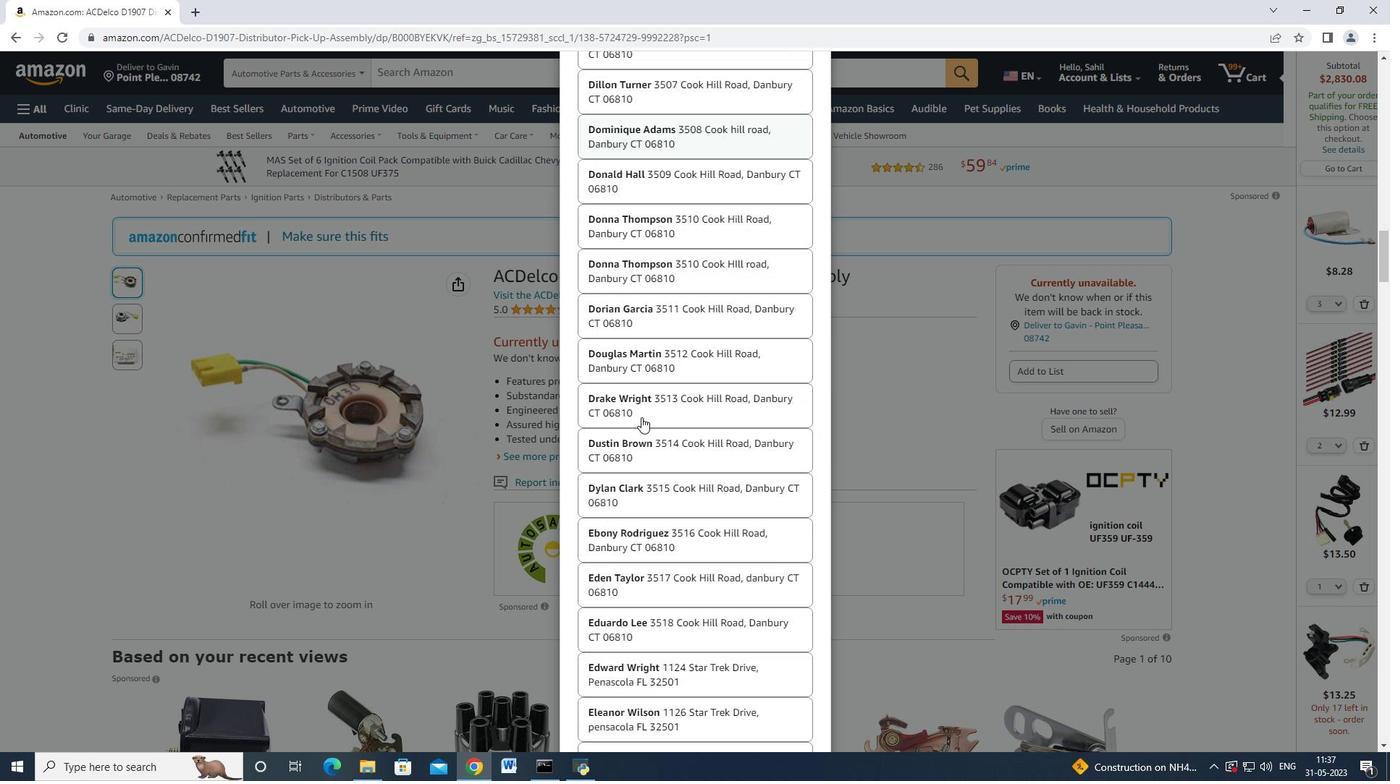 
Action: Mouse scrolled (638, 416) with delta (0, 0)
Screenshot: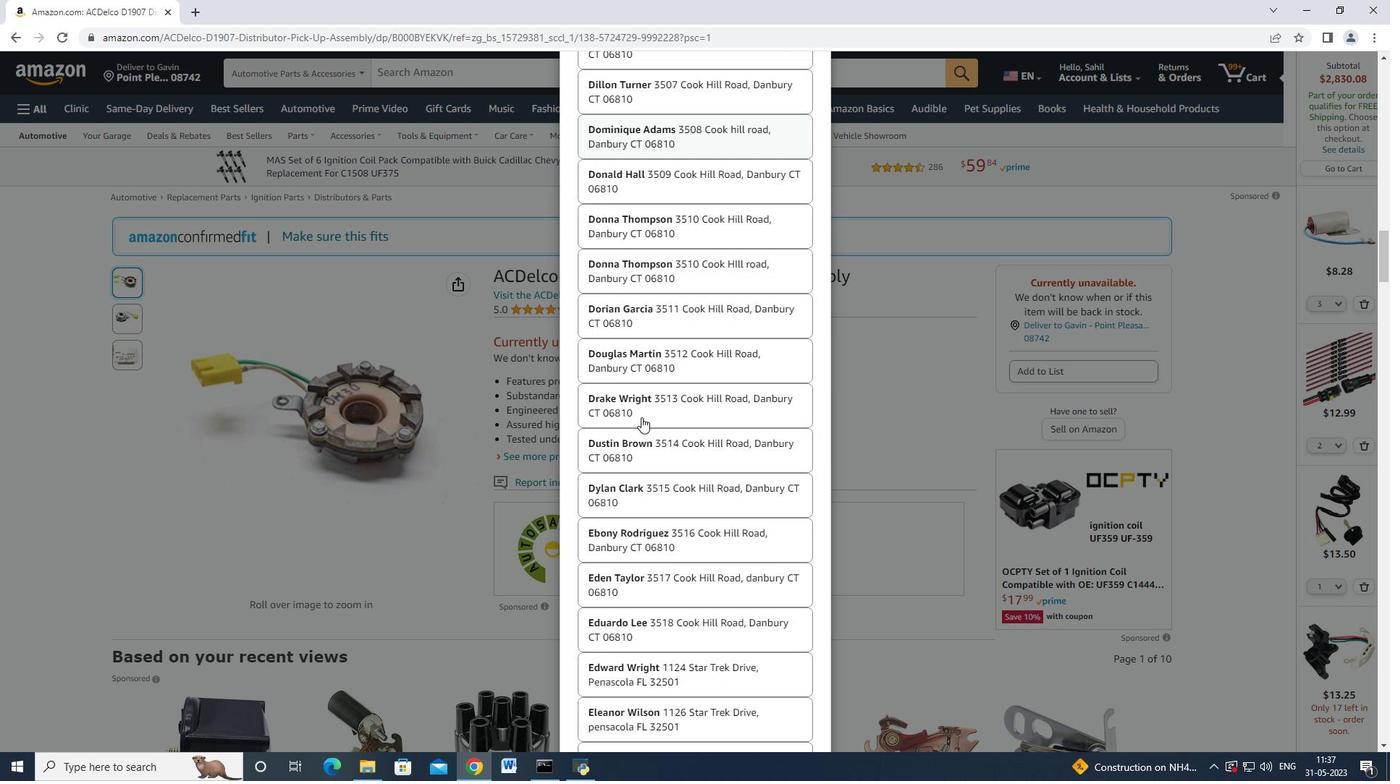 
Action: Mouse scrolled (638, 416) with delta (0, 0)
Screenshot: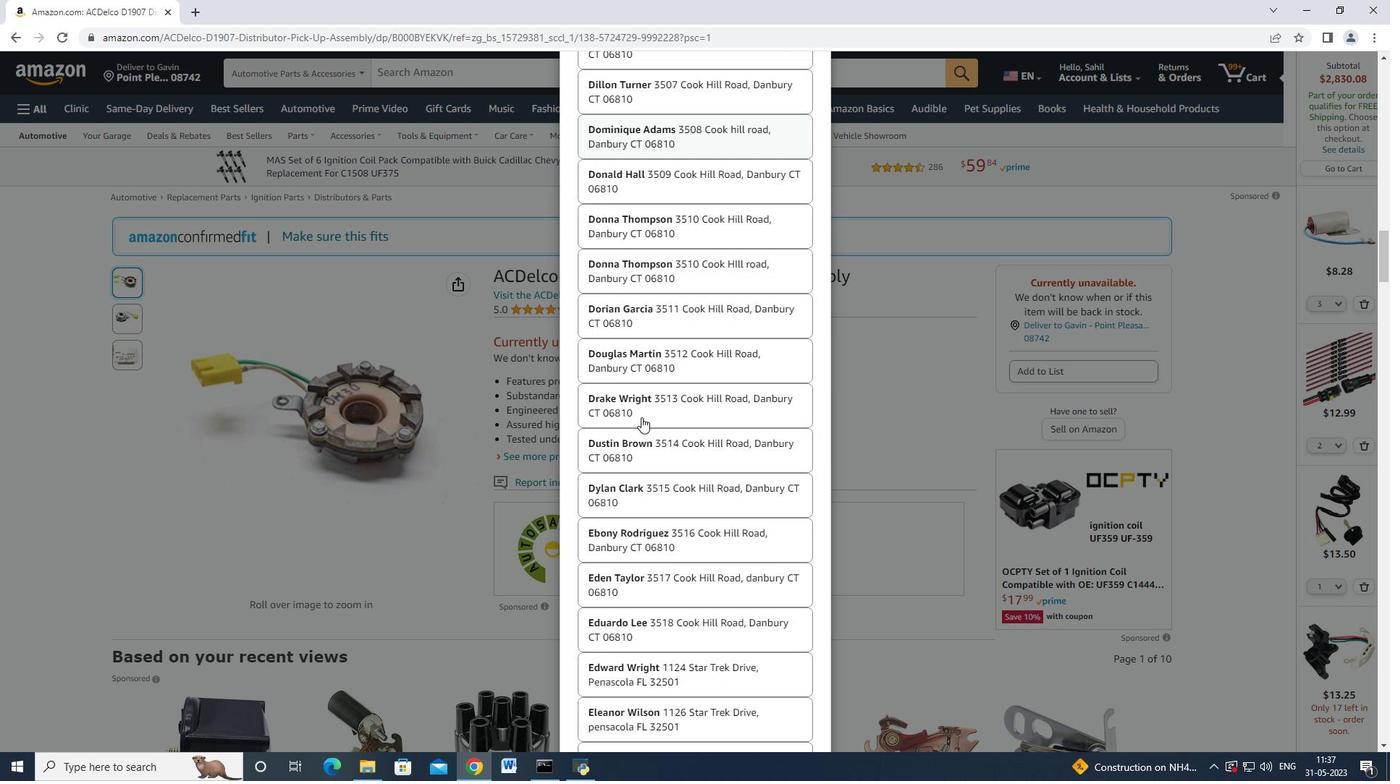 
Action: Mouse scrolled (638, 416) with delta (0, 0)
Screenshot: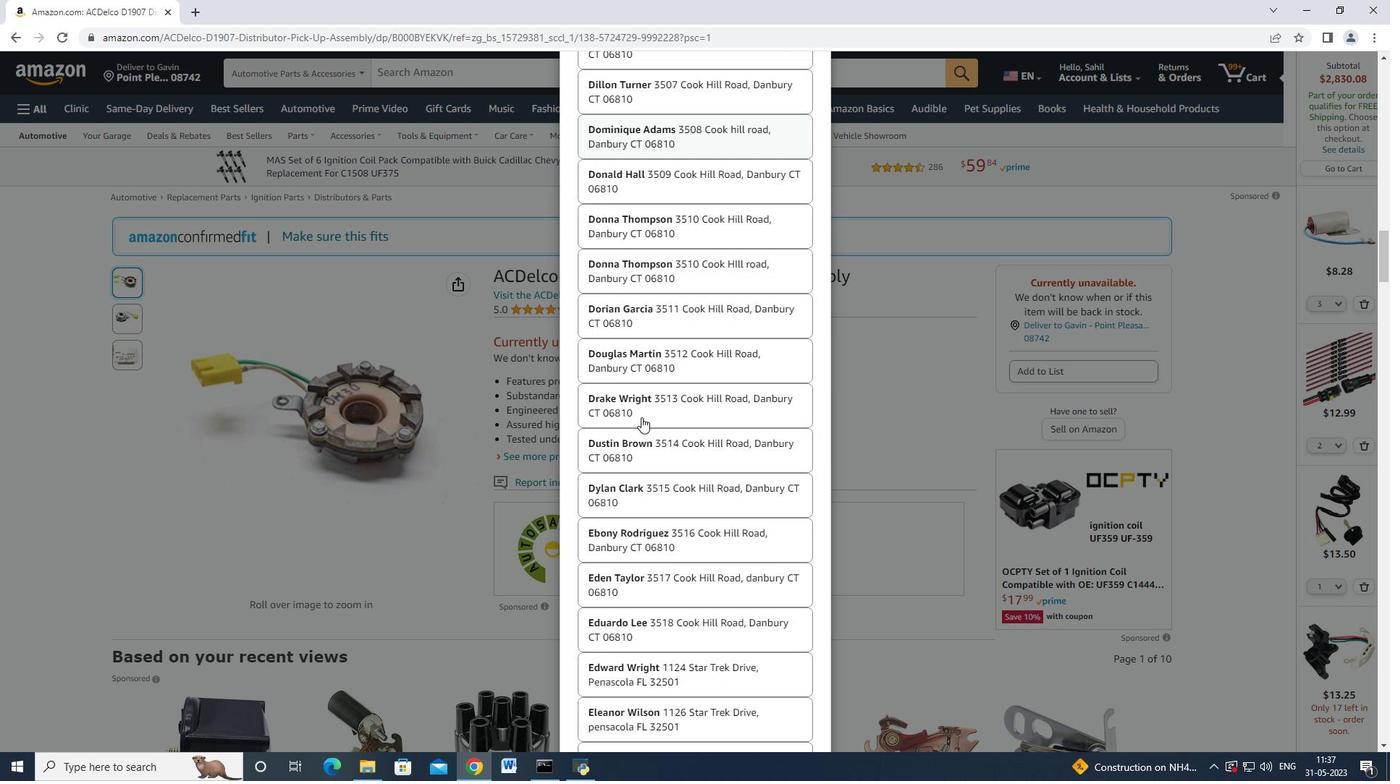 
Action: Mouse moved to (638, 416)
Screenshot: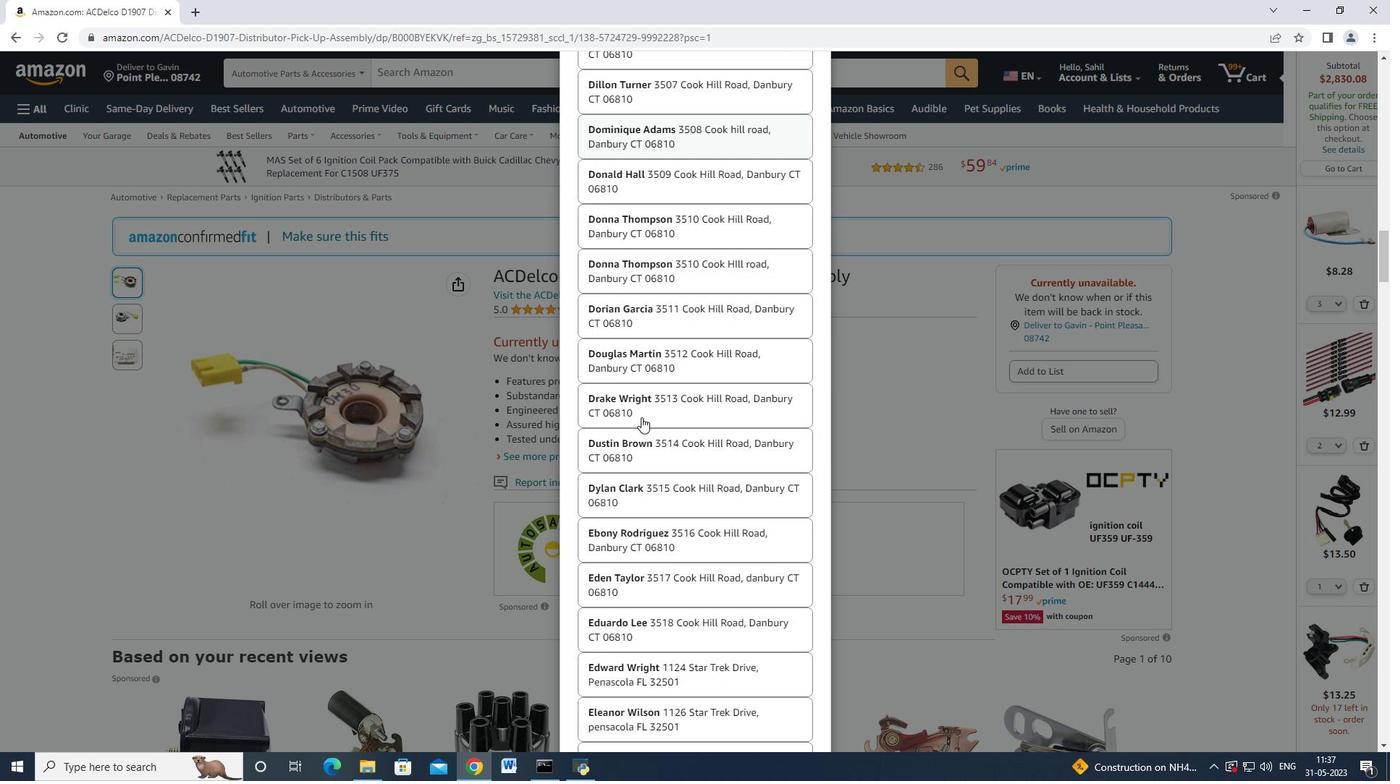 
Action: Mouse scrolled (638, 415) with delta (0, 0)
Screenshot: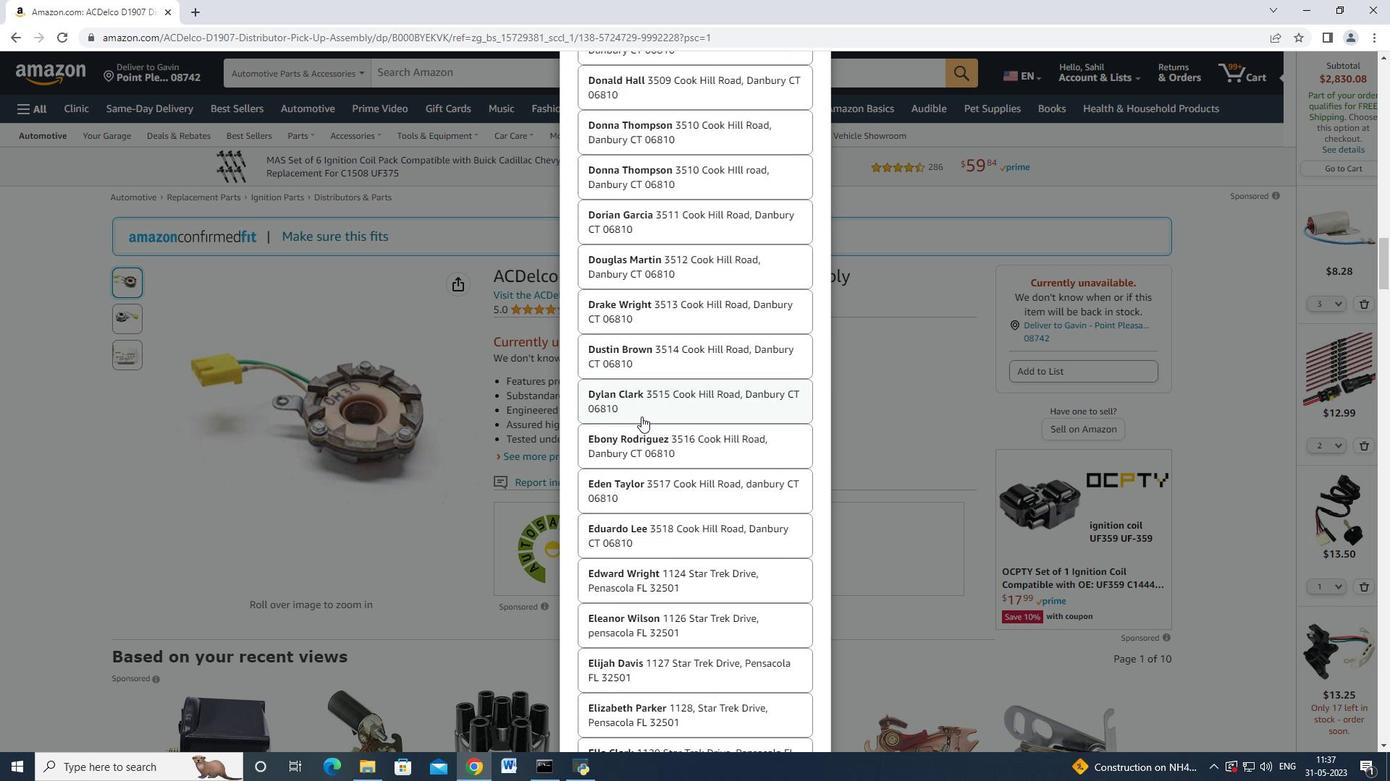 
Action: Mouse scrolled (638, 415) with delta (0, 0)
Screenshot: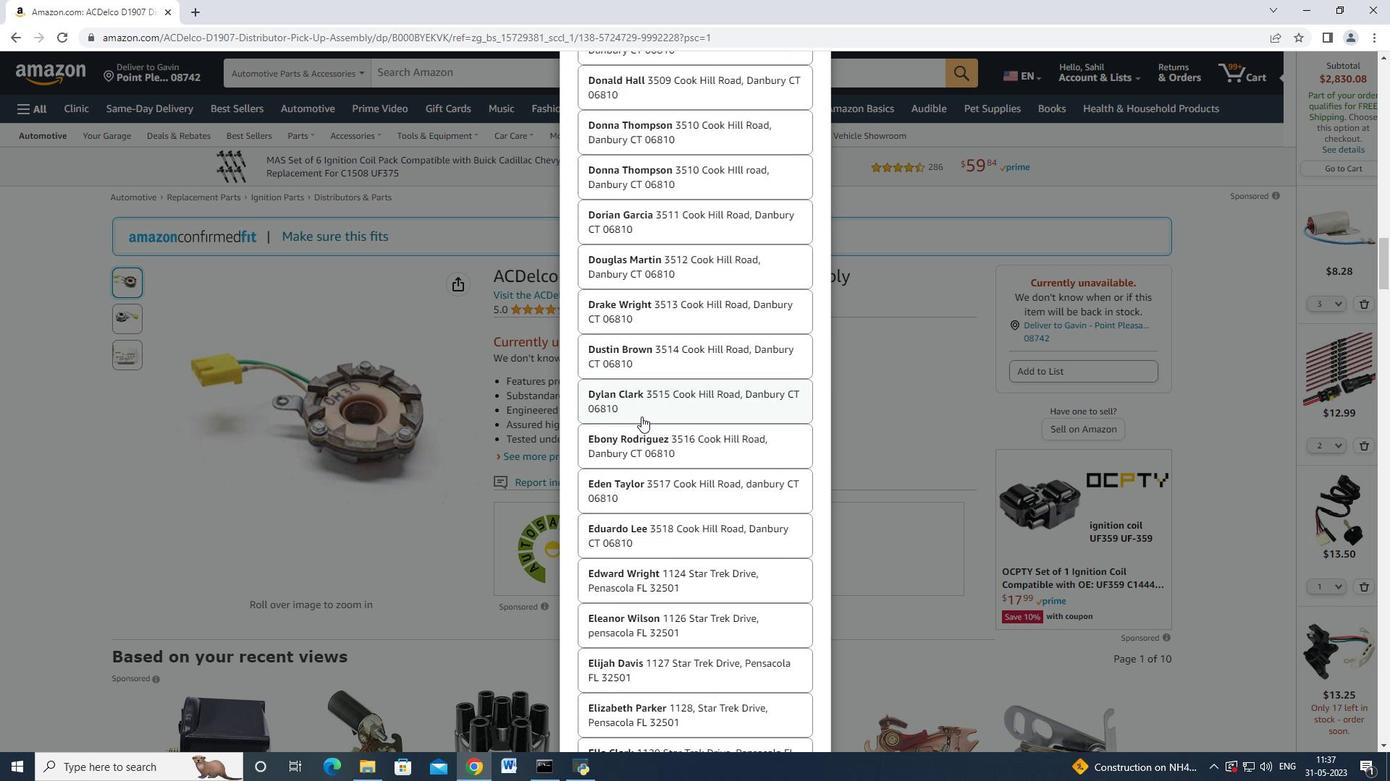 
Action: Mouse moved to (638, 416)
Screenshot: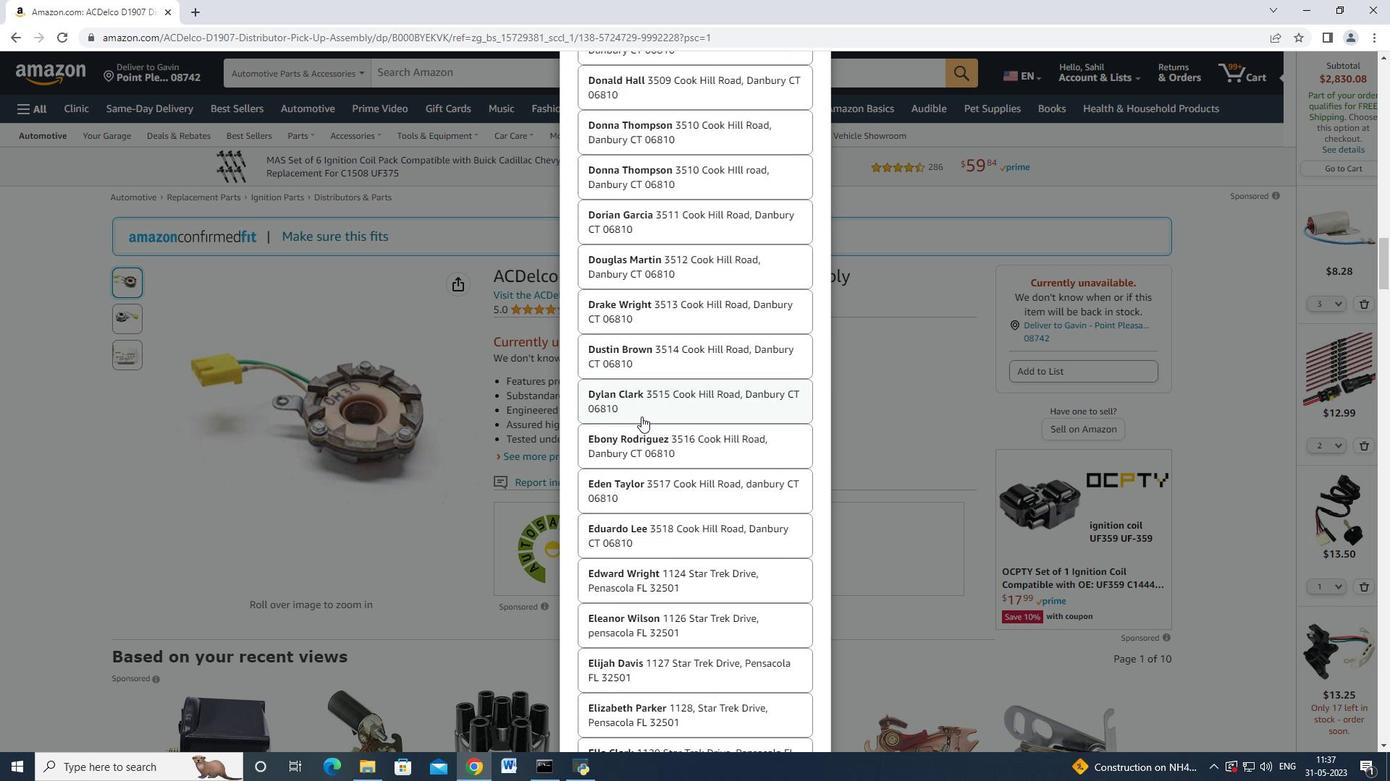 
Action: Mouse scrolled (638, 414) with delta (0, -1)
Screenshot: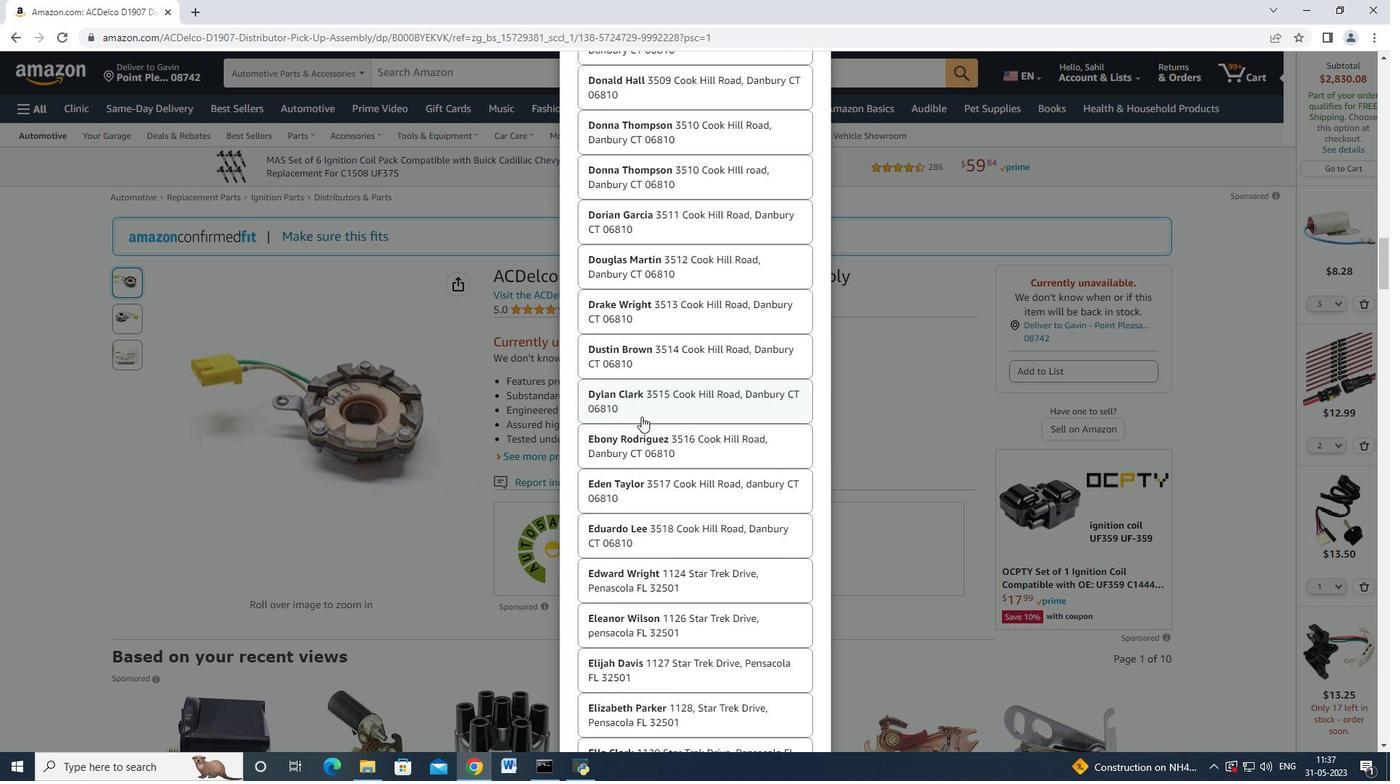 
Action: Mouse moved to (638, 416)
Screenshot: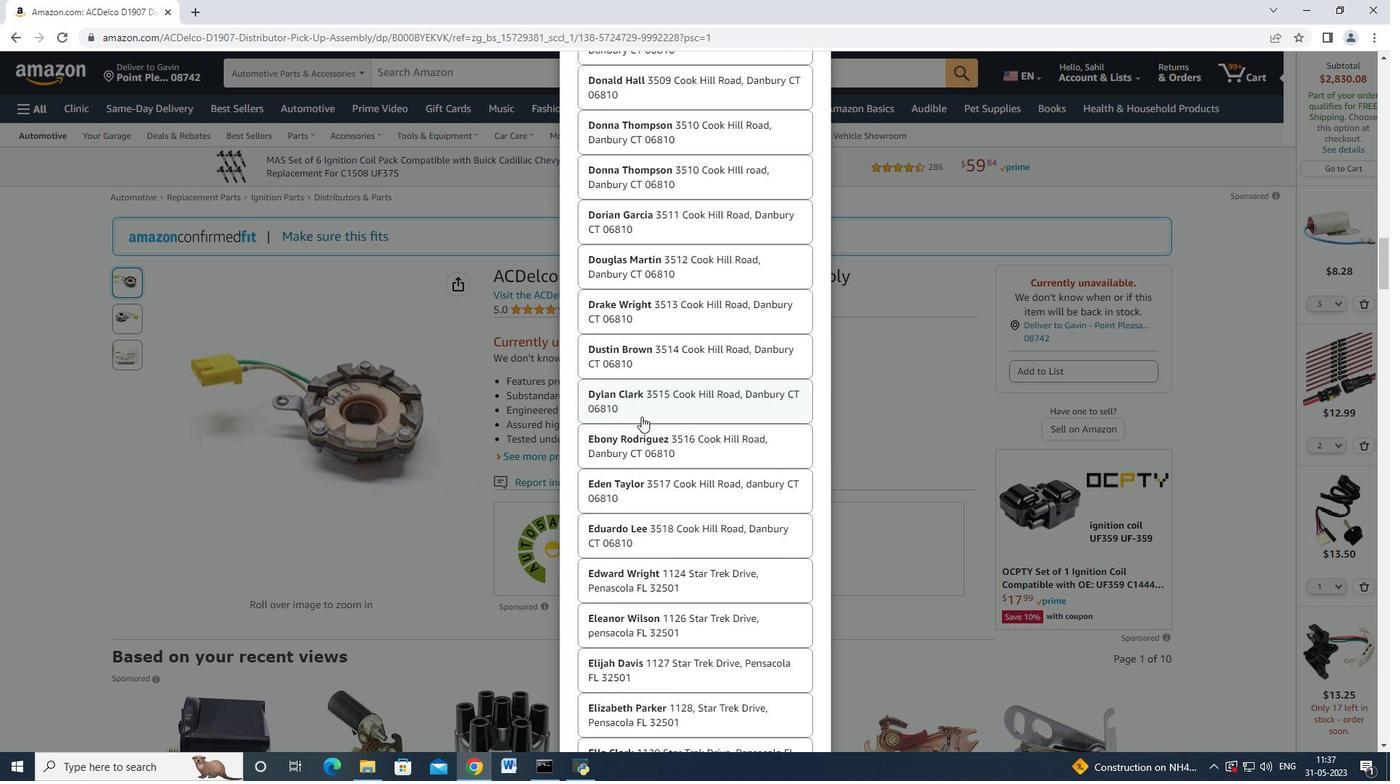 
Action: Mouse scrolled (638, 415) with delta (0, 0)
Screenshot: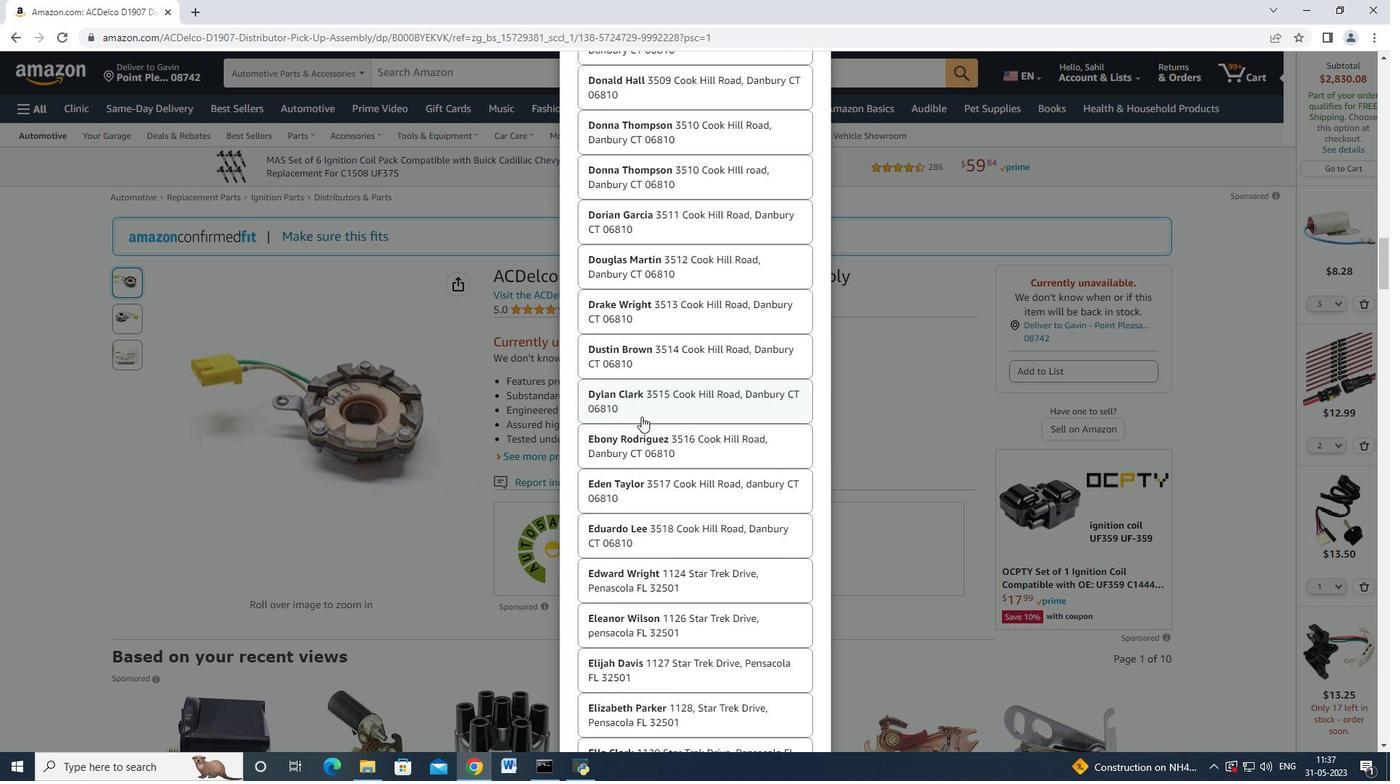 
Action: Mouse moved to (637, 416)
Screenshot: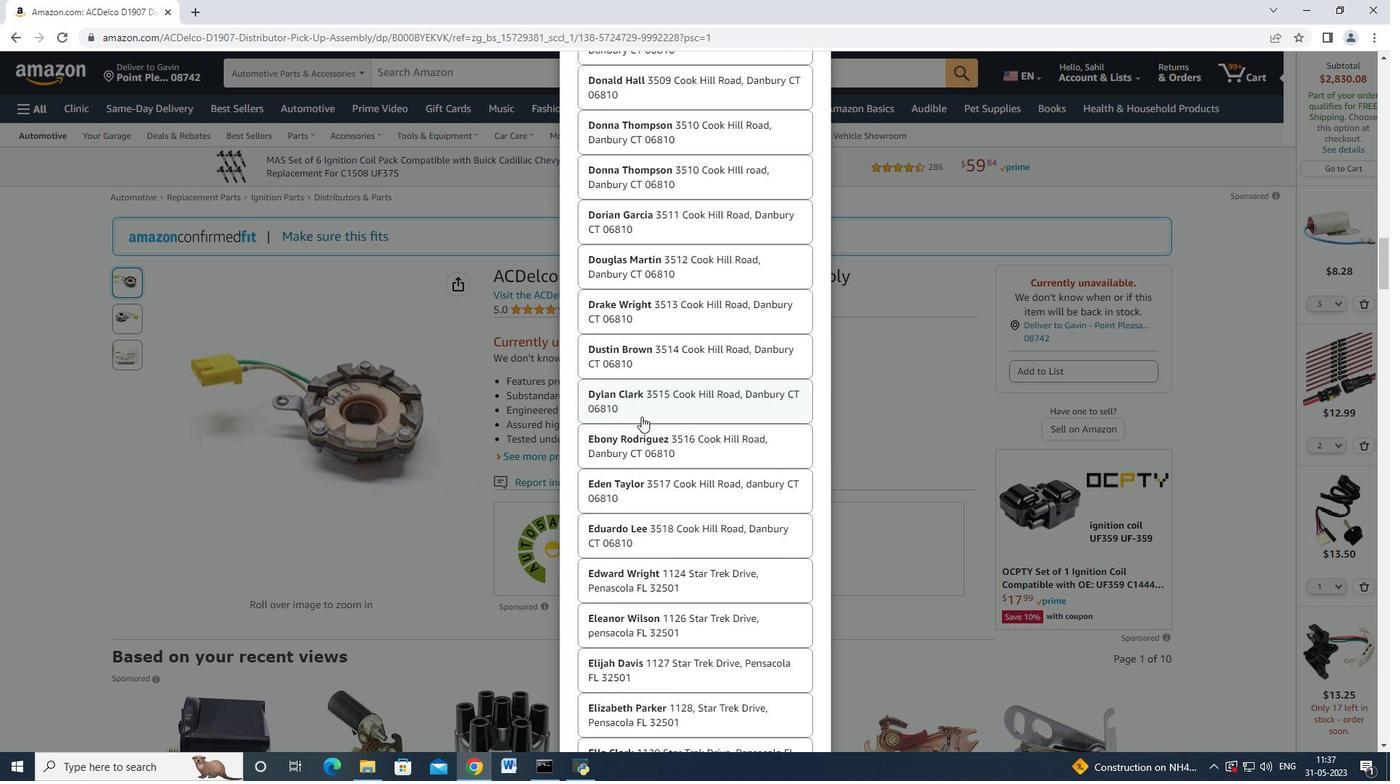 
Action: Mouse scrolled (638, 415) with delta (0, 0)
Screenshot: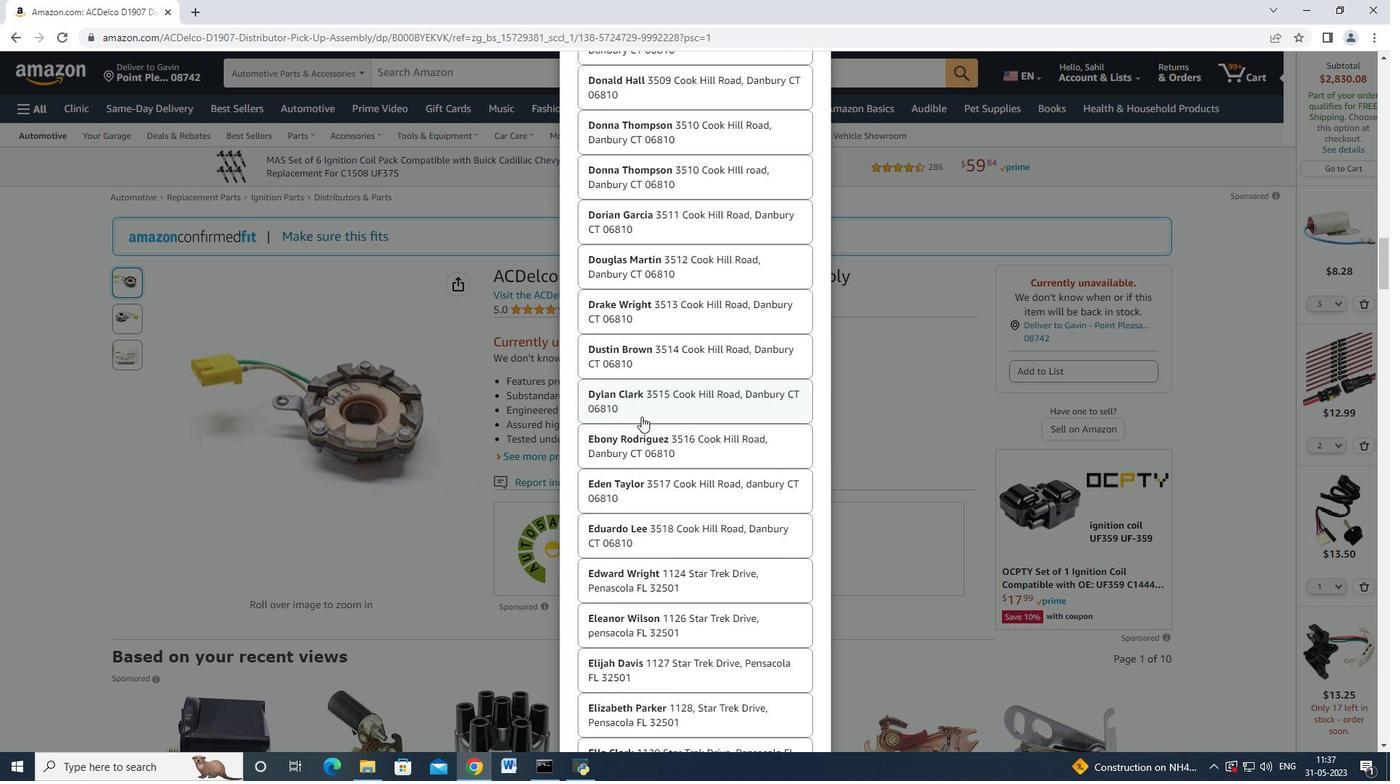
Action: Mouse moved to (638, 411)
Screenshot: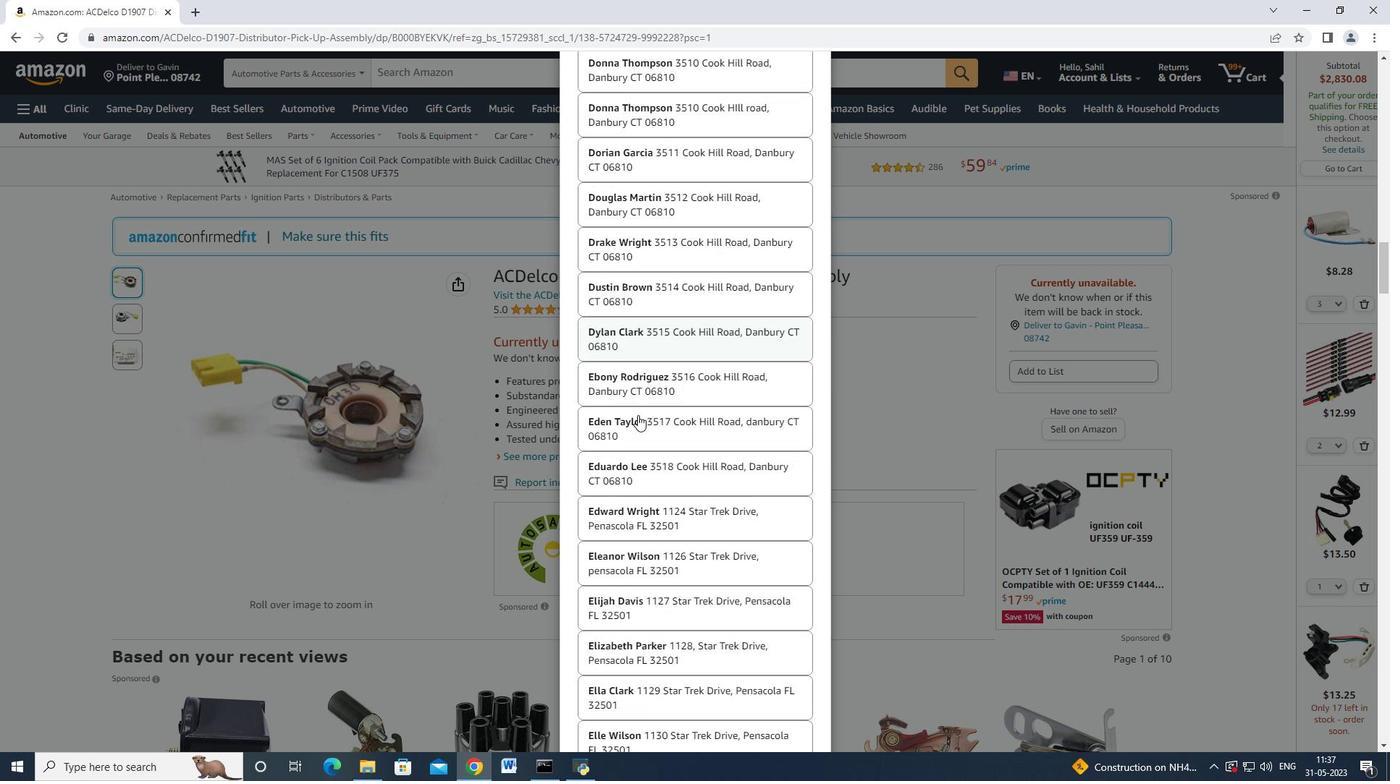 
Action: Mouse scrolled (638, 411) with delta (0, 0)
Screenshot: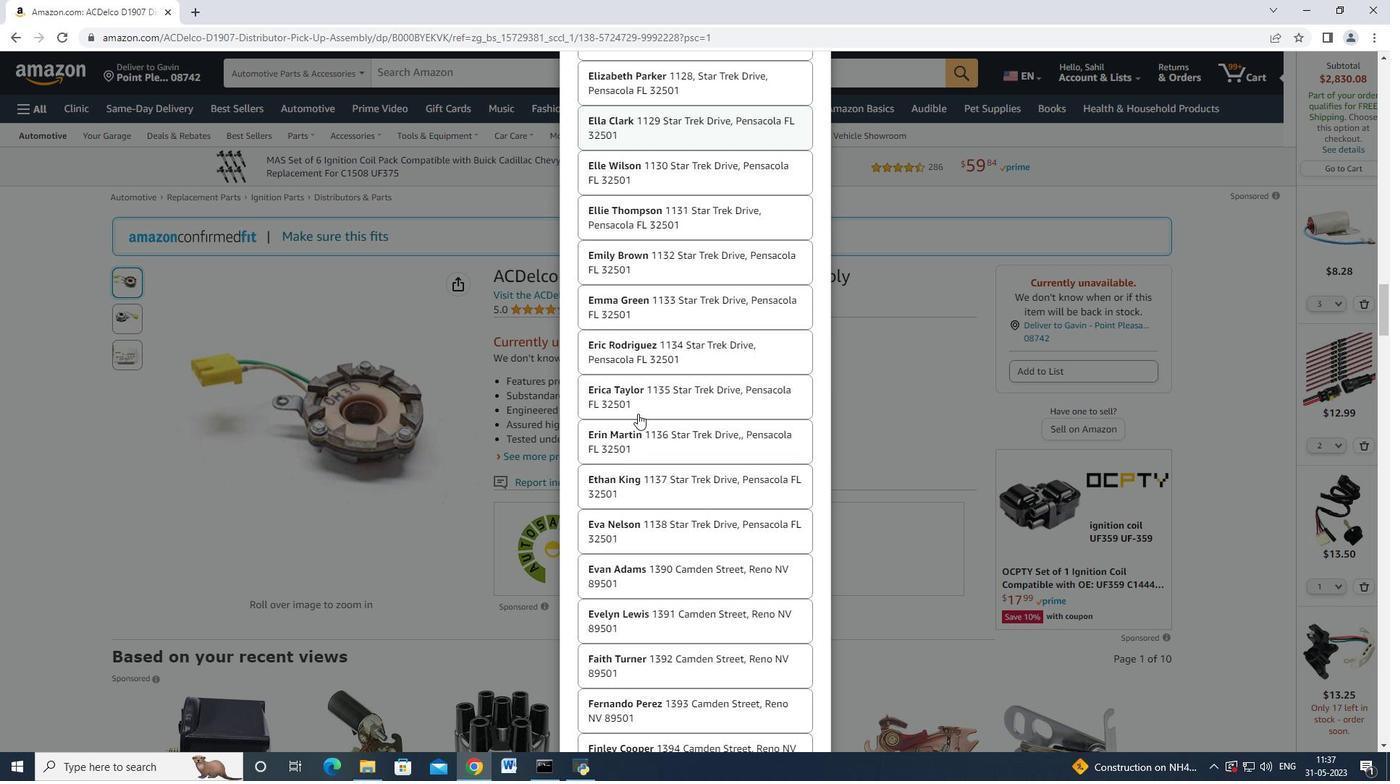 
Action: Mouse scrolled (638, 411) with delta (0, 0)
Screenshot: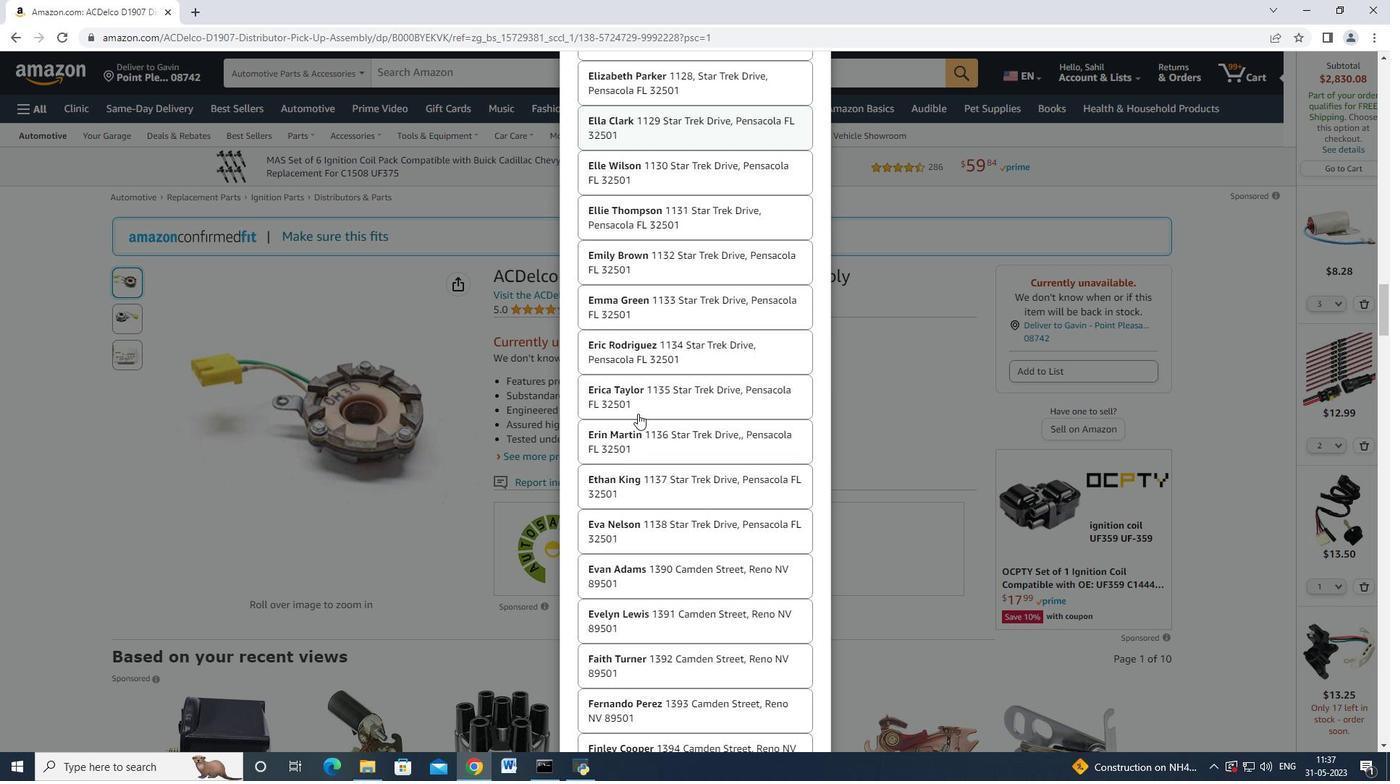 
Action: Mouse scrolled (638, 411) with delta (0, 0)
Screenshot: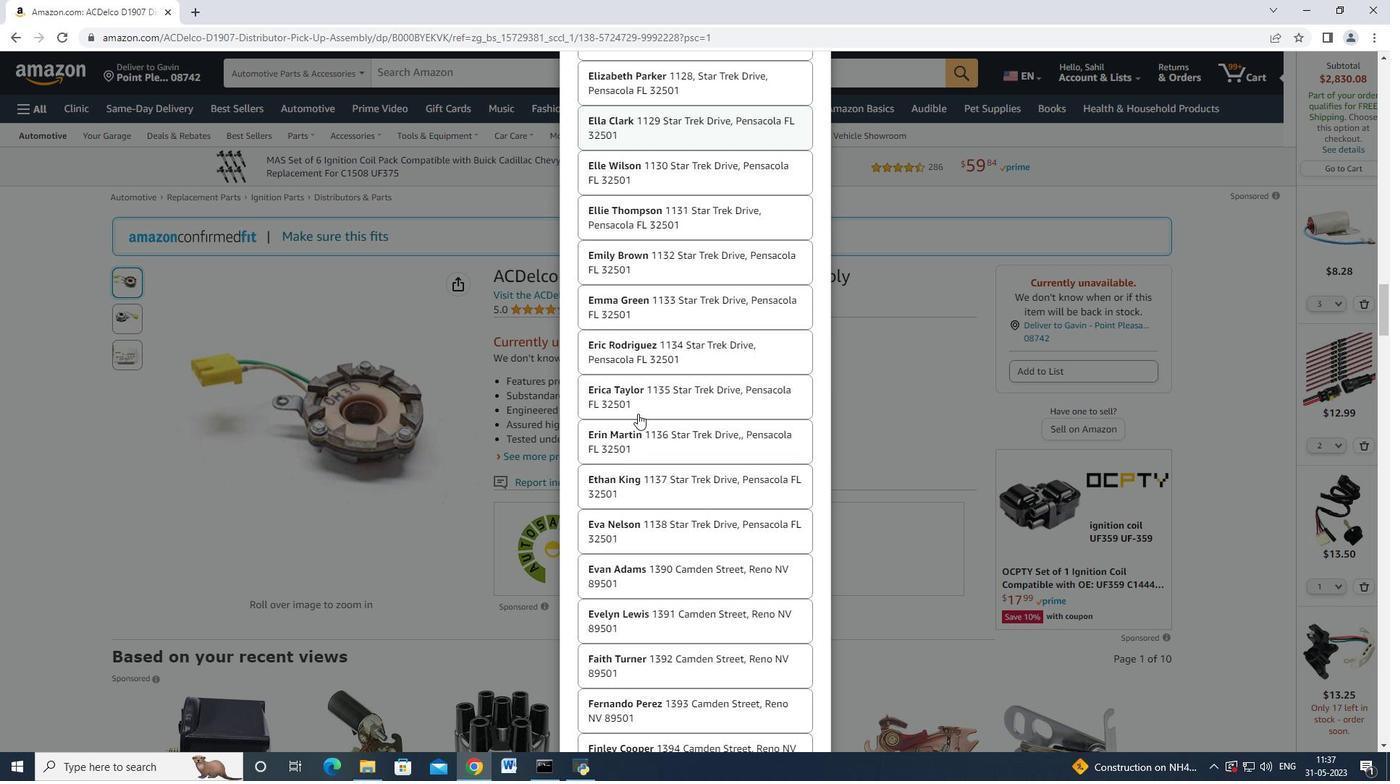 
Action: Mouse scrolled (638, 410) with delta (0, -1)
Screenshot: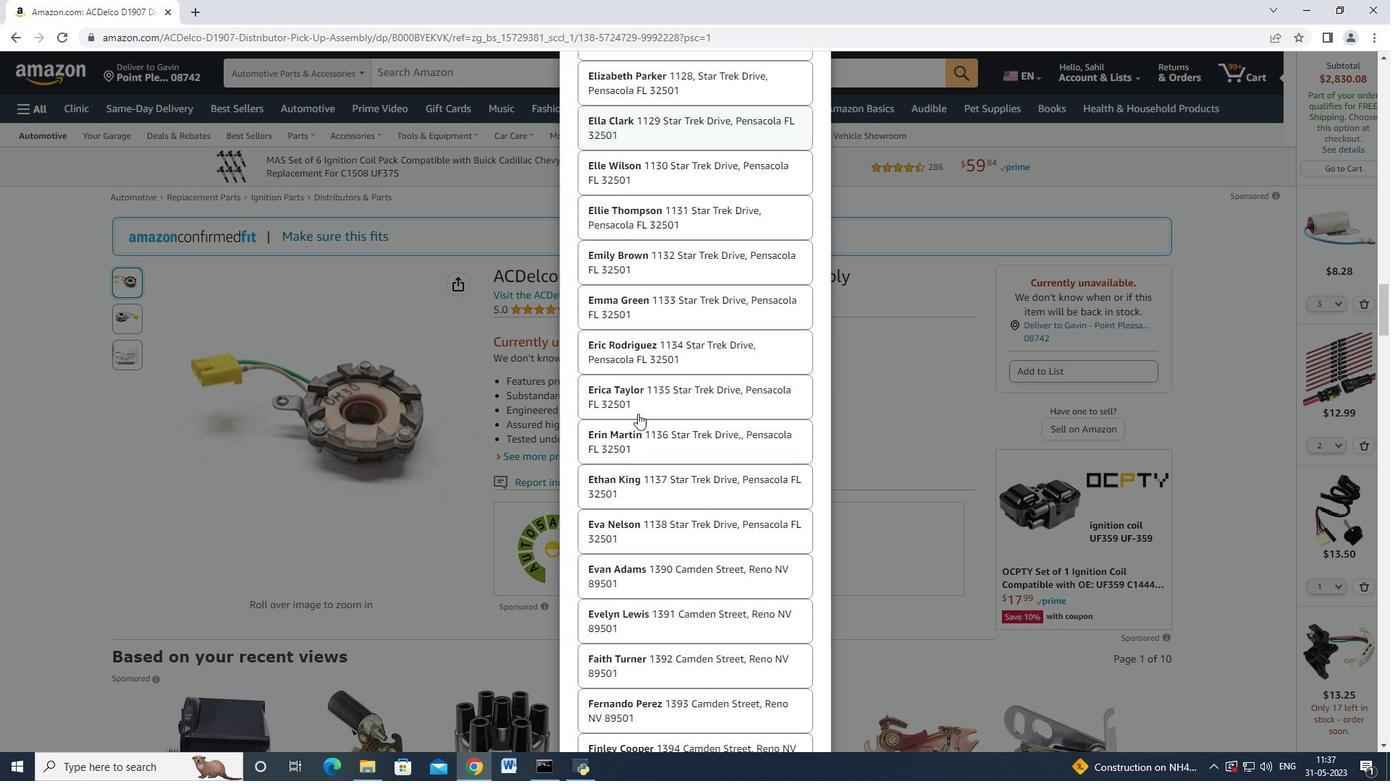 
Action: Mouse scrolled (638, 411) with delta (0, 0)
Screenshot: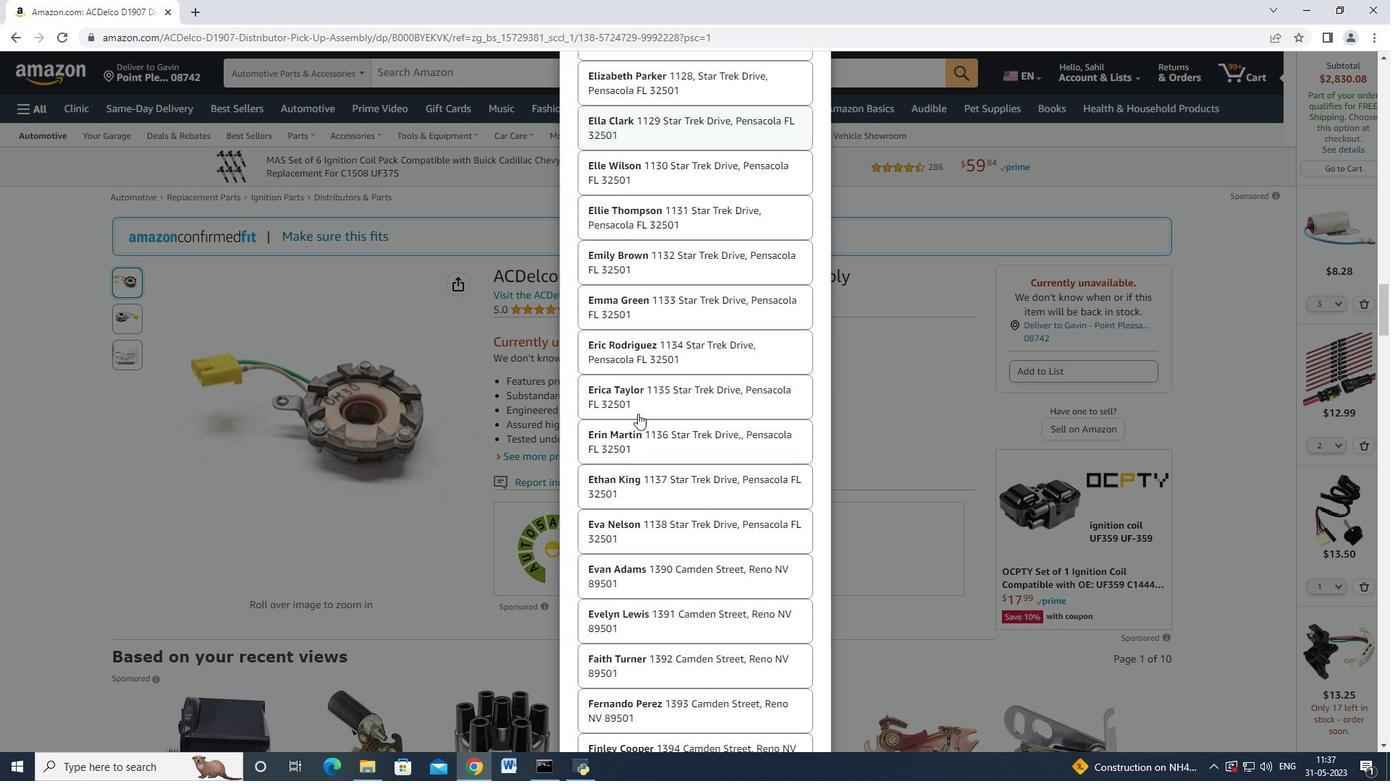 
Action: Mouse scrolled (638, 411) with delta (0, 0)
Screenshot: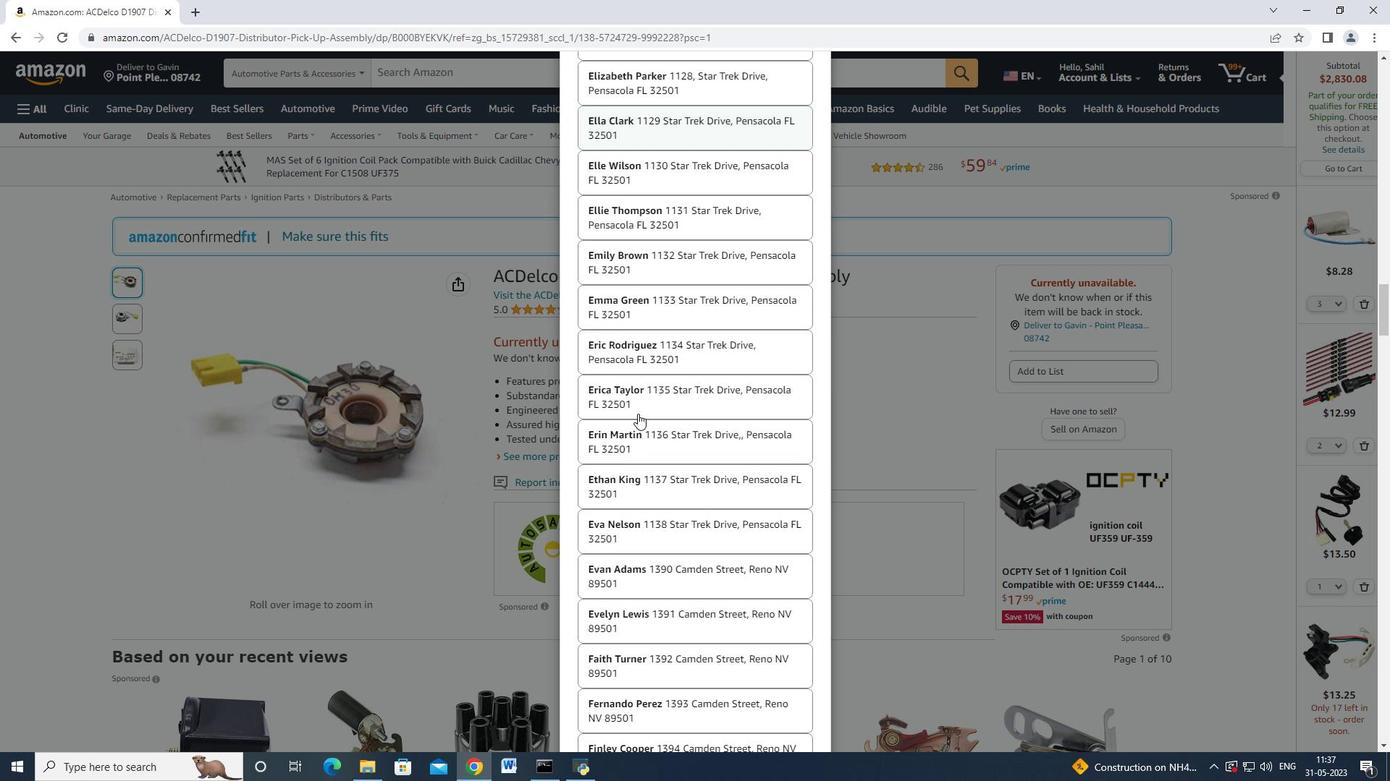 
Action: Mouse scrolled (638, 411) with delta (0, 0)
Screenshot: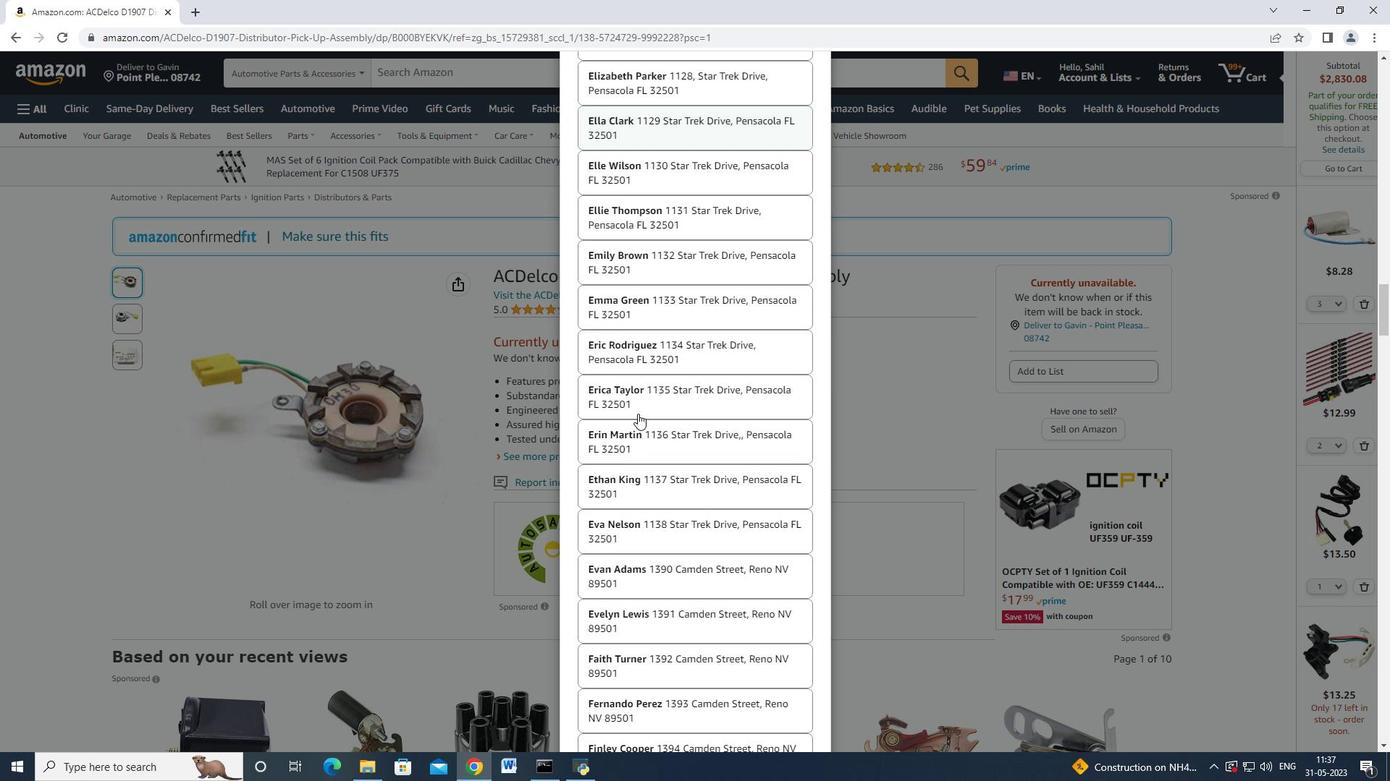 
Action: Mouse moved to (638, 405)
Screenshot: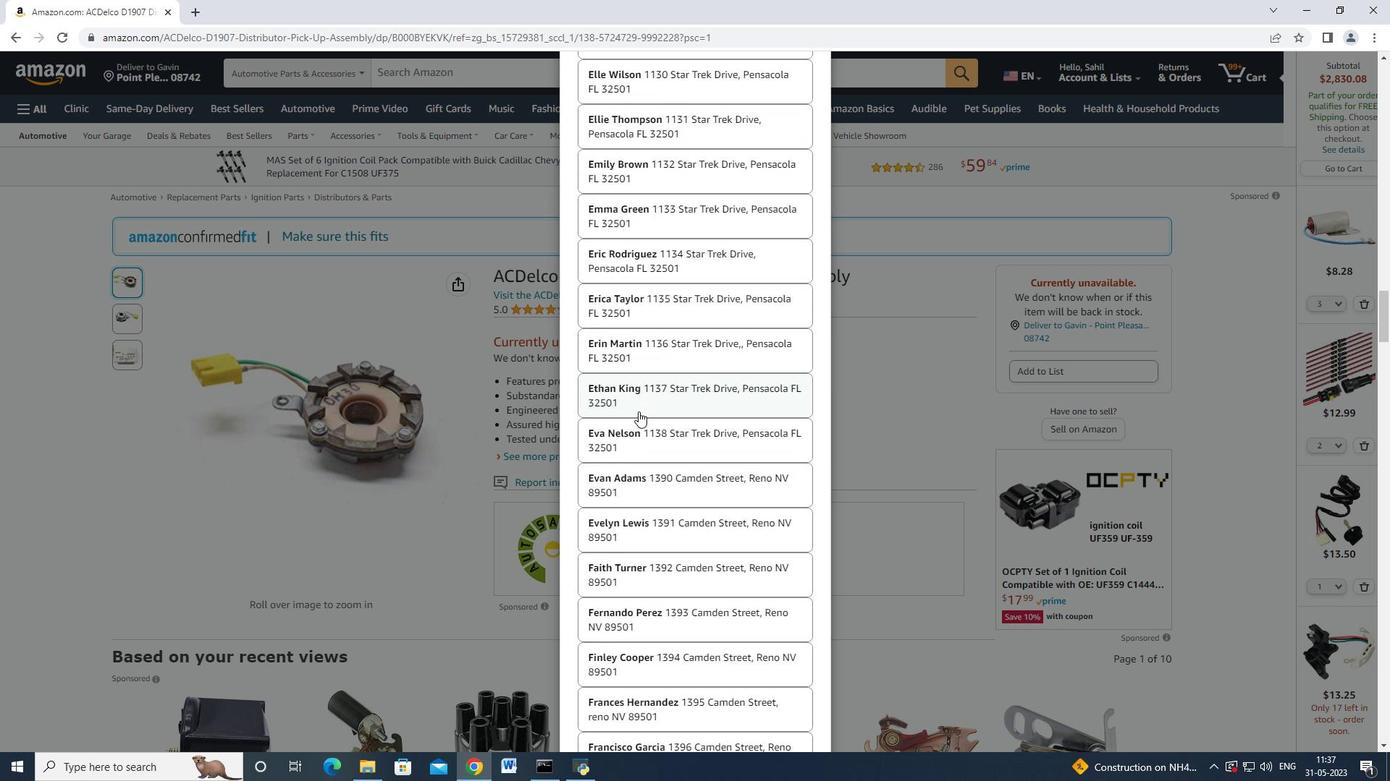 
Action: Mouse scrolled (638, 410) with delta (0, 0)
Screenshot: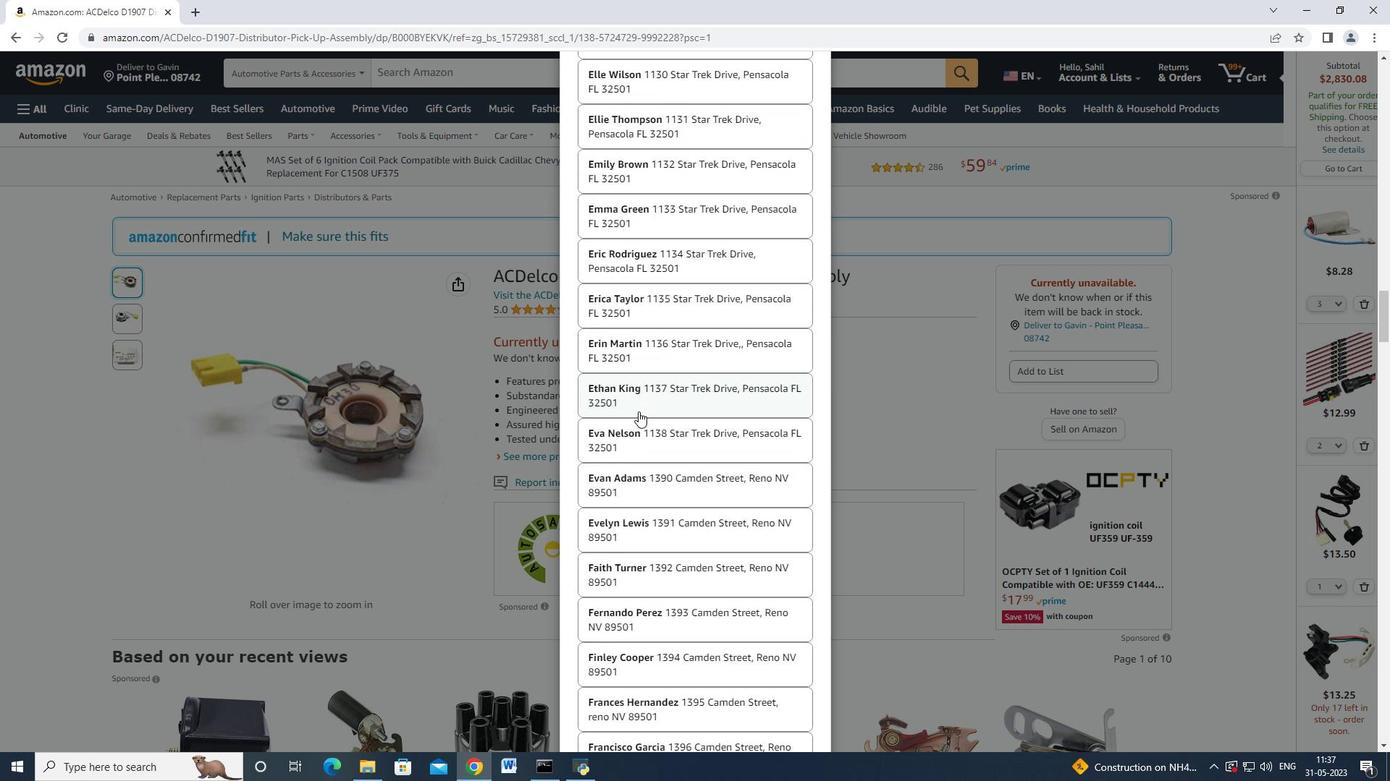 
Action: Mouse moved to (638, 403)
Screenshot: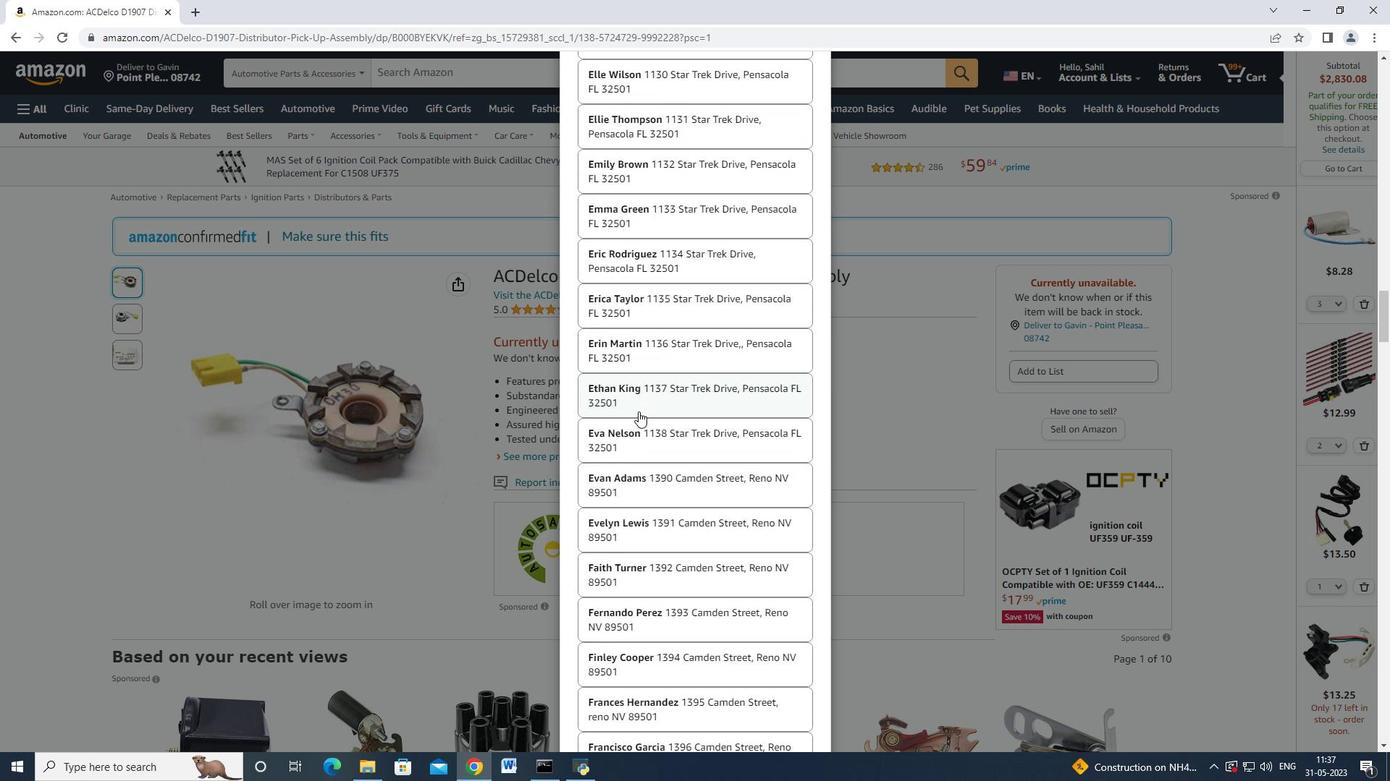 
Action: Mouse scrolled (638, 404) with delta (0, 0)
Screenshot: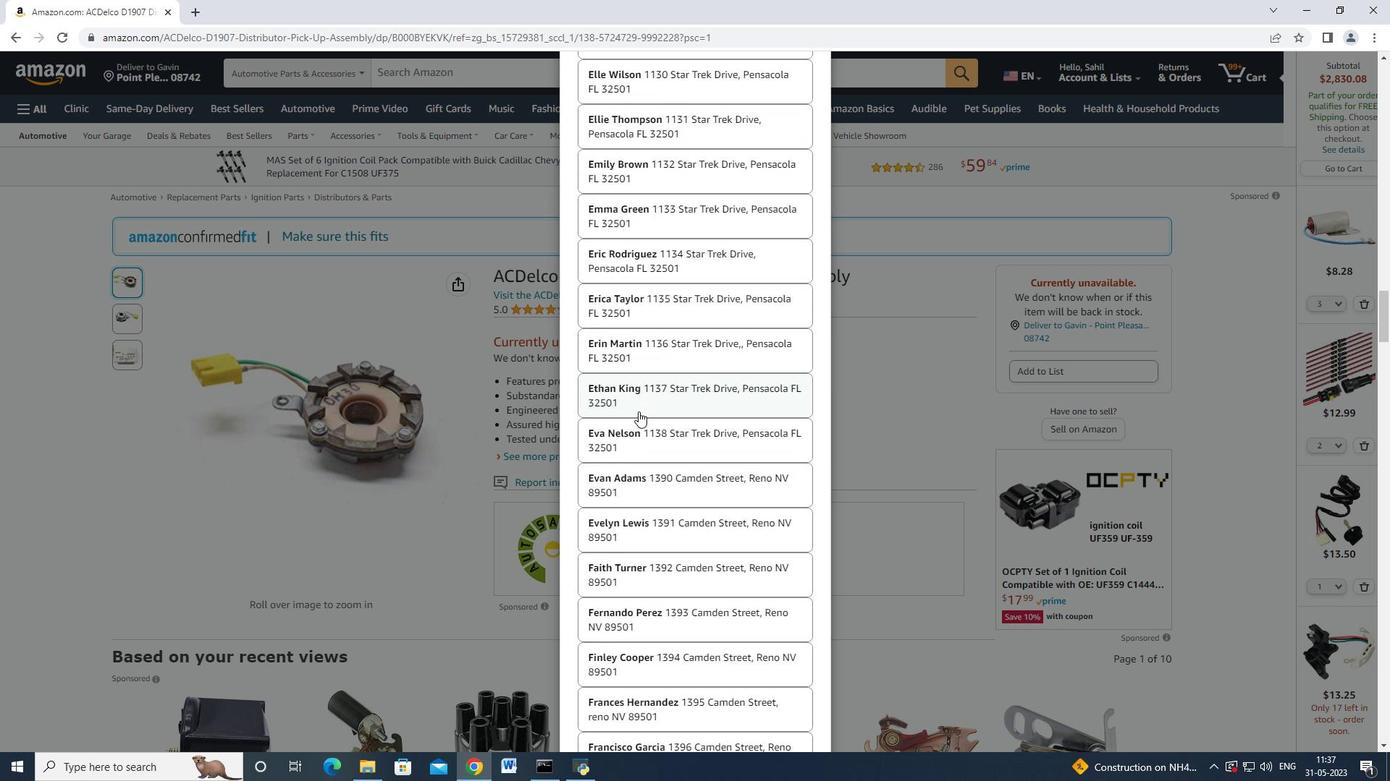 
Action: Mouse moved to (638, 402)
Screenshot: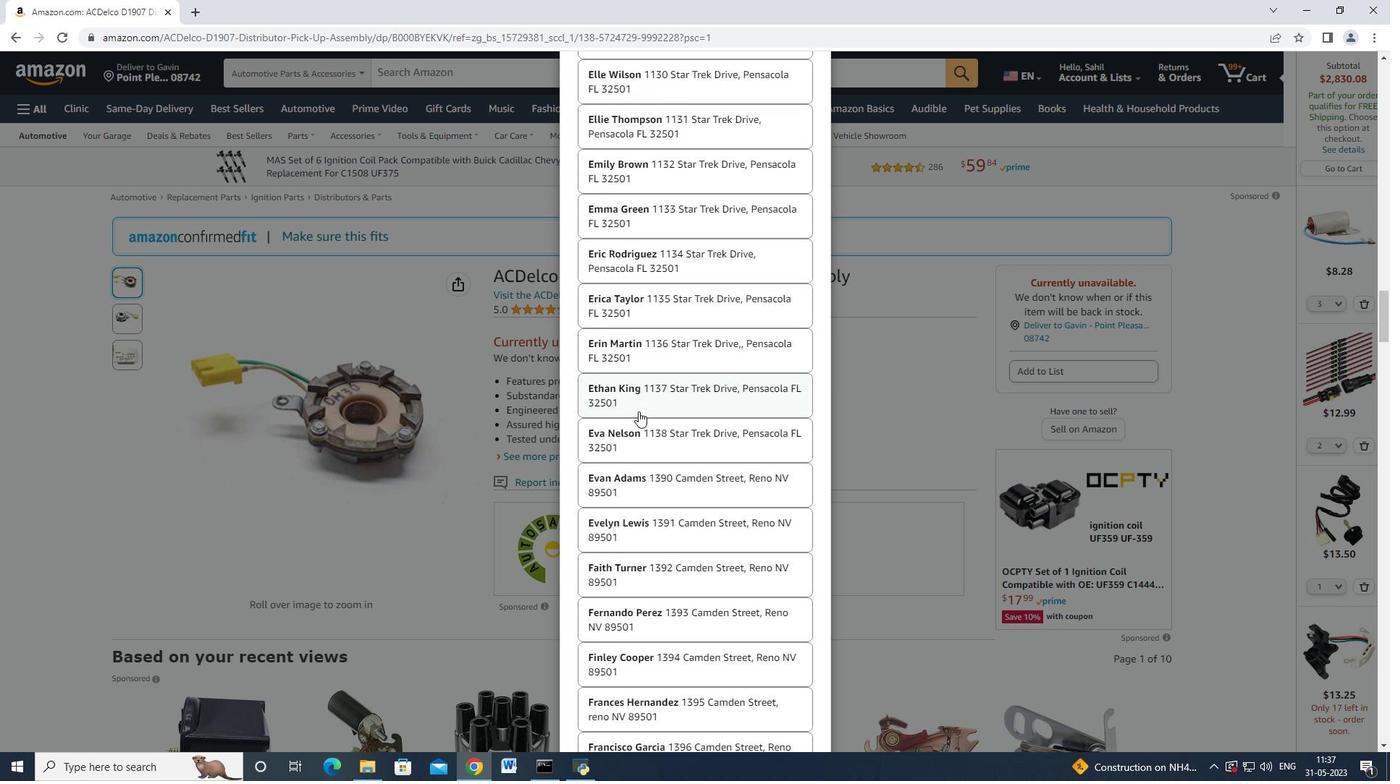 
Action: Mouse scrolled (638, 401) with delta (0, 0)
Screenshot: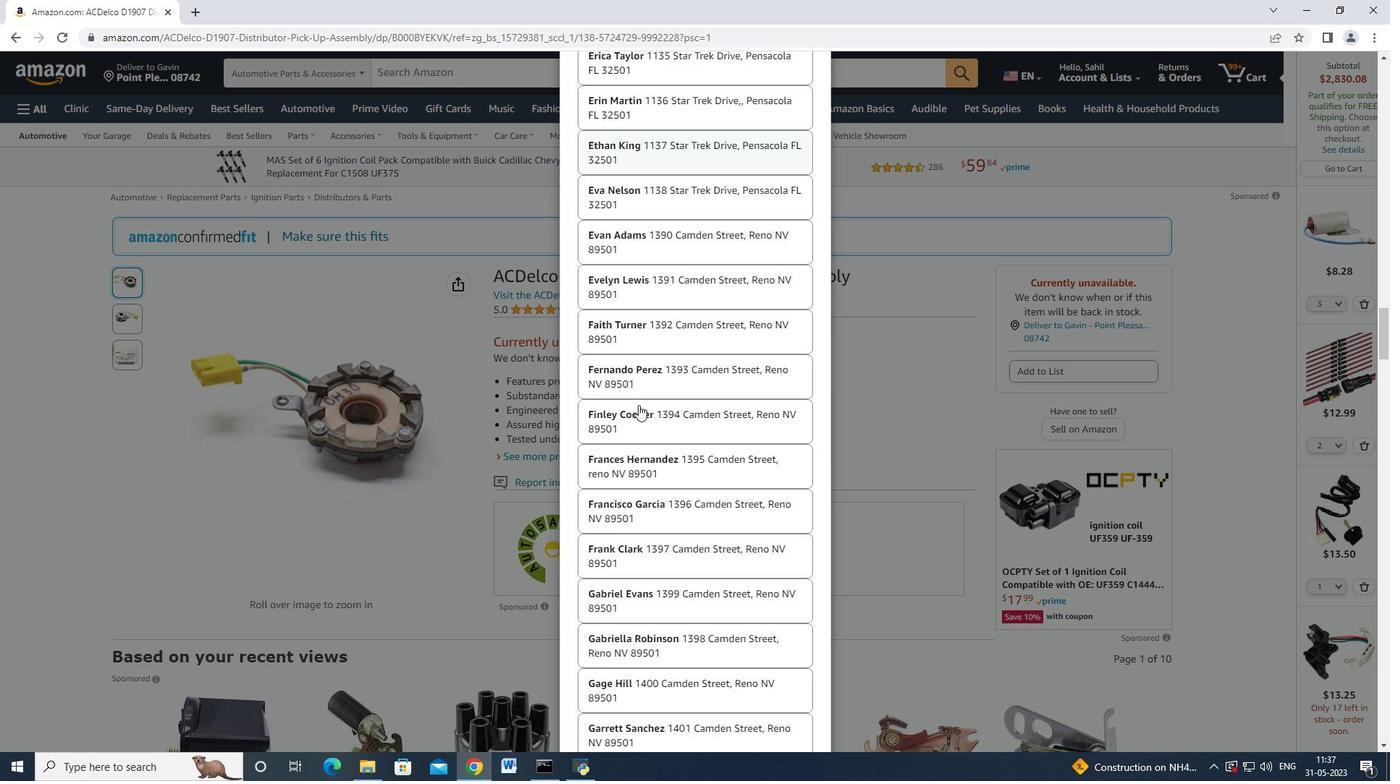 
Action: Mouse scrolled (638, 401) with delta (0, 0)
Screenshot: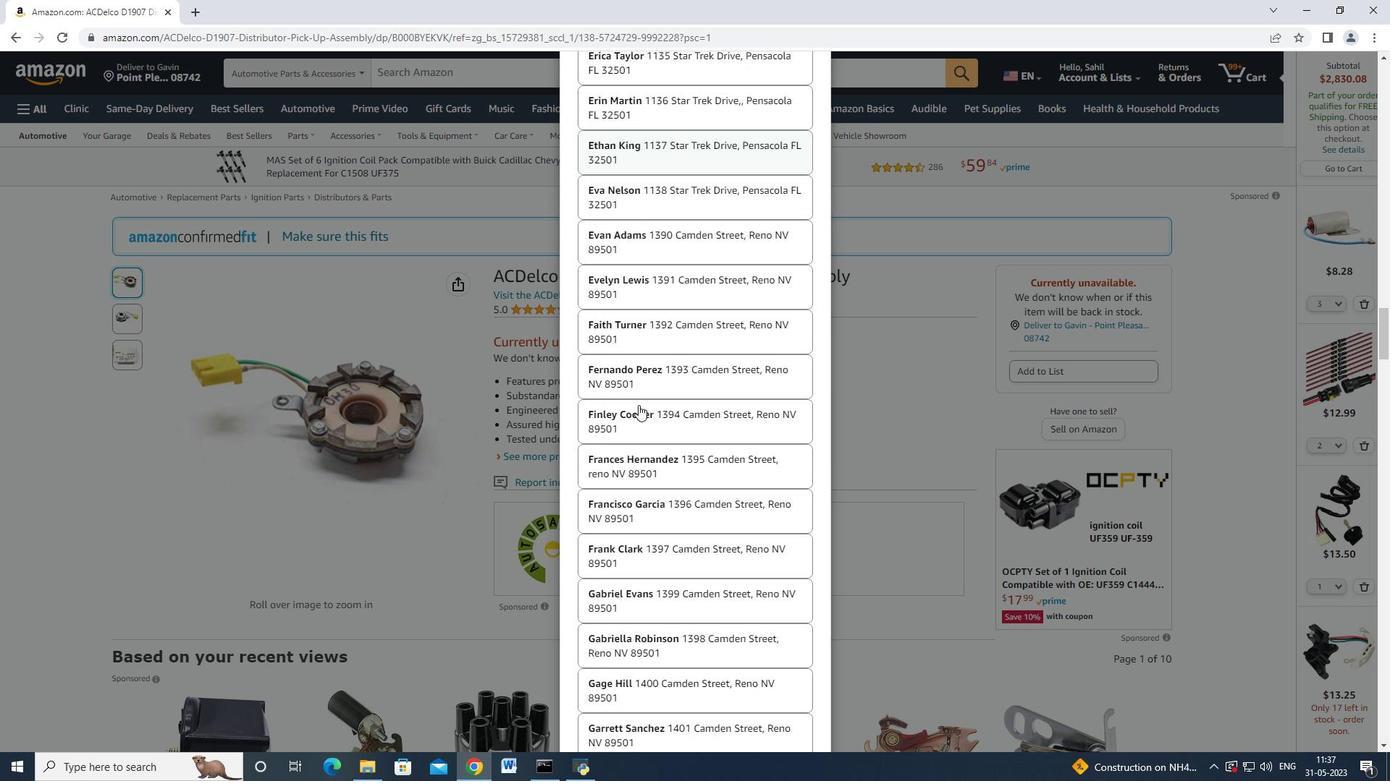 
Action: Mouse scrolled (638, 401) with delta (0, -1)
Screenshot: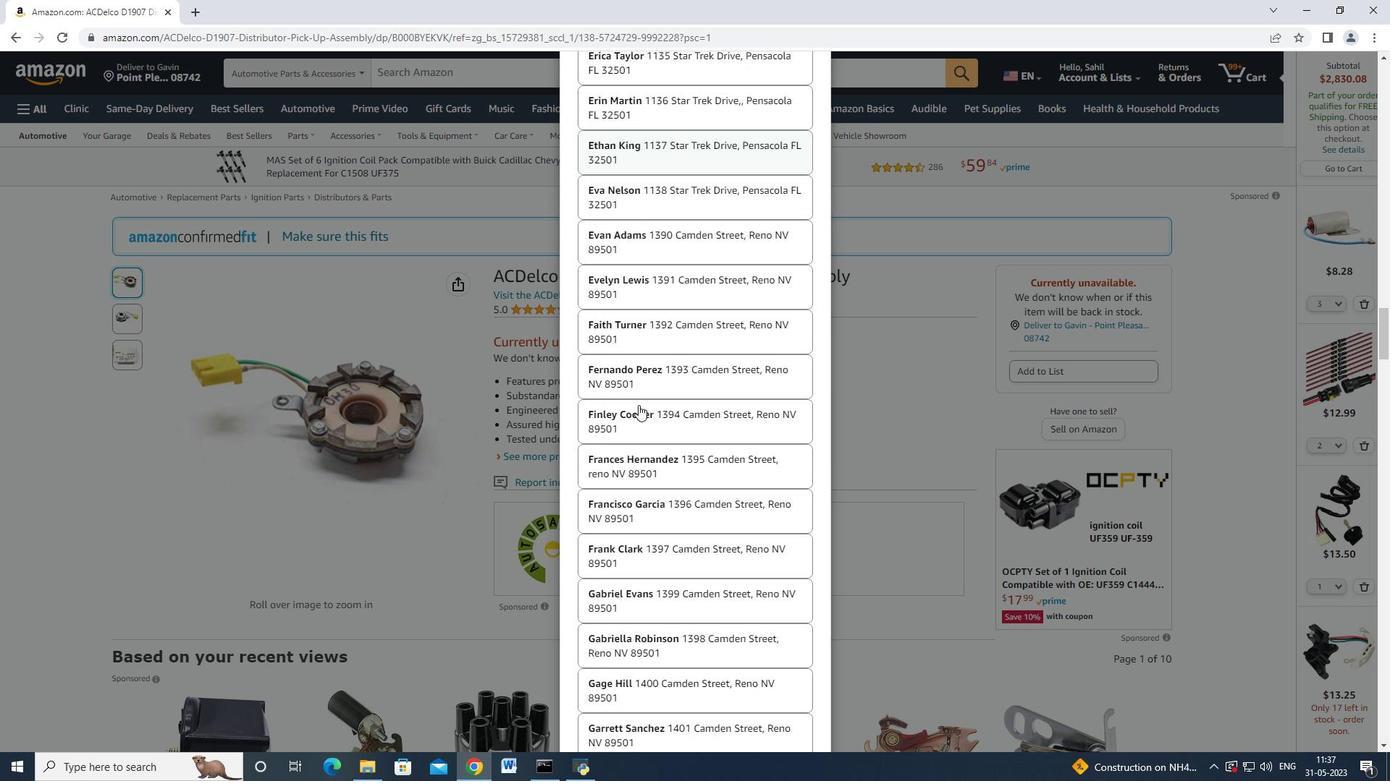 
Action: Mouse scrolled (638, 401) with delta (0, 0)
Screenshot: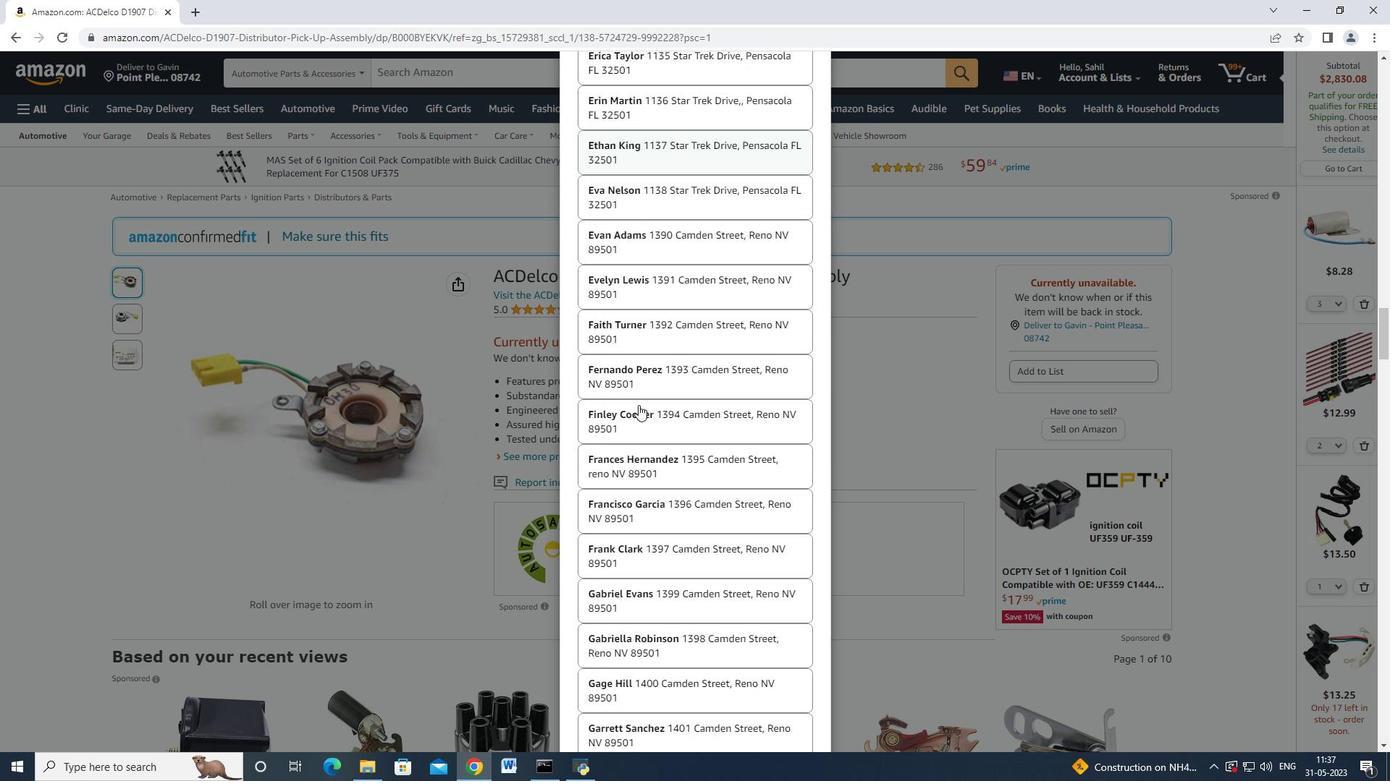 
Action: Mouse scrolled (638, 401) with delta (0, 0)
Screenshot: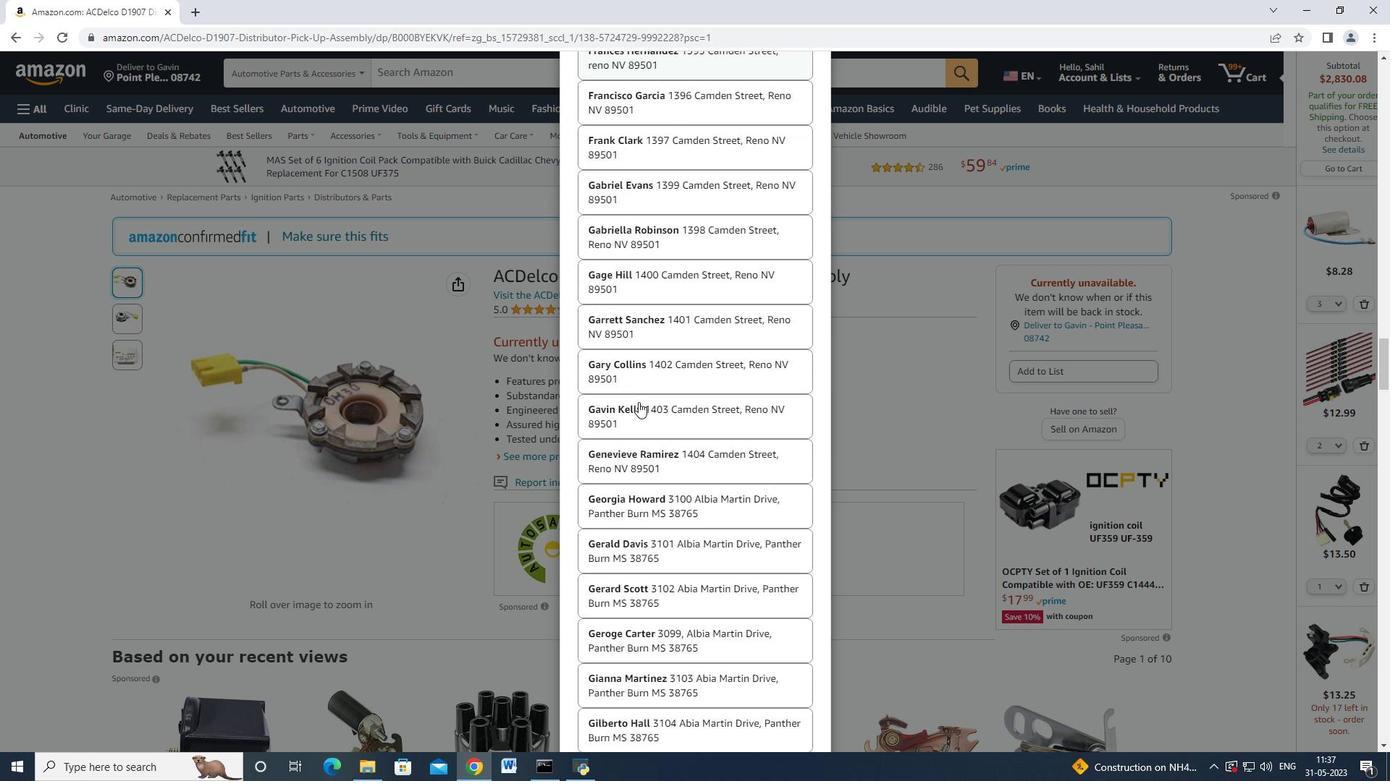 
Action: Mouse scrolled (638, 401) with delta (0, -1)
Screenshot: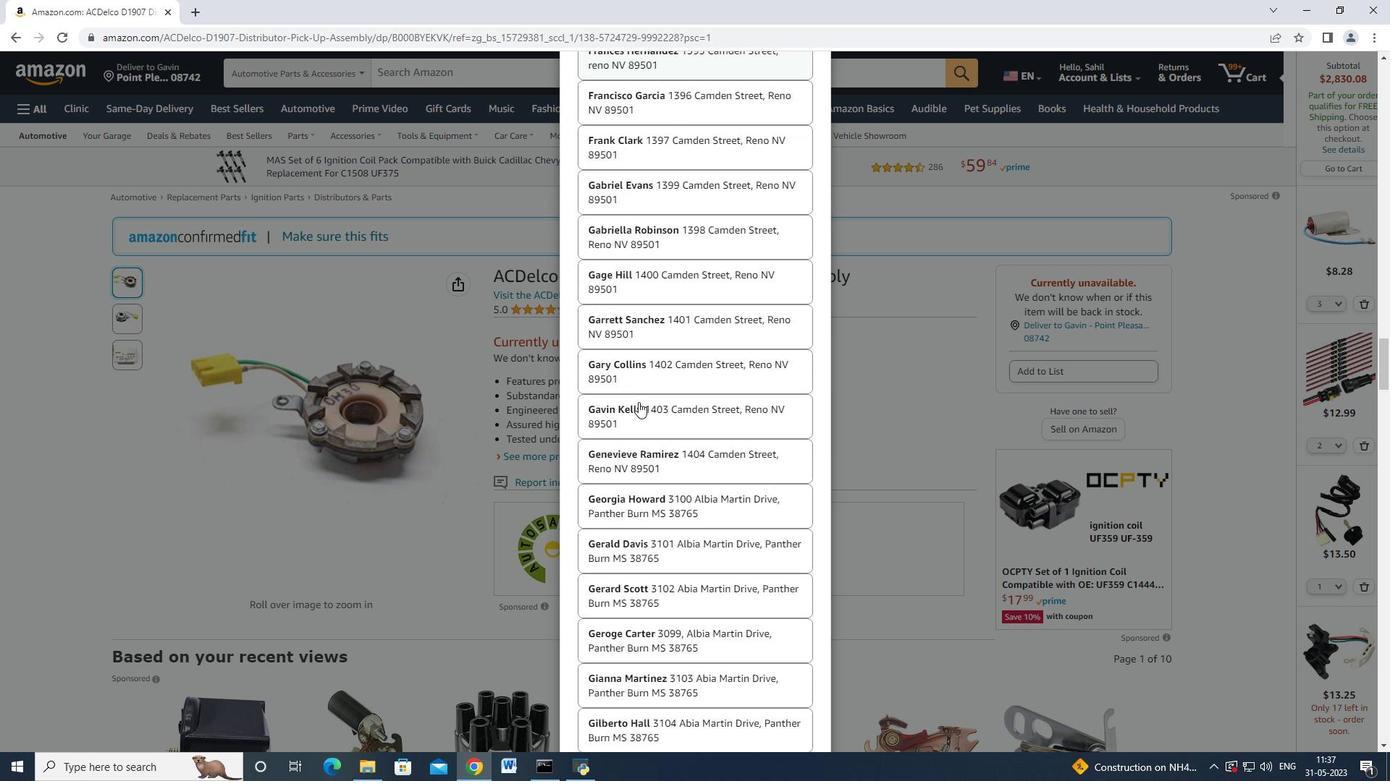 
Action: Mouse scrolled (638, 401) with delta (0, 0)
Screenshot: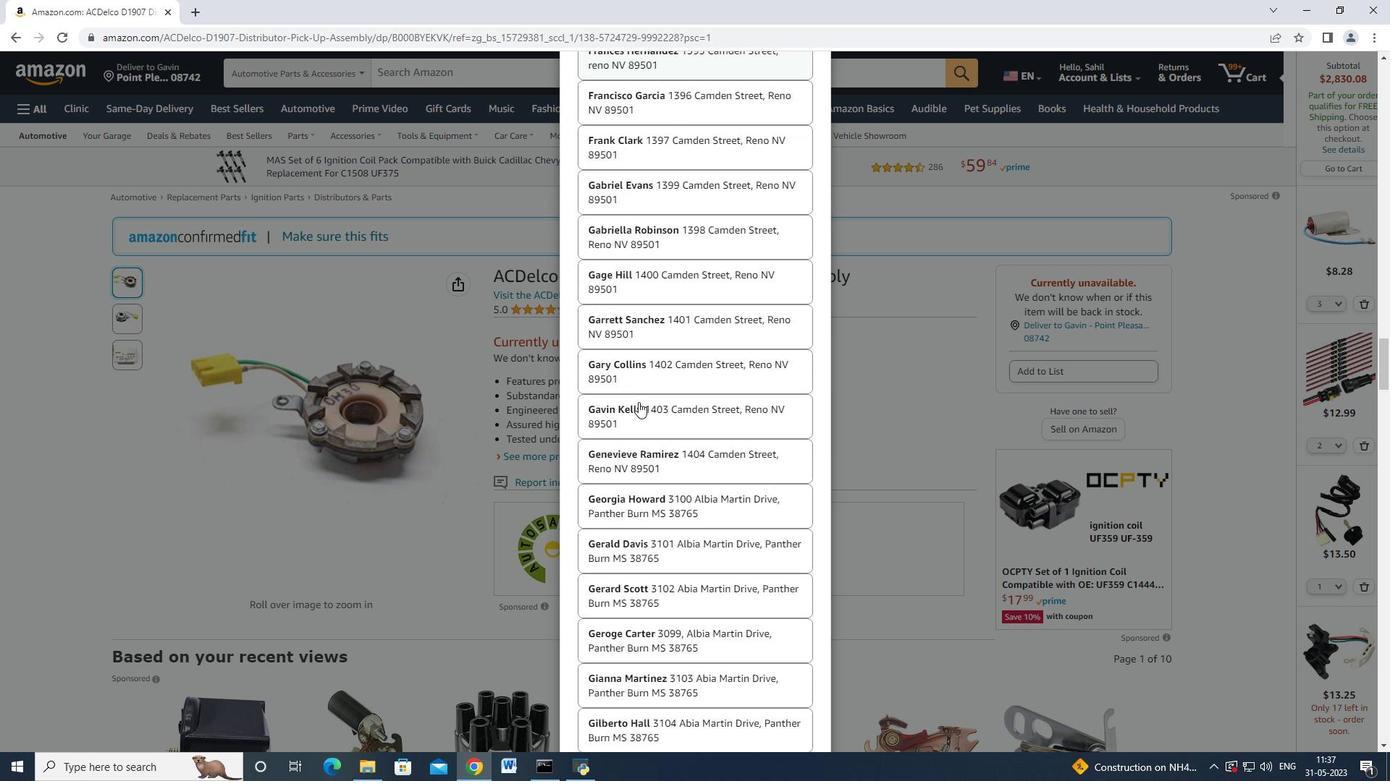 
Action: Mouse moved to (638, 401)
Screenshot: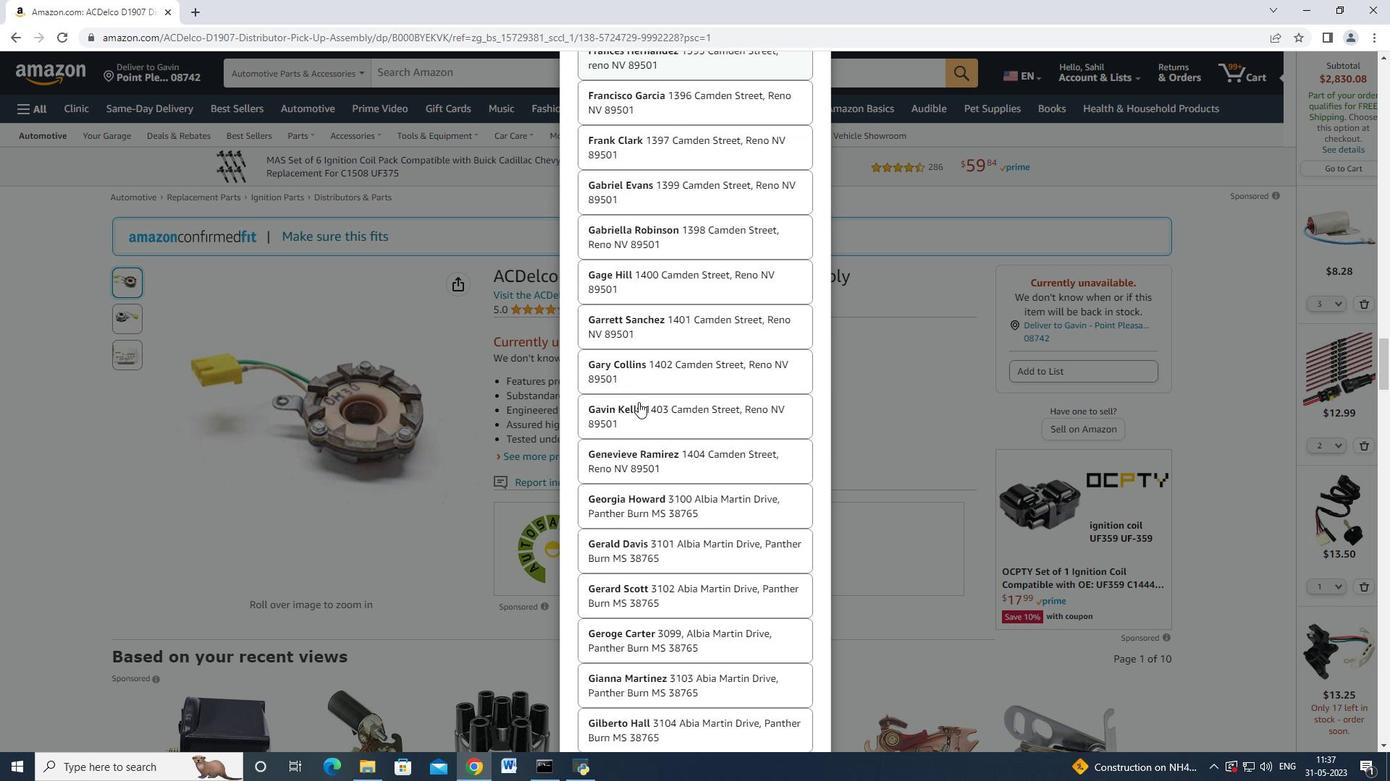 
Action: Mouse scrolled (638, 401) with delta (0, 0)
Screenshot: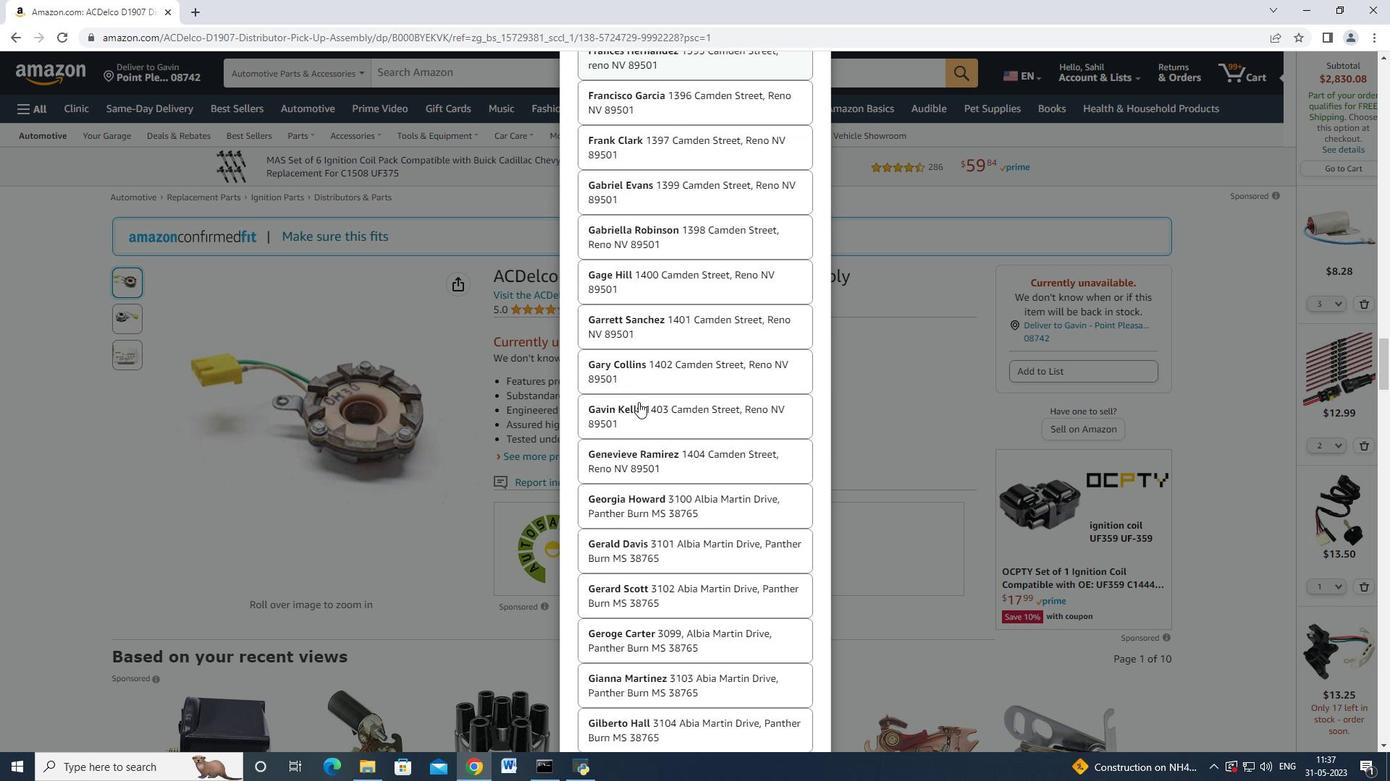 
Action: Mouse moved to (638, 399)
Screenshot: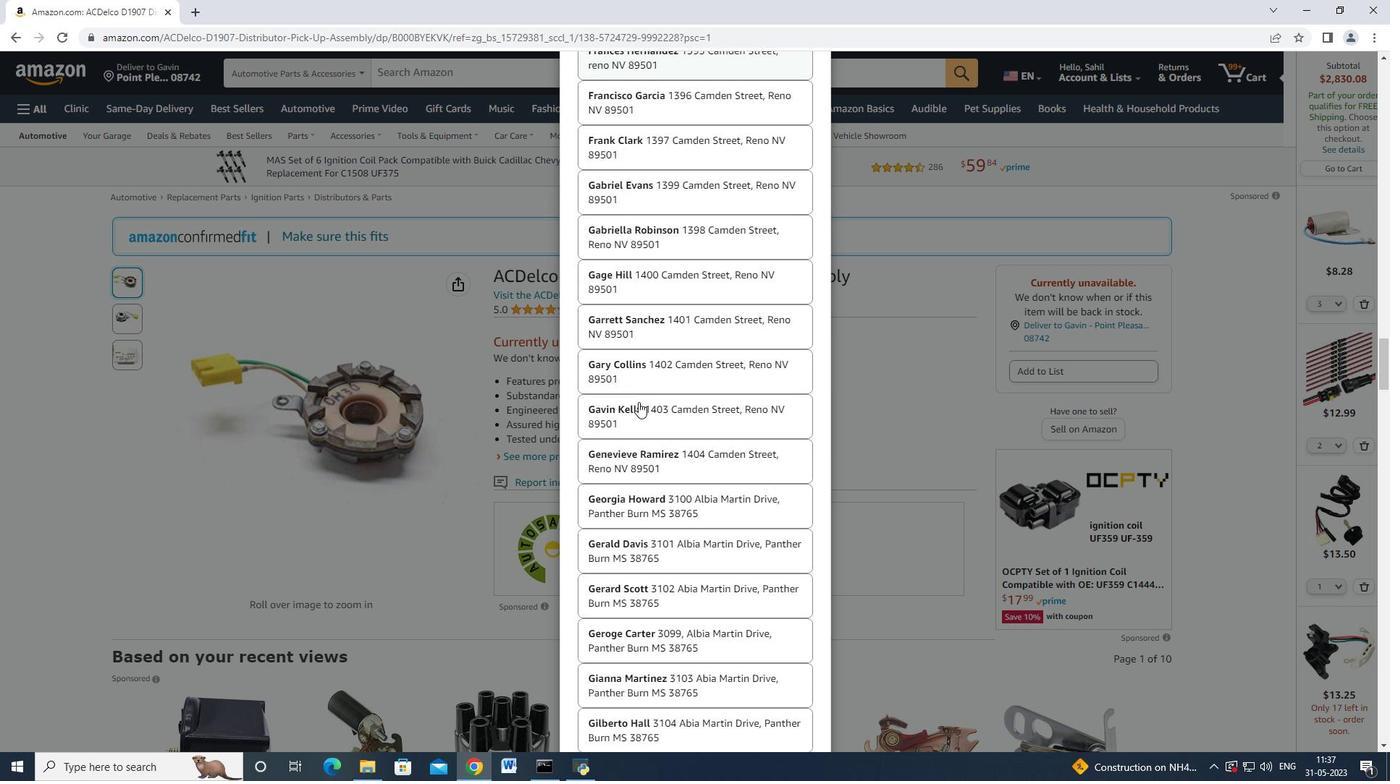 
Action: Mouse scrolled (638, 398) with delta (0, 0)
Screenshot: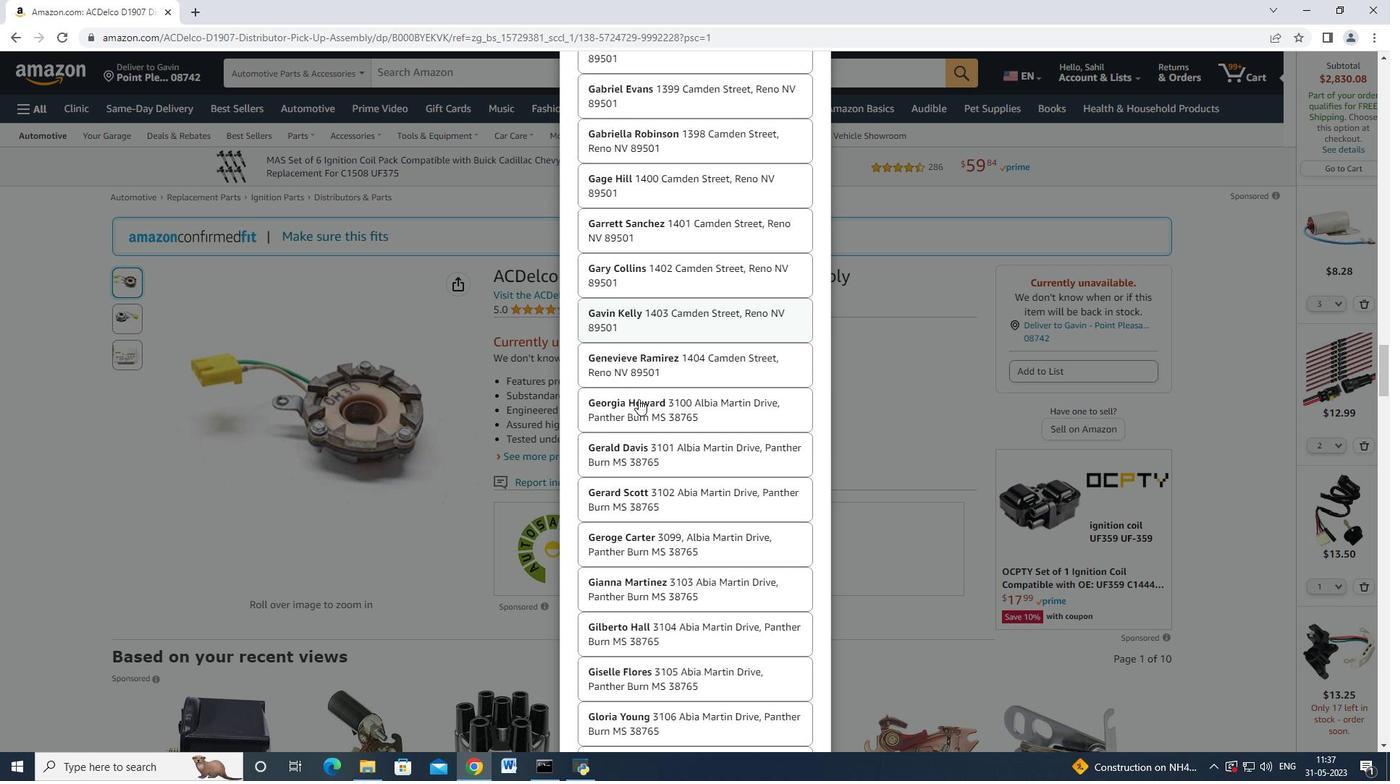 
Action: Mouse scrolled (638, 398) with delta (0, 0)
Screenshot: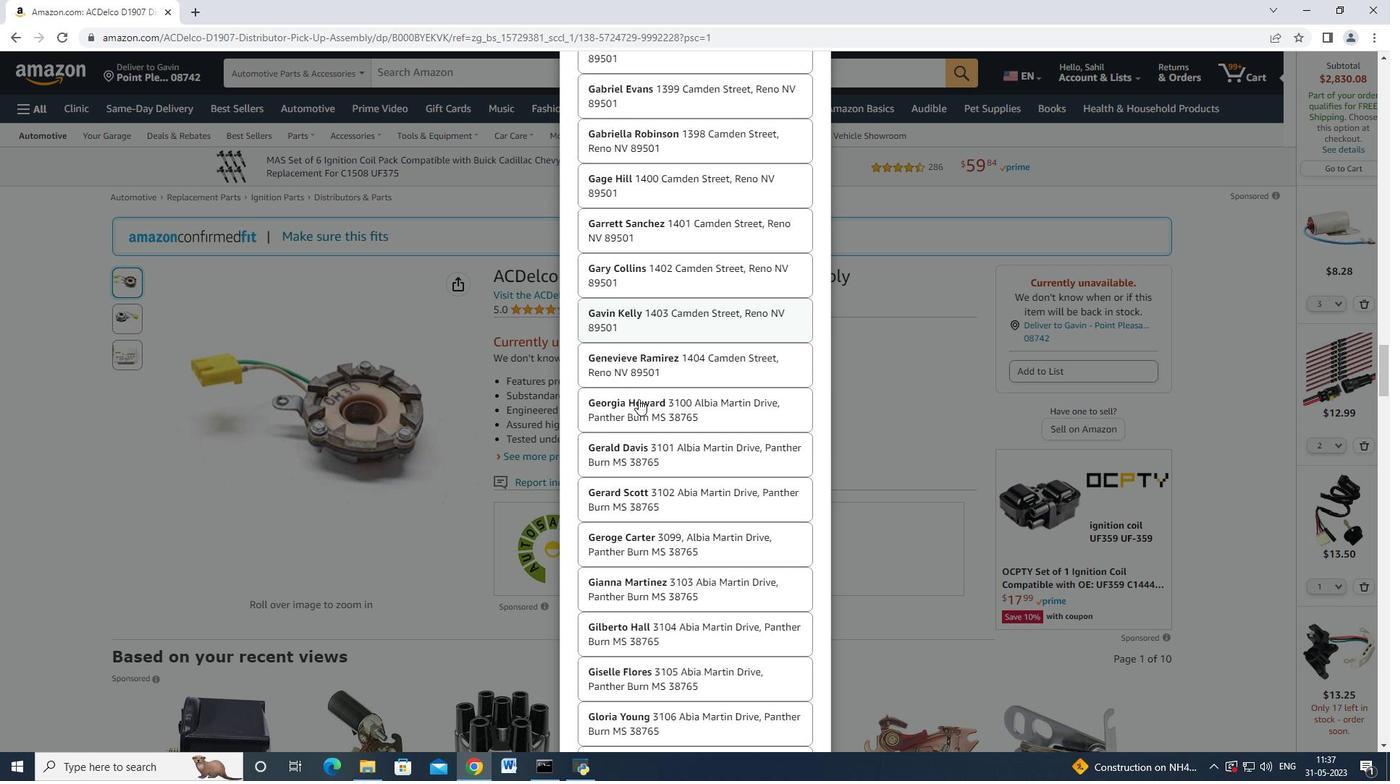 
Action: Mouse scrolled (638, 398) with delta (0, 0)
Screenshot: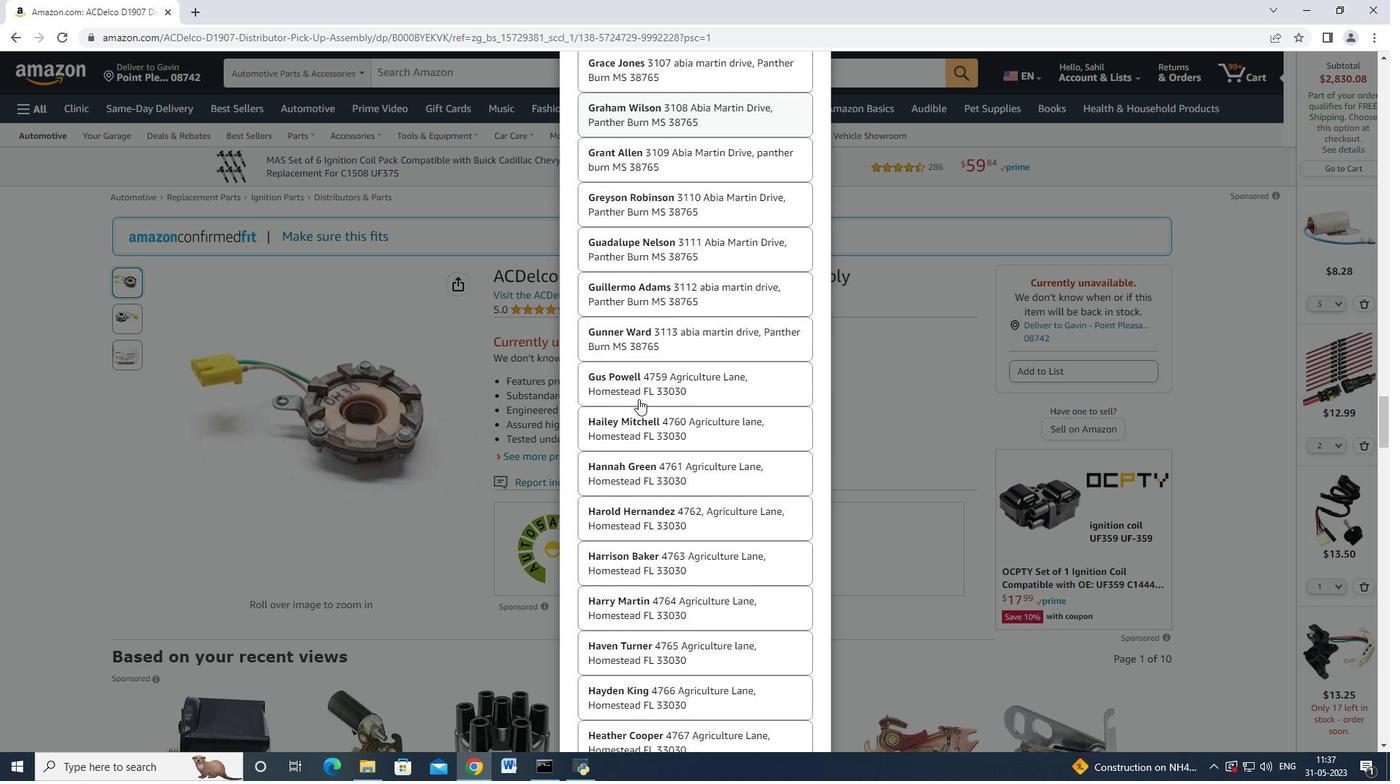 
Action: Mouse scrolled (638, 398) with delta (0, -1)
Screenshot: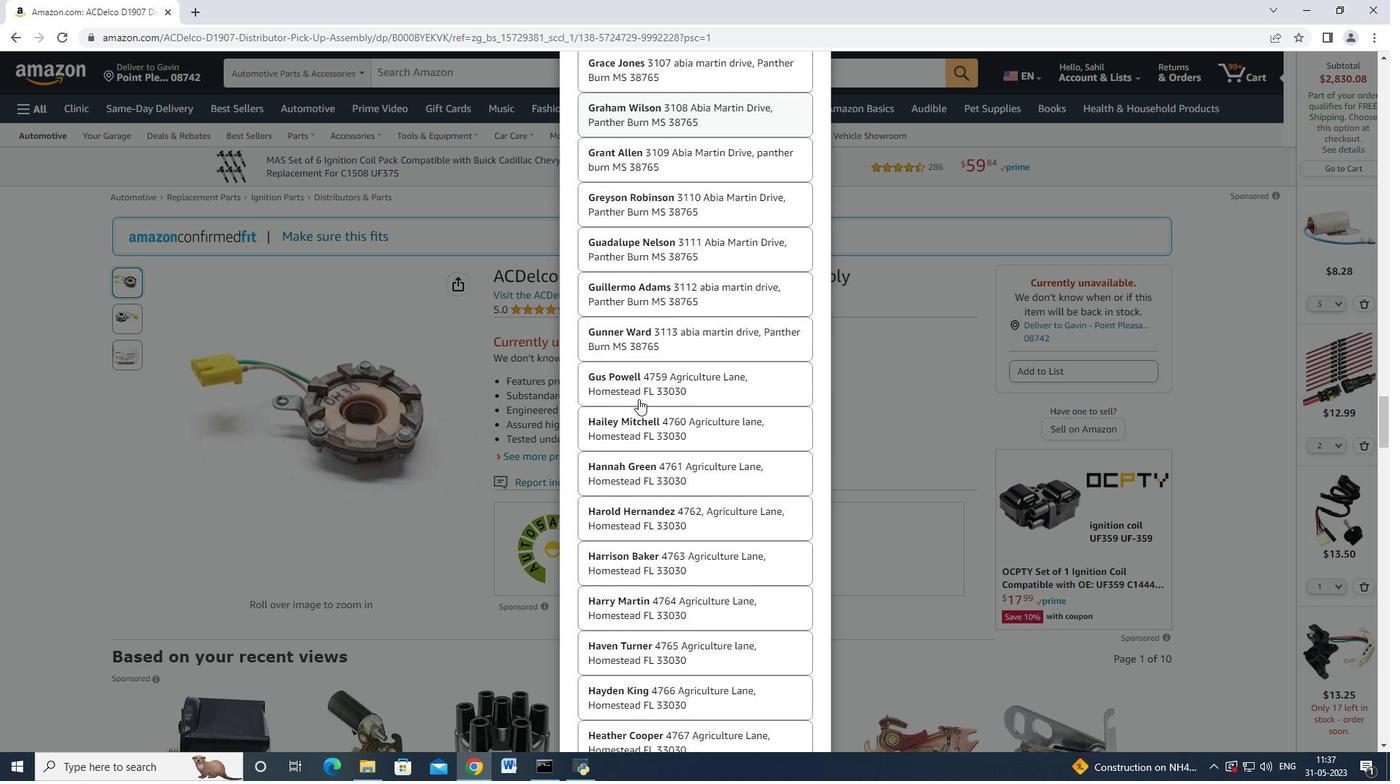 
Action: Mouse scrolled (638, 398) with delta (0, -1)
Screenshot: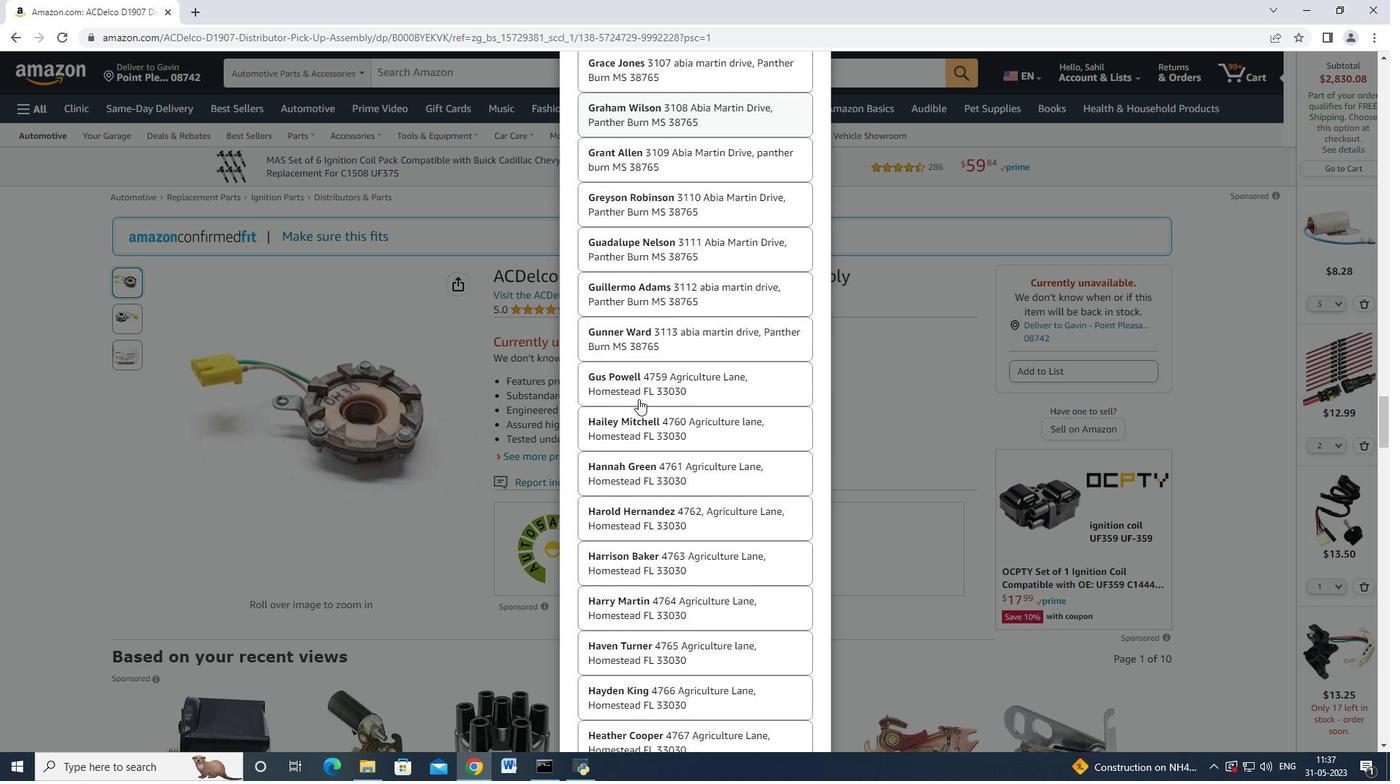 
Action: Mouse scrolled (638, 398) with delta (0, 0)
Screenshot: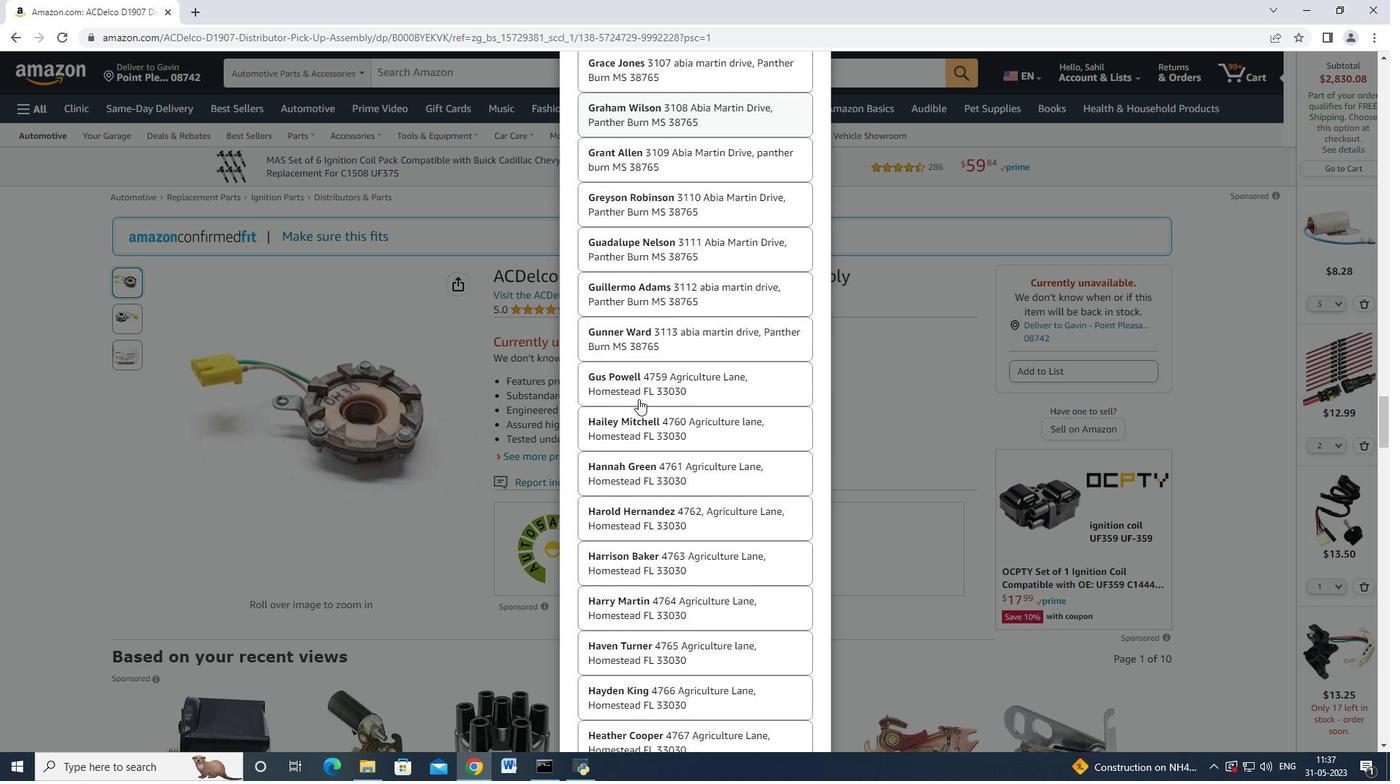
Action: Mouse scrolled (638, 398) with delta (0, -1)
Screenshot: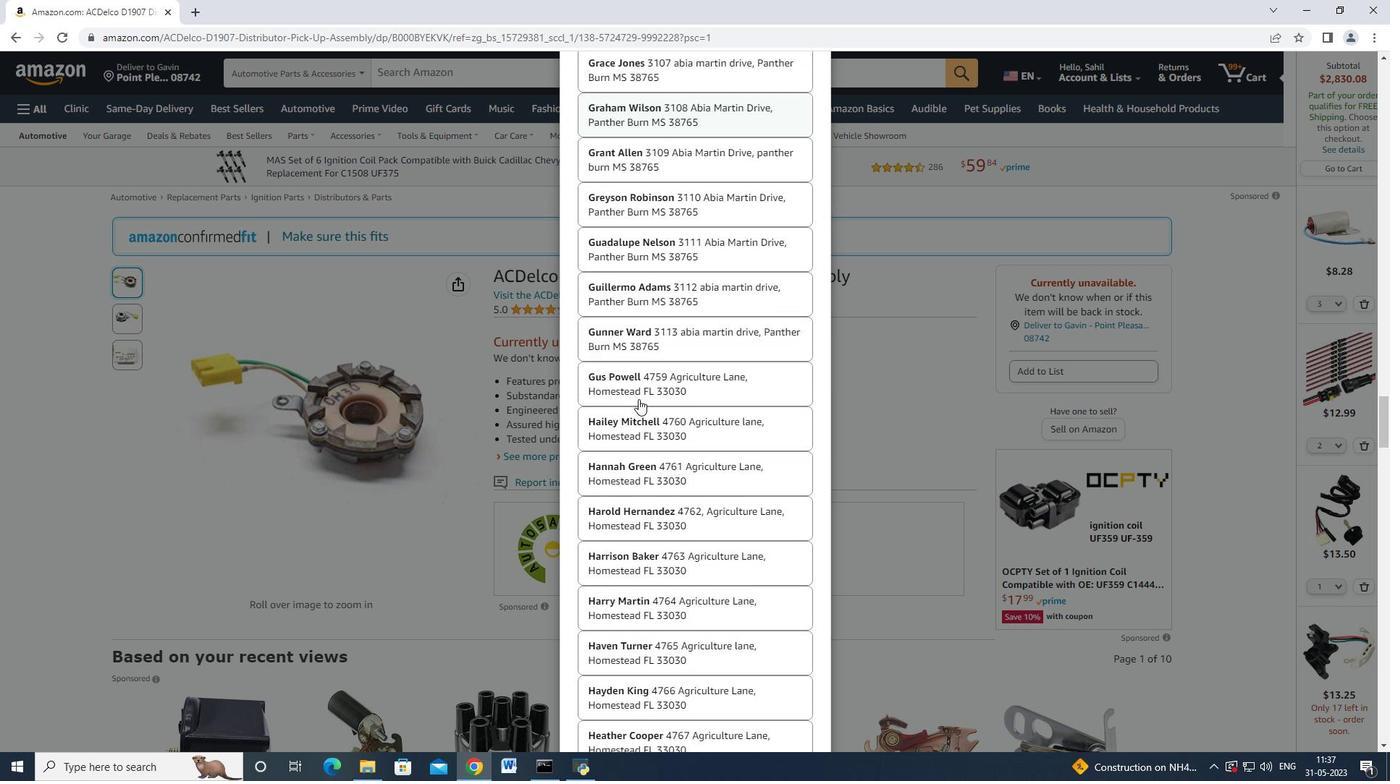 
Action: Mouse moved to (638, 398)
Screenshot: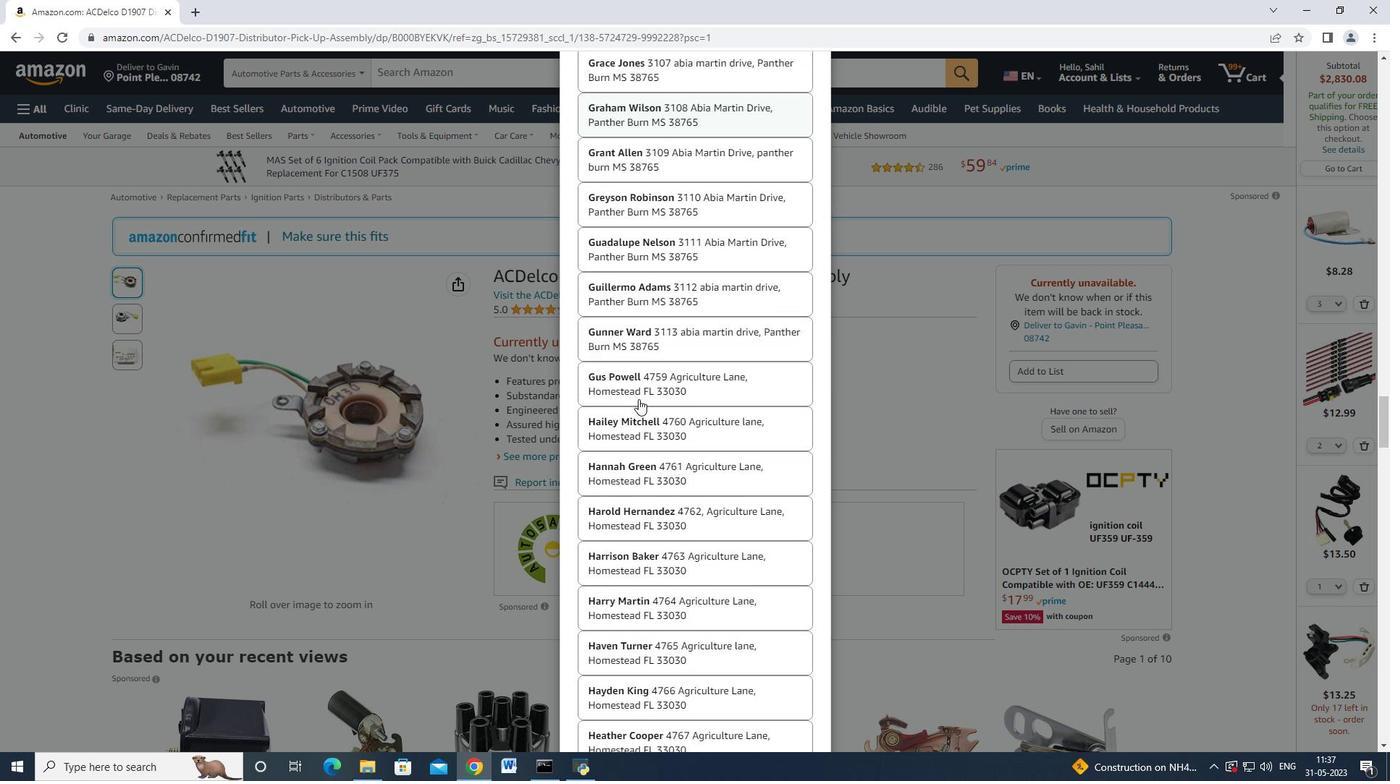 
Action: Mouse scrolled (638, 397) with delta (0, 0)
Screenshot: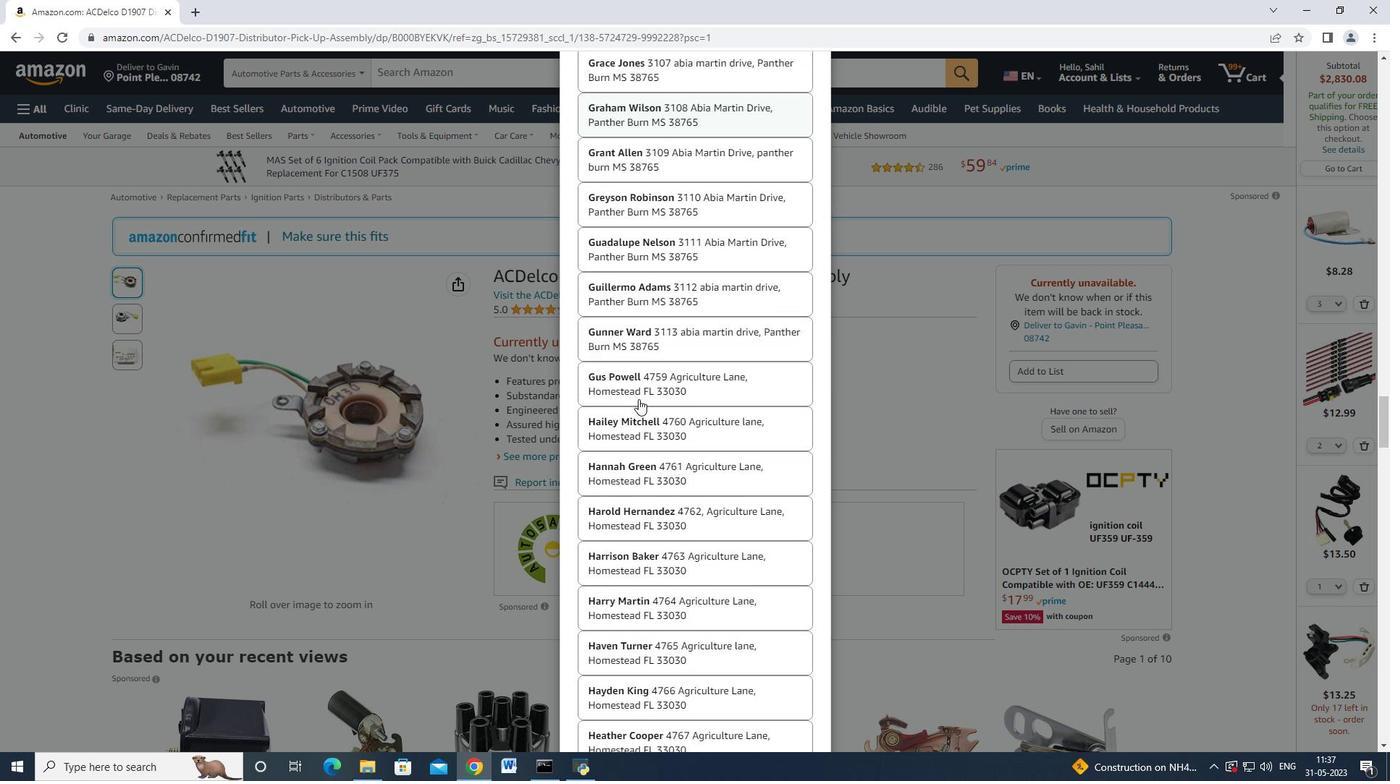 
Action: Mouse moved to (637, 392)
Screenshot: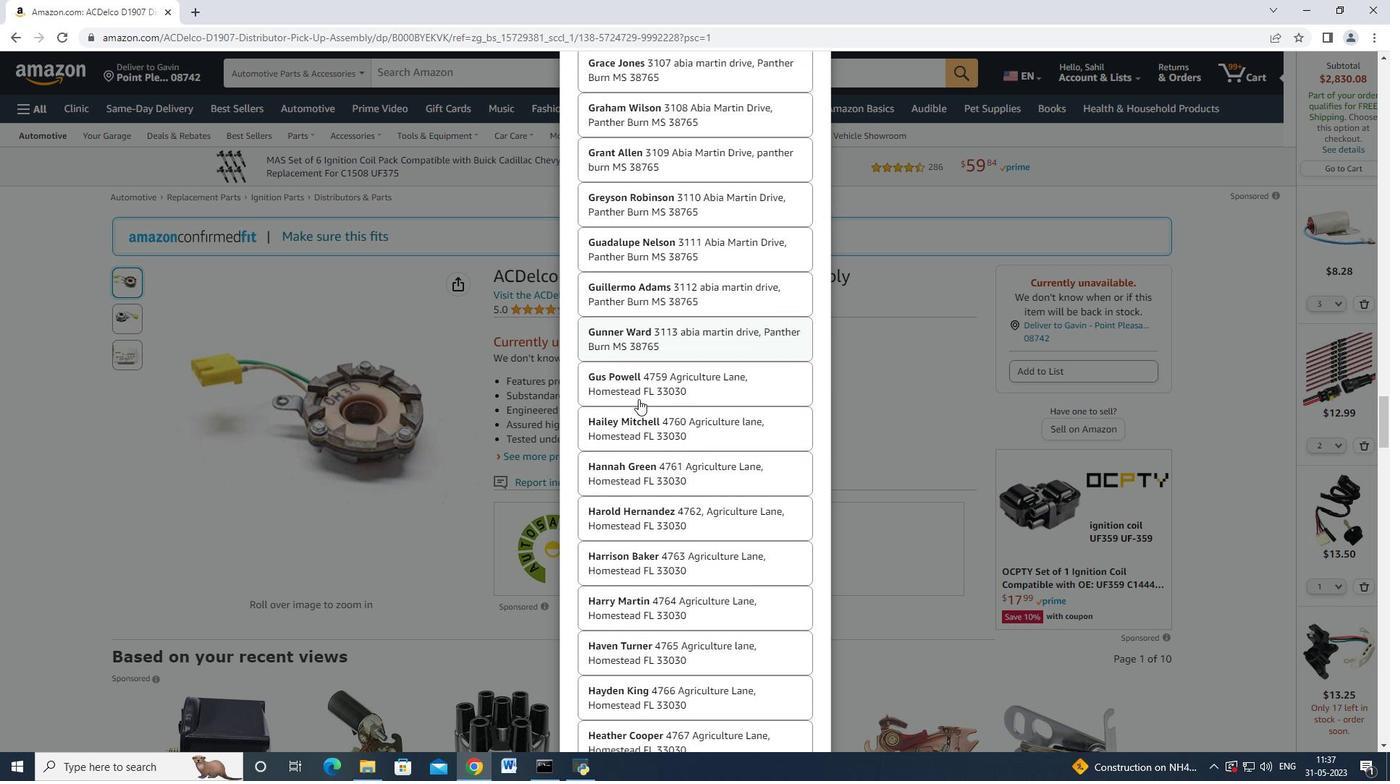 
Action: Mouse scrolled (637, 391) with delta (0, 0)
Screenshot: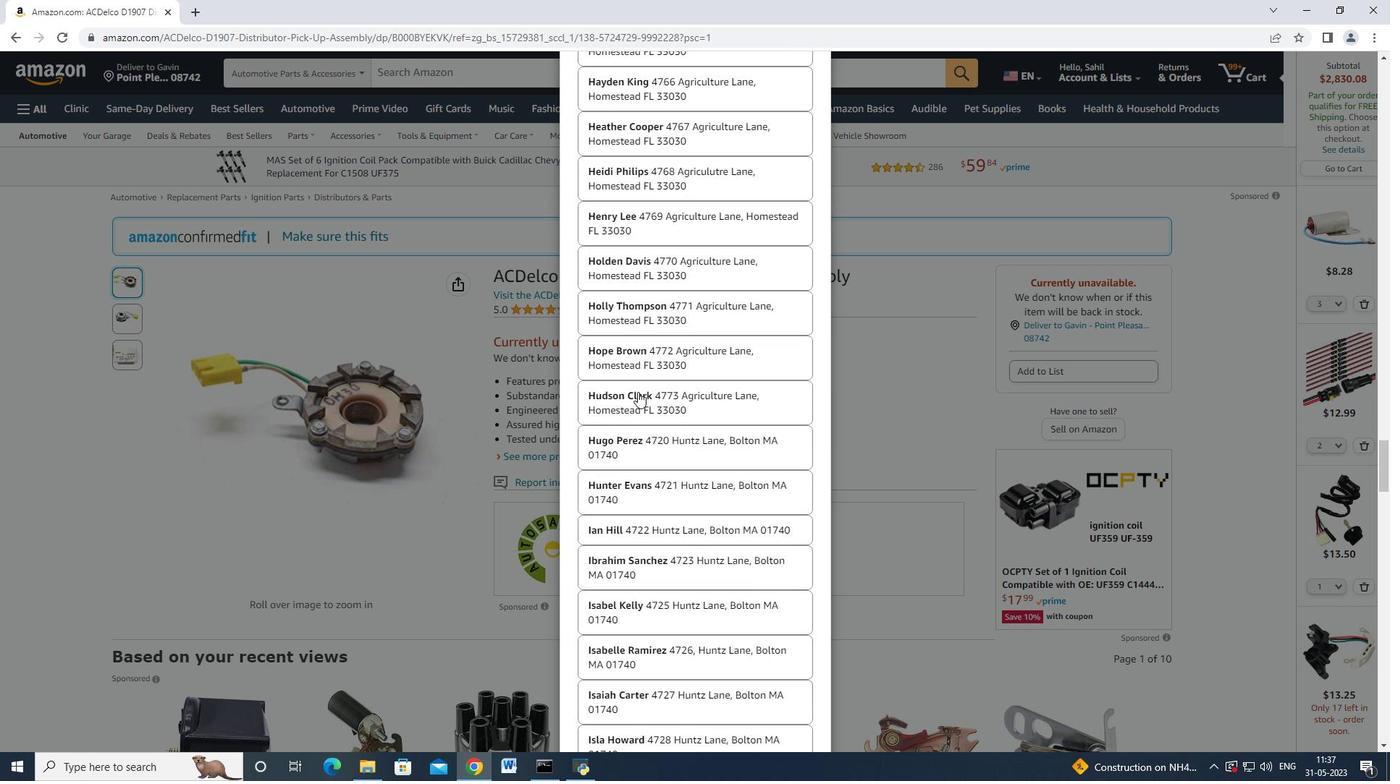 
Action: Mouse scrolled (637, 391) with delta (0, 0)
Screenshot: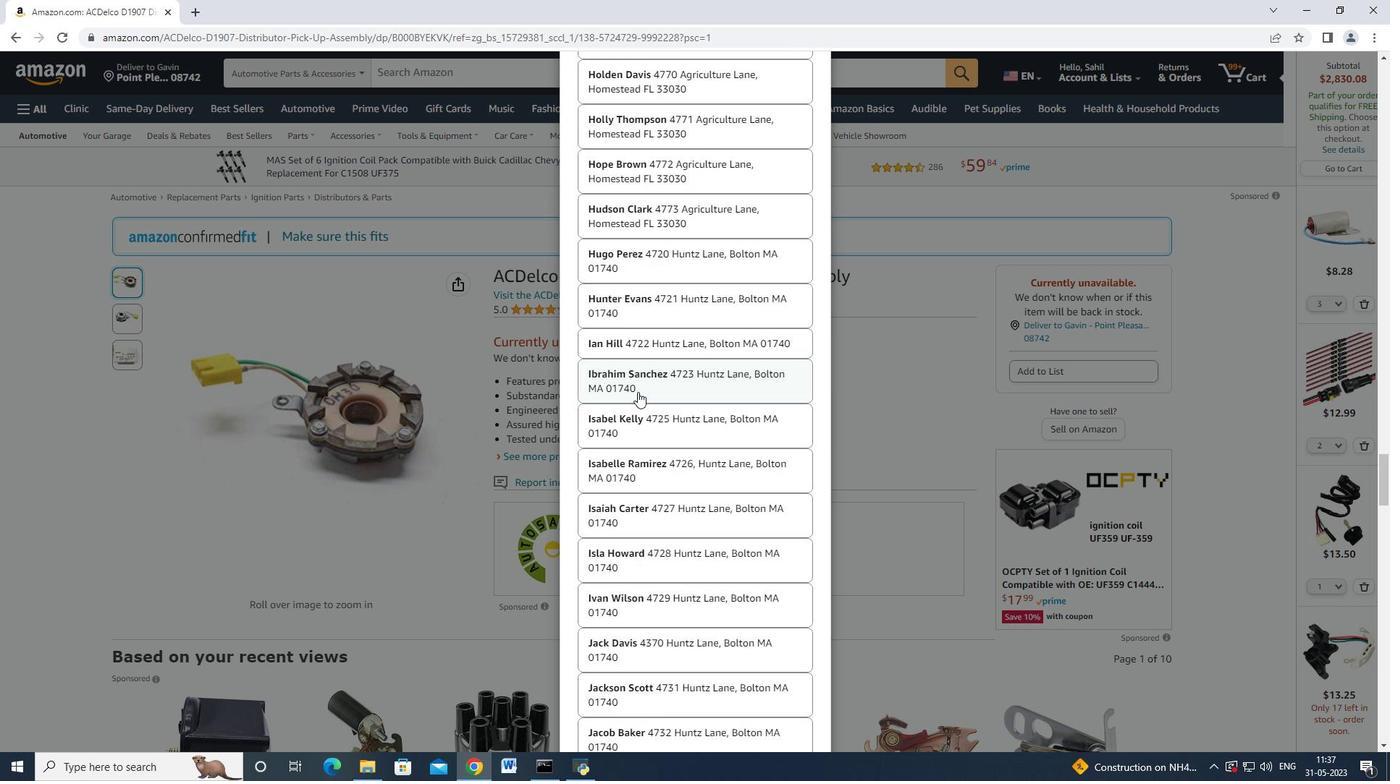 
Action: Mouse scrolled (637, 390) with delta (0, -1)
Screenshot: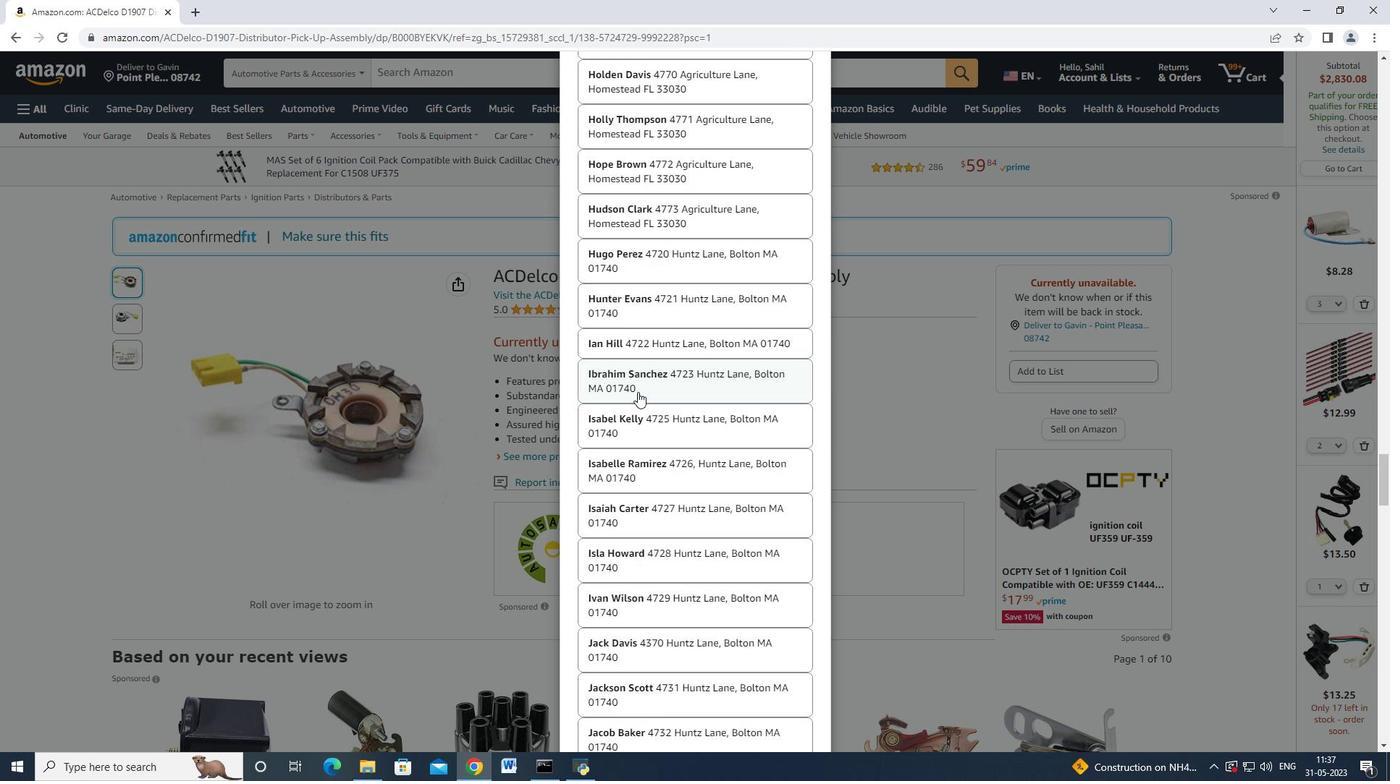
Action: Mouse moved to (637, 392)
Screenshot: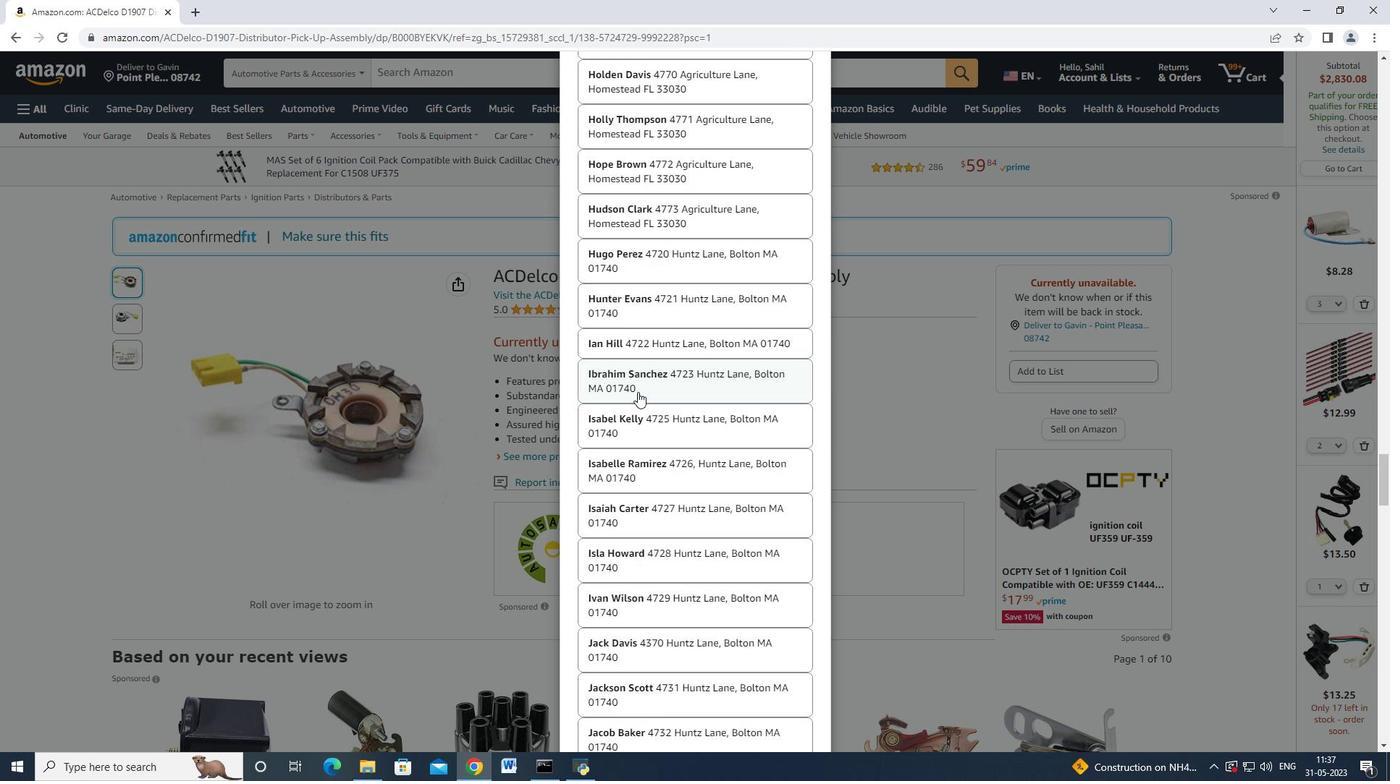 
Action: Mouse scrolled (637, 391) with delta (0, 0)
Screenshot: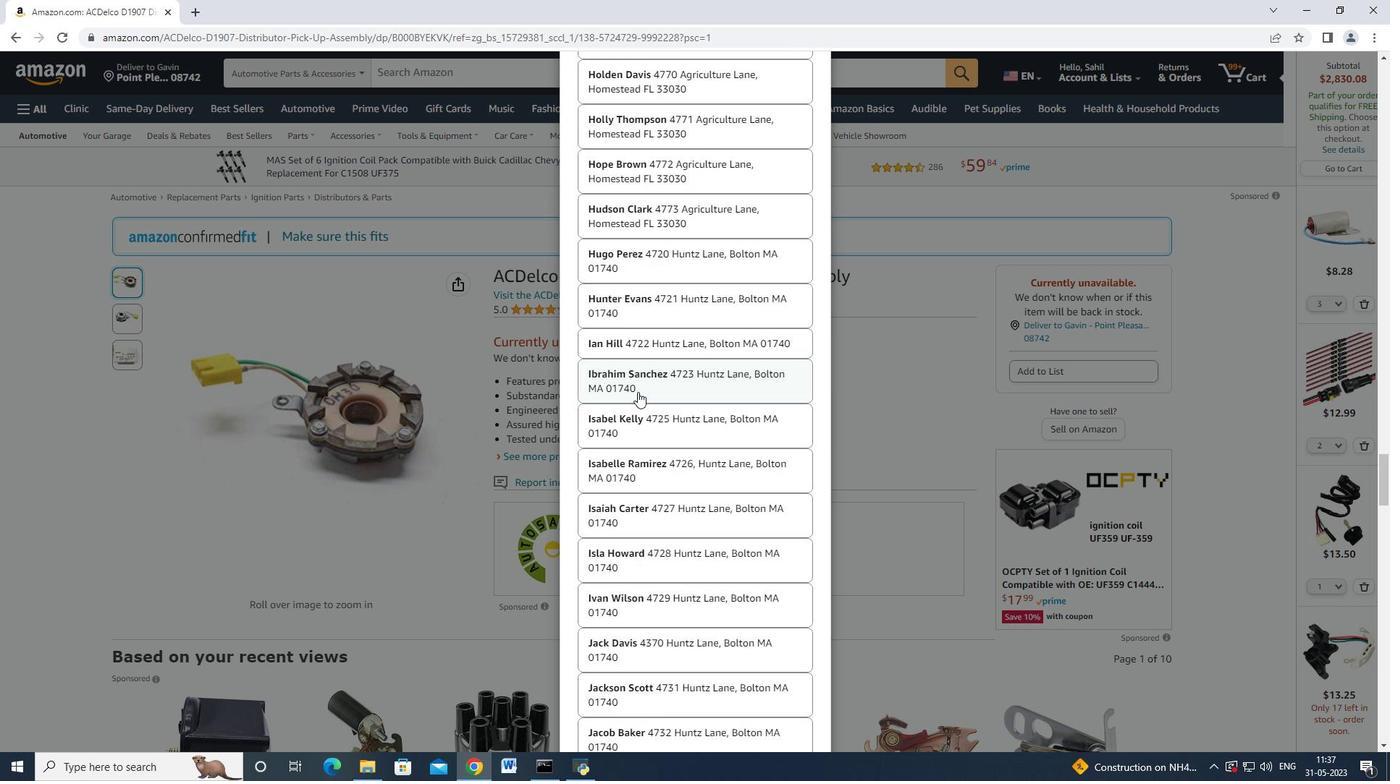 
Action: Mouse moved to (637, 392)
Screenshot: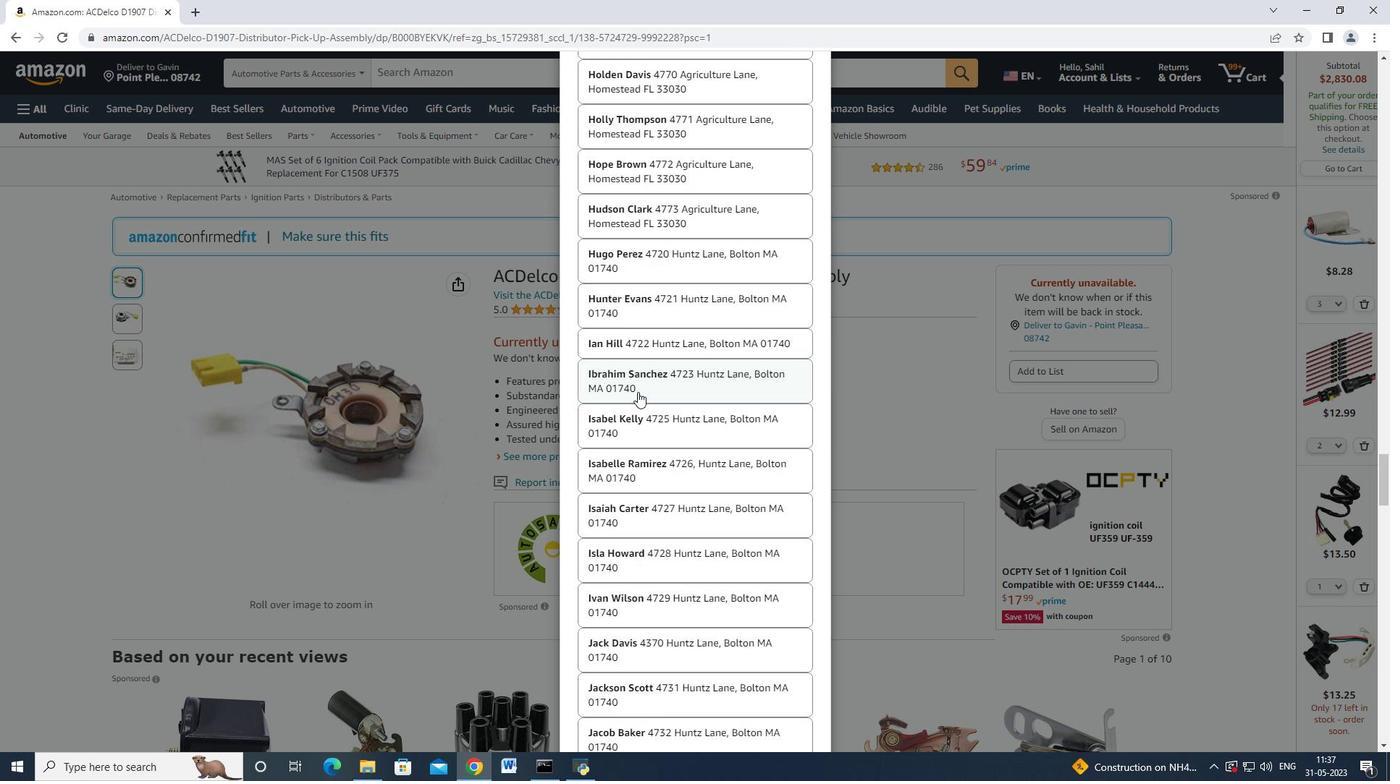 
Action: Mouse scrolled (637, 390) with delta (0, -1)
Screenshot: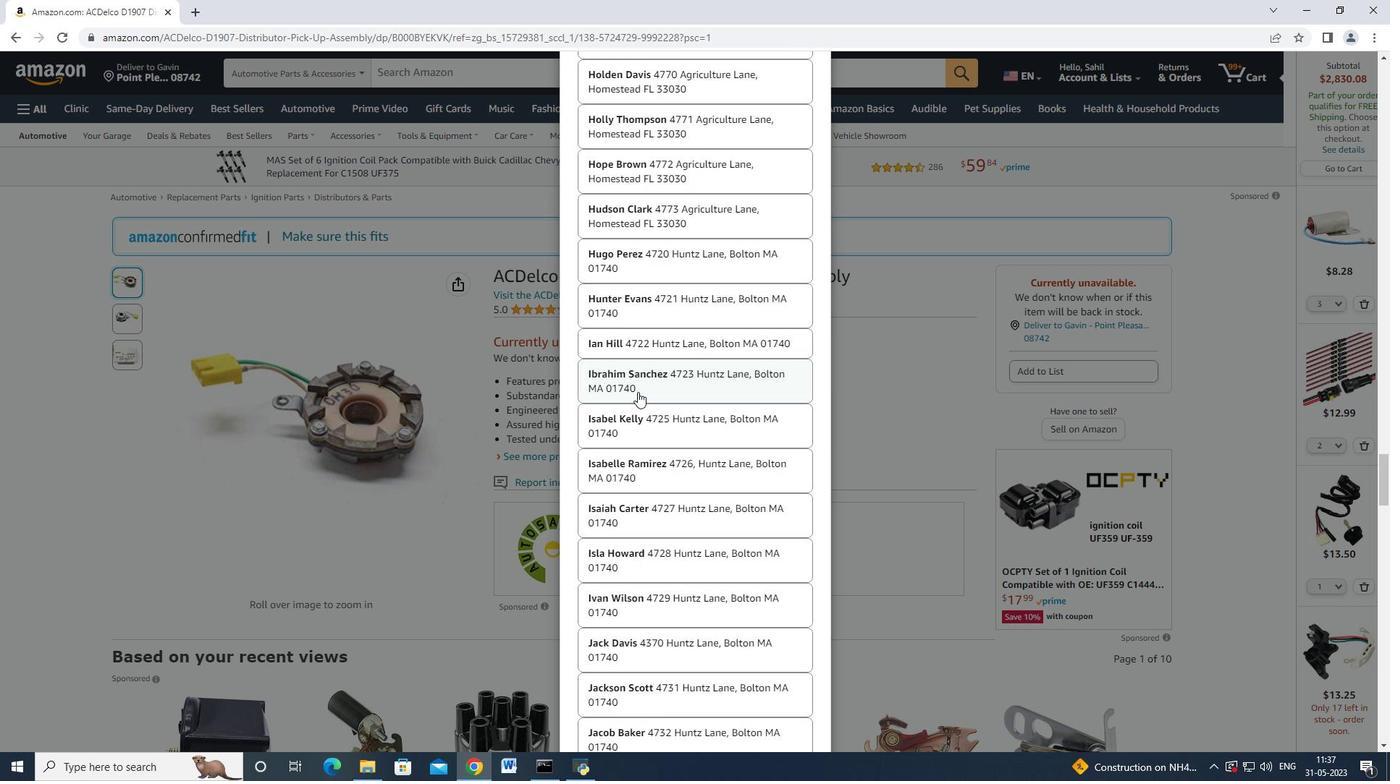 
Action: Mouse scrolled (637, 391) with delta (0, 0)
Screenshot: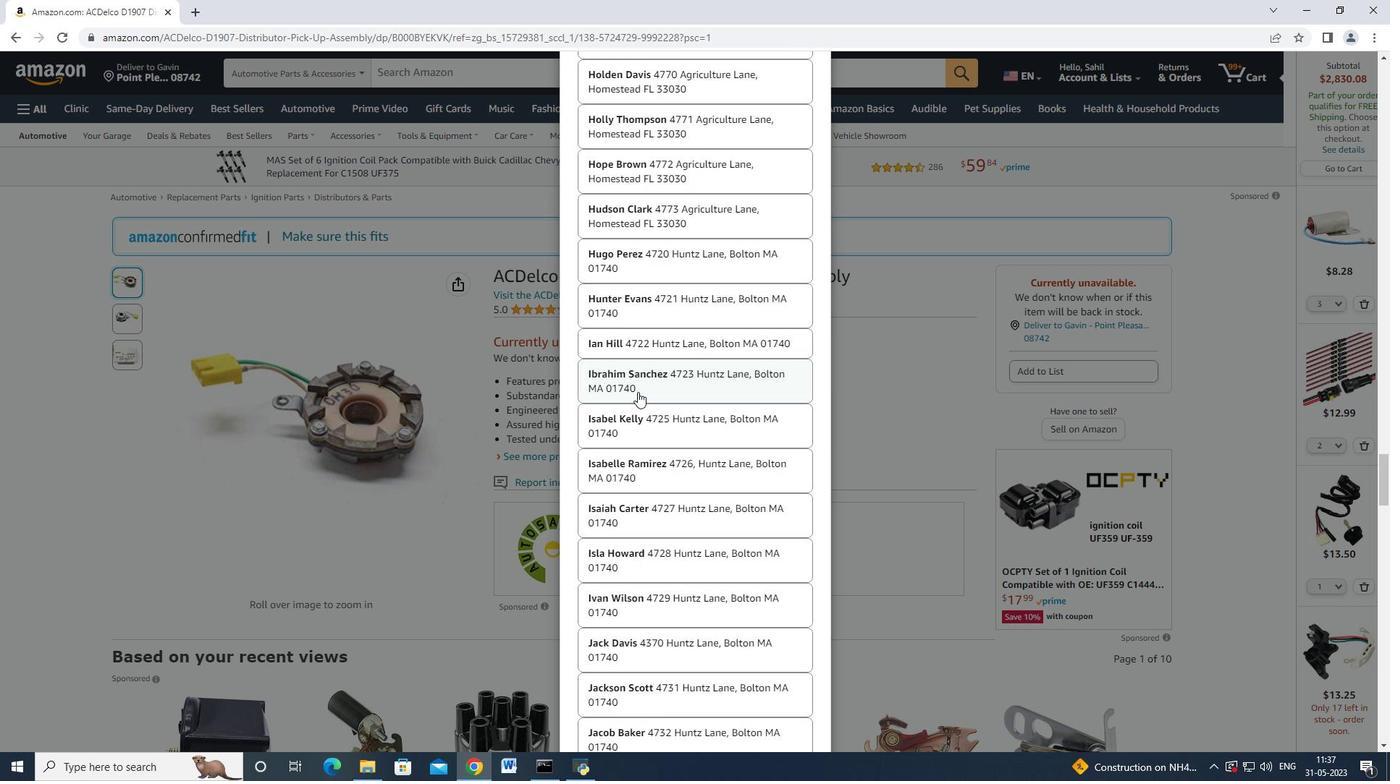 
Action: Mouse scrolled (637, 391) with delta (0, 0)
Screenshot: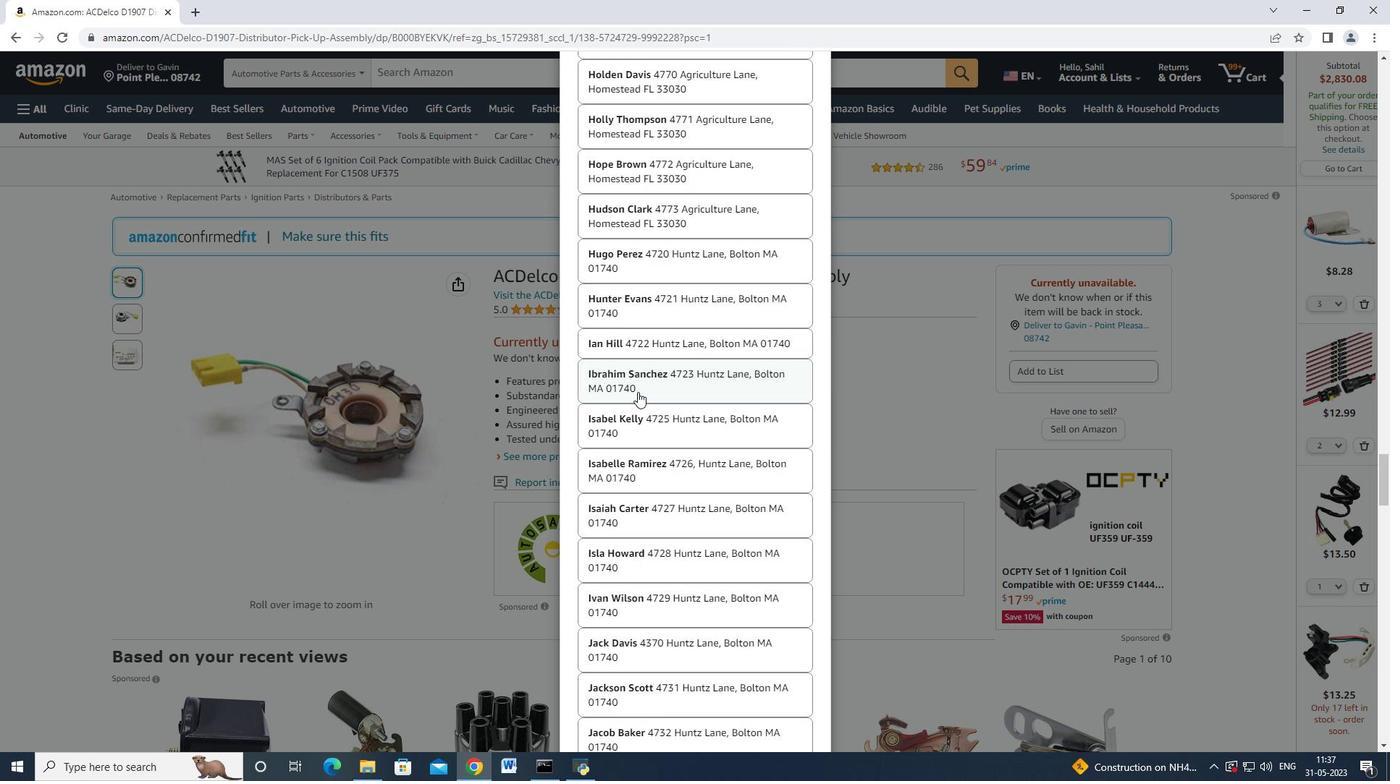 
Action: Mouse scrolled (637, 391) with delta (0, 0)
Screenshot: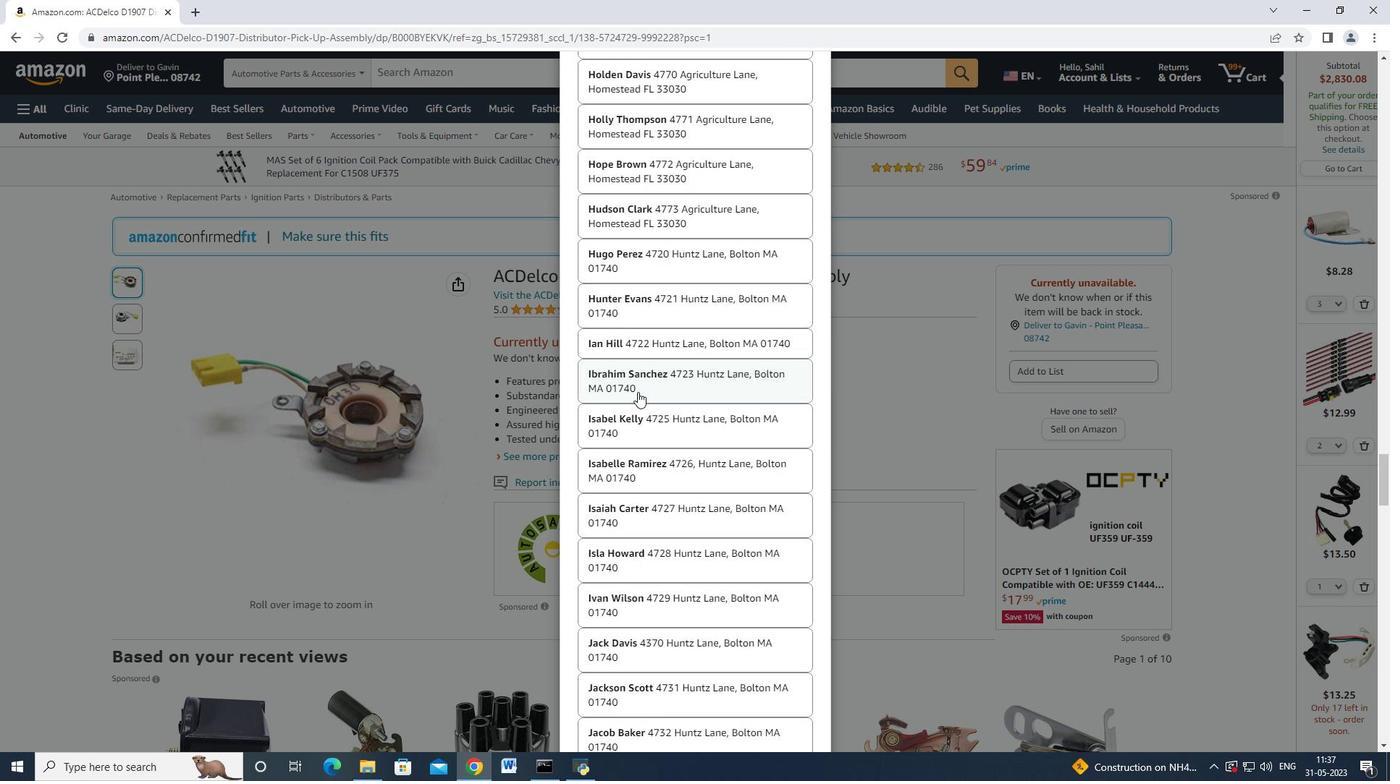 
Action: Mouse scrolled (637, 391) with delta (0, 0)
Screenshot: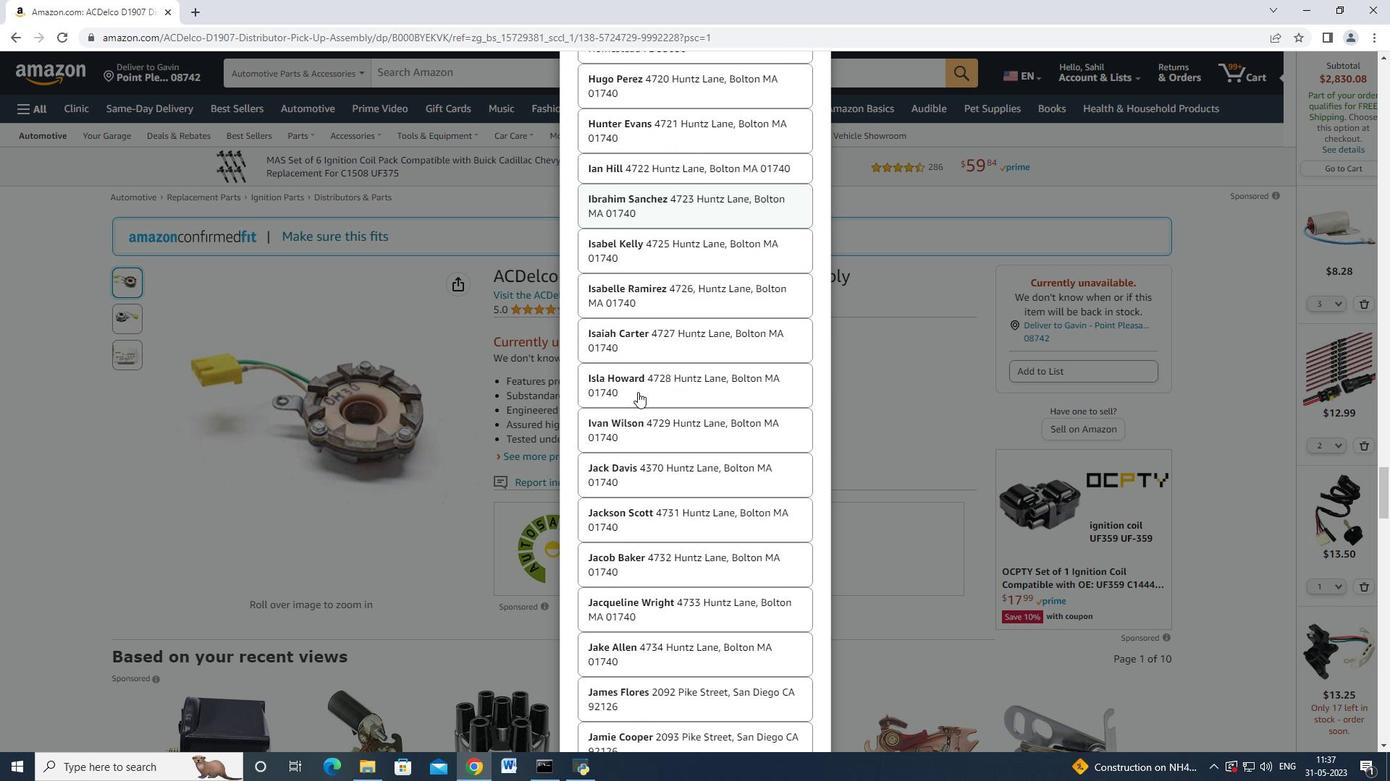 
Action: Mouse scrolled (637, 391) with delta (0, 0)
Screenshot: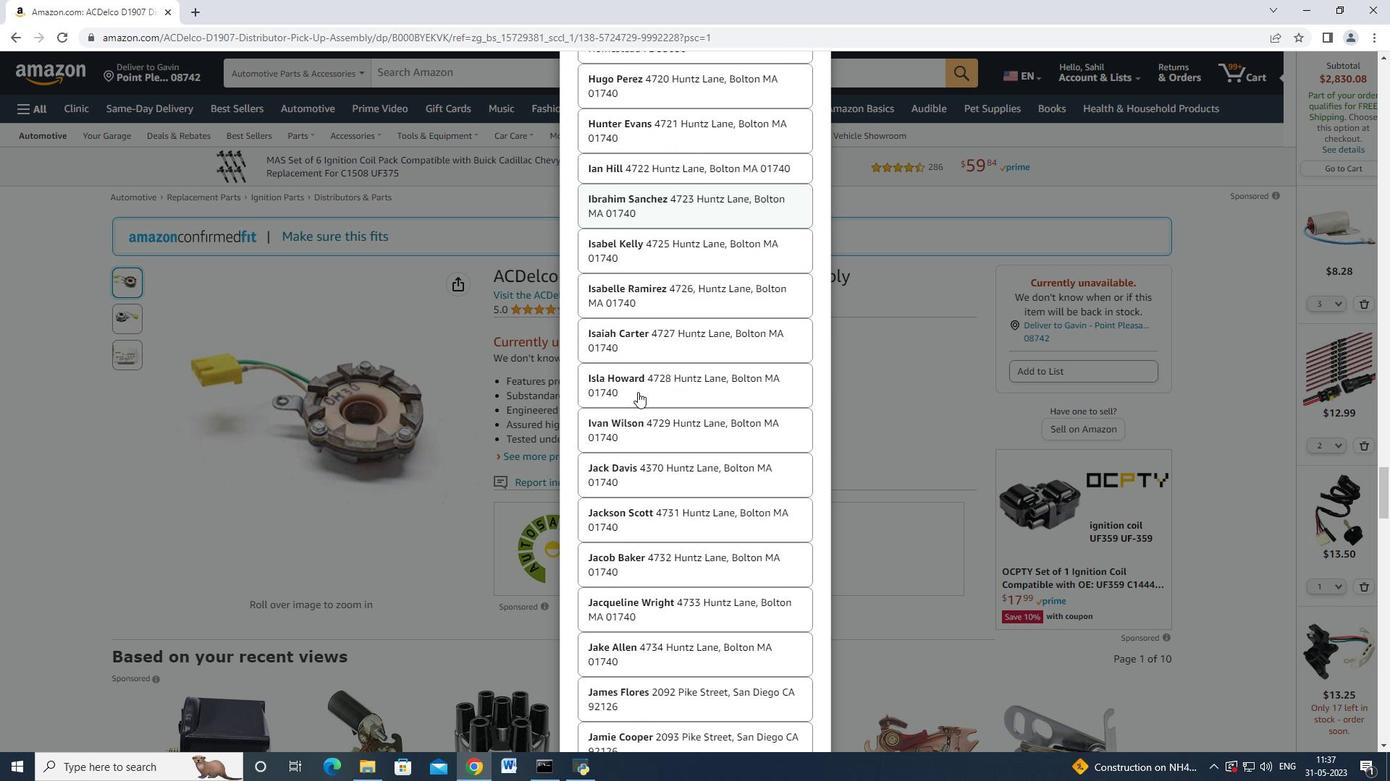 
Action: Mouse scrolled (637, 391) with delta (0, 0)
Screenshot: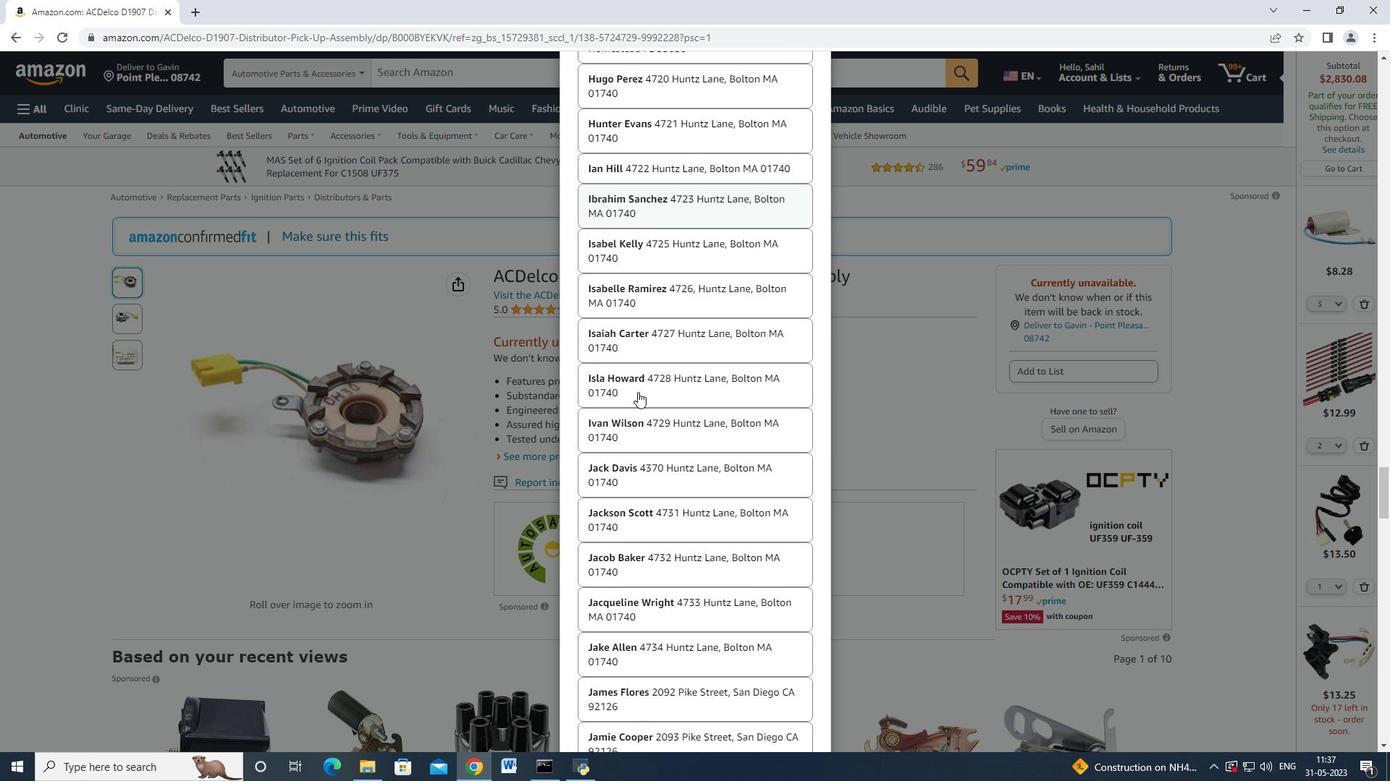 
Action: Mouse scrolled (637, 390) with delta (0, -1)
Screenshot: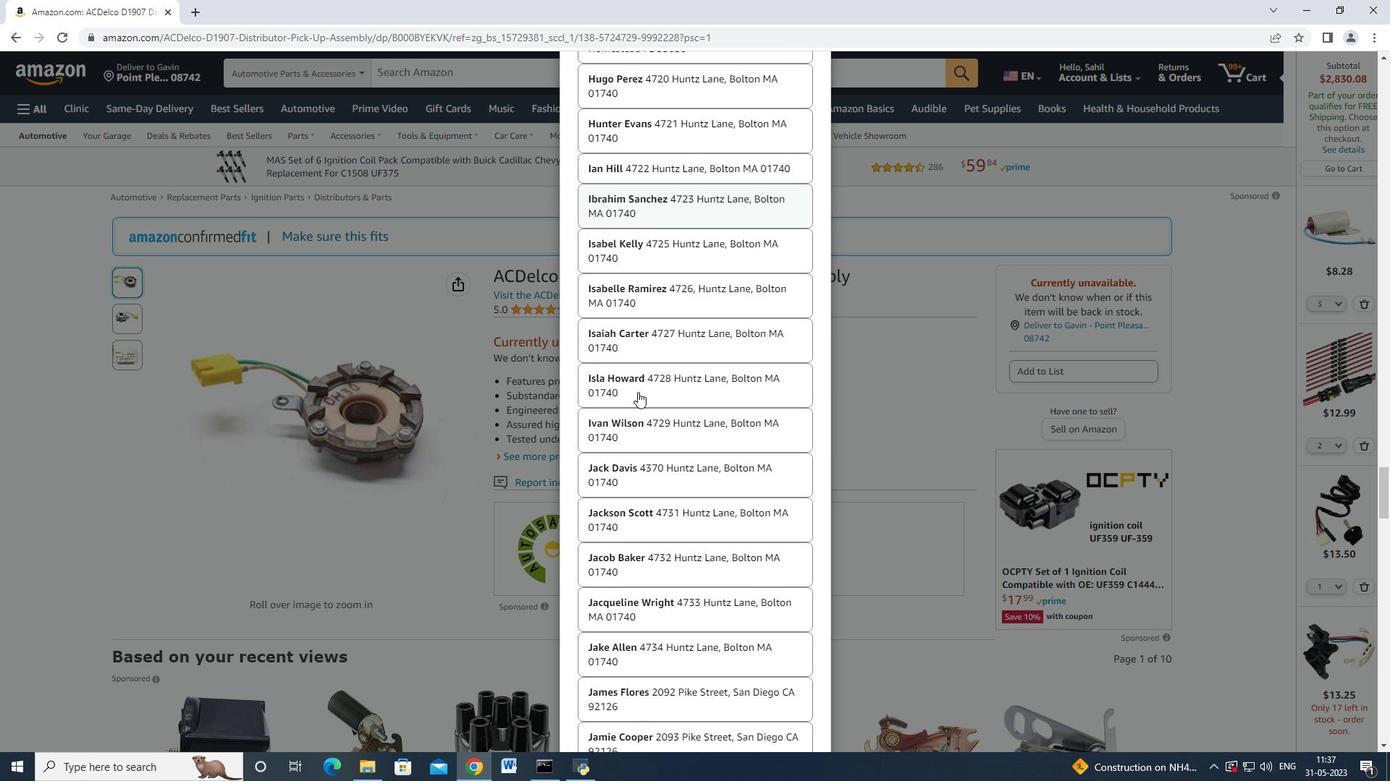 
Action: Mouse scrolled (637, 391) with delta (0, 0)
Screenshot: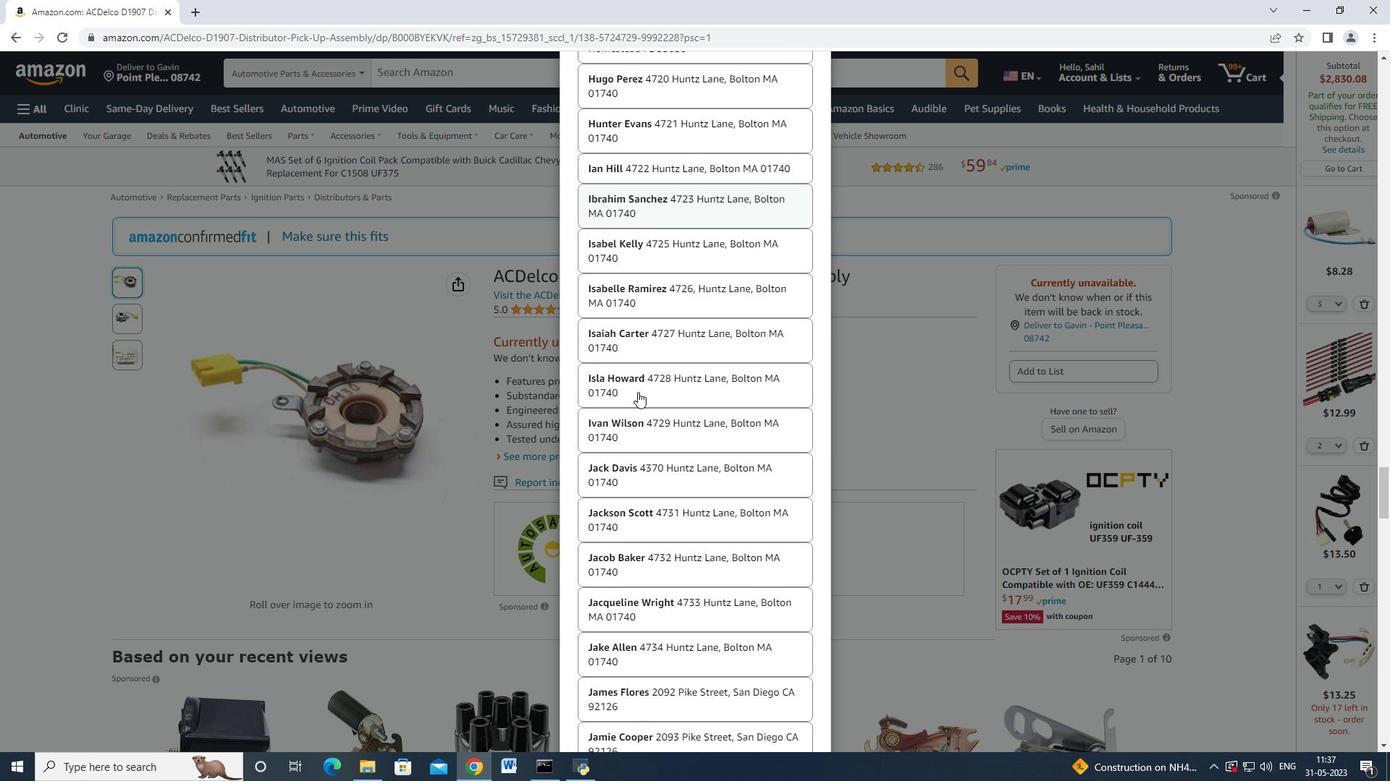 
Action: Mouse scrolled (637, 390) with delta (0, -1)
Screenshot: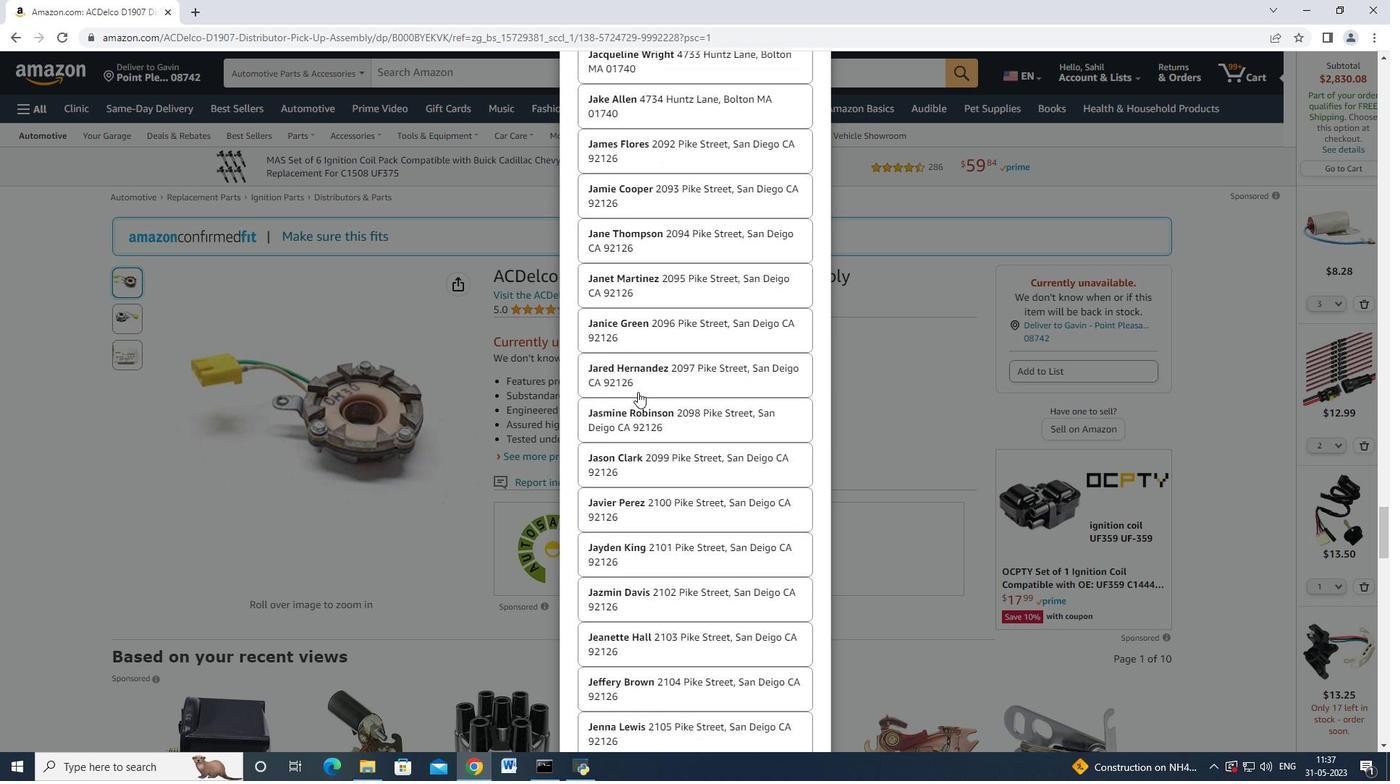 
Action: Mouse scrolled (637, 391) with delta (0, 0)
Screenshot: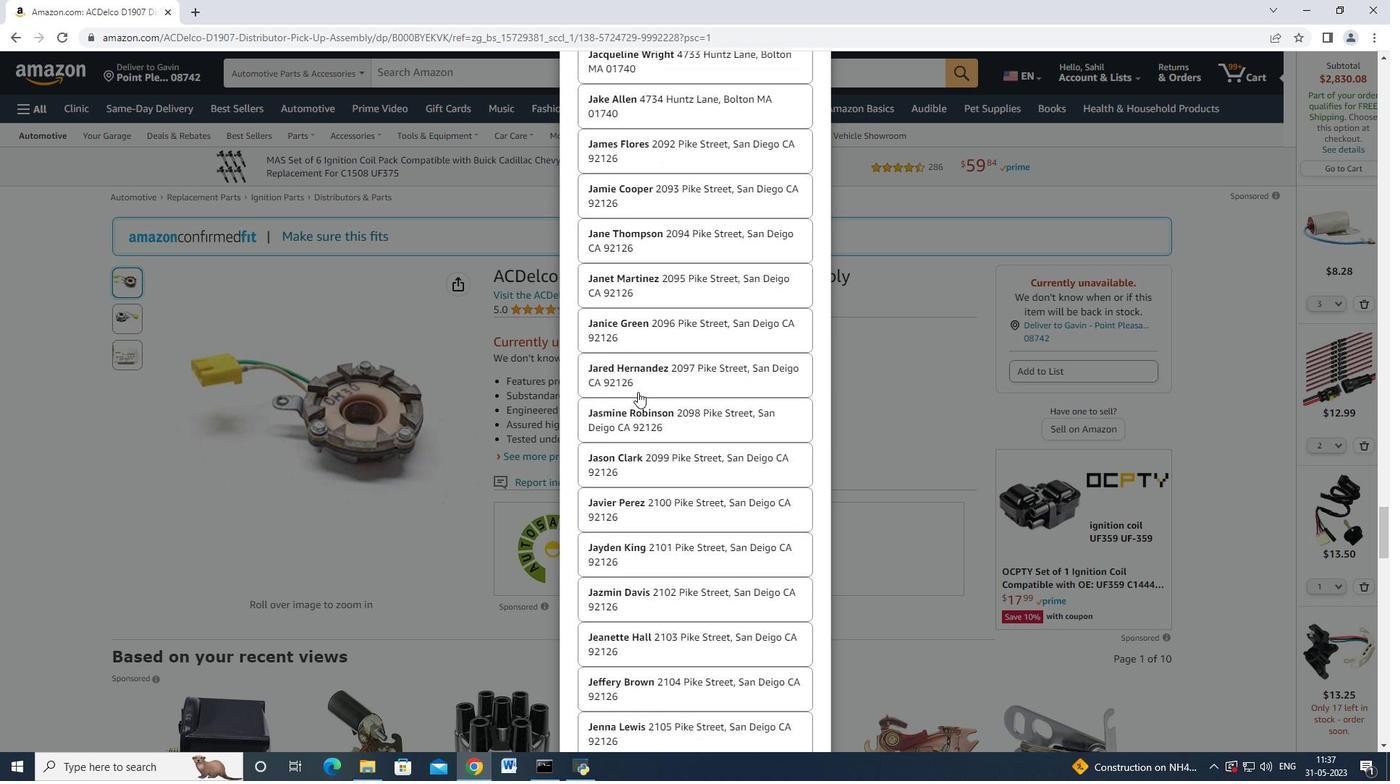 
Action: Mouse scrolled (637, 391) with delta (0, 0)
Screenshot: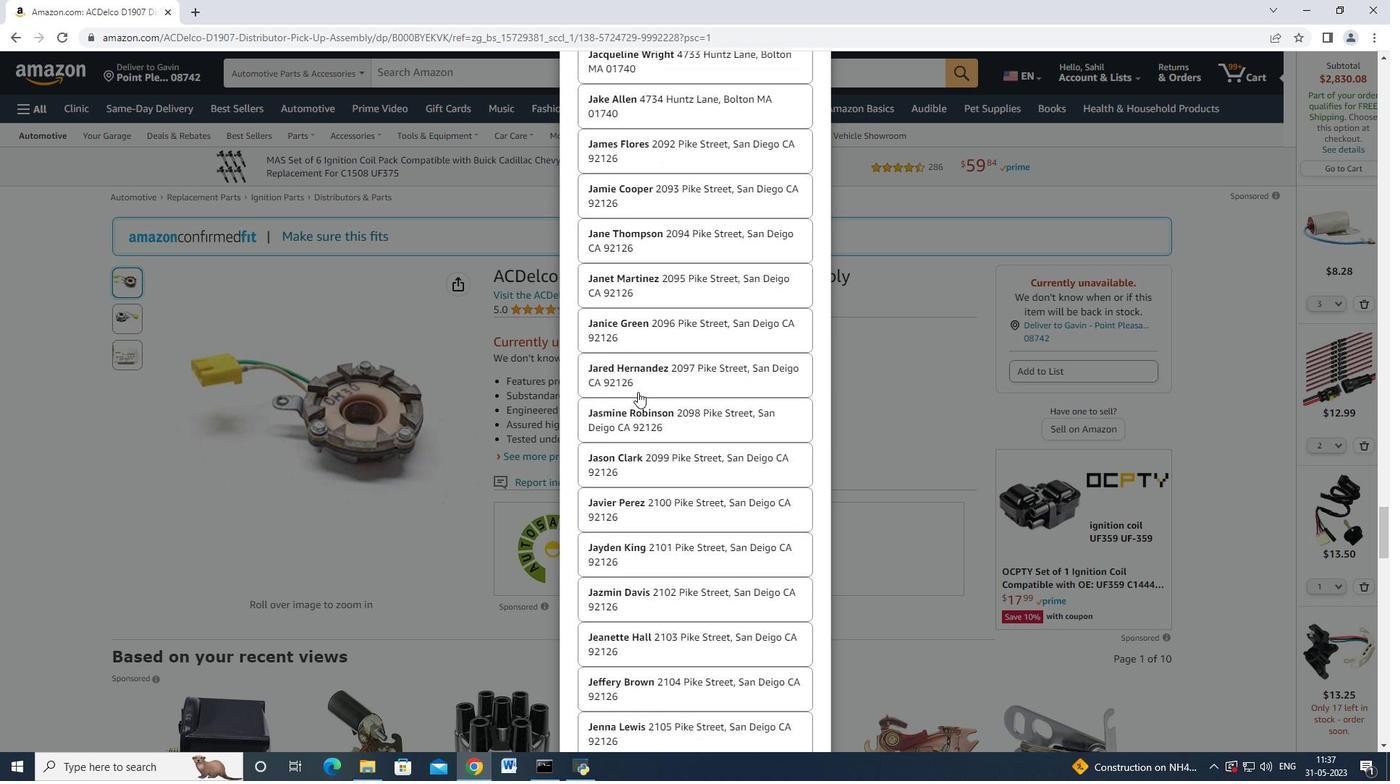 
Action: Mouse scrolled (637, 391) with delta (0, 0)
Screenshot: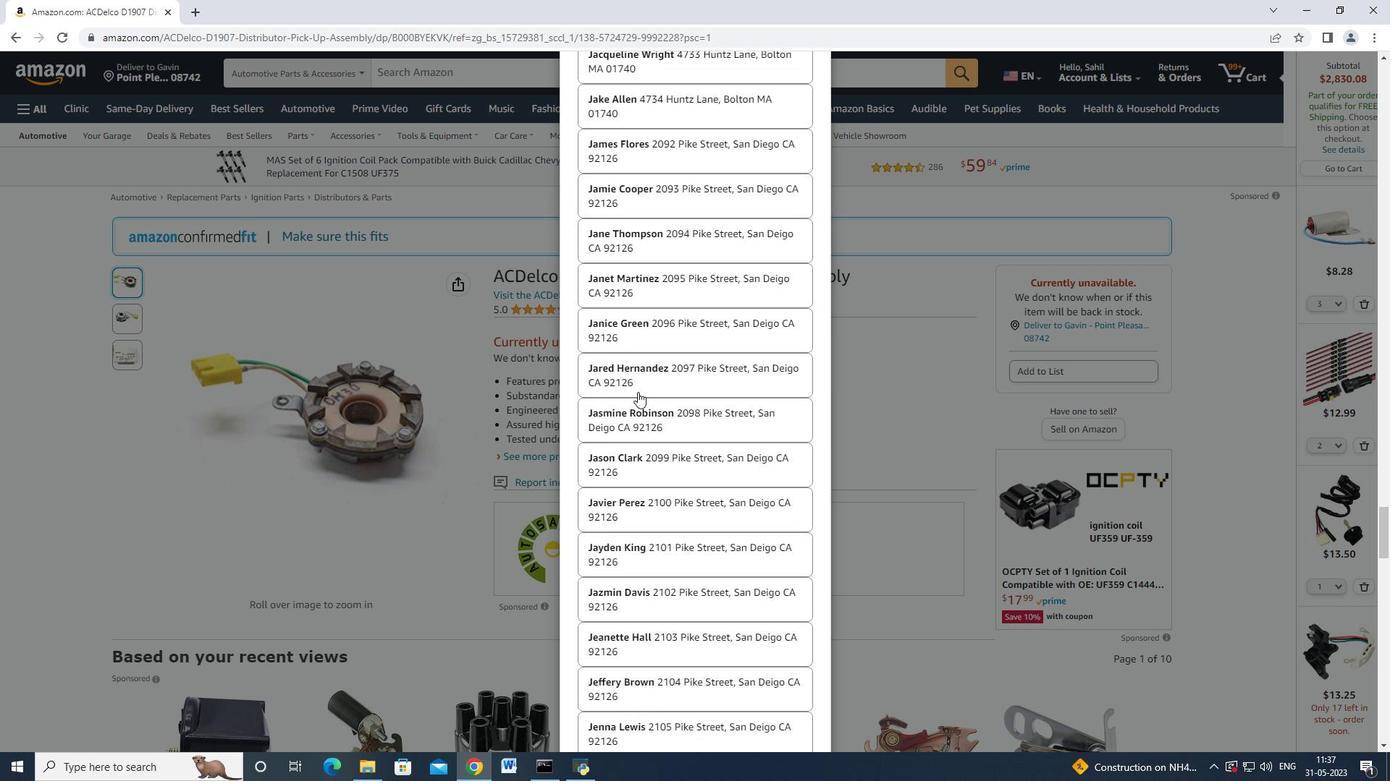 
Action: Mouse moved to (637, 391)
Screenshot: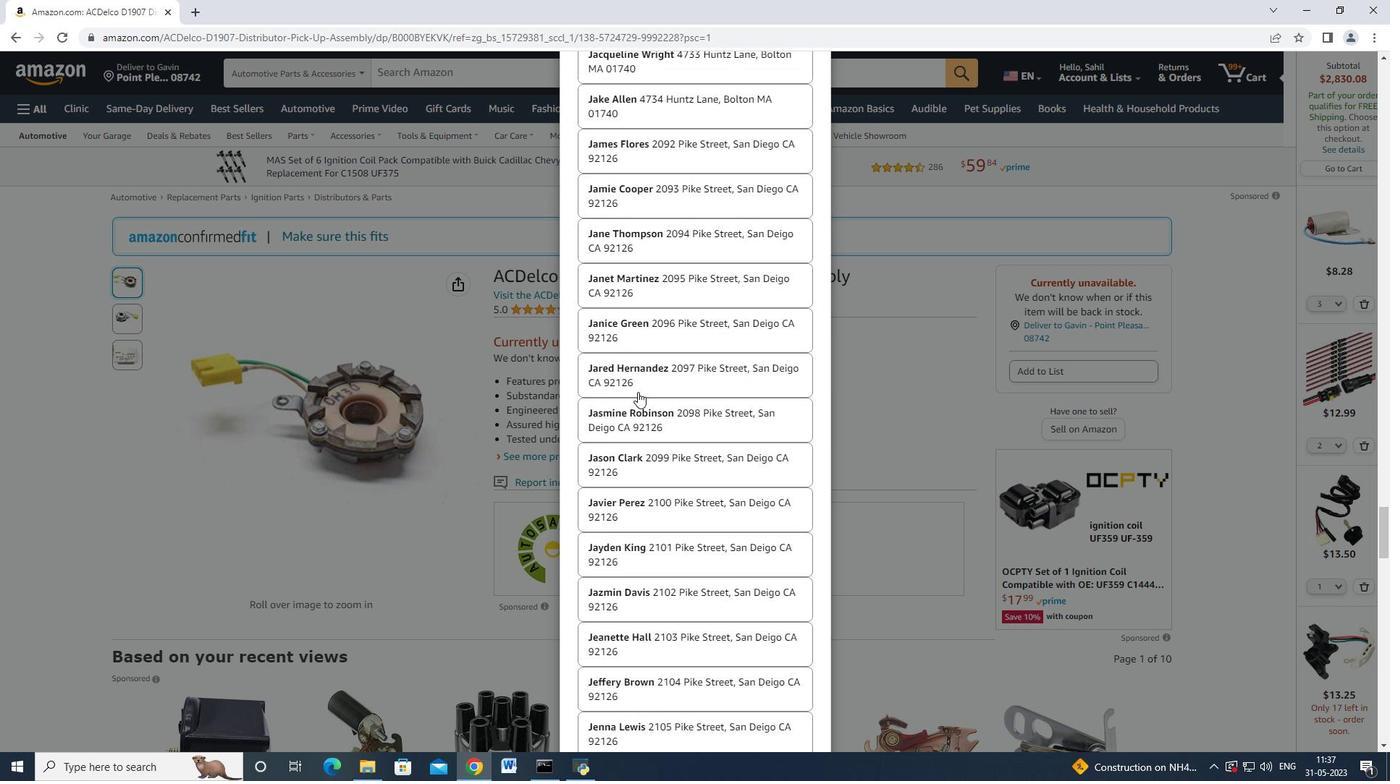 
Action: Mouse scrolled (637, 390) with delta (0, 0)
Screenshot: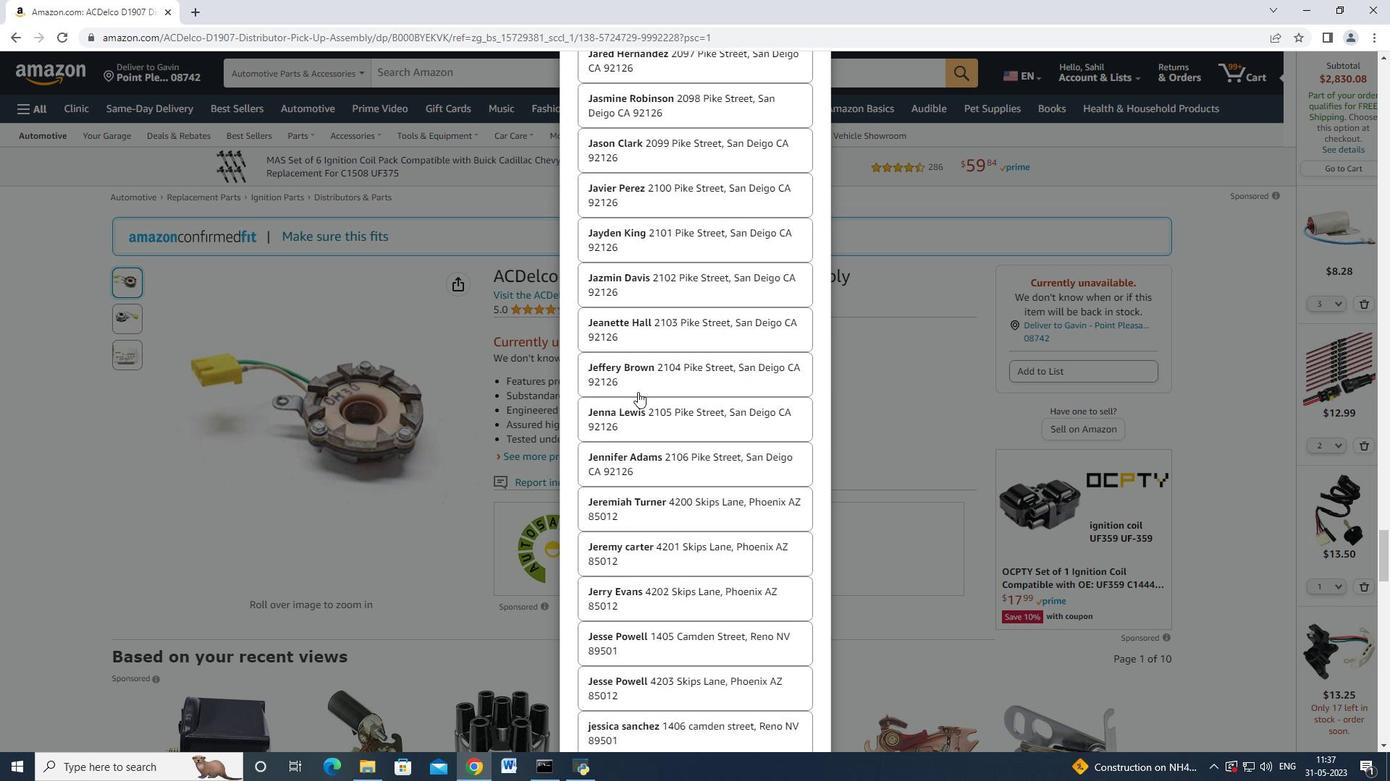 
Action: Mouse scrolled (637, 390) with delta (0, 0)
Screenshot: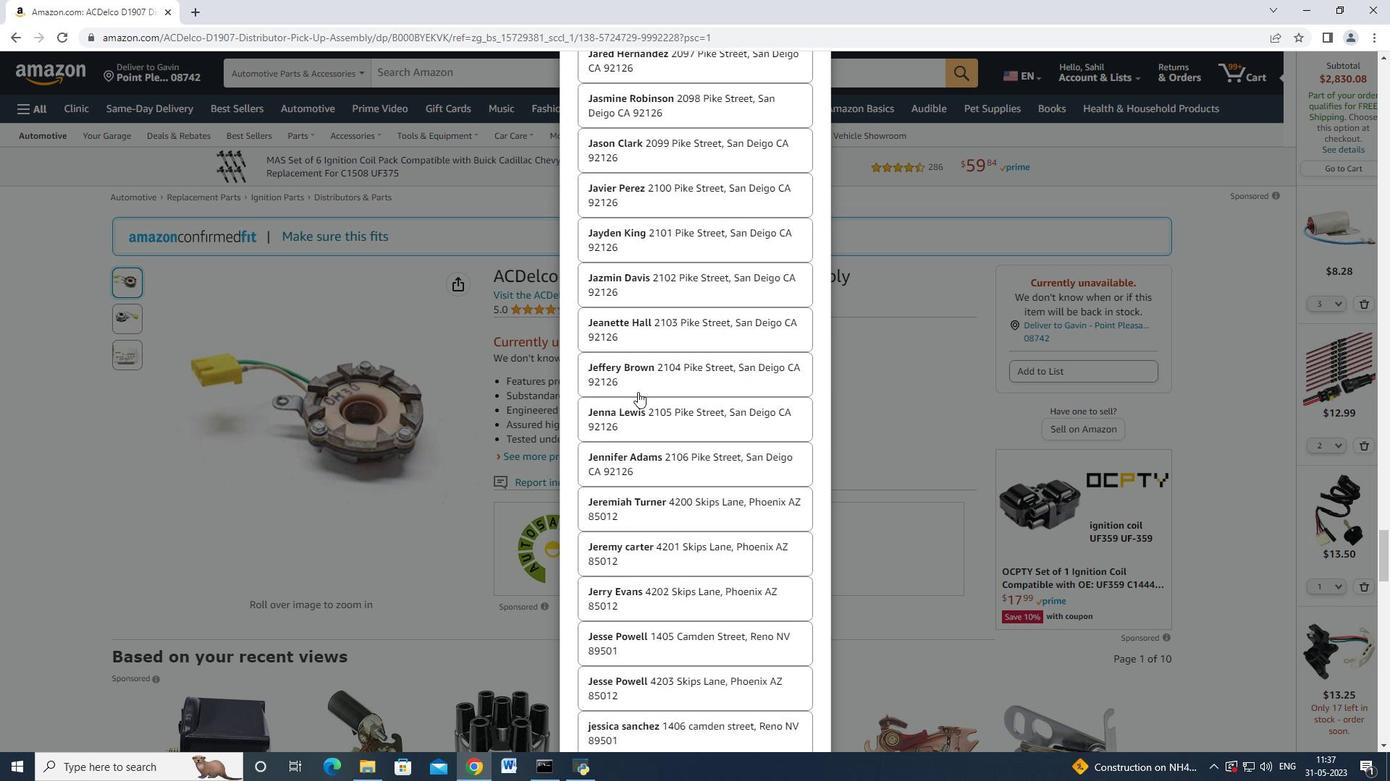 
Action: Mouse scrolled (637, 390) with delta (0, 0)
Screenshot: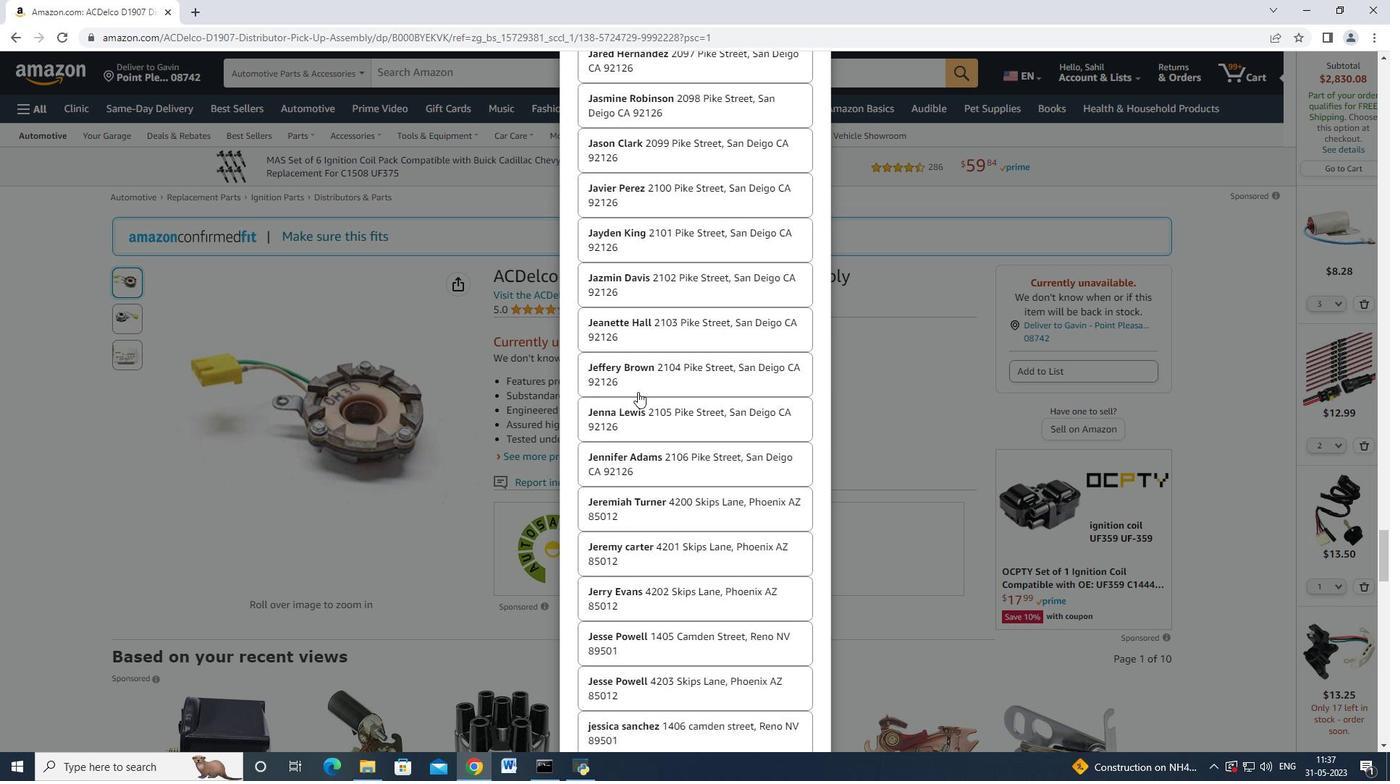 
Action: Mouse scrolled (637, 390) with delta (0, -1)
Screenshot: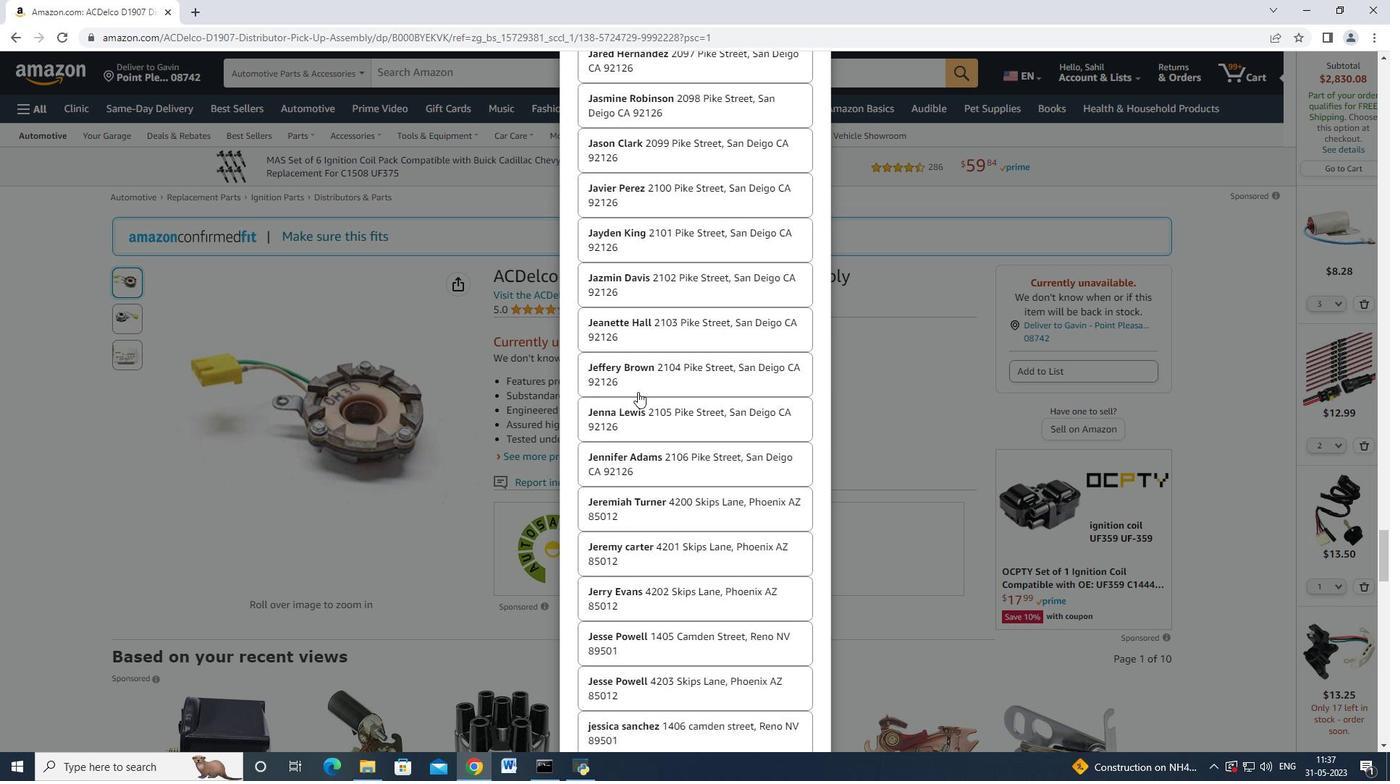 
Action: Mouse scrolled (637, 390) with delta (0, 0)
Screenshot: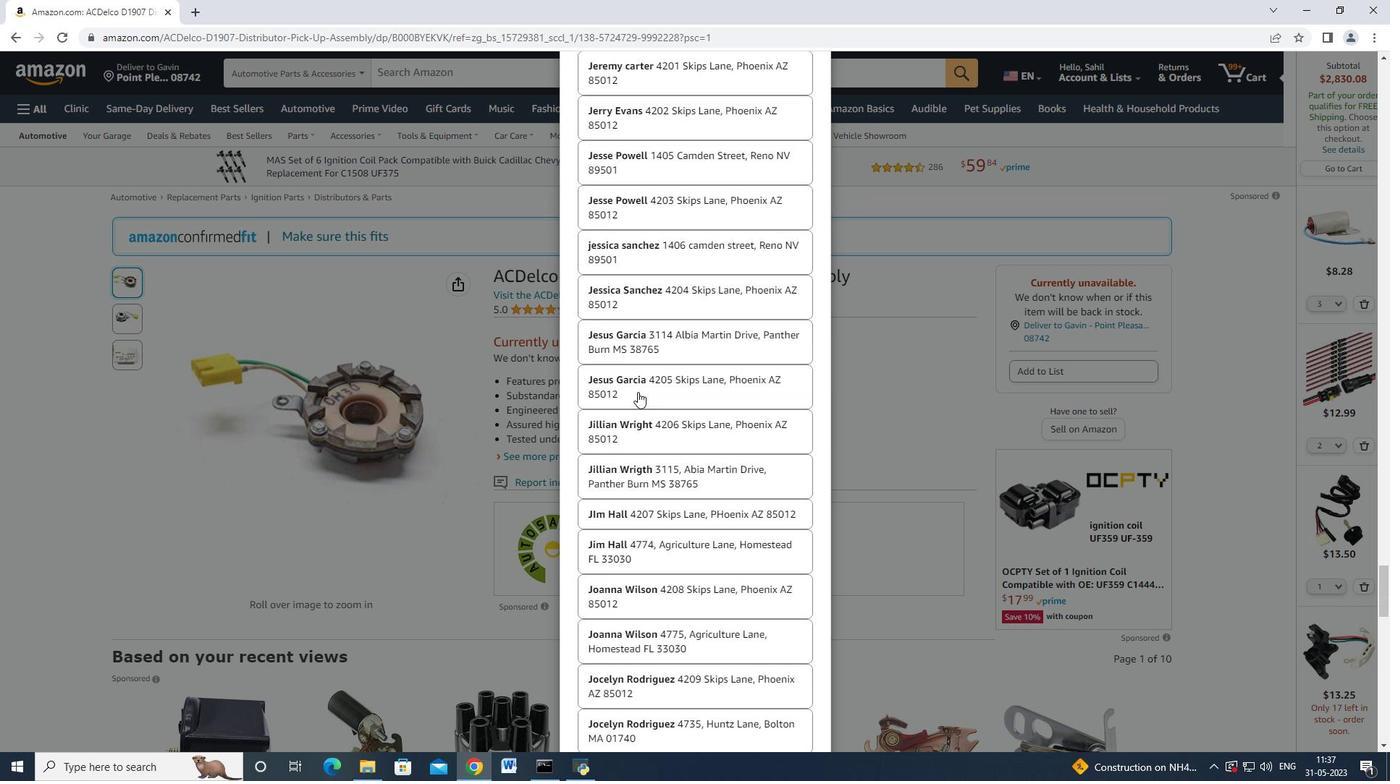 
Action: Mouse scrolled (637, 390) with delta (0, -1)
Screenshot: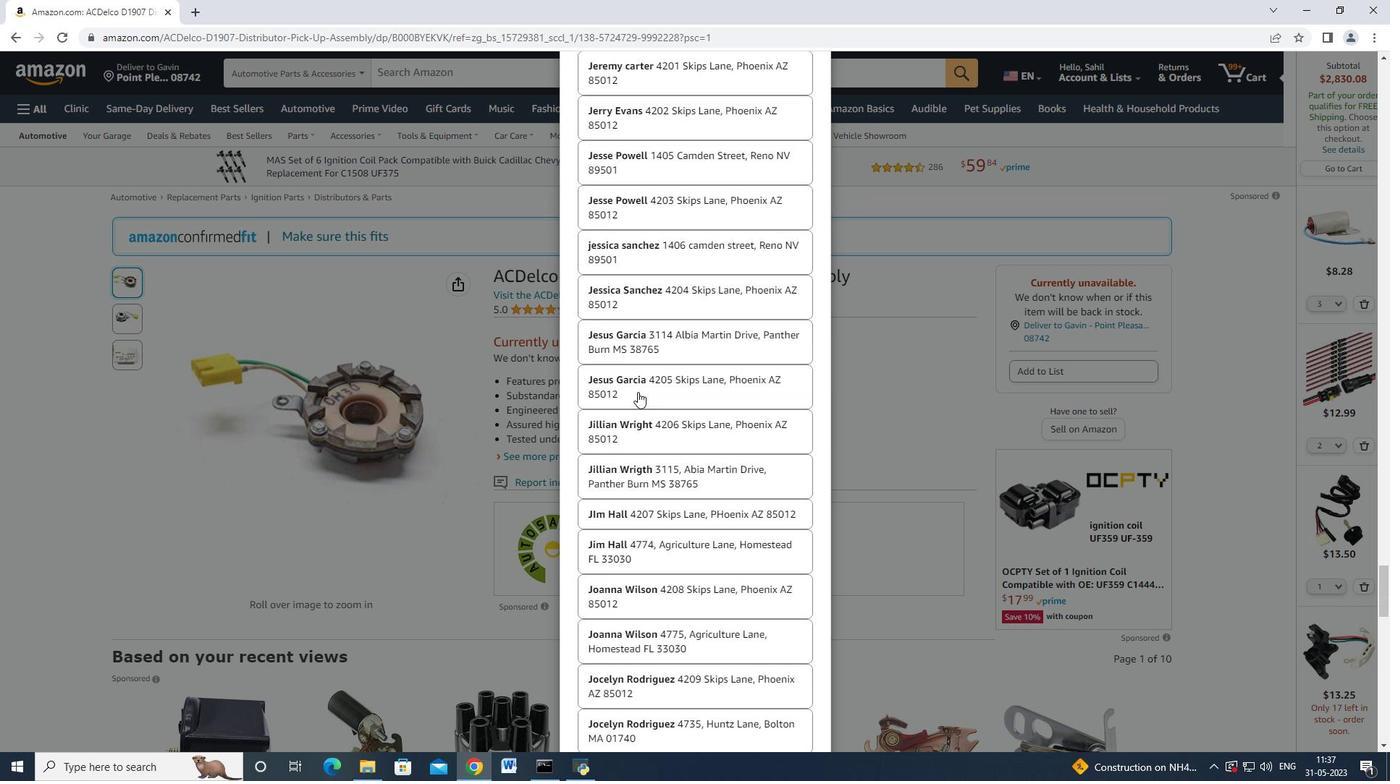 
Action: Mouse scrolled (637, 390) with delta (0, 0)
Screenshot: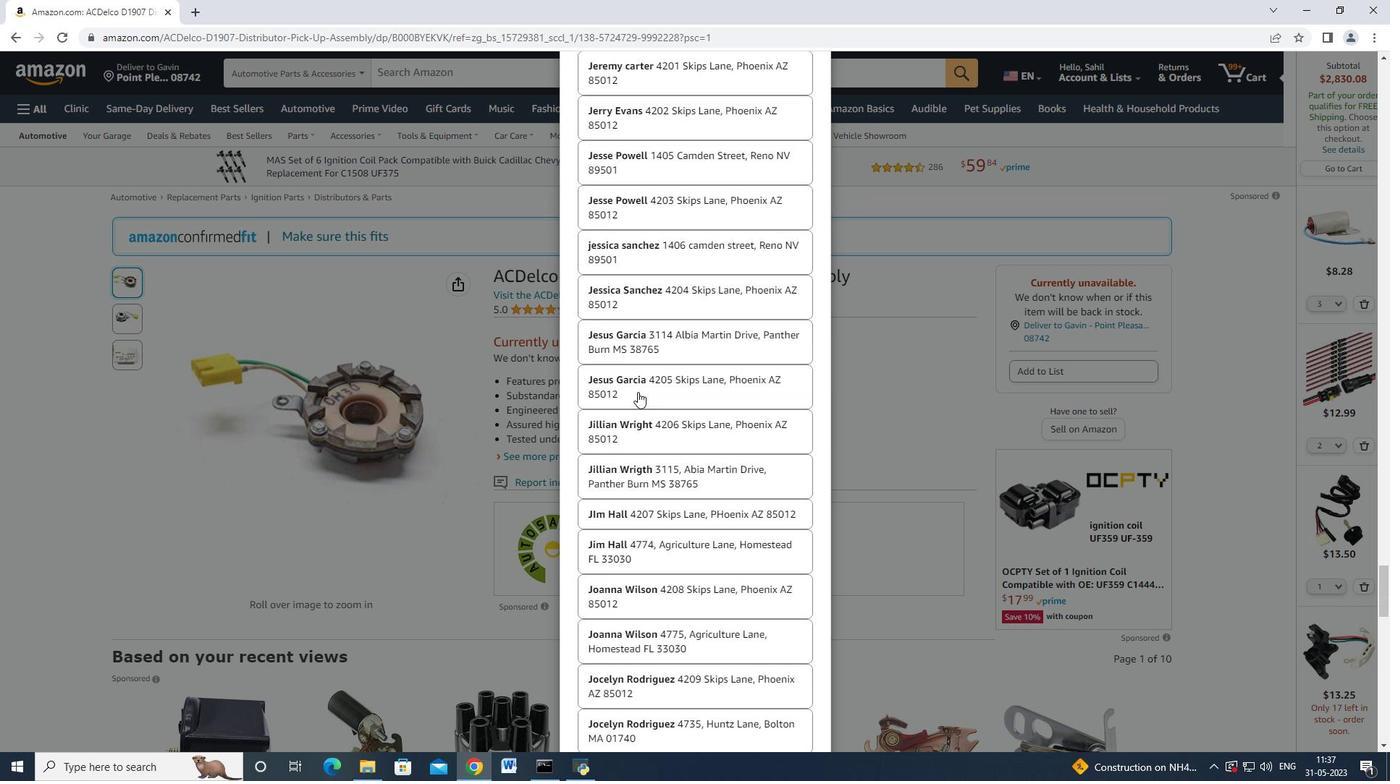 
Action: Mouse scrolled (637, 390) with delta (0, 0)
Screenshot: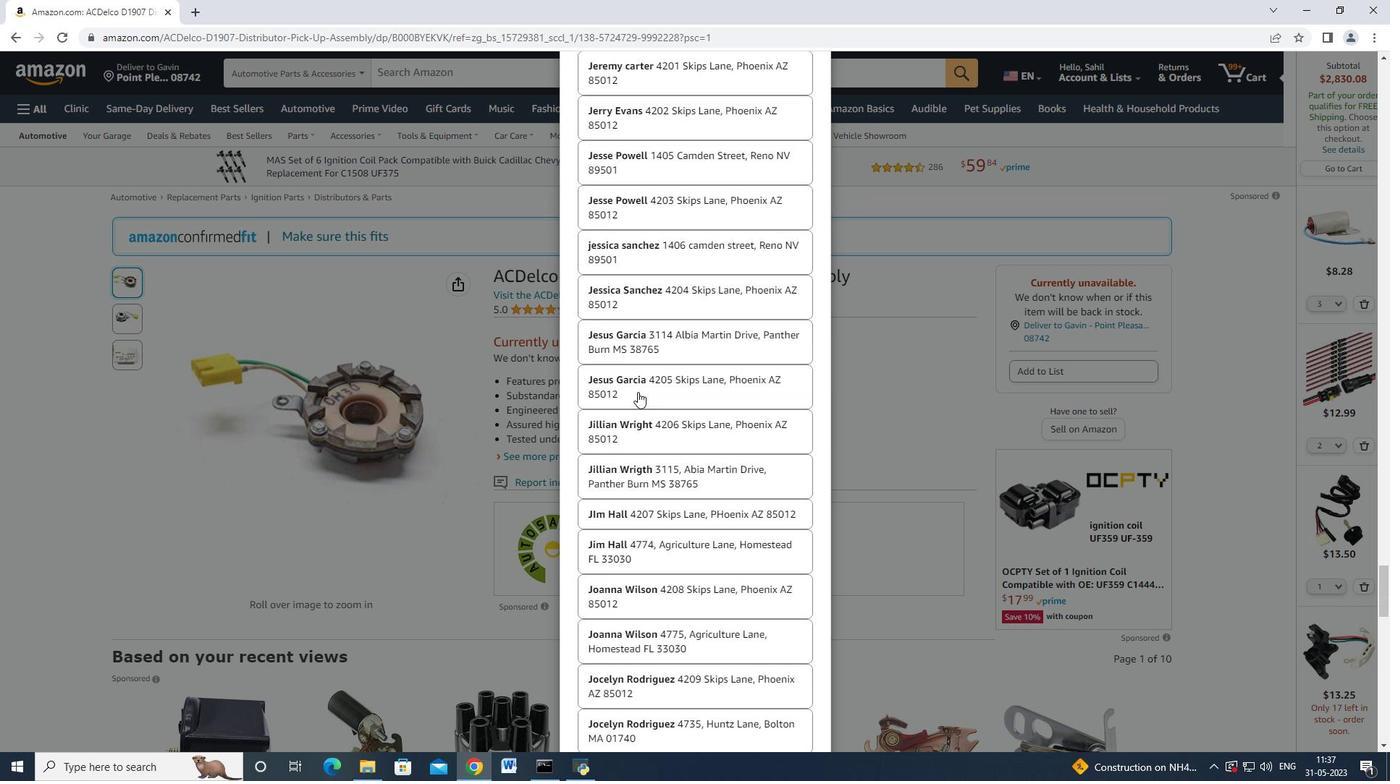 
Action: Mouse moved to (637, 390)
Screenshot: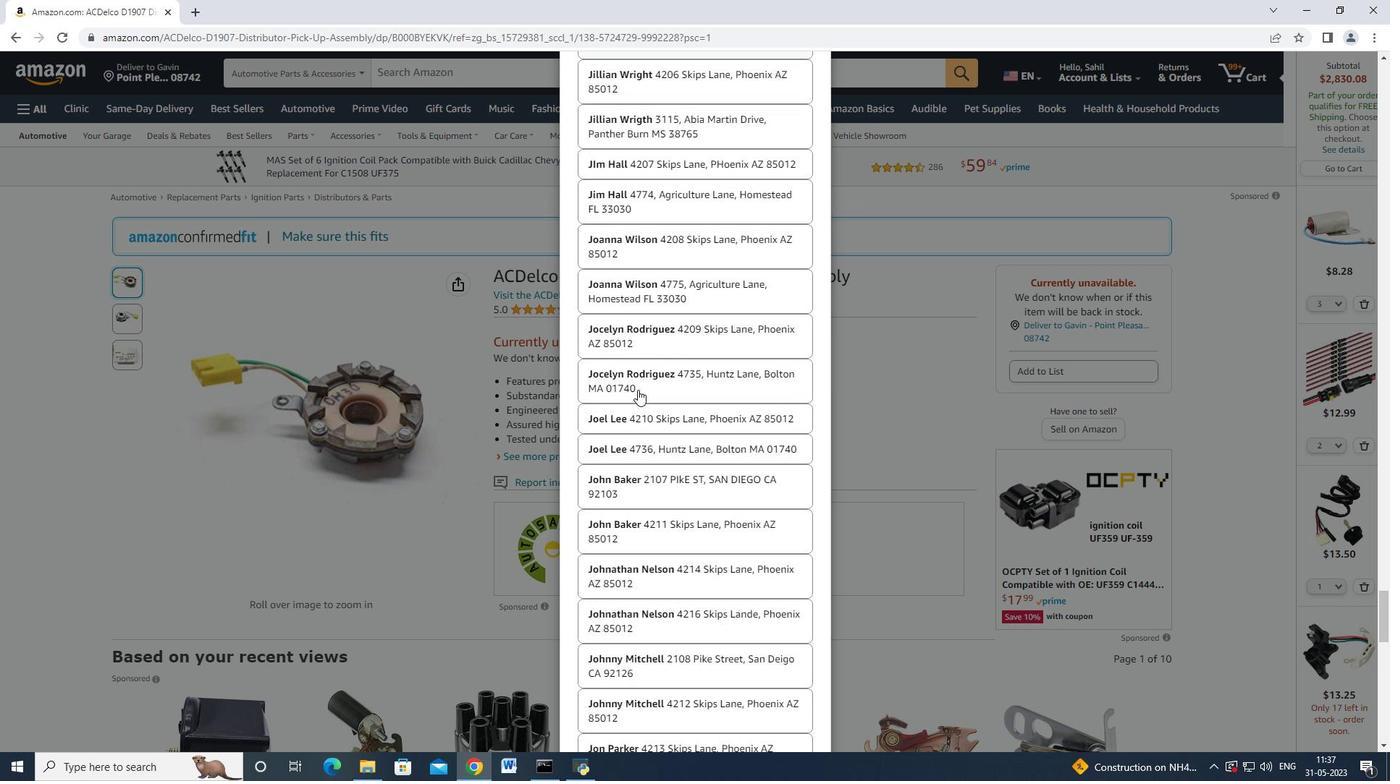
Action: Mouse scrolled (637, 389) with delta (0, 0)
Screenshot: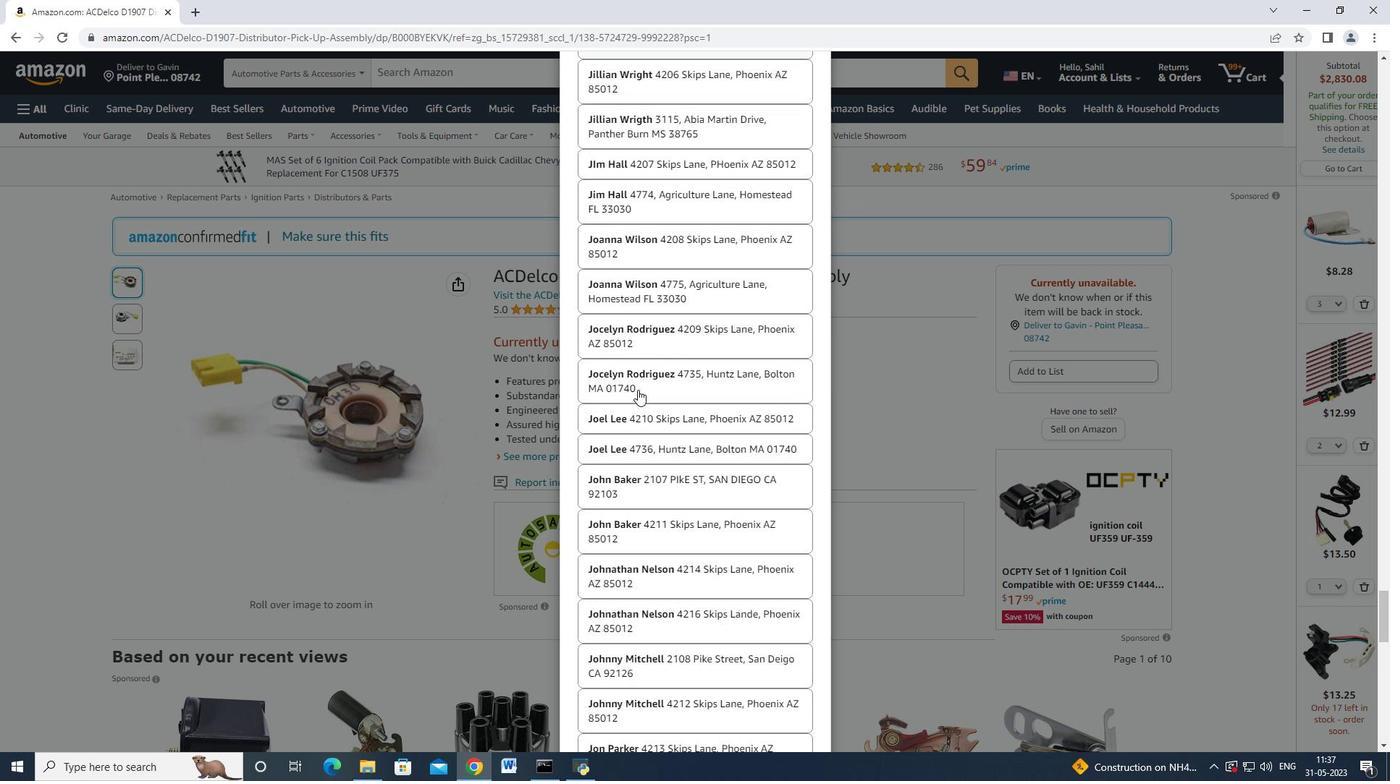
Action: Mouse scrolled (637, 389) with delta (0, 0)
Screenshot: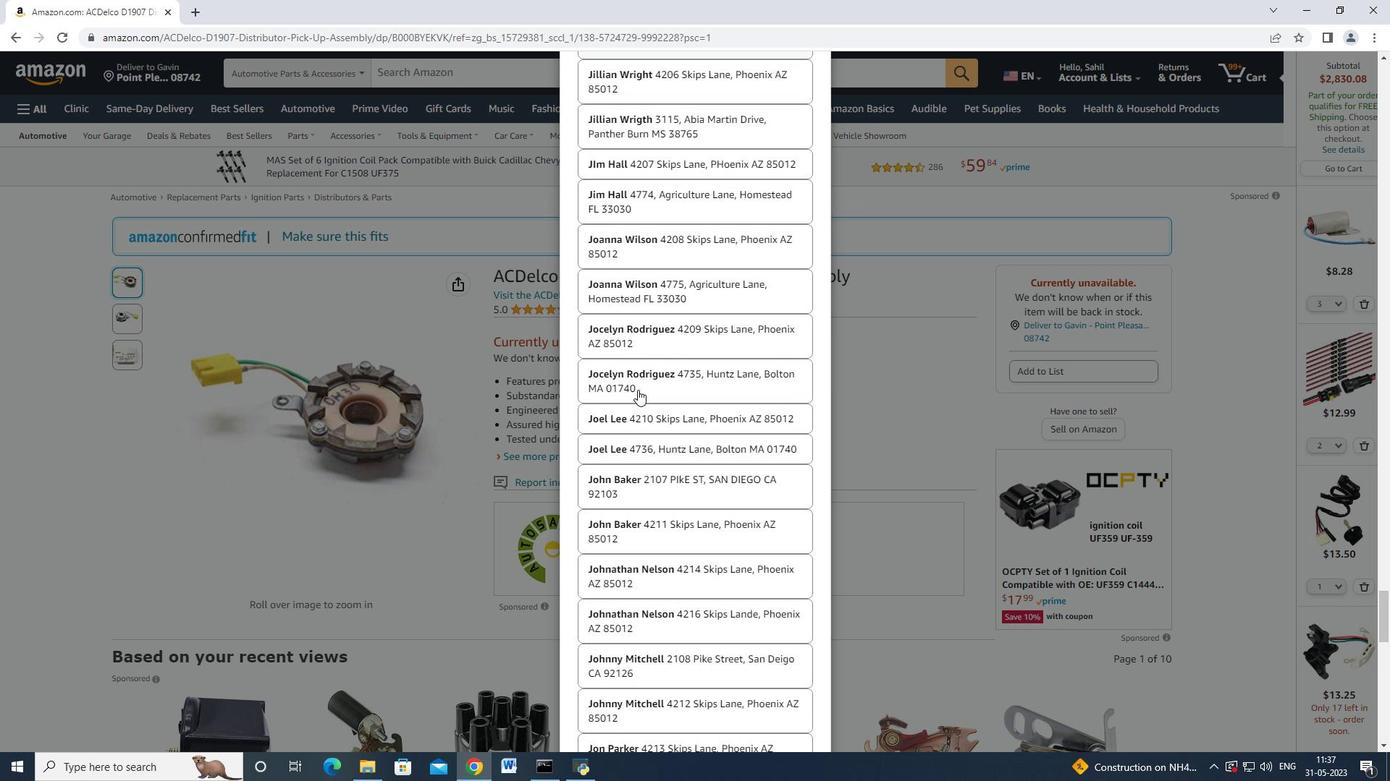 
Action: Mouse scrolled (637, 388) with delta (0, -1)
Screenshot: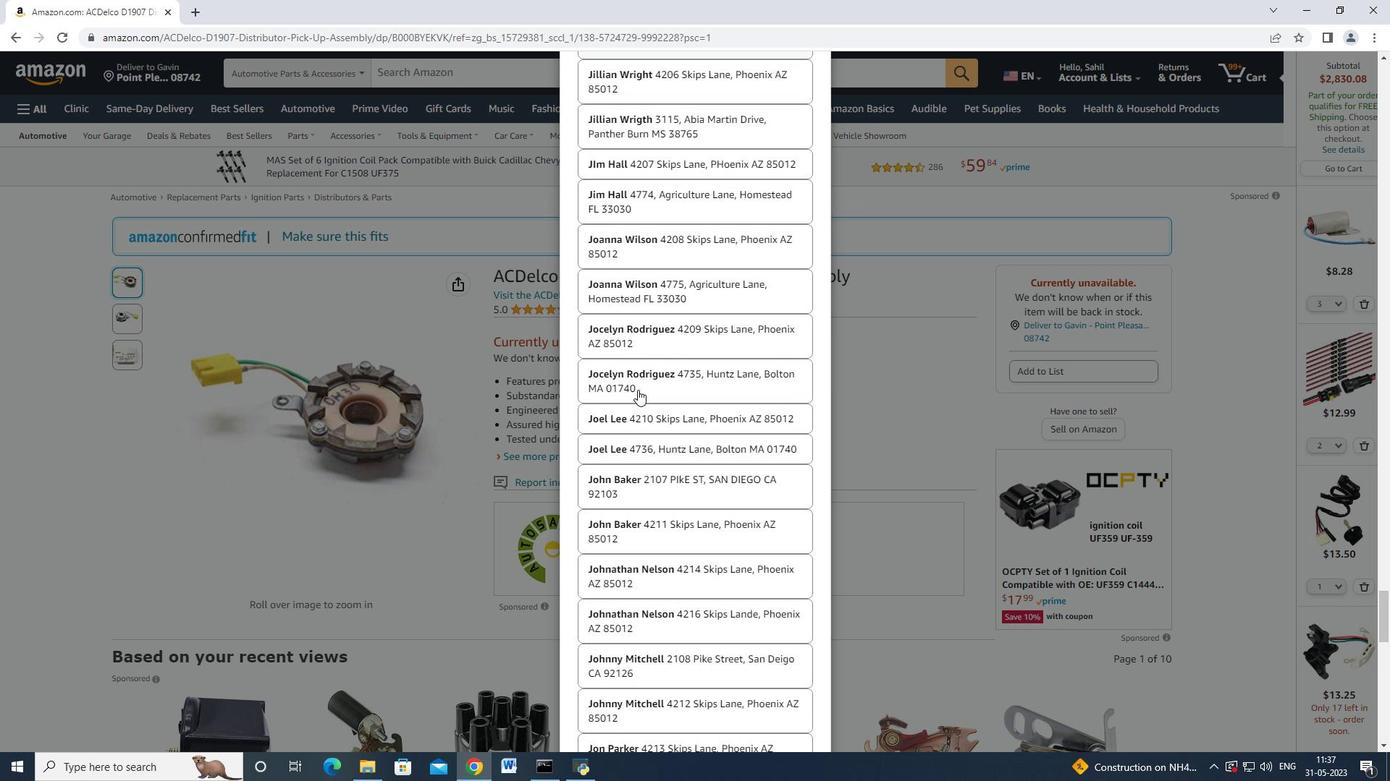 
Action: Mouse scrolled (637, 389) with delta (0, 0)
Screenshot: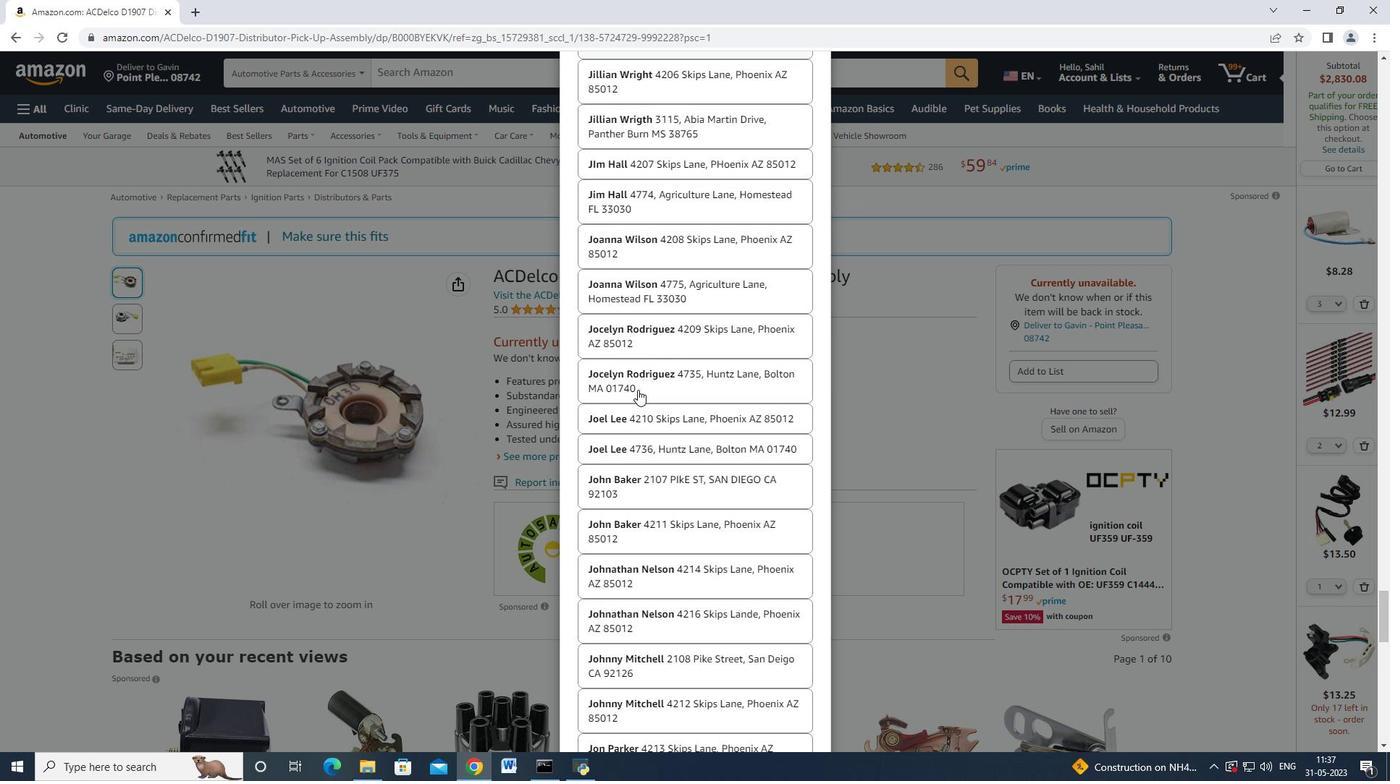 
Action: Mouse scrolled (637, 389) with delta (0, 0)
Screenshot: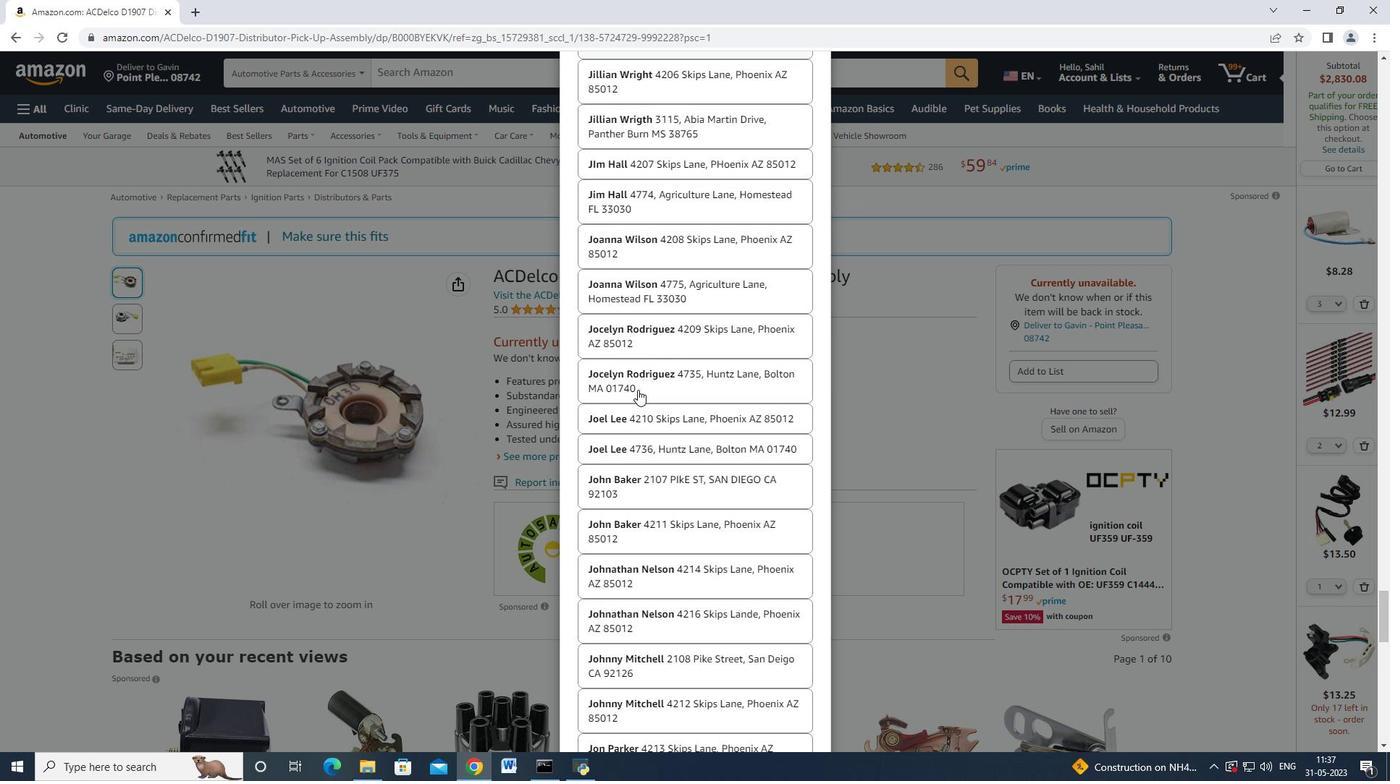 
Action: Mouse scrolled (637, 389) with delta (0, 0)
Screenshot: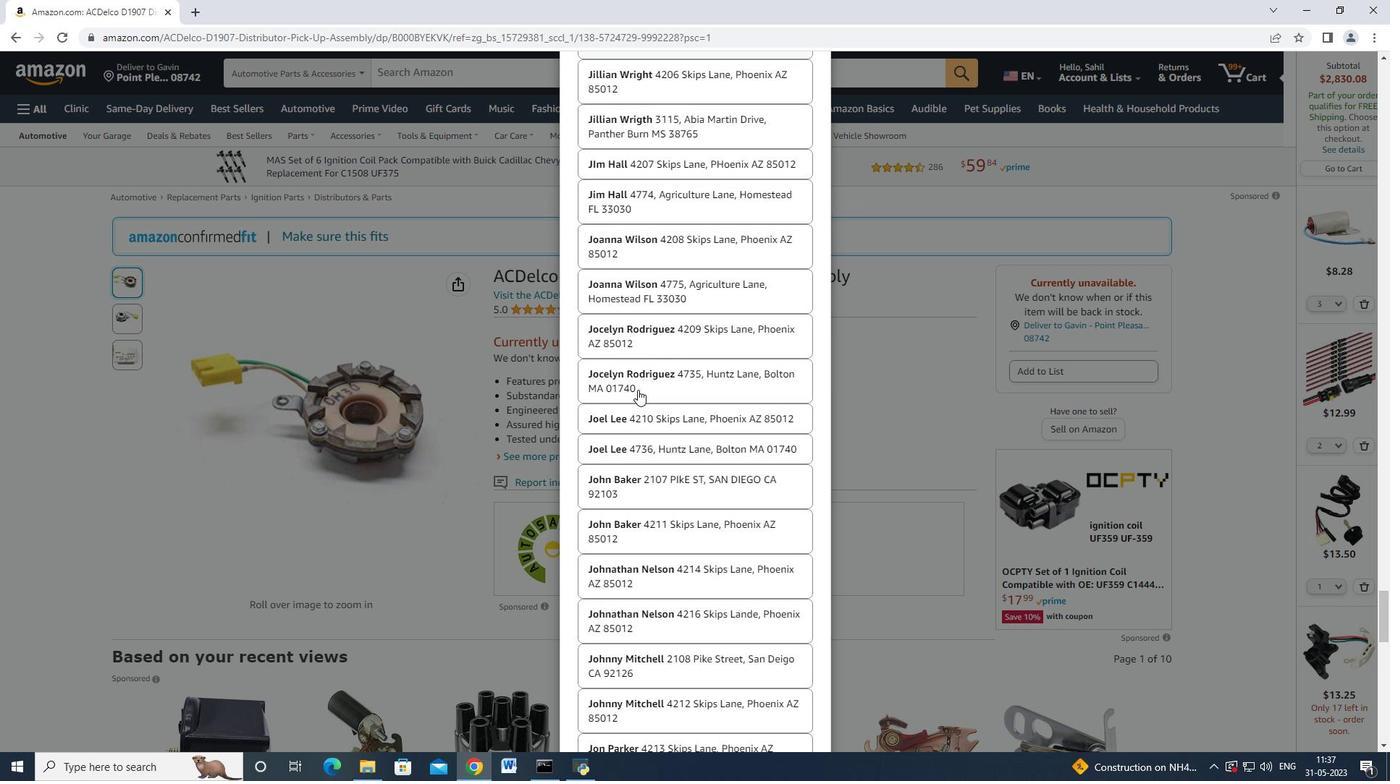 
Action: Mouse scrolled (637, 389) with delta (0, 0)
Screenshot: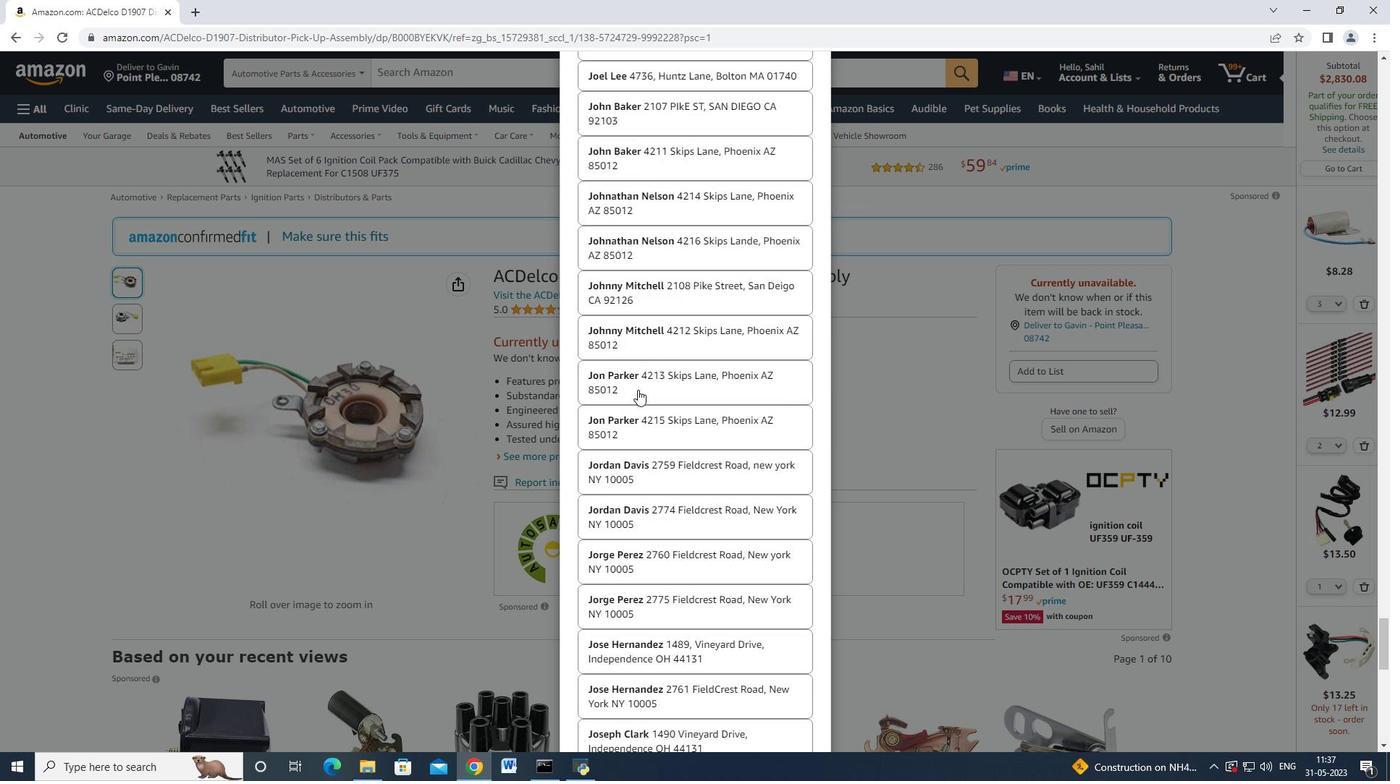 
Action: Mouse moved to (637, 389)
Screenshot: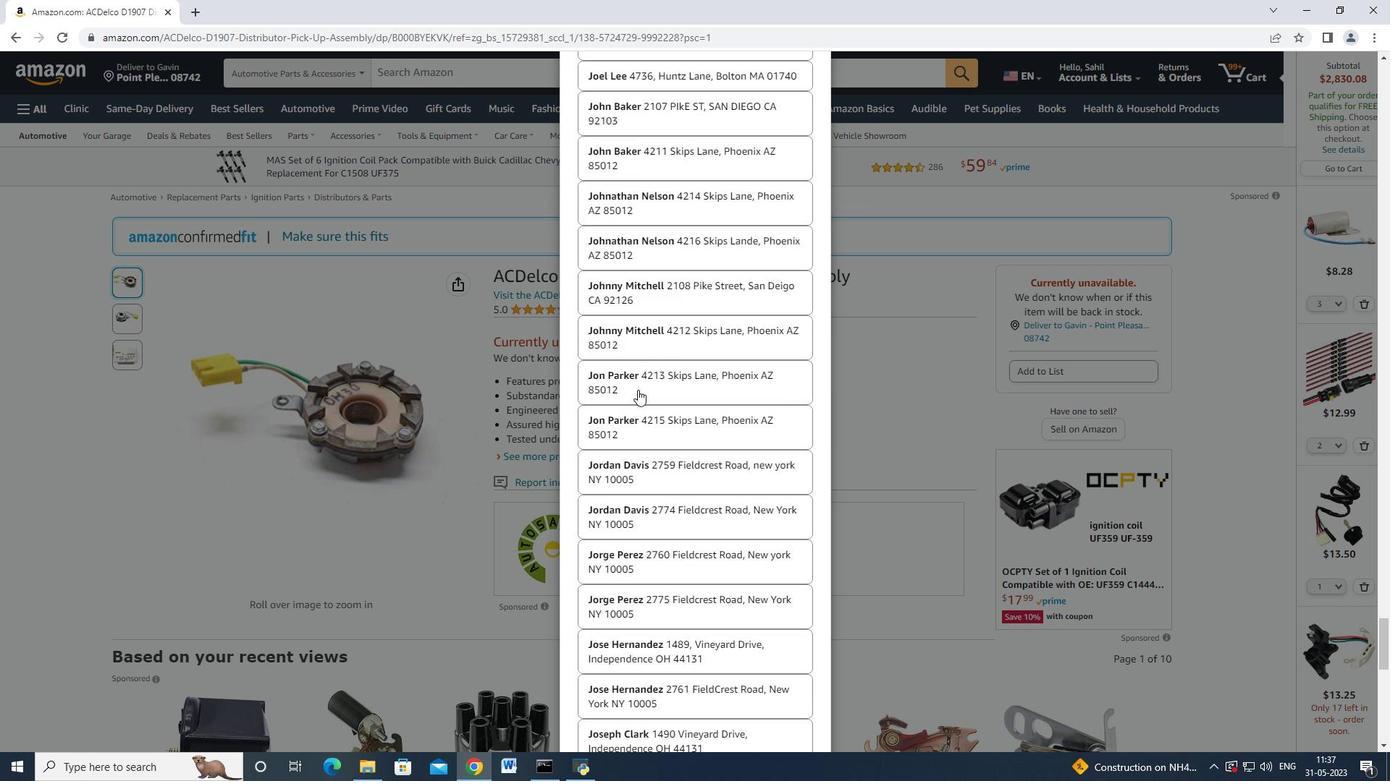 
Action: Mouse scrolled (637, 388) with delta (0, 0)
Screenshot: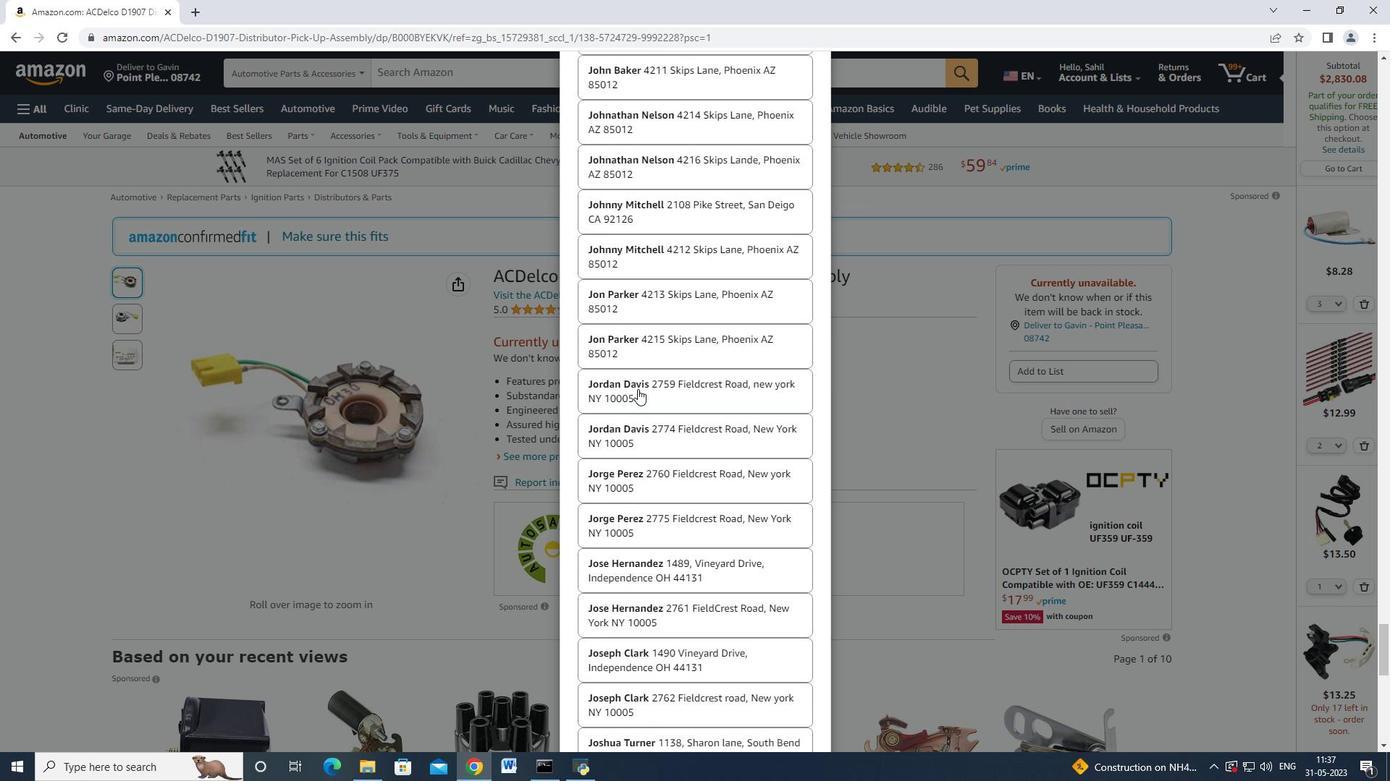 
Action: Mouse scrolled (637, 388) with delta (0, 0)
Screenshot: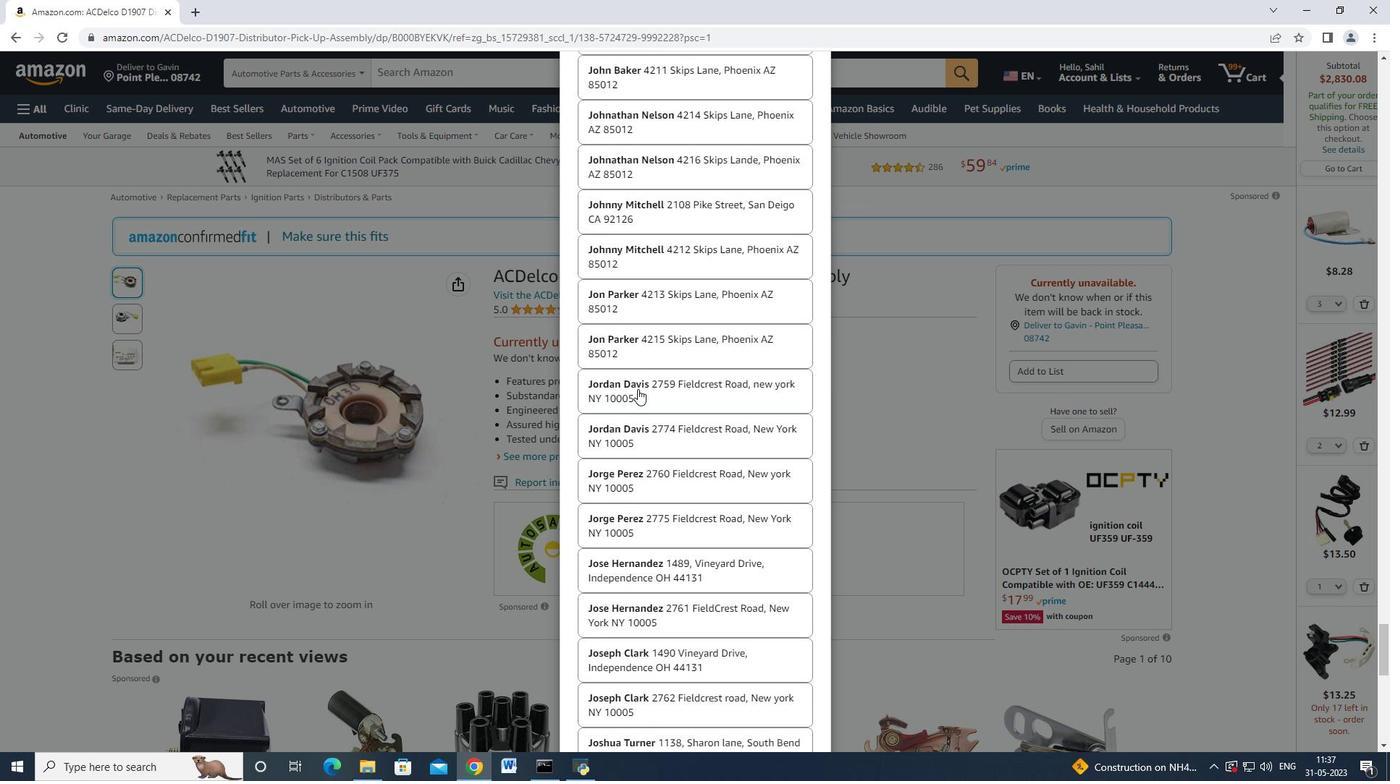 
Action: Mouse scrolled (637, 388) with delta (0, 0)
Screenshot: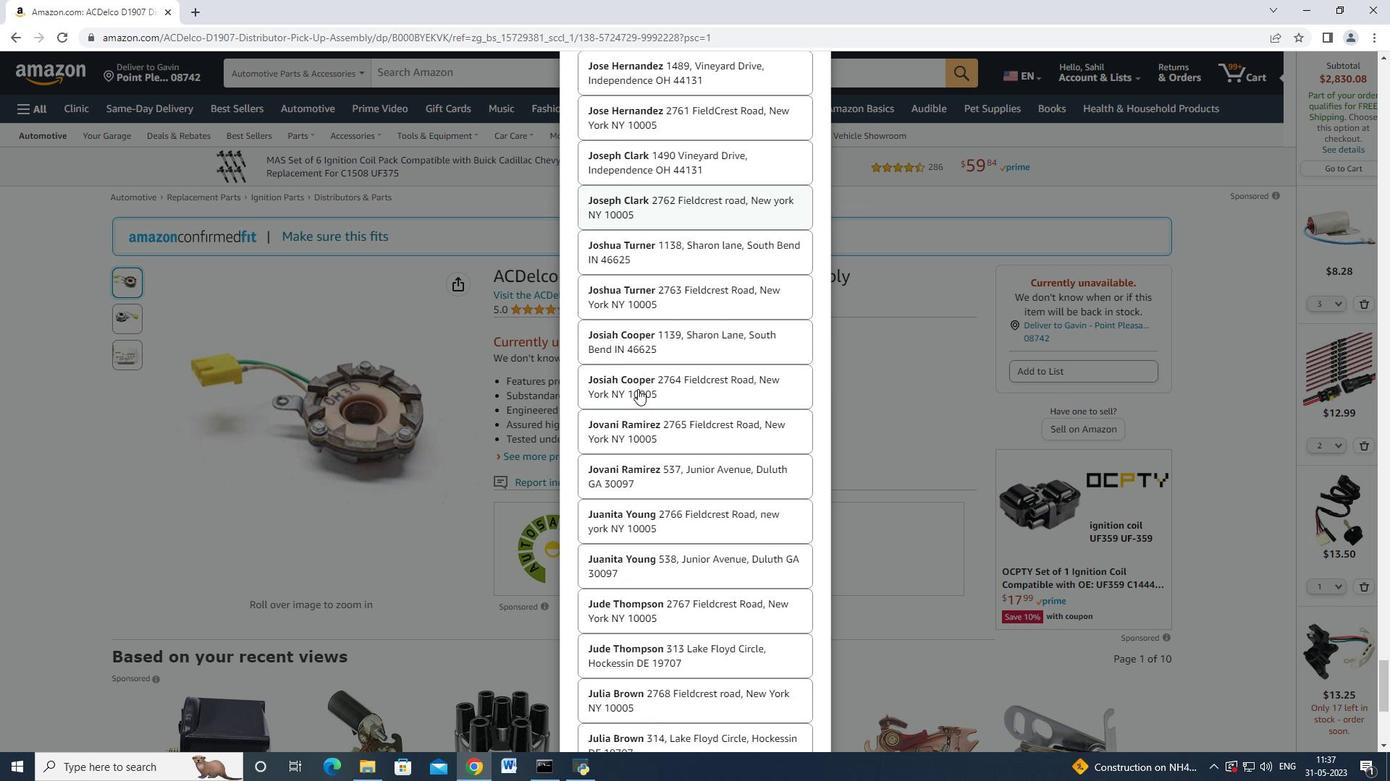 
Action: Mouse scrolled (637, 388) with delta (0, -1)
Screenshot: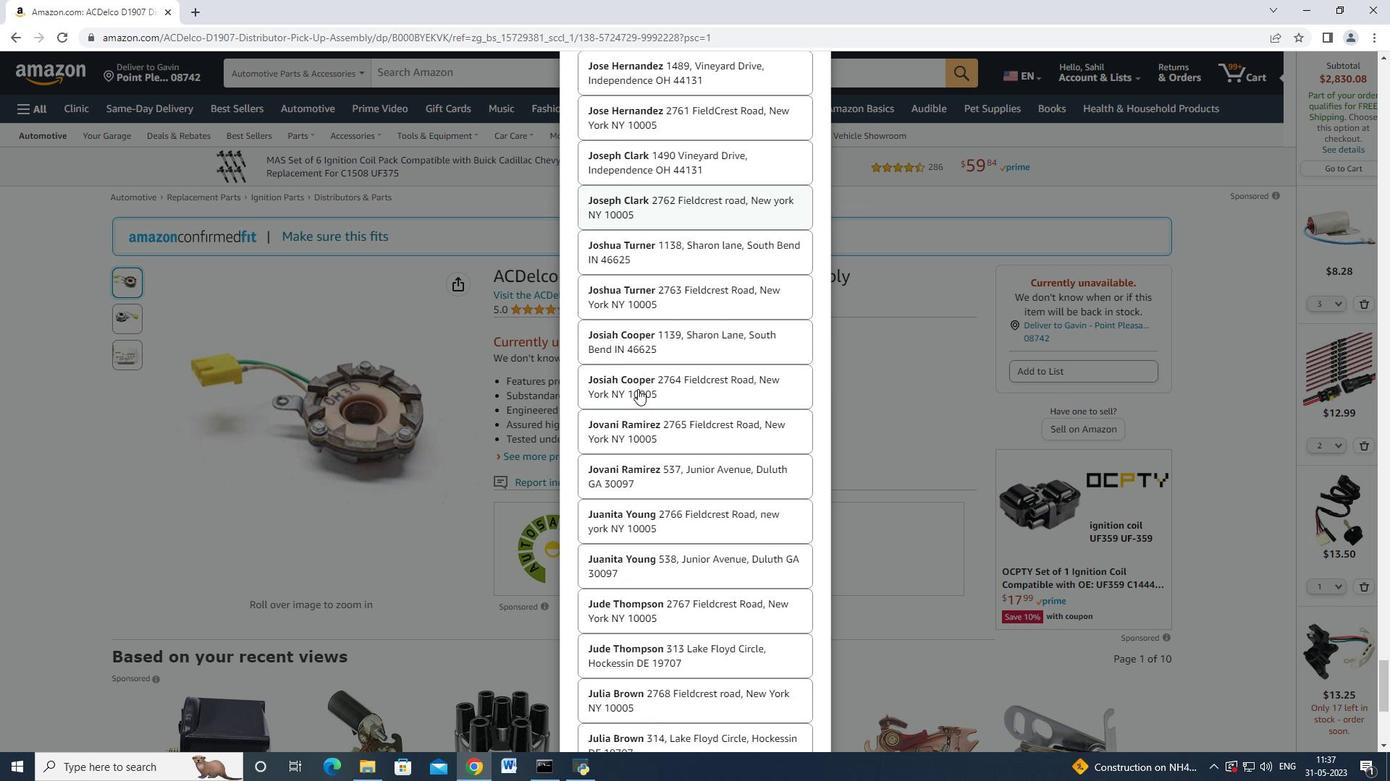
Action: Mouse moved to (637, 389)
Screenshot: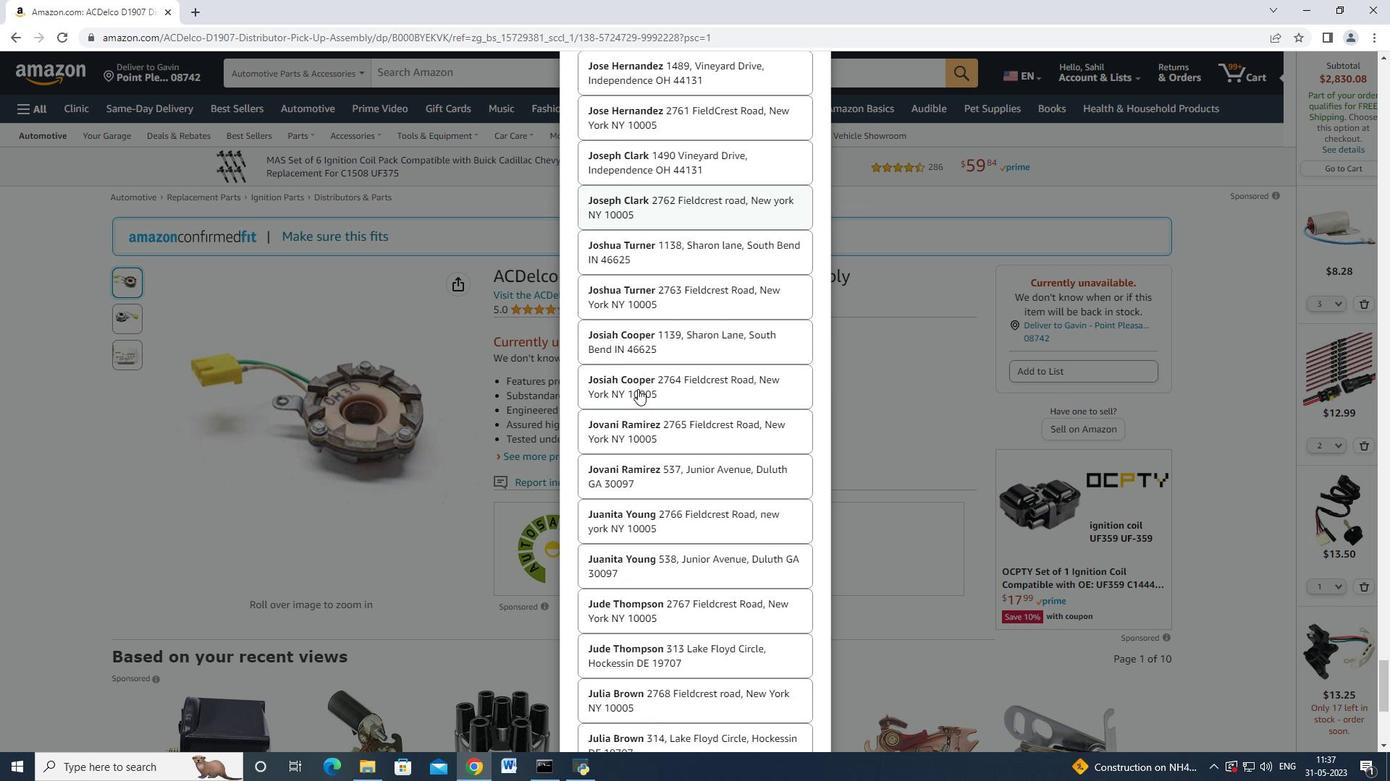 
Action: Mouse scrolled (637, 388) with delta (0, 0)
Screenshot: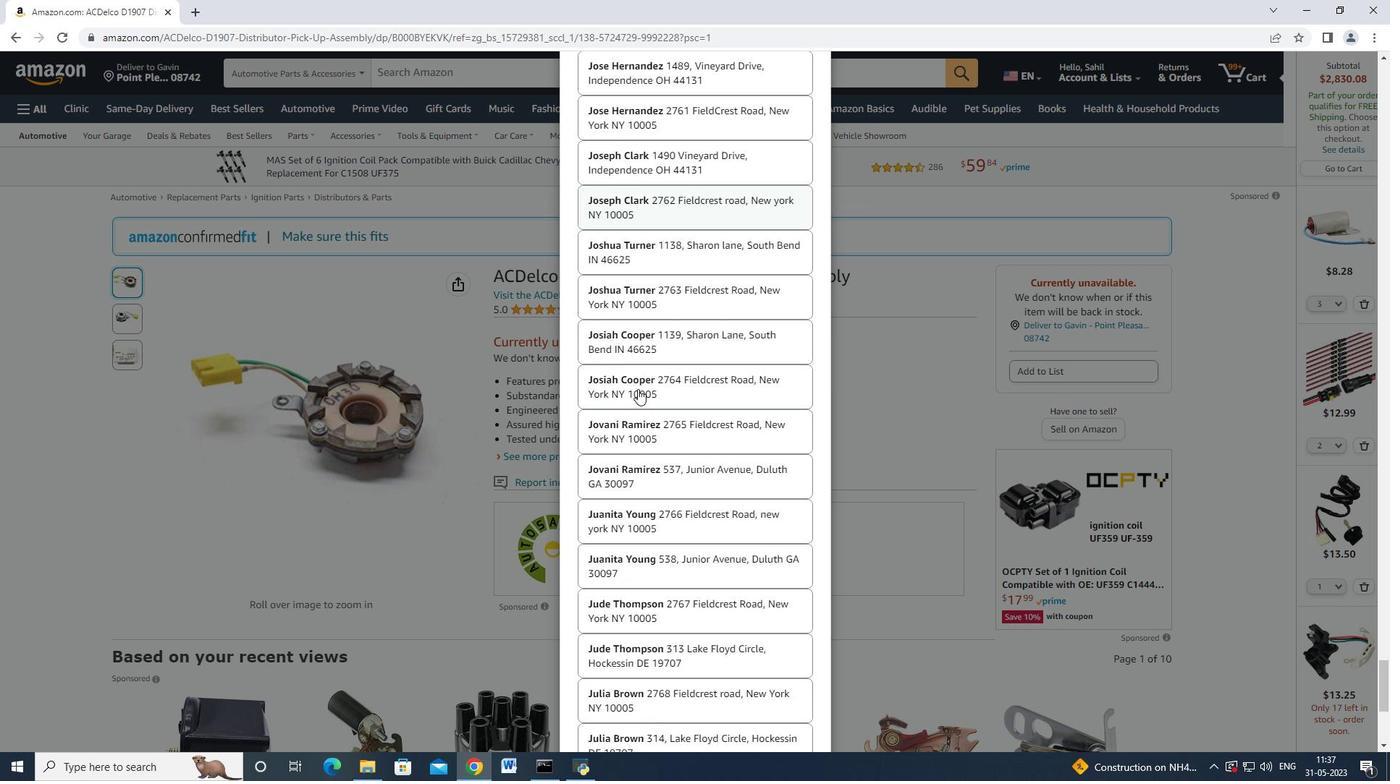 
Action: Mouse scrolled (637, 388) with delta (0, 0)
Screenshot: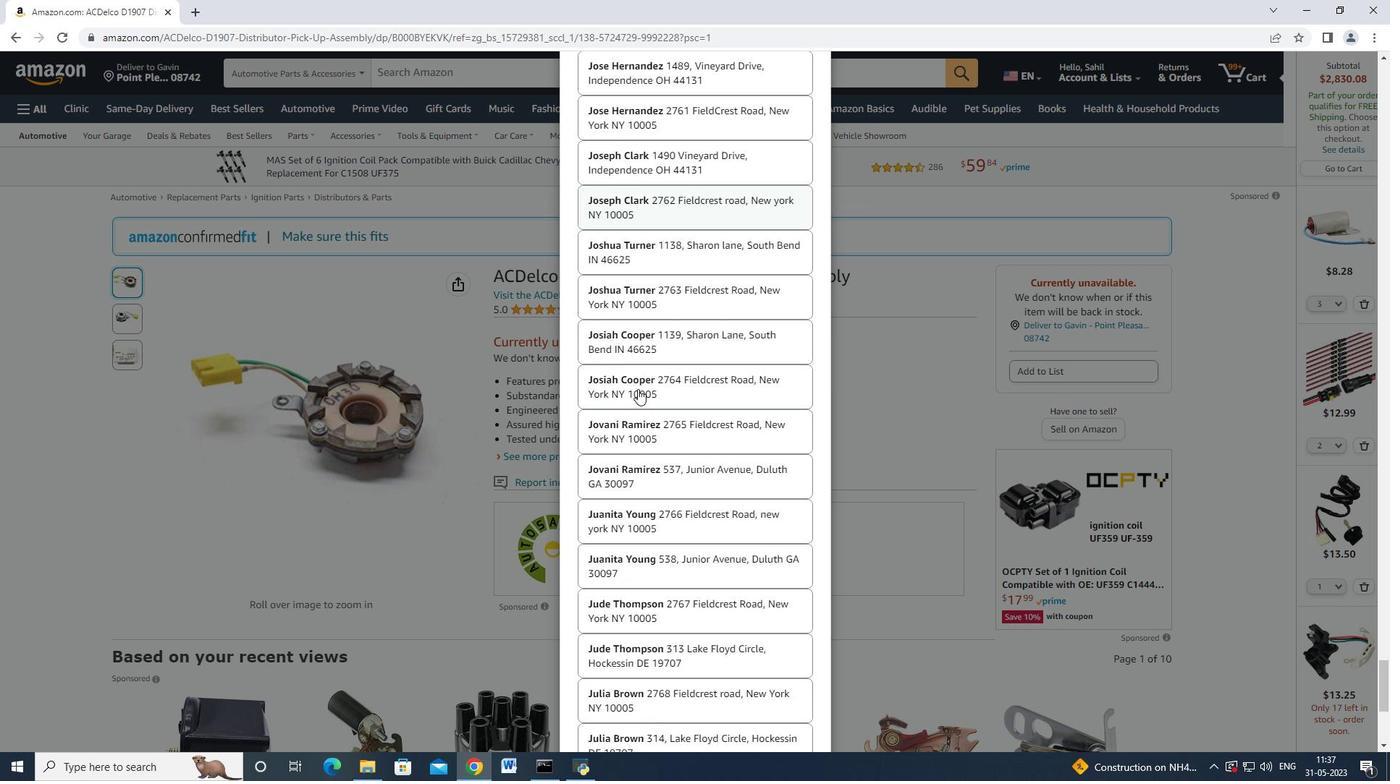 
Action: Mouse scrolled (637, 388) with delta (0, 0)
Screenshot: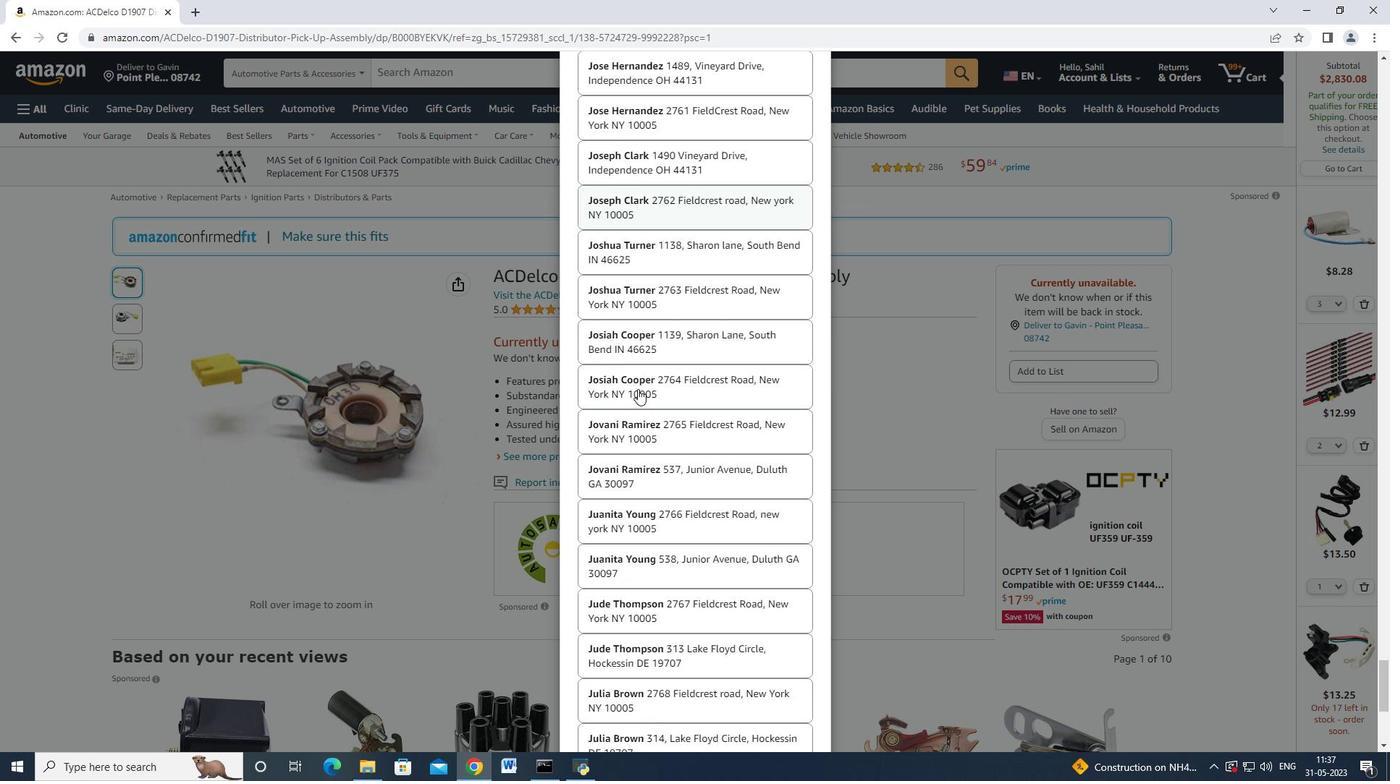 
Action: Mouse moved to (637, 389)
Screenshot: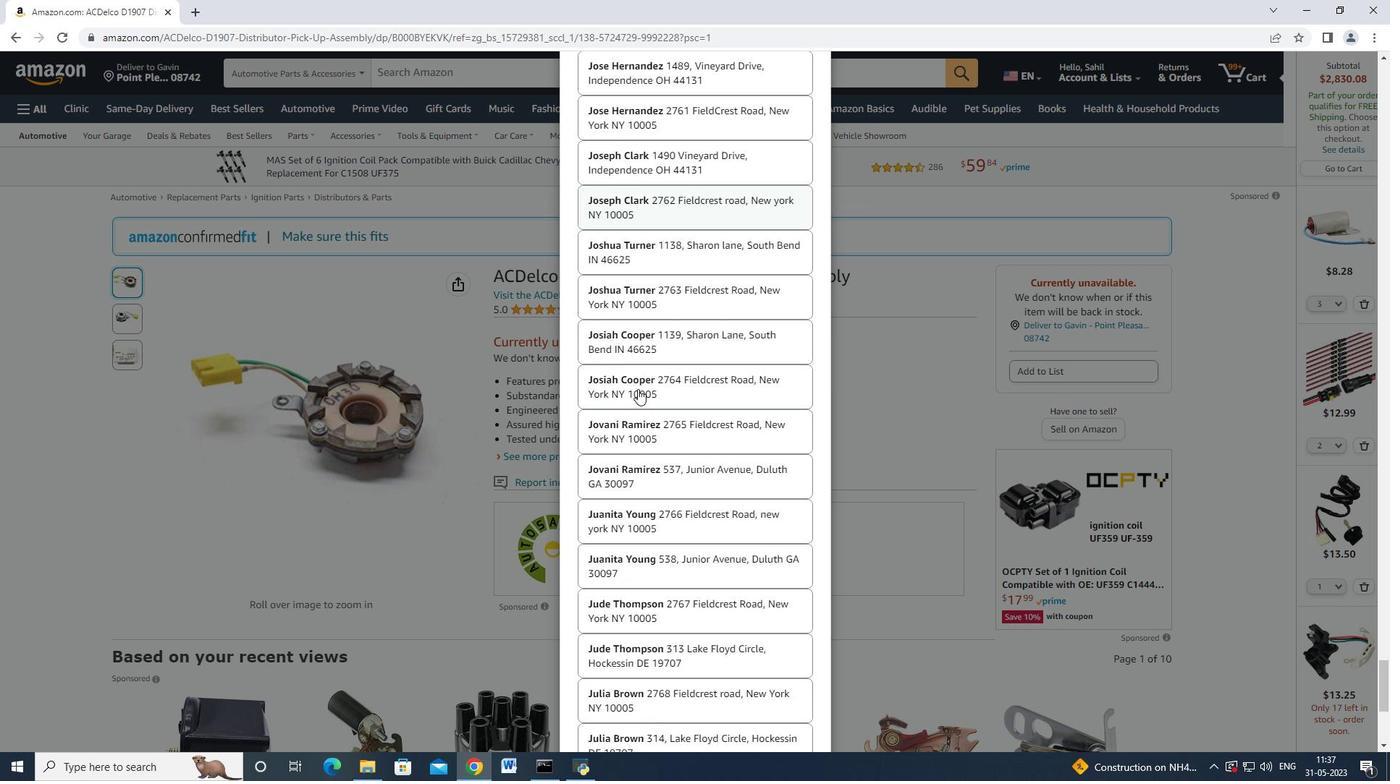 
Action: Mouse scrolled (637, 388) with delta (0, 0)
Screenshot: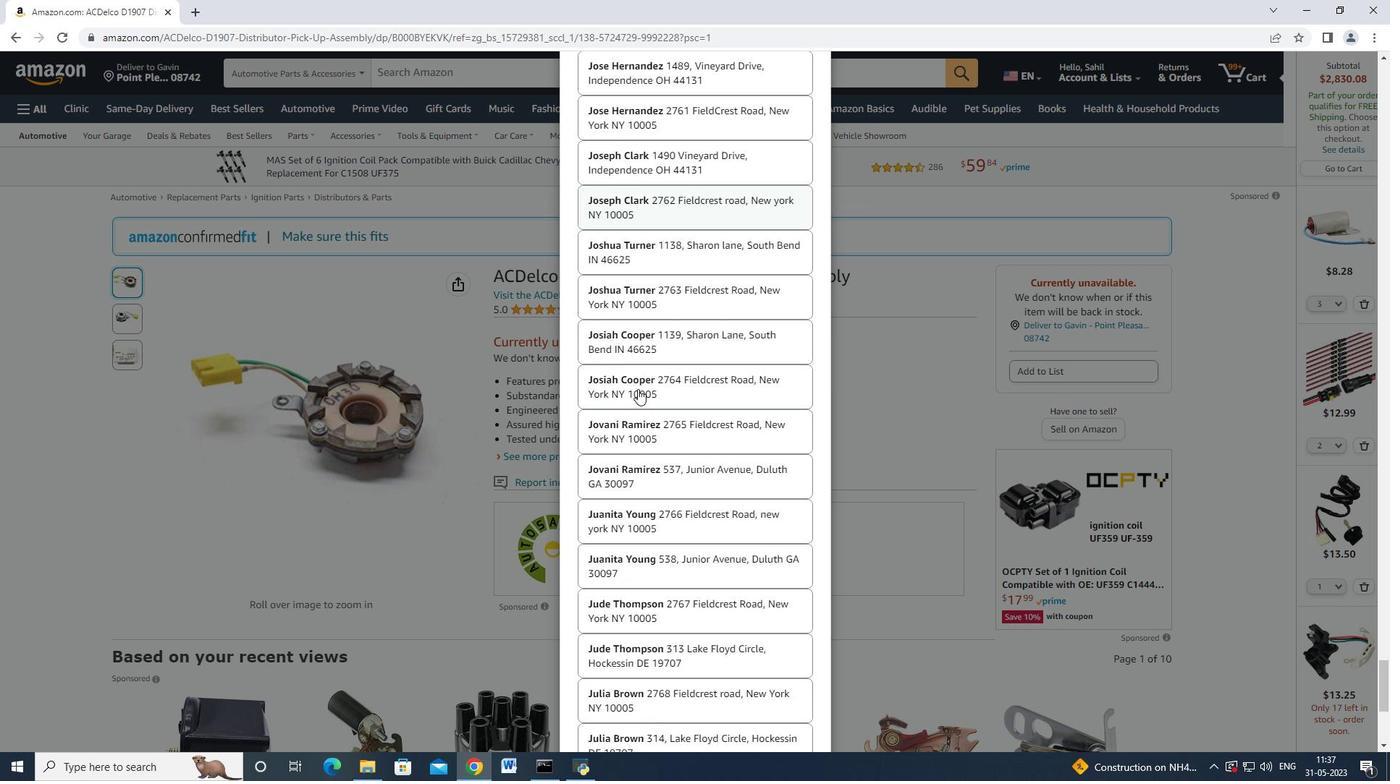 
Action: Mouse moved to (634, 386)
Screenshot: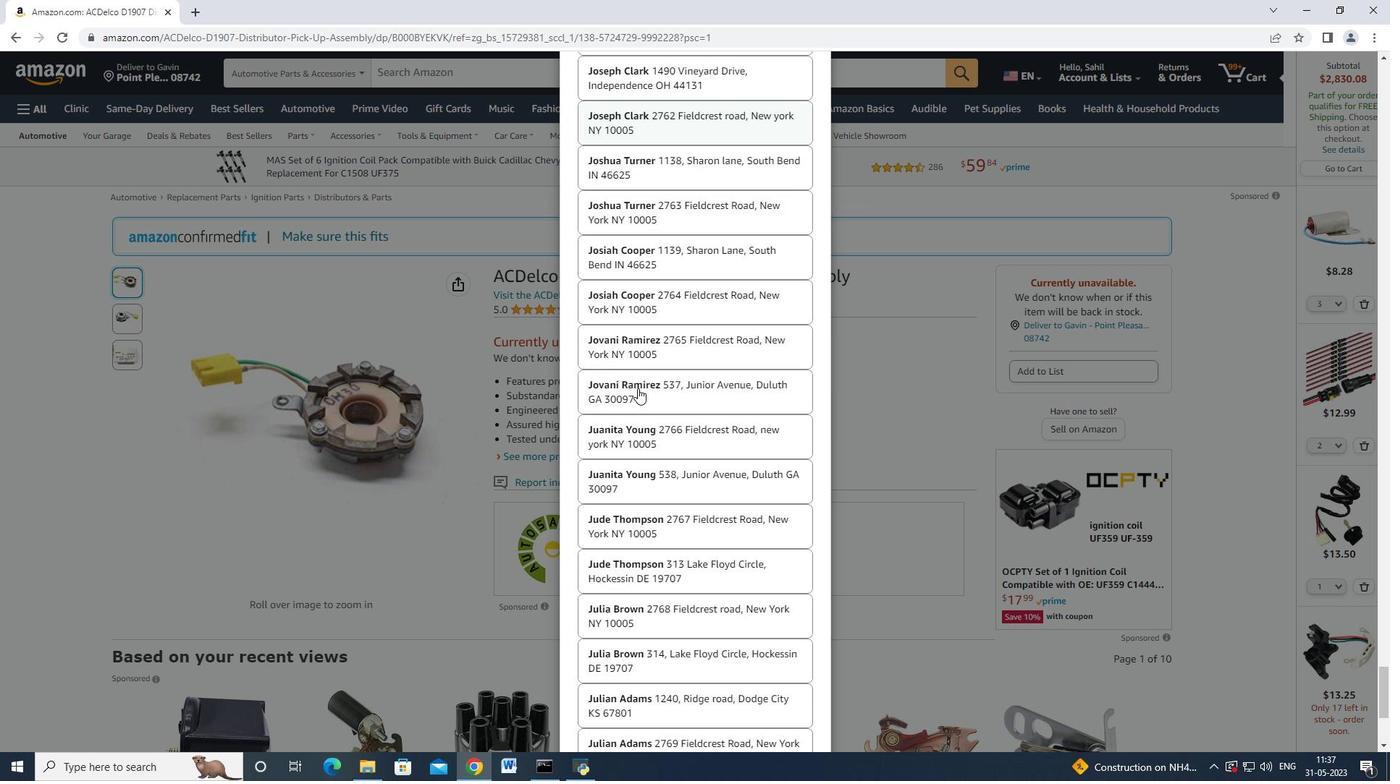 
Action: Mouse scrolled (634, 385) with delta (0, 0)
Screenshot: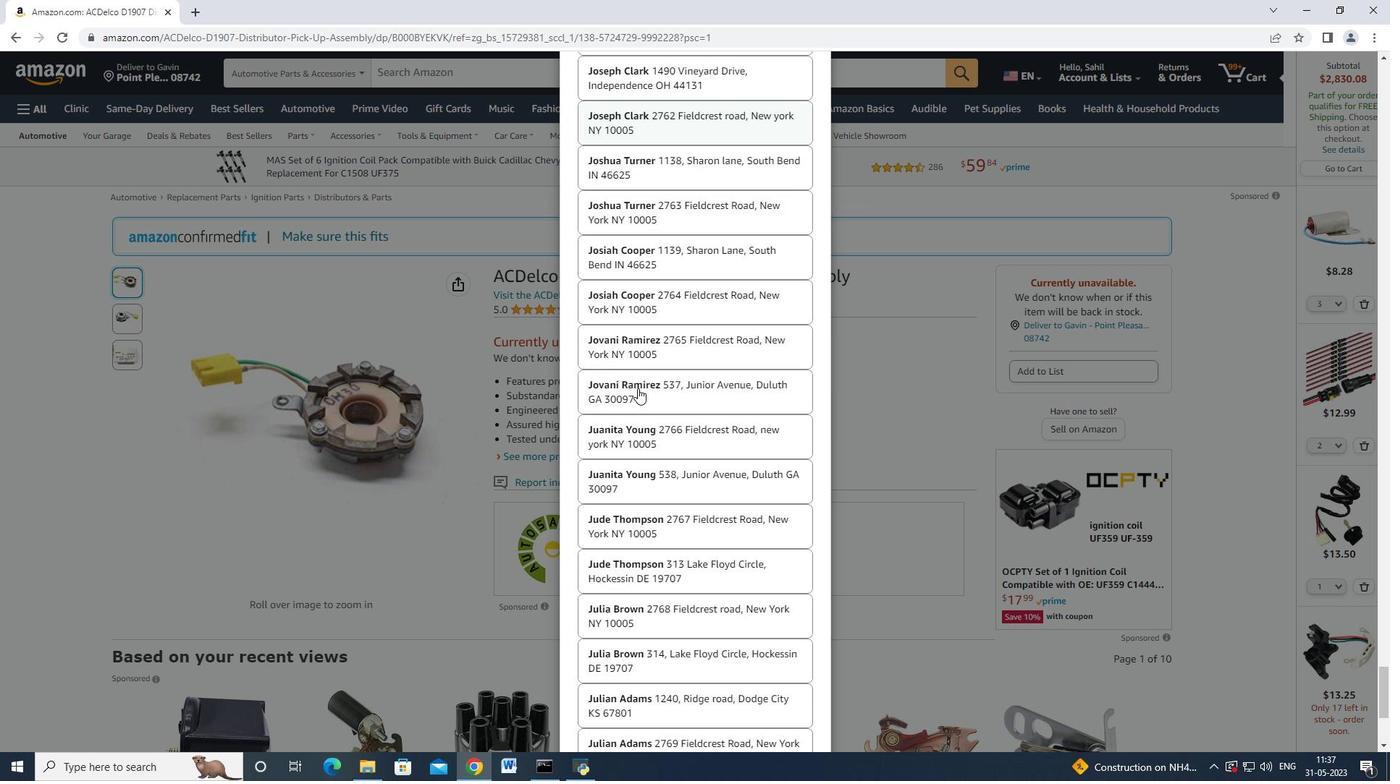 
Action: Mouse scrolled (634, 385) with delta (0, 0)
Screenshot: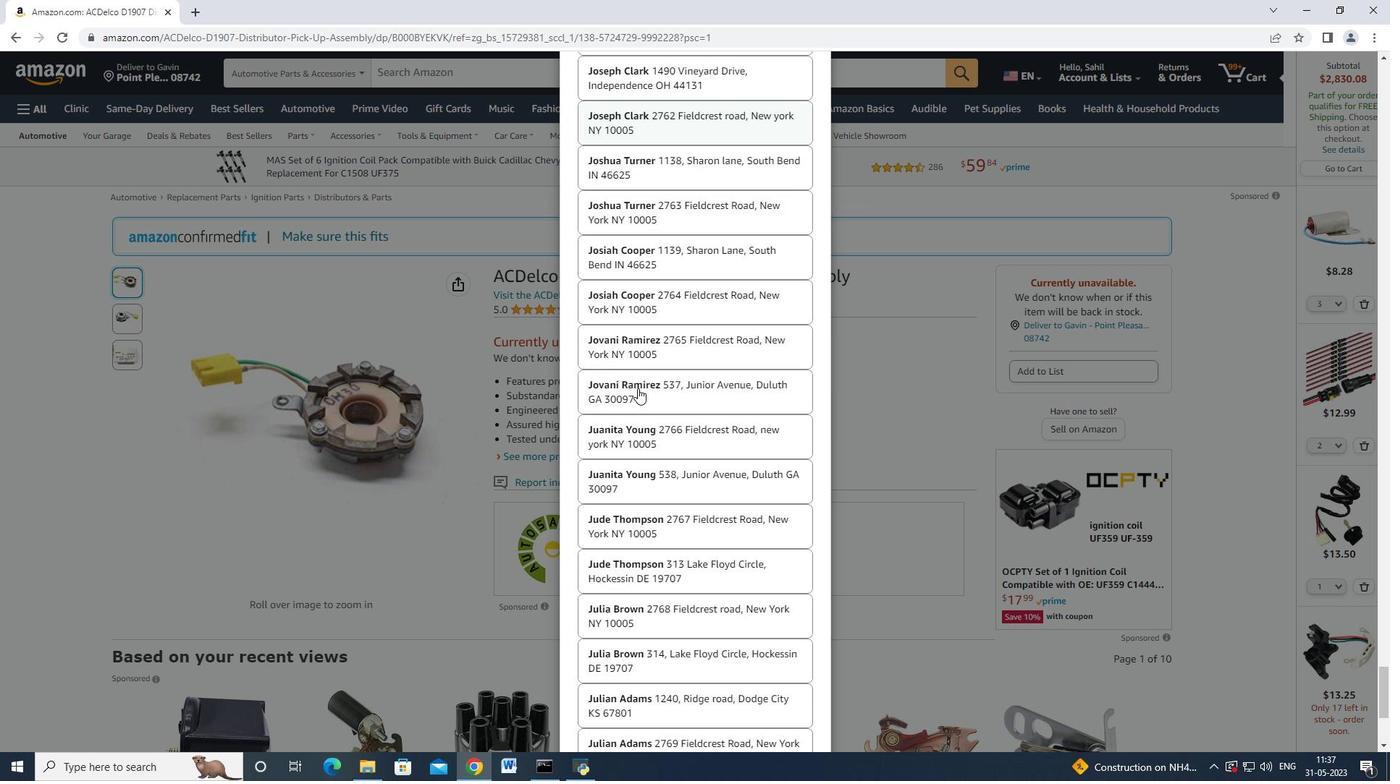 
Action: Mouse moved to (634, 386)
Screenshot: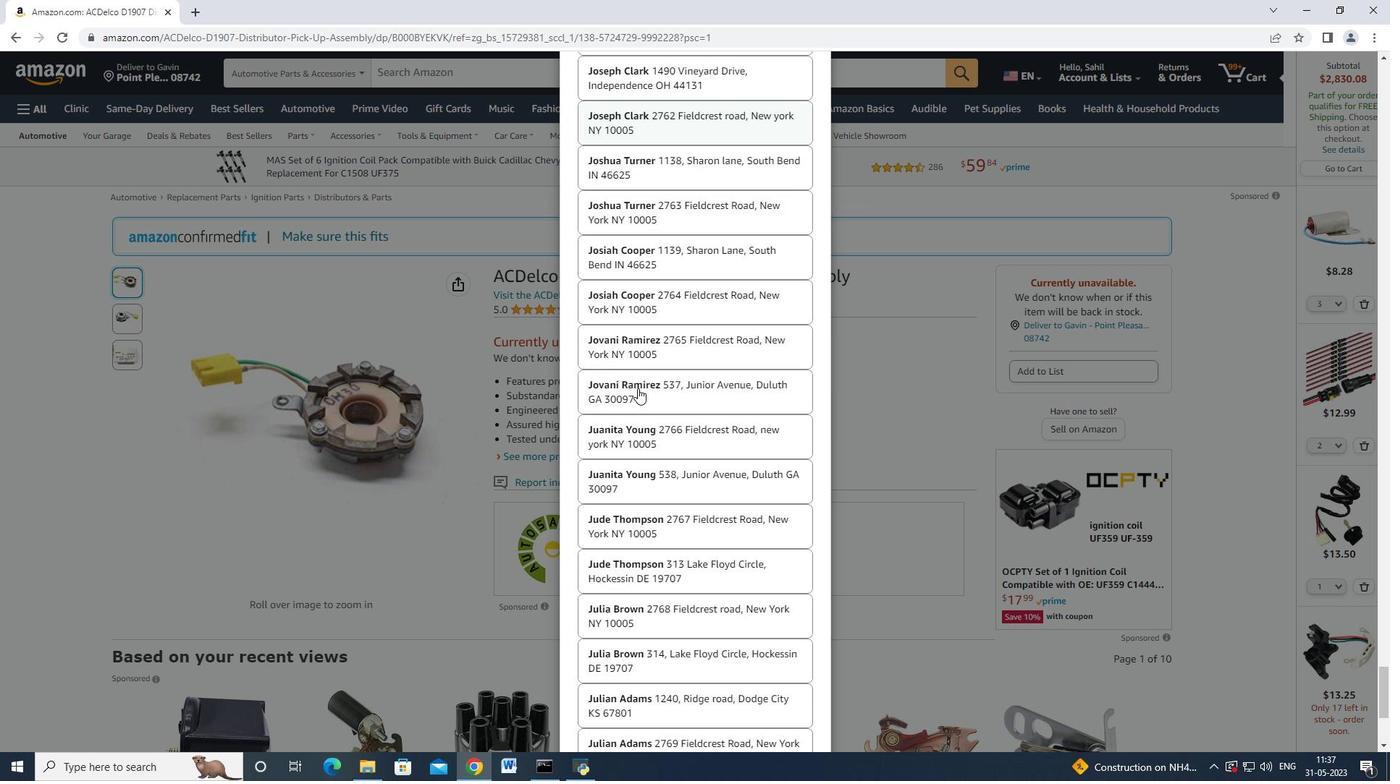 
Action: Mouse scrolled (634, 385) with delta (0, 0)
Screenshot: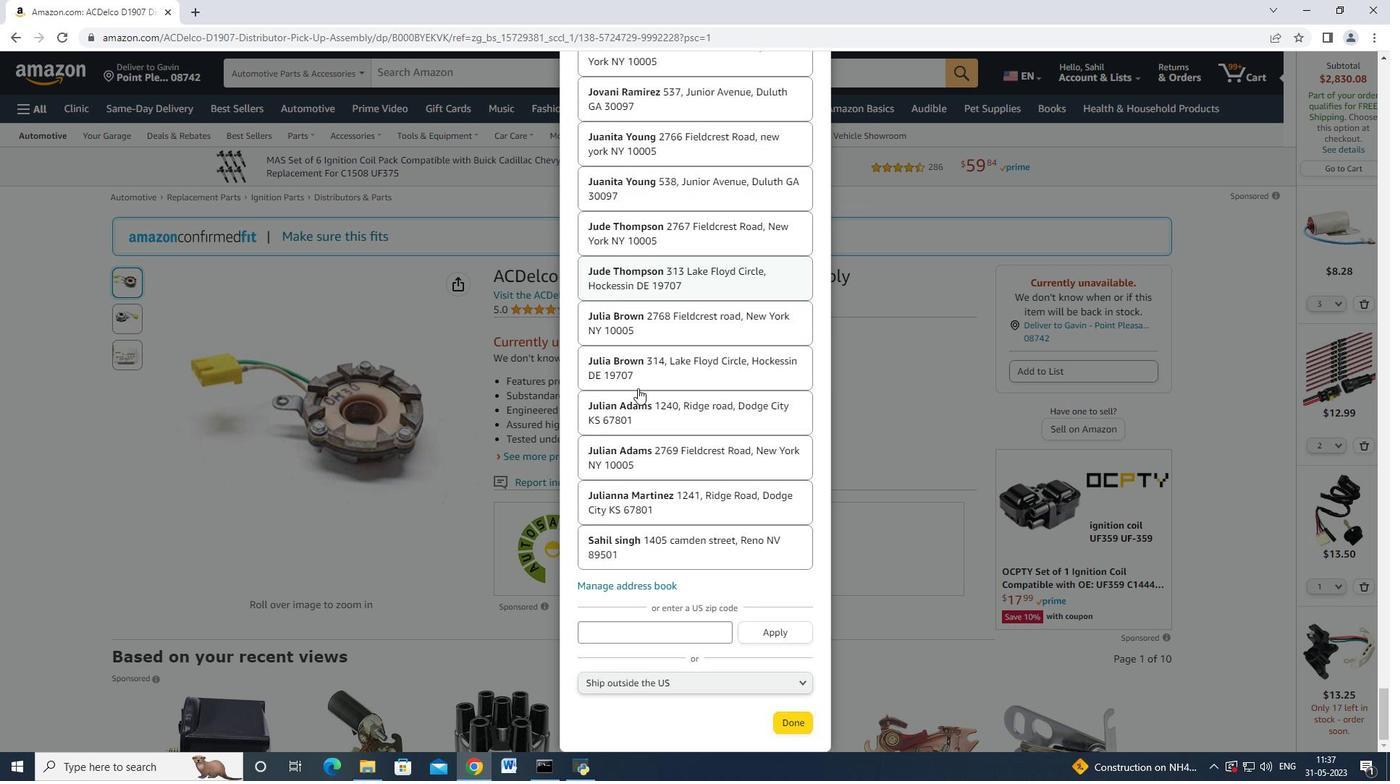 
Action: Mouse scrolled (634, 385) with delta (0, 0)
Screenshot: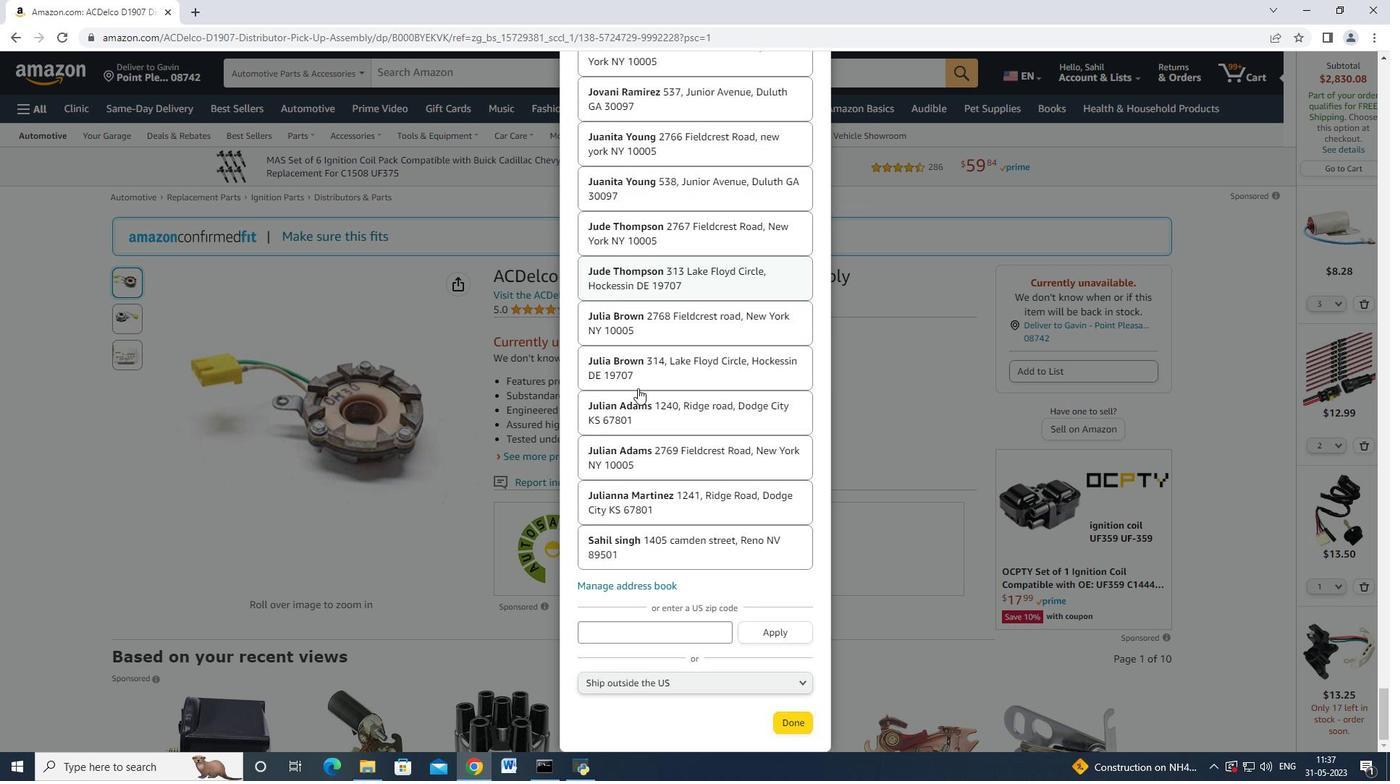 
Action: Mouse scrolled (634, 385) with delta (0, -1)
Screenshot: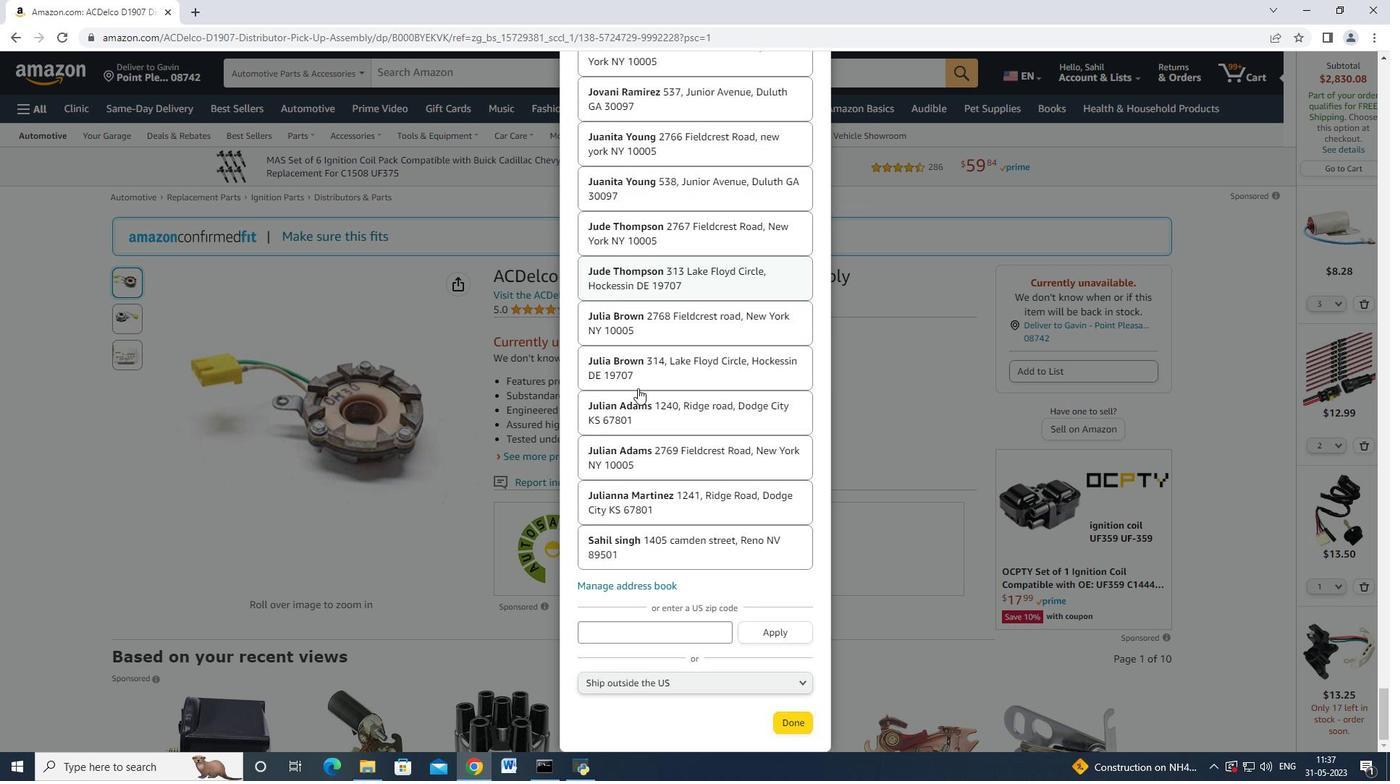 
Action: Mouse scrolled (634, 385) with delta (0, 0)
Screenshot: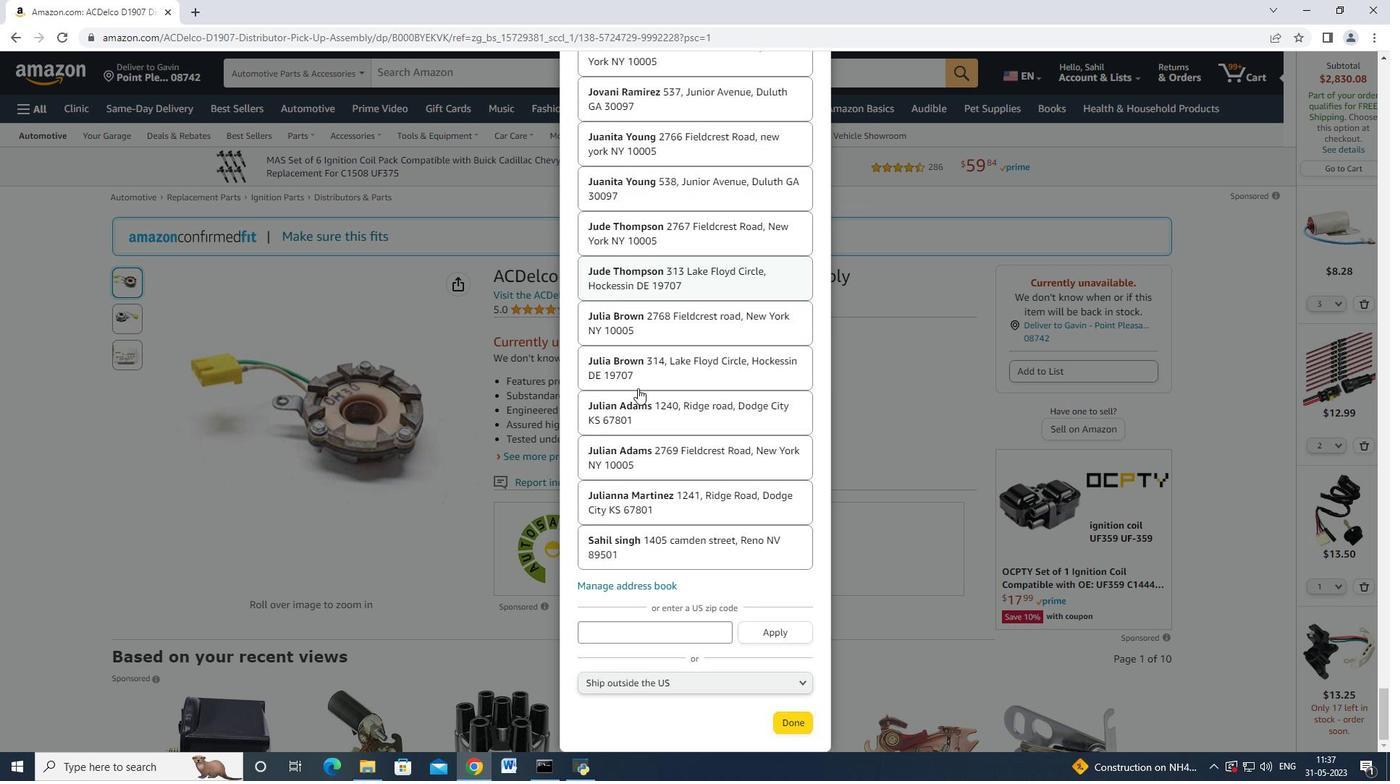 
Action: Mouse scrolled (634, 385) with delta (0, 0)
Screenshot: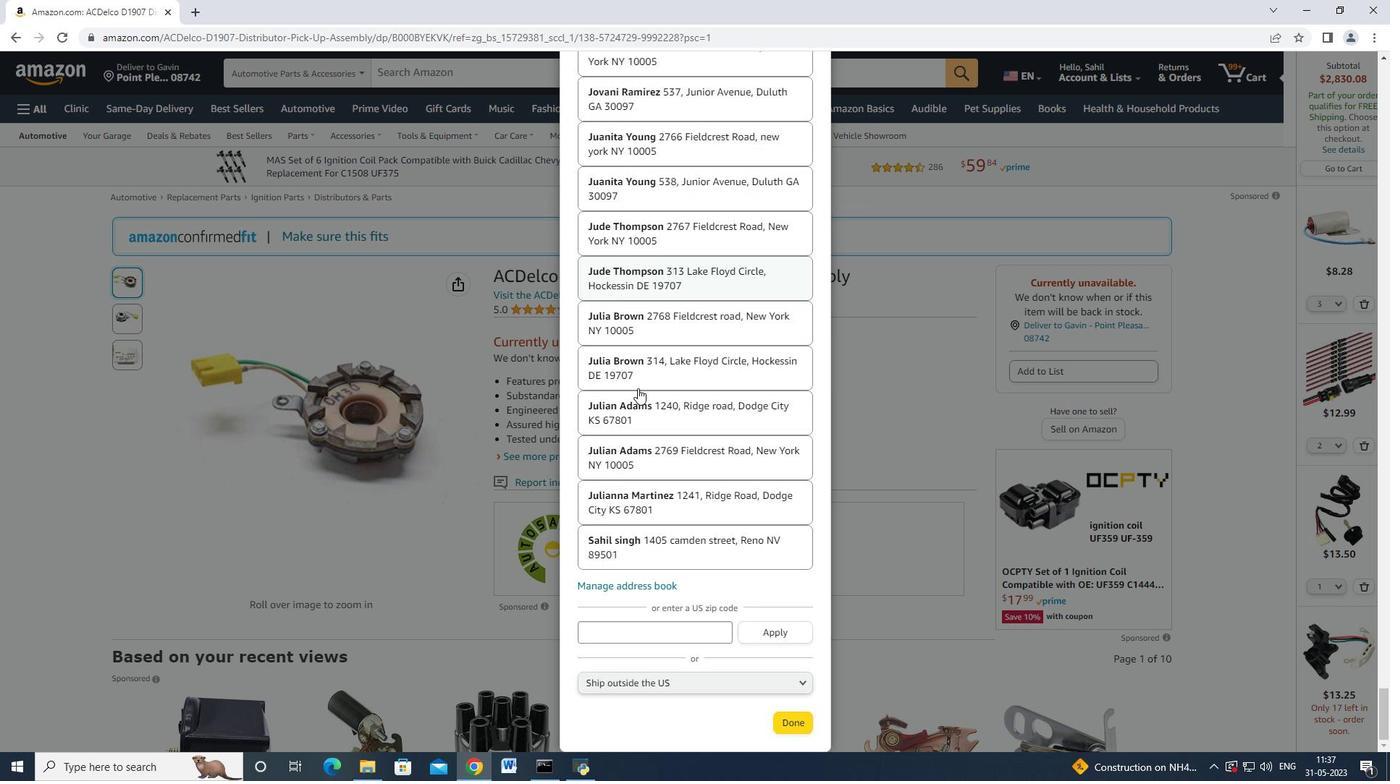 
Action: Mouse moved to (634, 383)
Screenshot: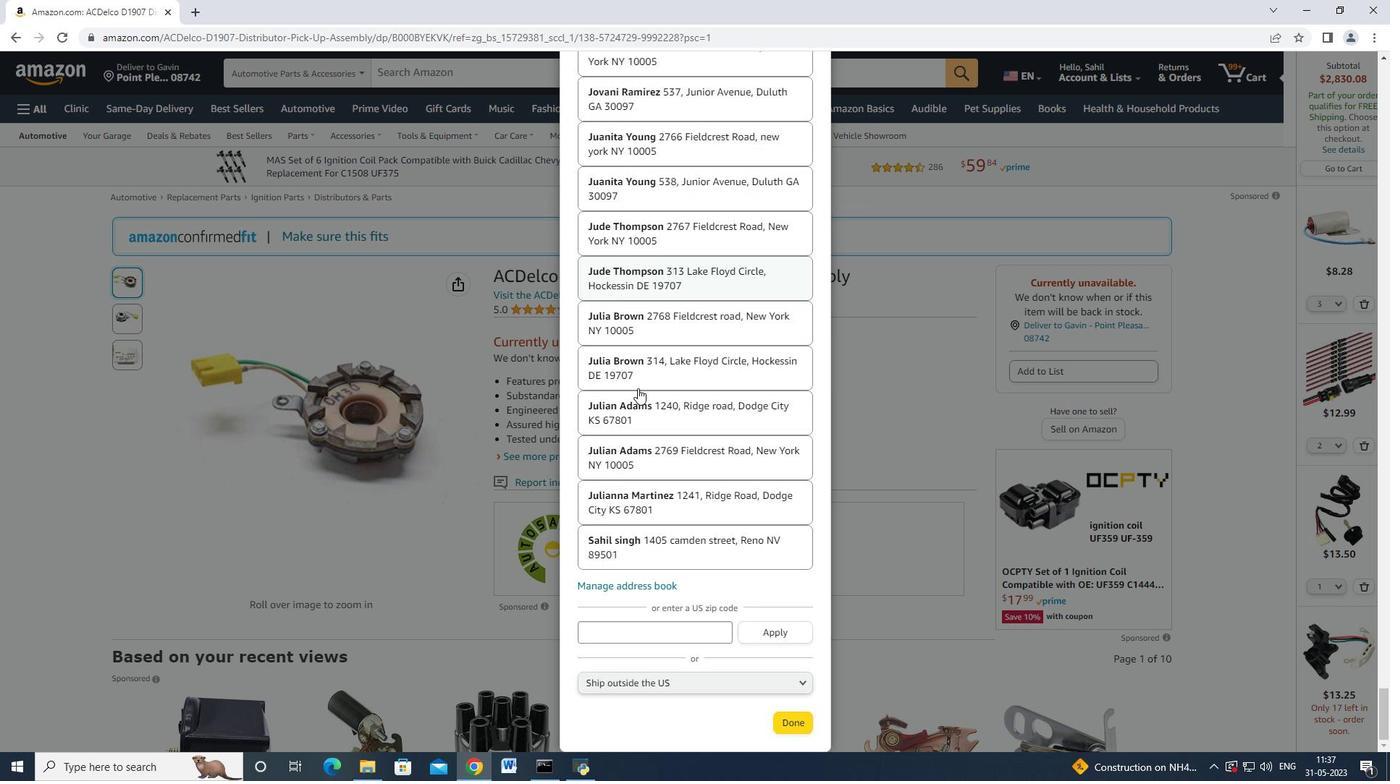 
Action: Mouse scrolled (634, 382) with delta (0, 0)
Screenshot: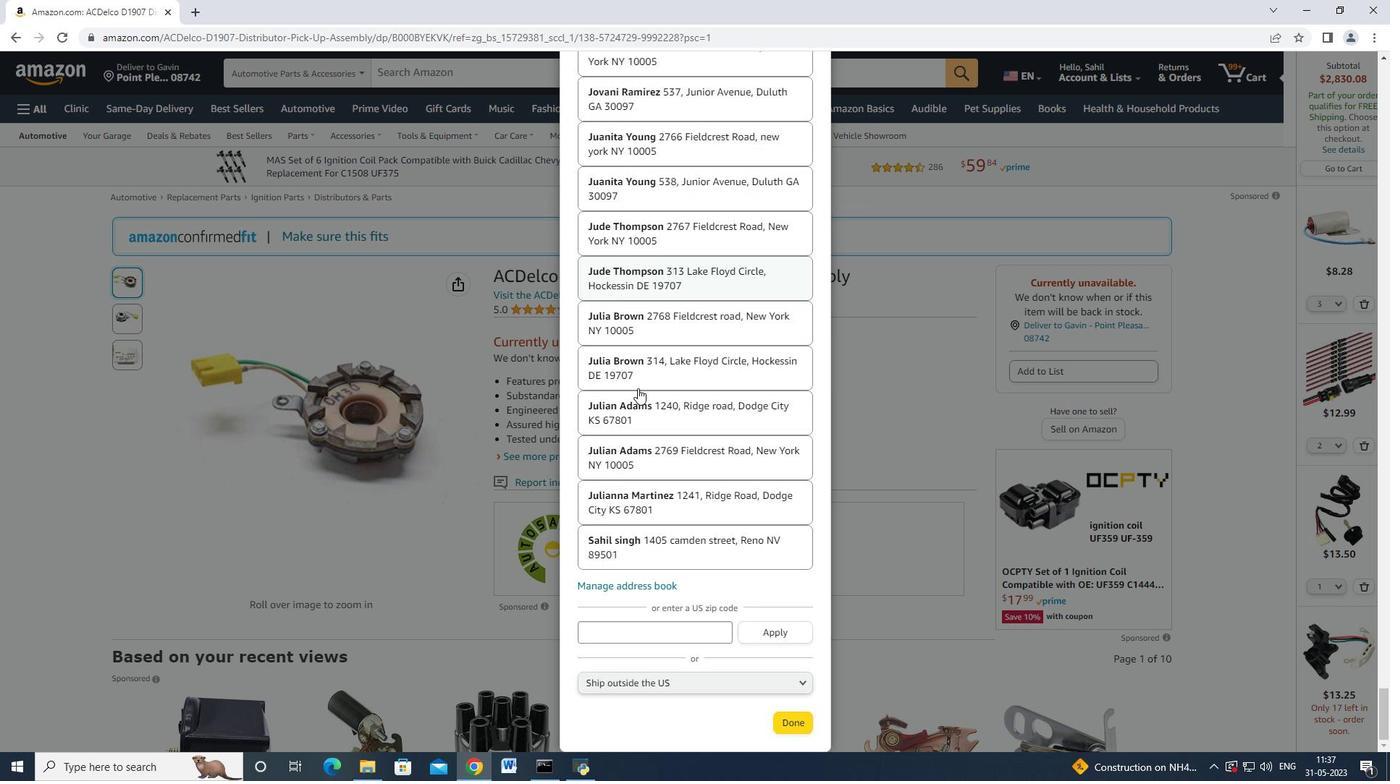 
Action: Mouse moved to (661, 584)
Screenshot: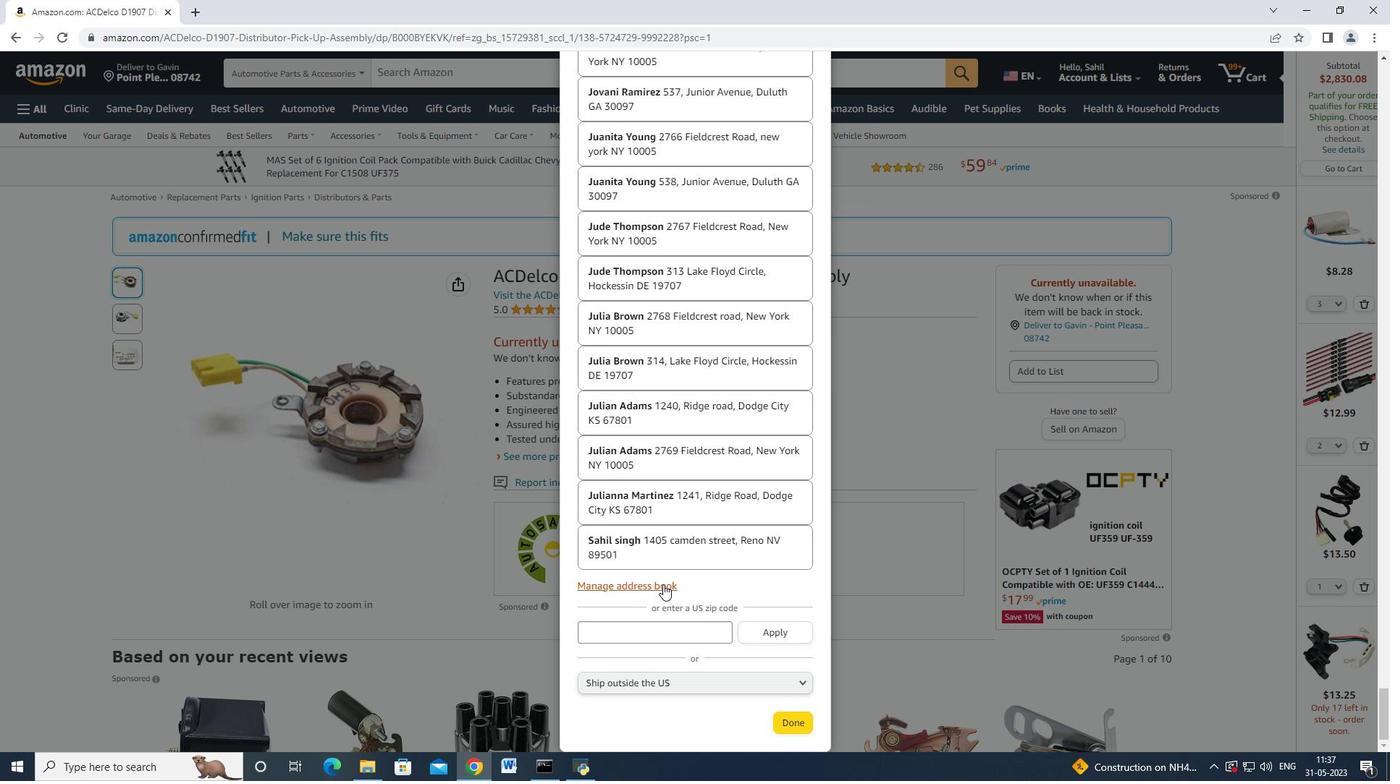 
Action: Mouse pressed left at (661, 584)
Screenshot: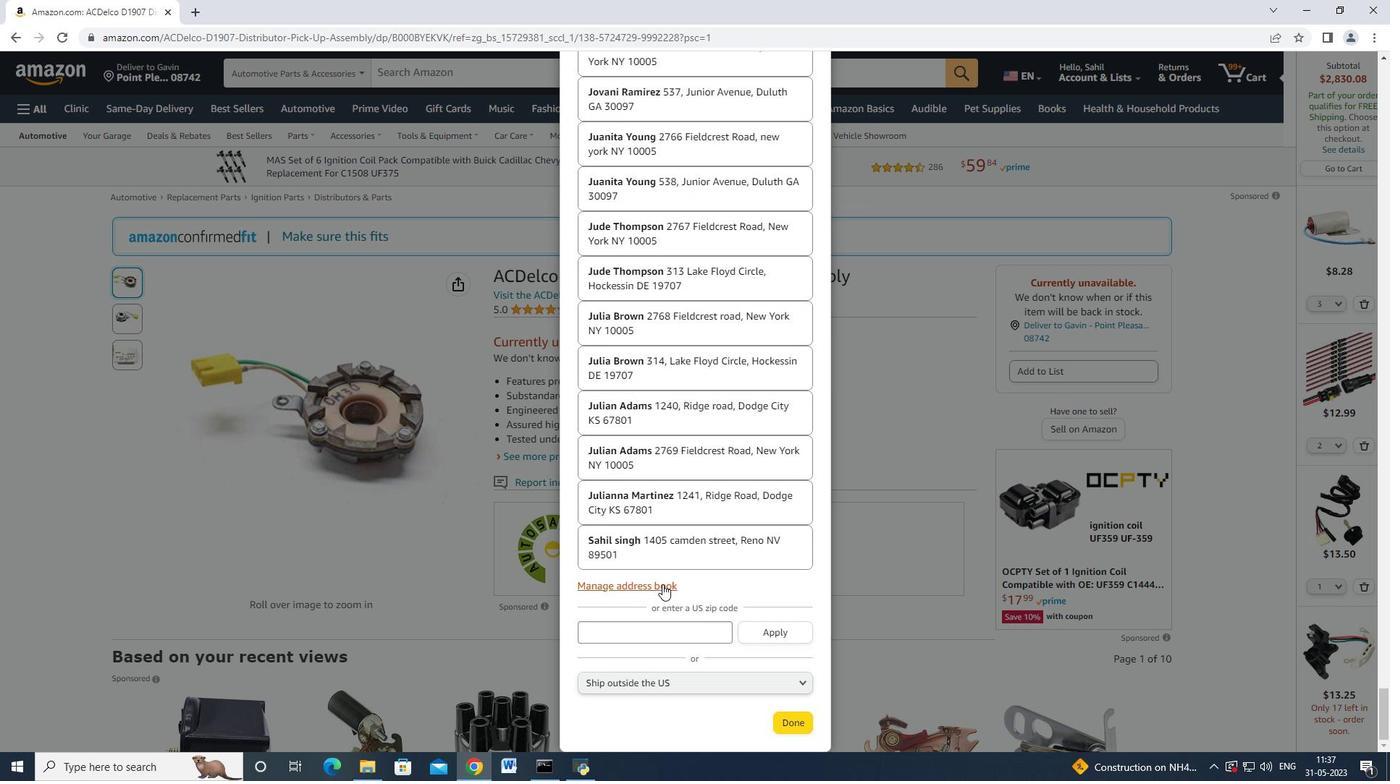 
Action: Mouse moved to (365, 300)
Screenshot: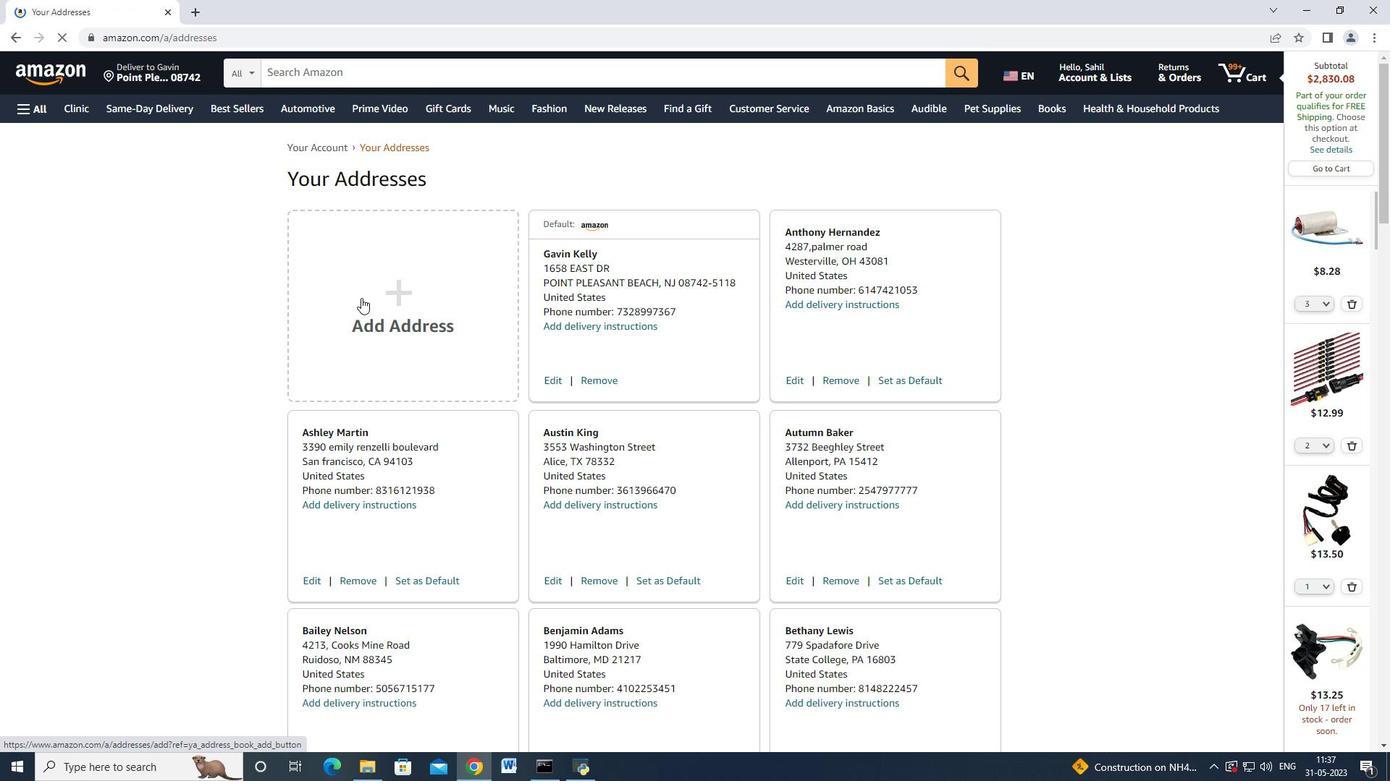 
Action: Mouse pressed left at (365, 300)
Screenshot: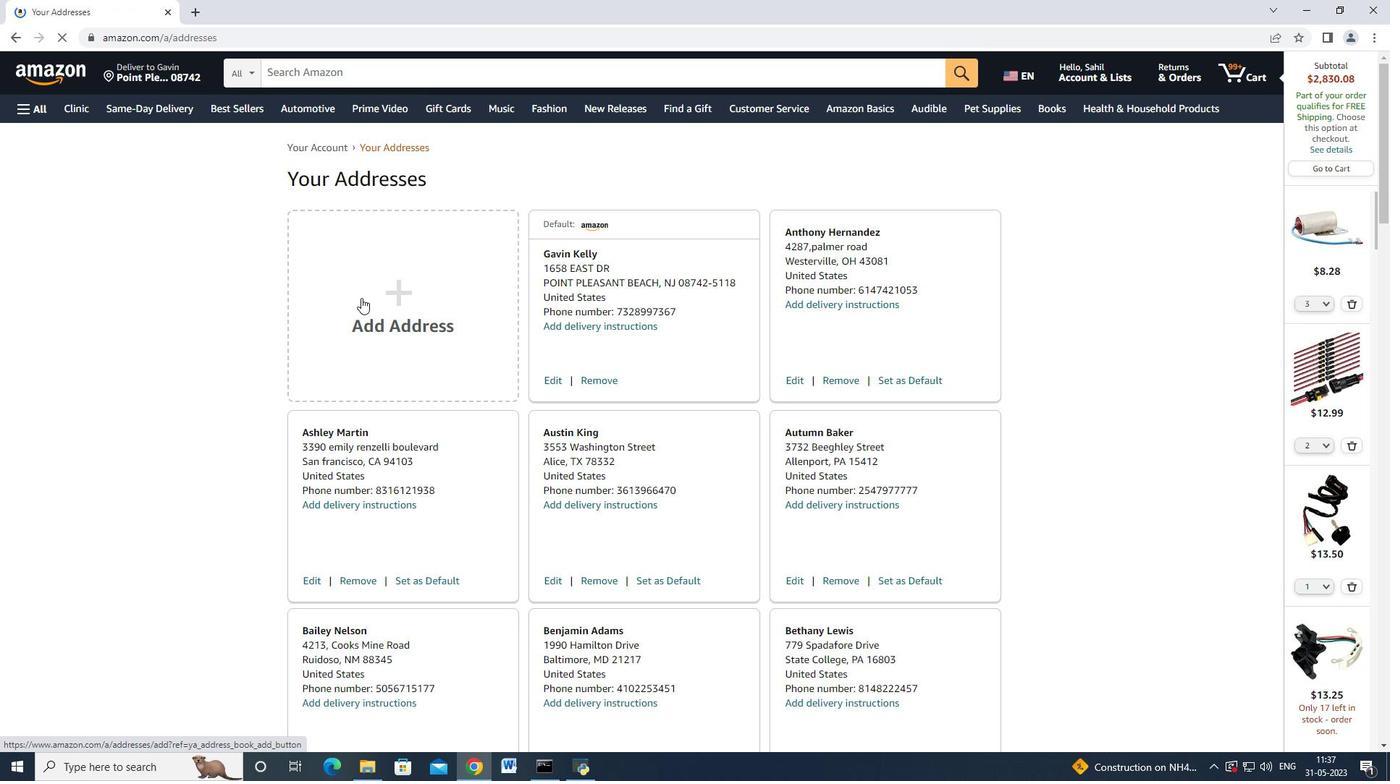 
Action: Mouse moved to (531, 348)
Screenshot: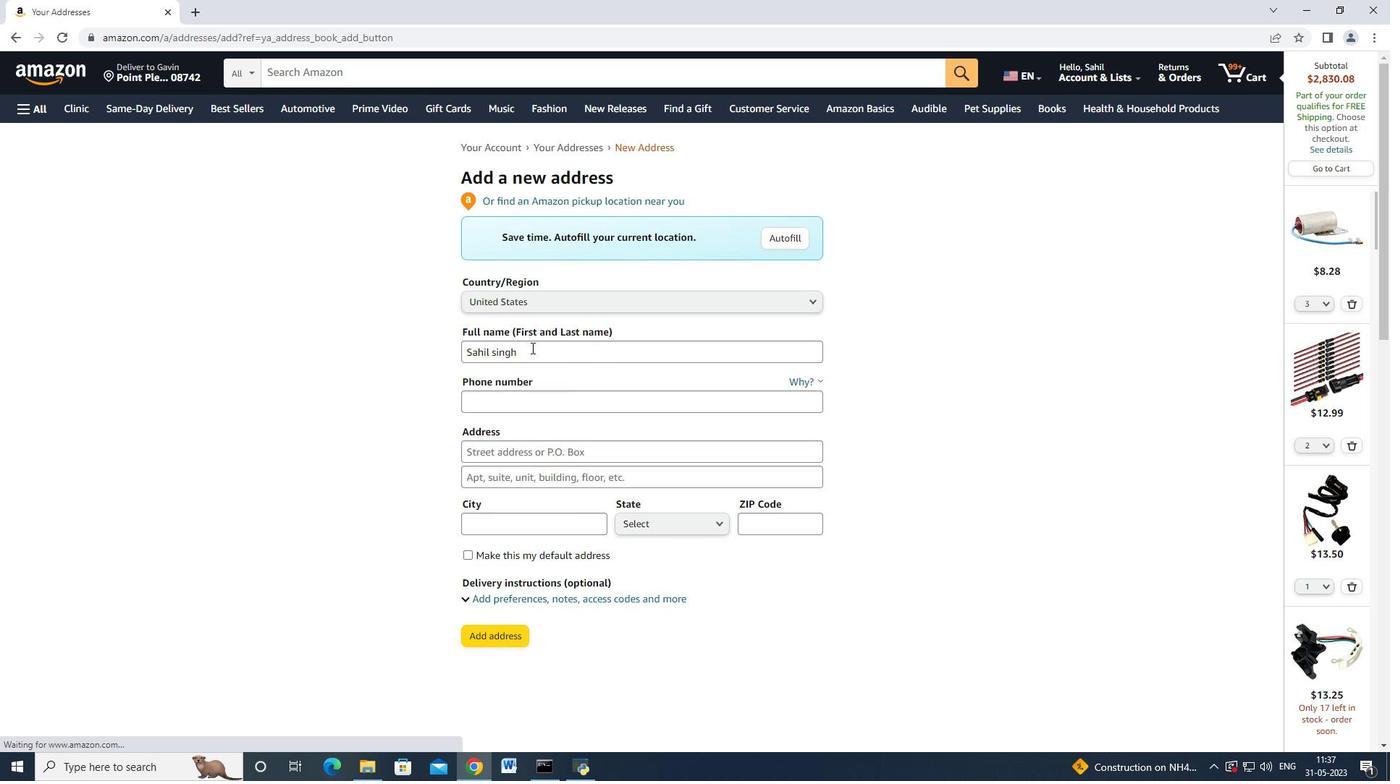 
Action: Mouse pressed left at (531, 348)
Screenshot: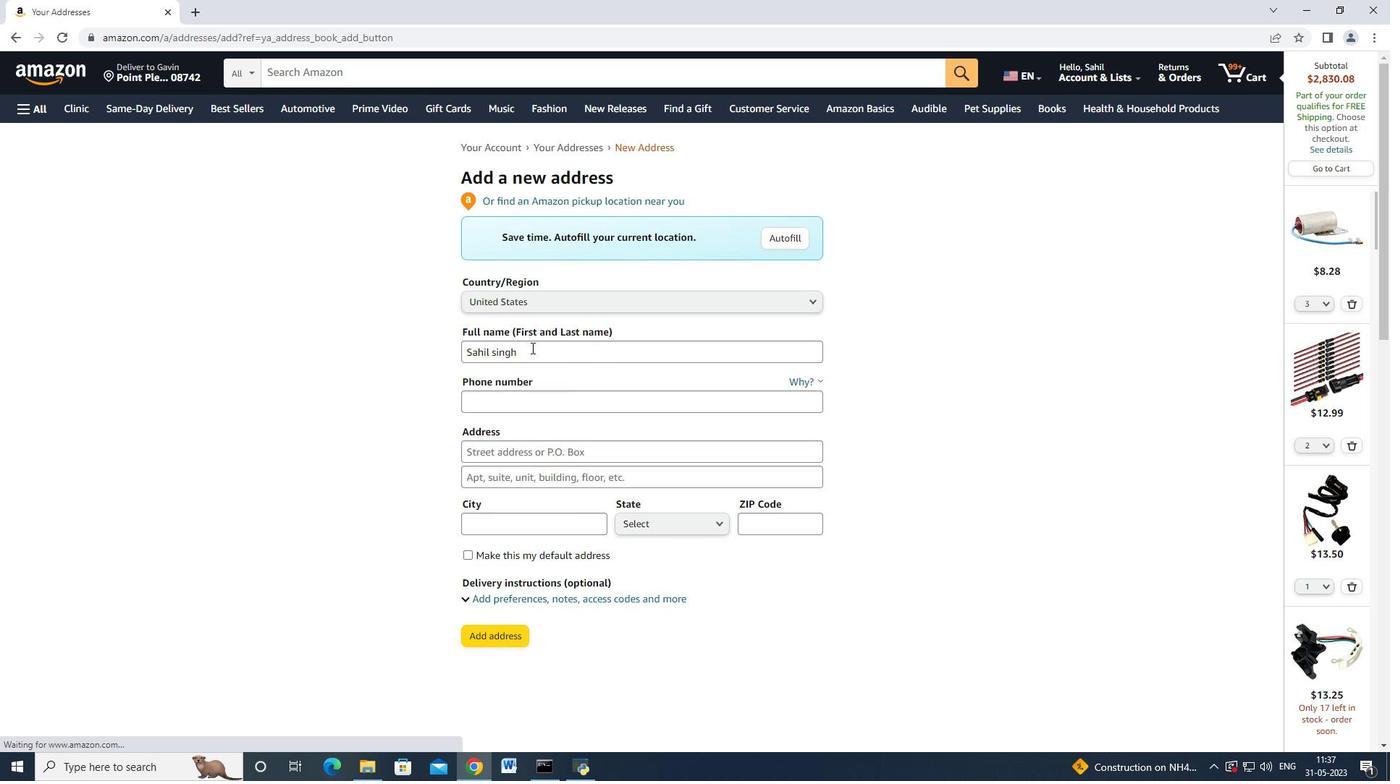 
Action: Mouse moved to (473, 341)
Screenshot: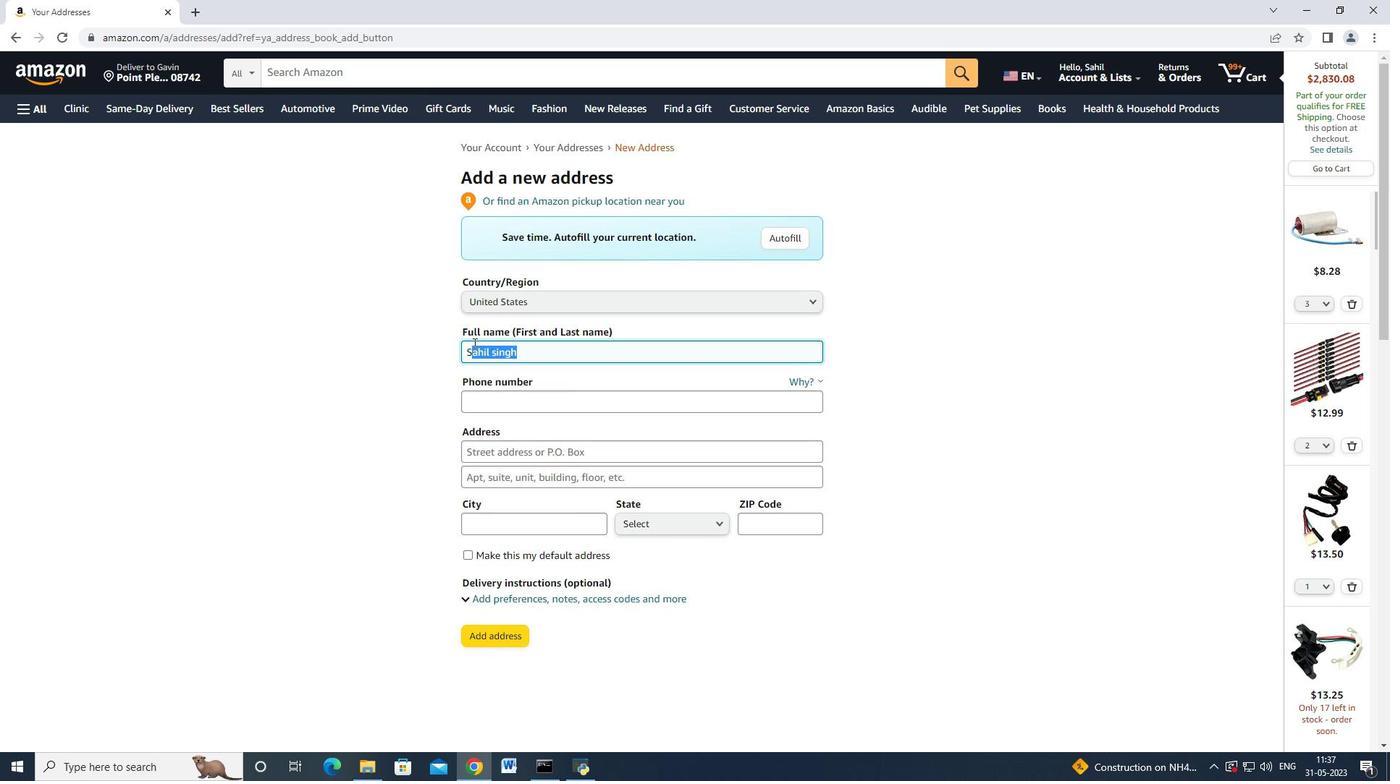 
Action: Key pressed <Key.backspace><Key.backspace><Key.backspace><Key.shift>Julianna<Key.space><Key.shift>martinez<Key.tab><Key.tab>632<Key.backspace>18992398<Key.tab>2770<Key.space><Key.shift>Fieldcrest<Key.space><Key.shift>Road<Key.tab><Key.tab><Key.shift>Newy<Key.backspace><Key.space>york
Screenshot: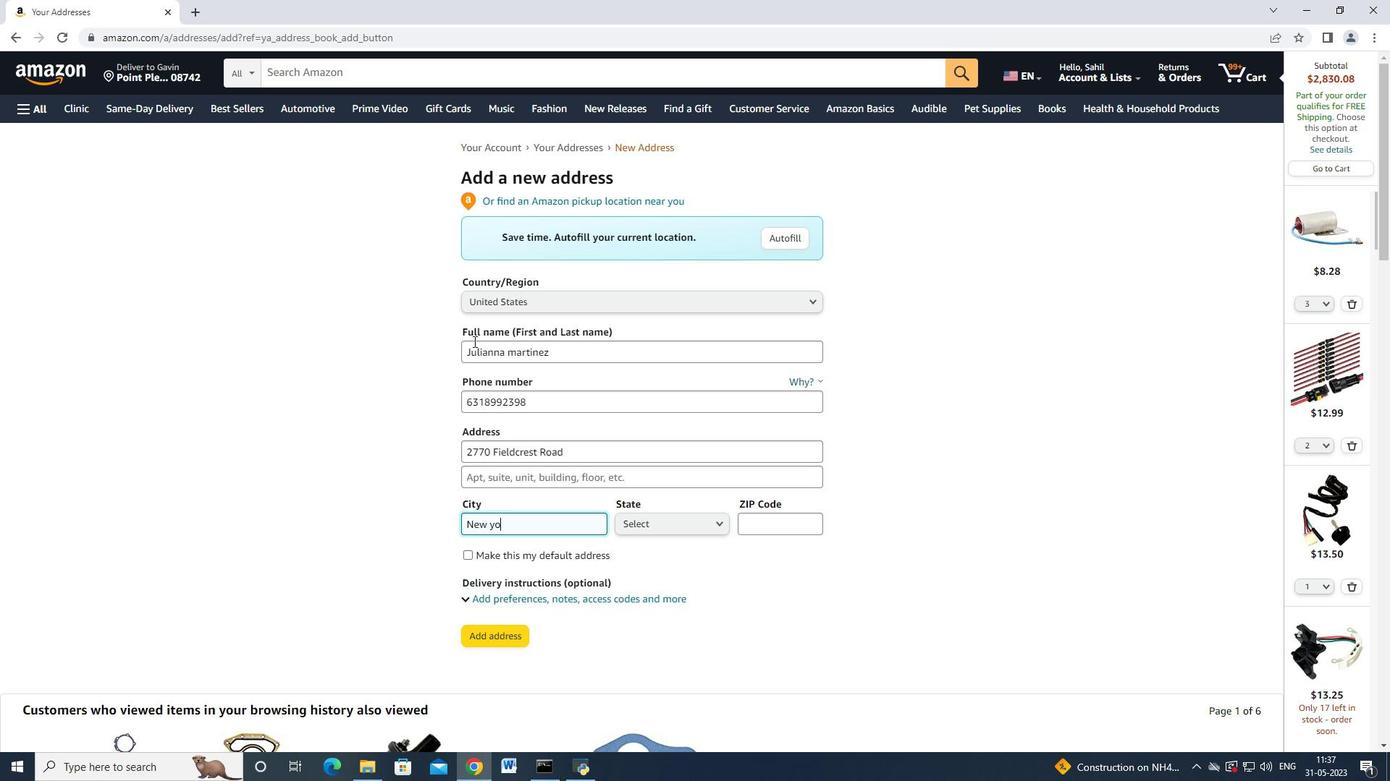 
Action: Mouse moved to (707, 519)
Screenshot: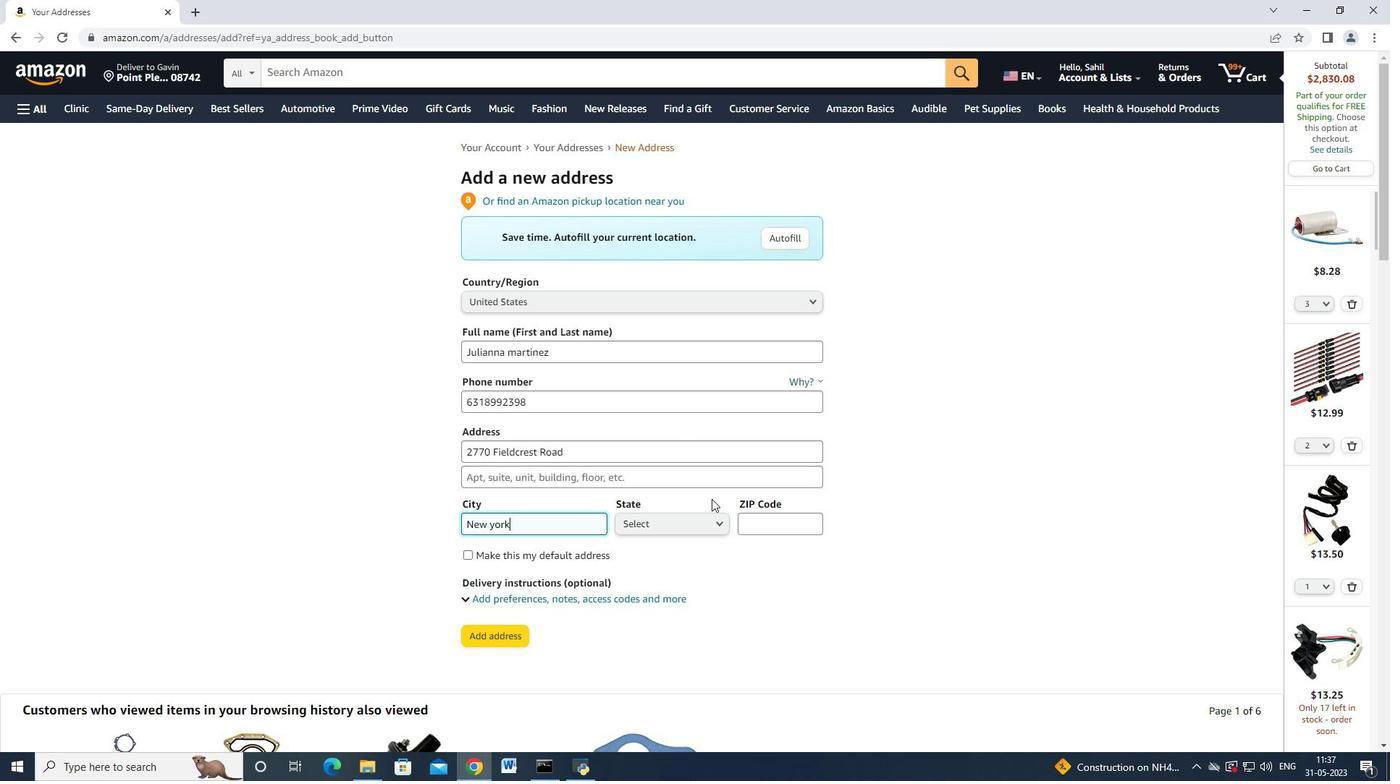 
Action: Mouse pressed left at (707, 519)
Screenshot: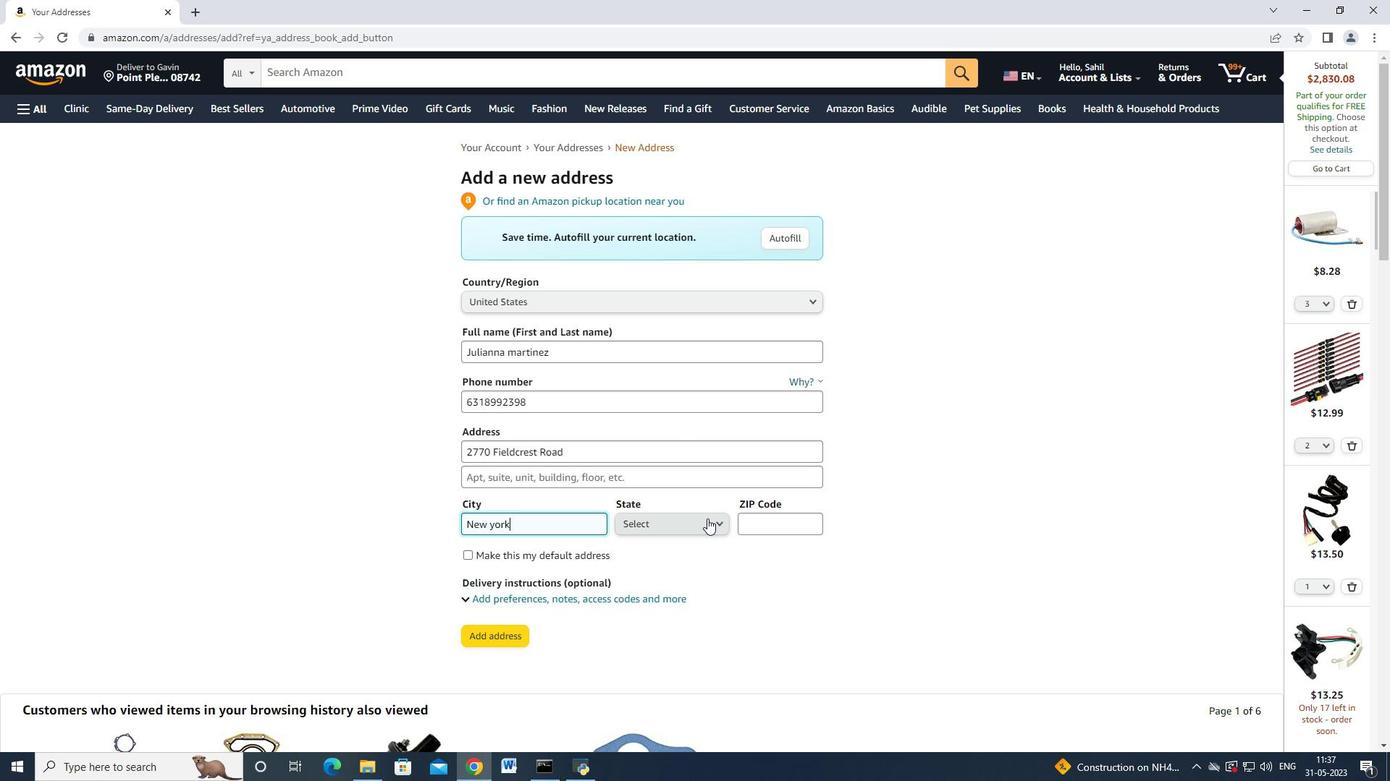 
Action: Mouse moved to (694, 480)
Screenshot: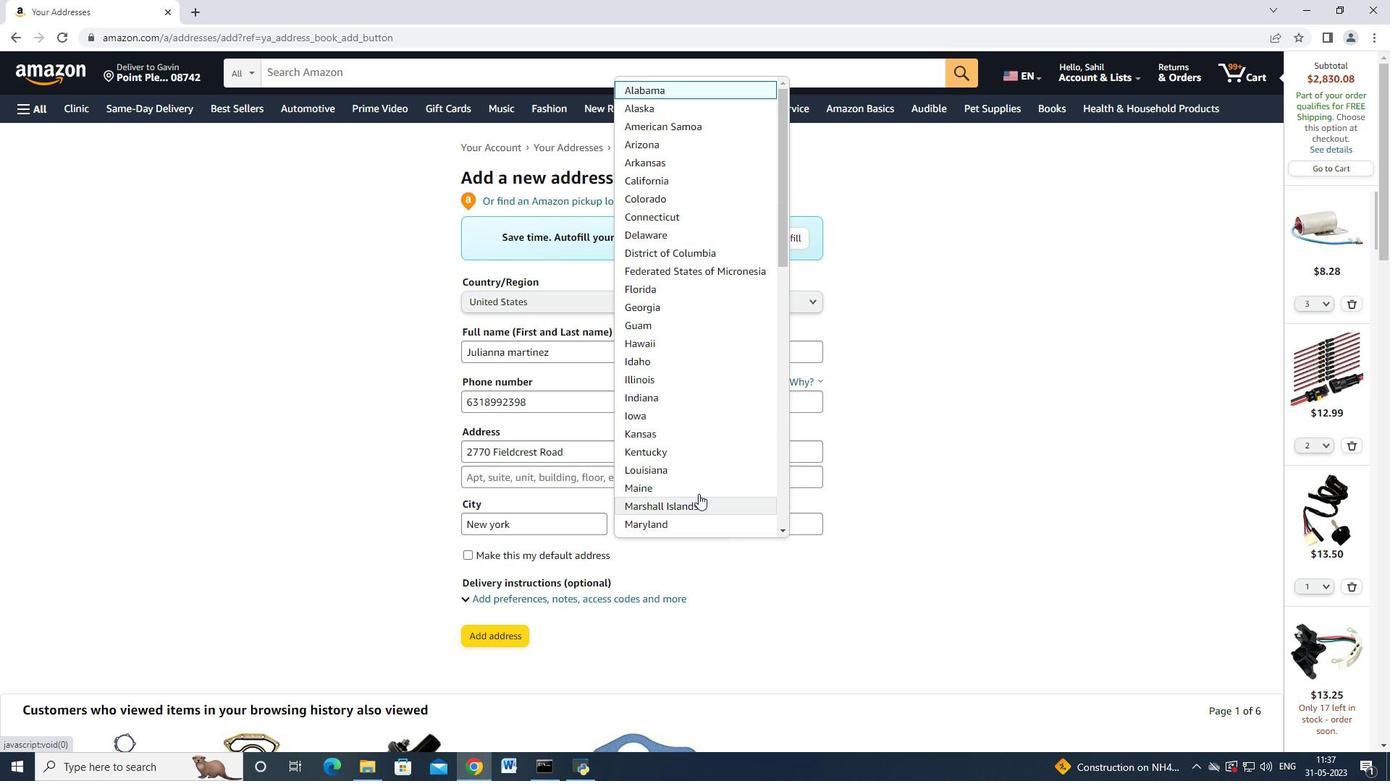 
Action: Mouse scrolled (694, 480) with delta (0, 0)
Screenshot: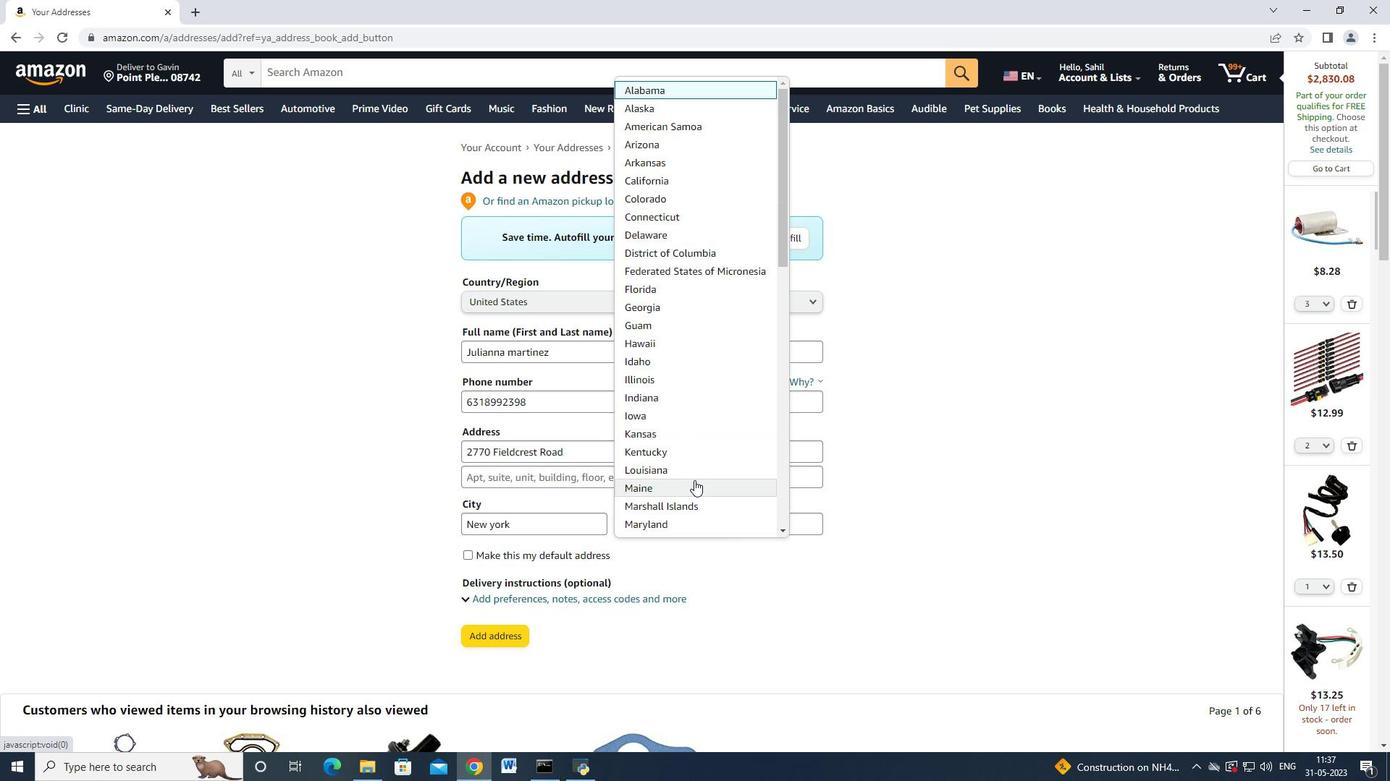 
Action: Mouse scrolled (694, 480) with delta (0, 0)
Screenshot: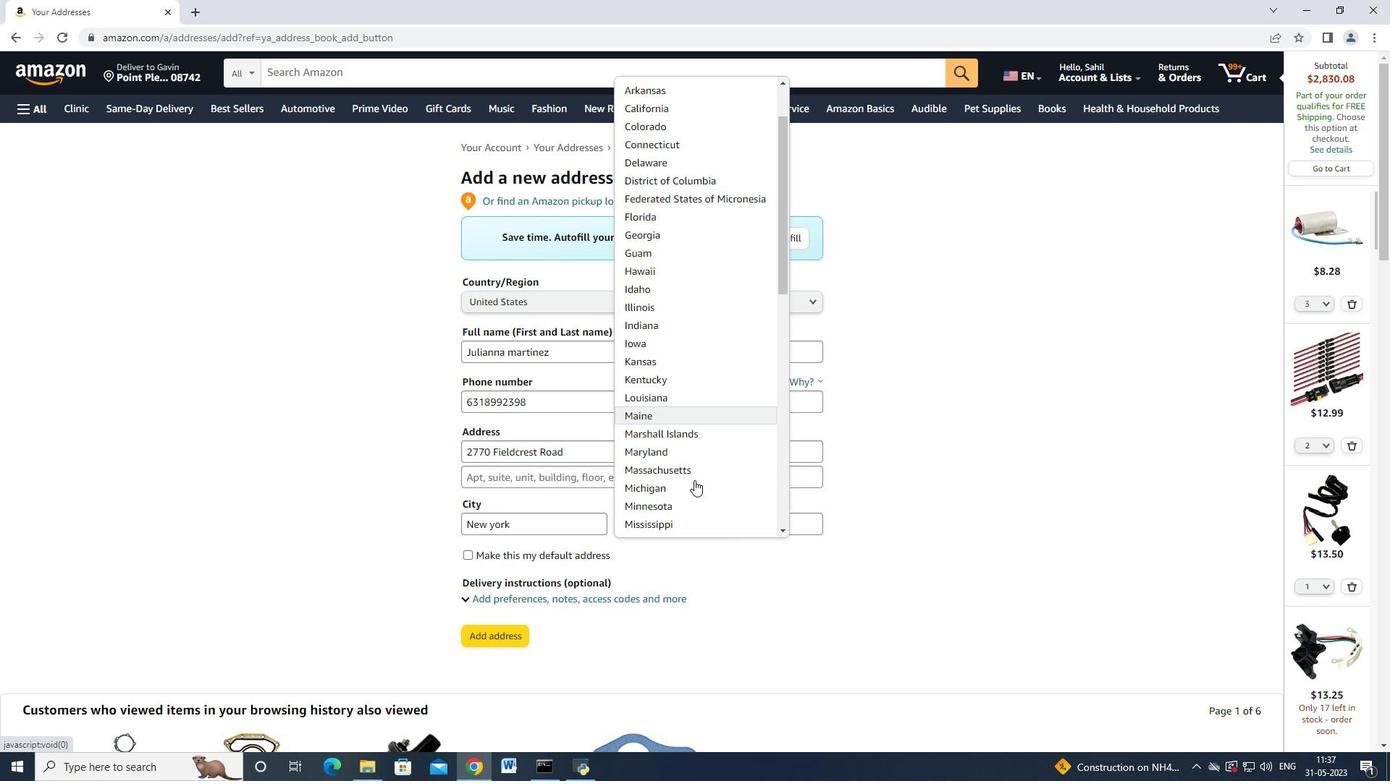 
Action: Mouse moved to (687, 366)
Screenshot: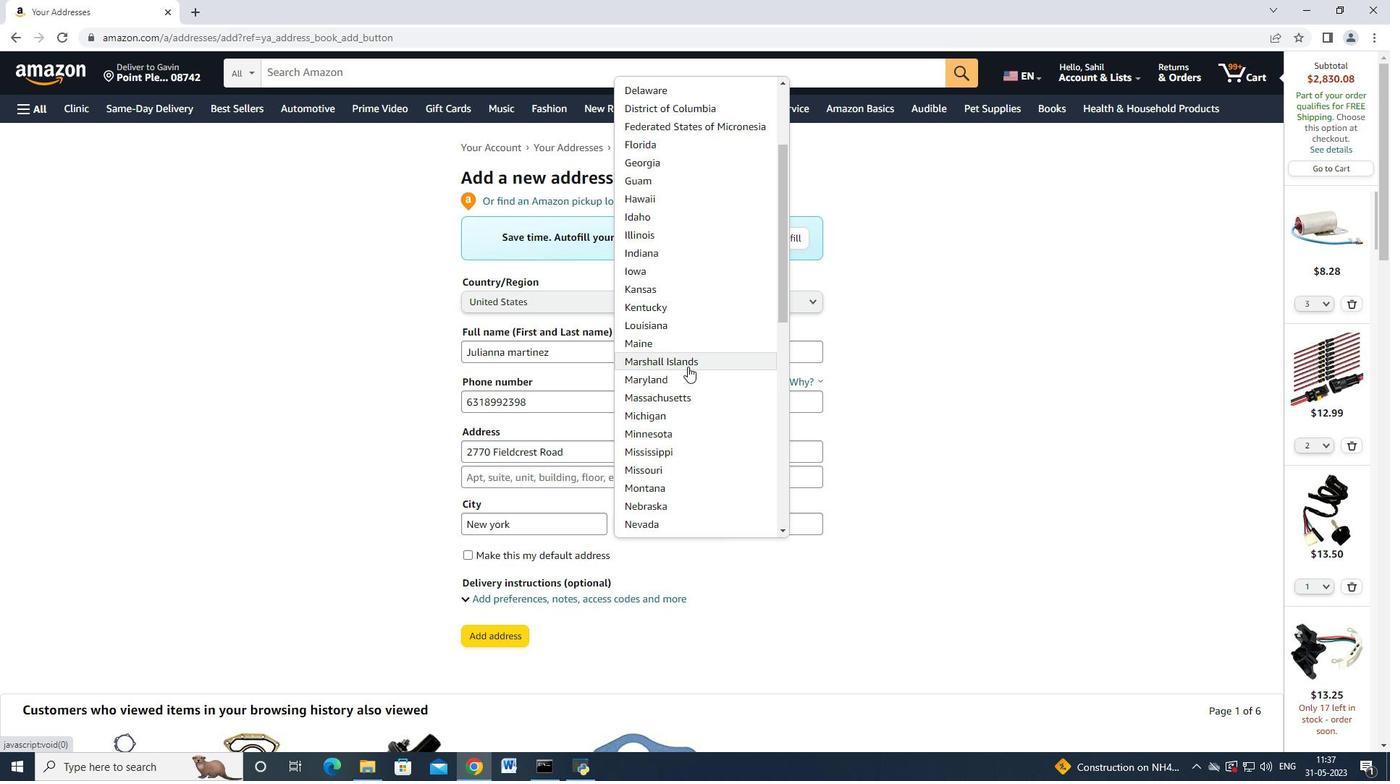 
Action: Mouse scrolled (687, 367) with delta (0, 0)
Screenshot: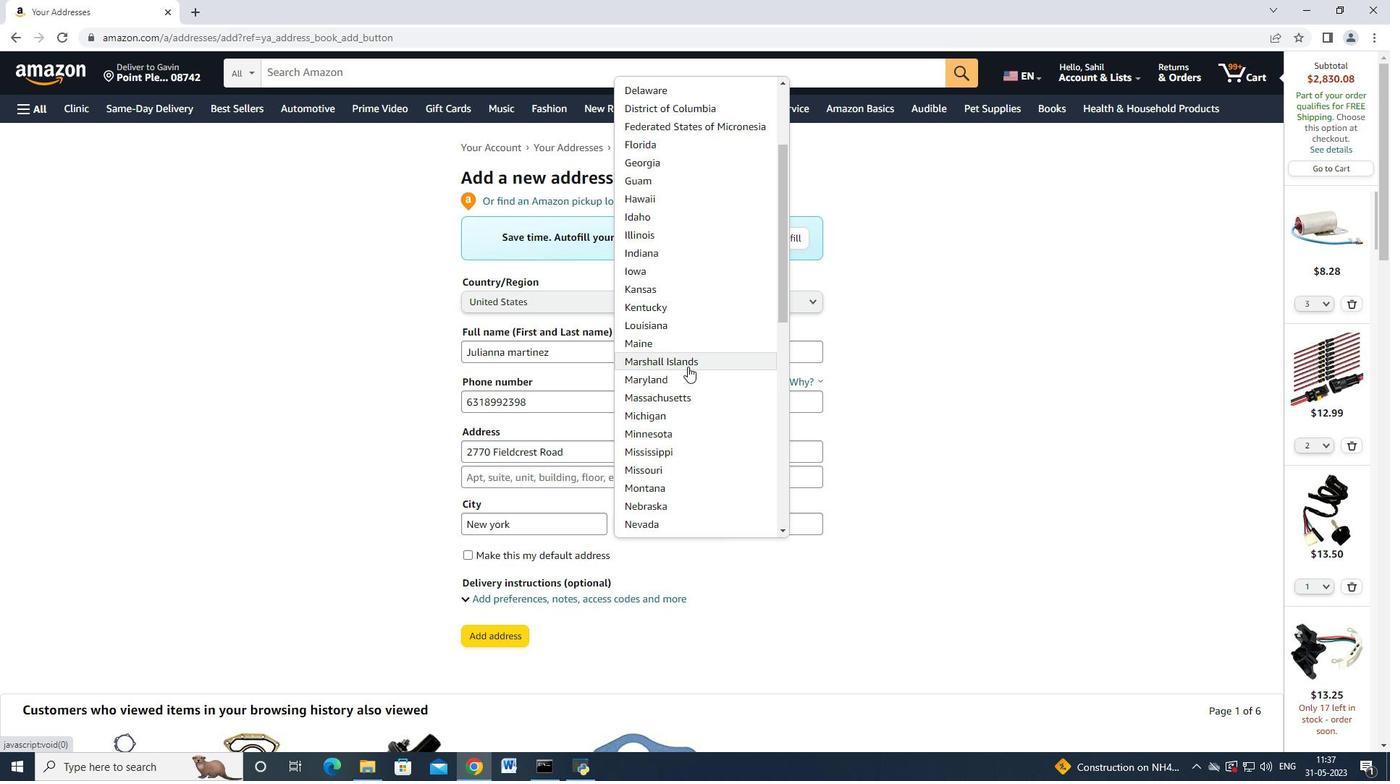 
Action: Mouse scrolled (687, 365) with delta (0, 0)
Screenshot: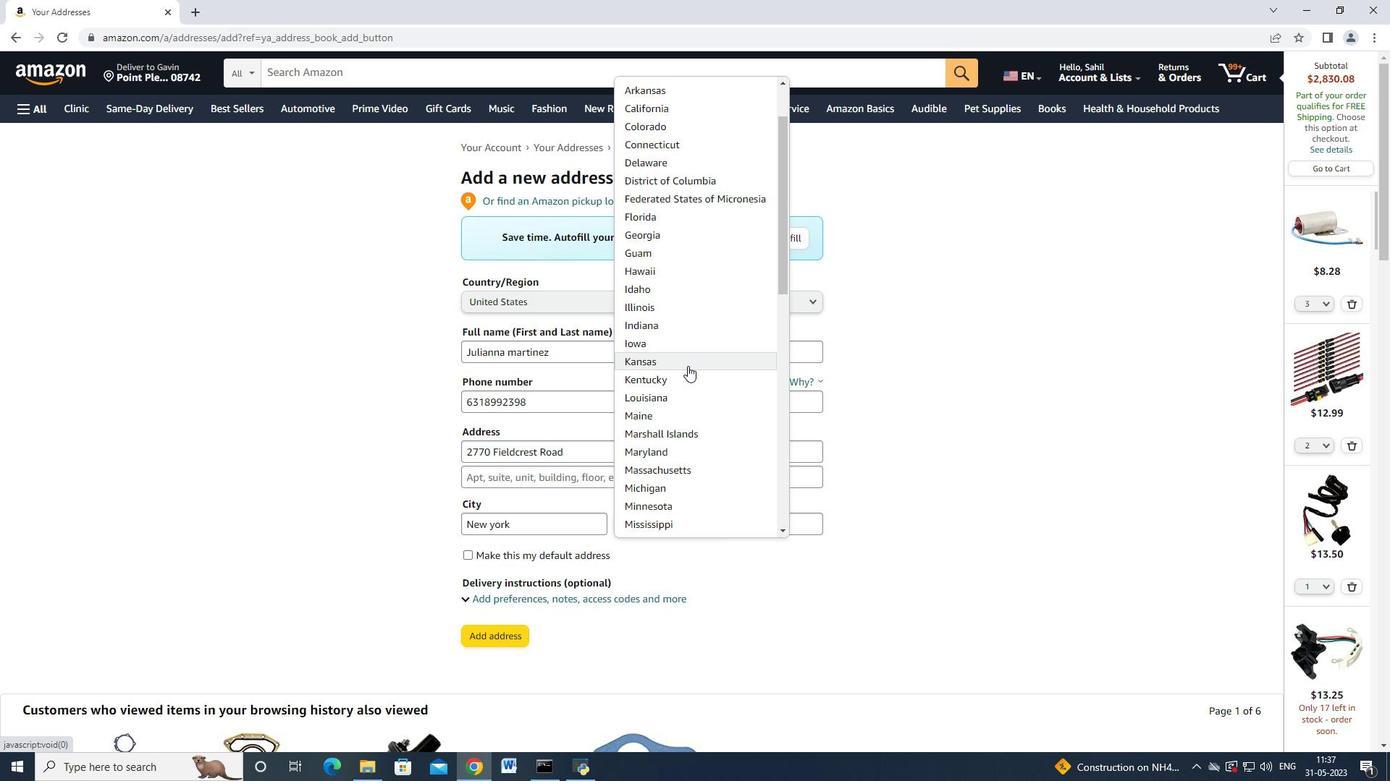 
Action: Mouse scrolled (687, 365) with delta (0, 0)
